 Task: Look for Airbnb options in Torres Vedras, Portugal from 21st November, 2023 to 29th November, 2023 for 4 adults.2 bedrooms having 2 beds and 2 bathrooms. Property type can be flat. Booking option can be shelf check-in. Look for 5 properties as per requirement.
Action: Mouse moved to (434, 93)
Screenshot: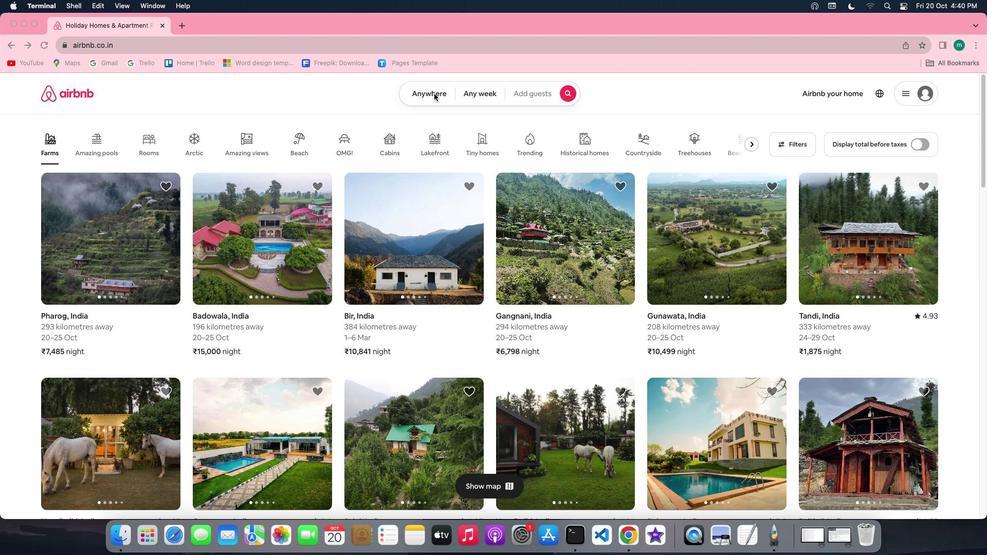 
Action: Mouse pressed left at (434, 93)
Screenshot: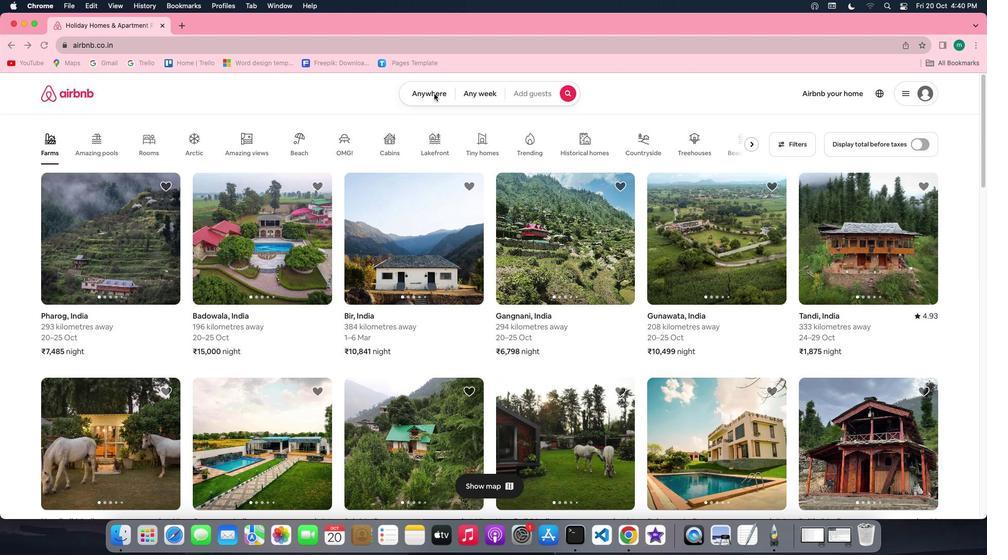 
Action: Mouse pressed left at (434, 93)
Screenshot: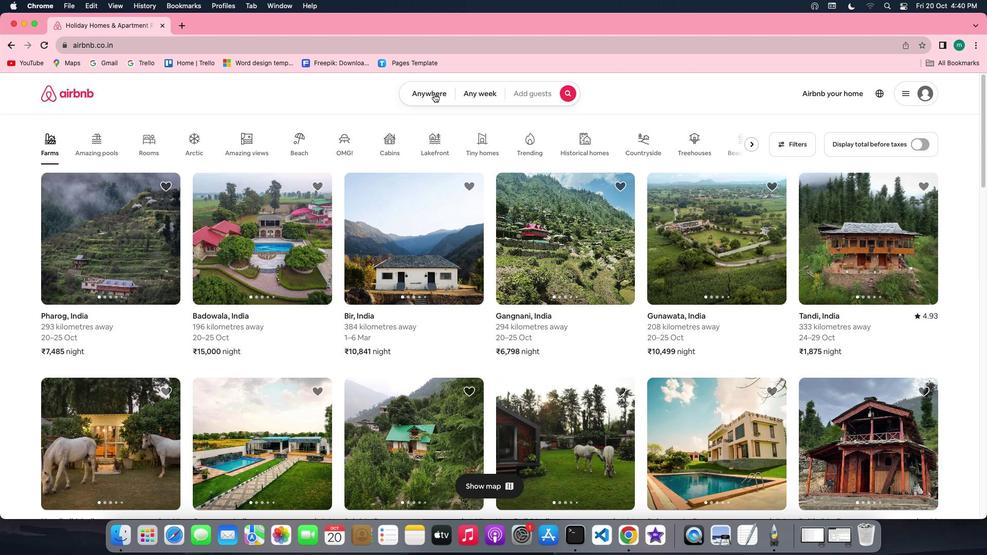
Action: Mouse moved to (353, 138)
Screenshot: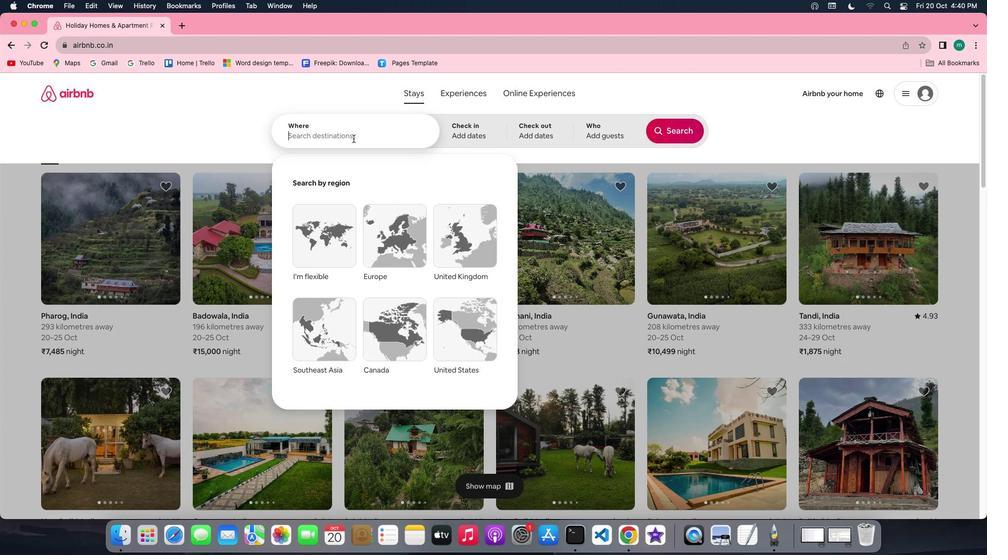 
Action: Mouse pressed left at (353, 138)
Screenshot: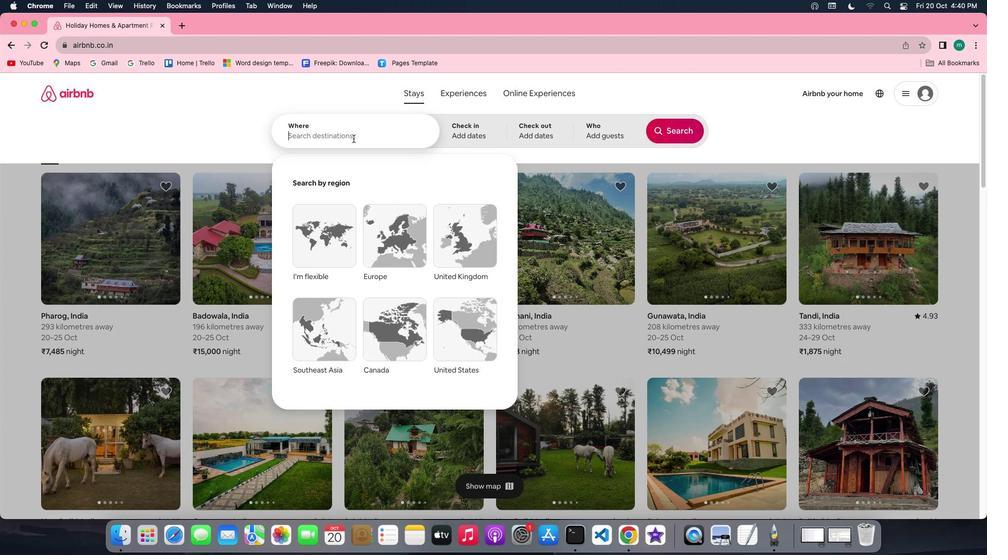 
Action: Key pressed Key.shift'T''o''r''e'Key.backspace'r''e''s'Key.spaceKey.shift'V''e''d''r''a''s'','Key.spaceKey.shift'P''o''r''t''u''g''a''l'
Screenshot: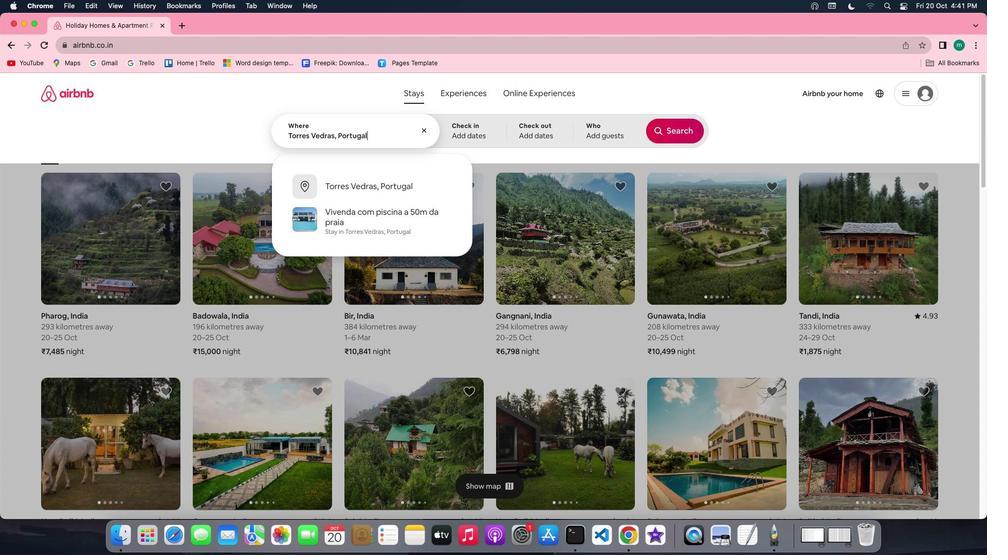 
Action: Mouse moved to (356, 191)
Screenshot: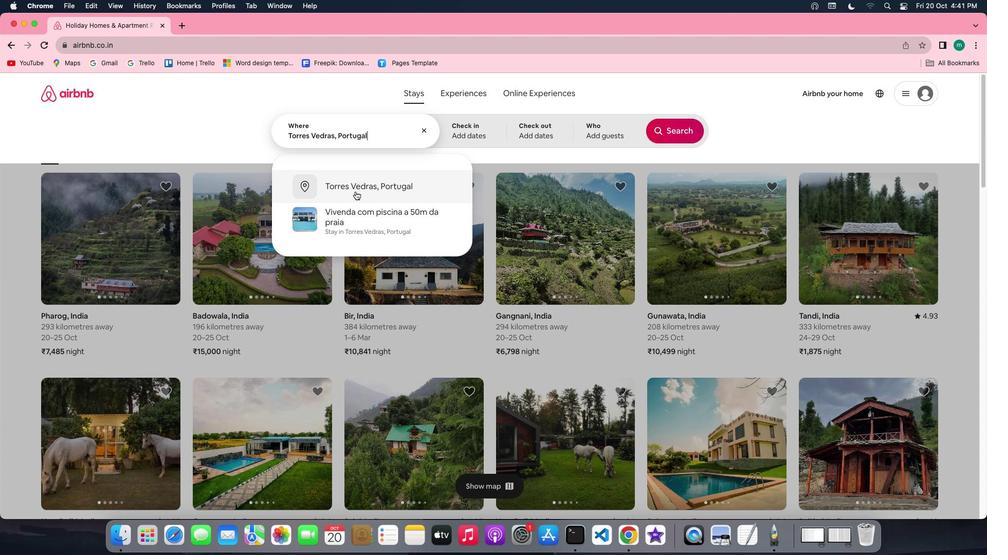 
Action: Mouse pressed left at (356, 191)
Screenshot: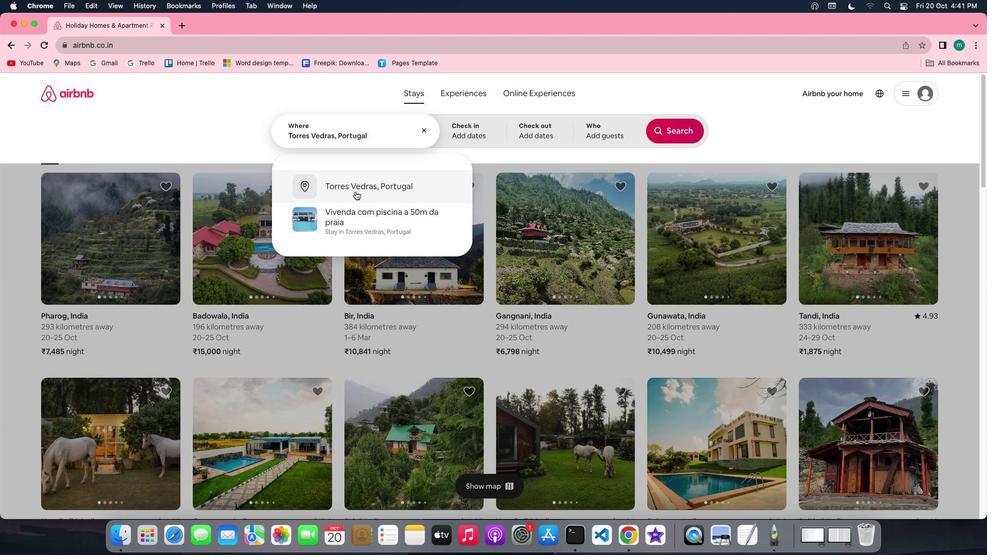 
Action: Mouse moved to (566, 333)
Screenshot: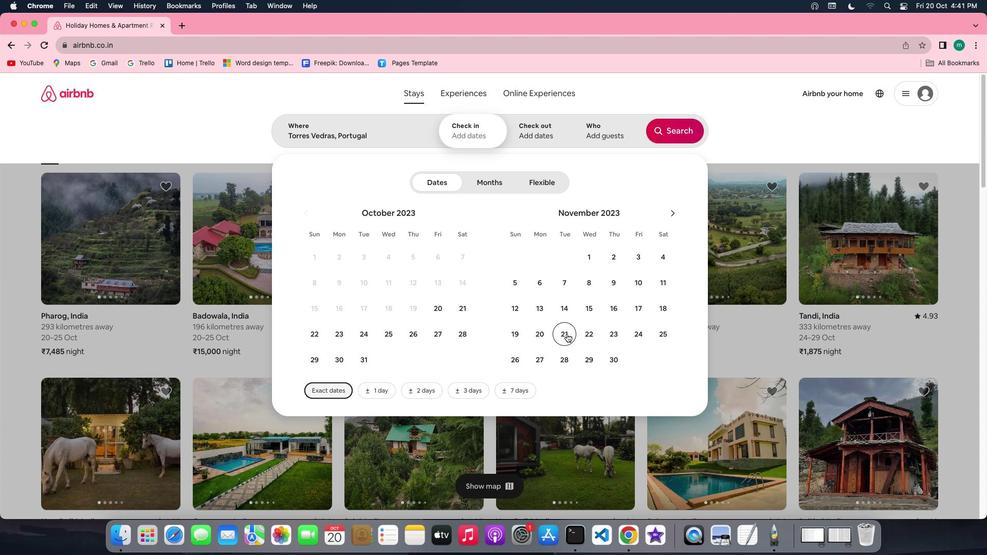 
Action: Mouse pressed left at (566, 333)
Screenshot: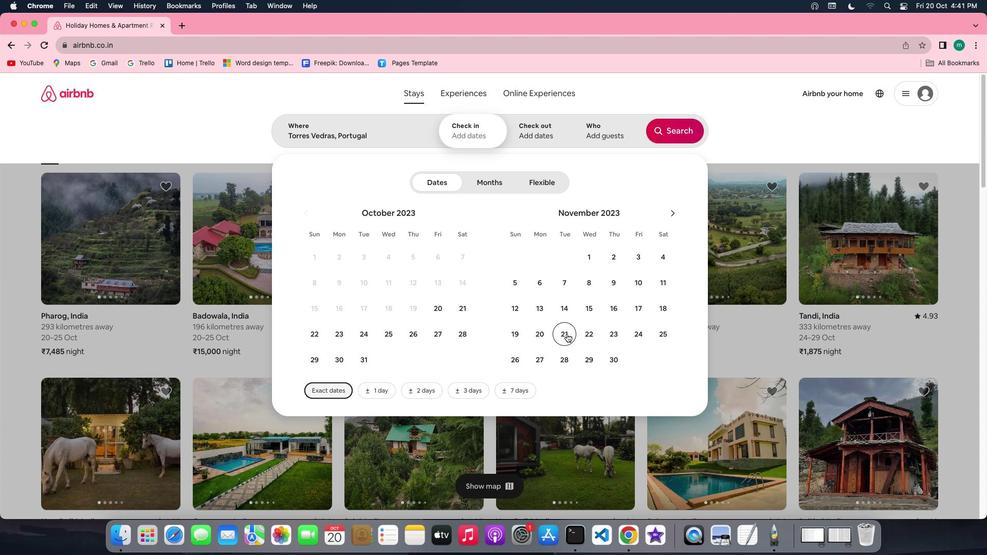 
Action: Mouse moved to (589, 361)
Screenshot: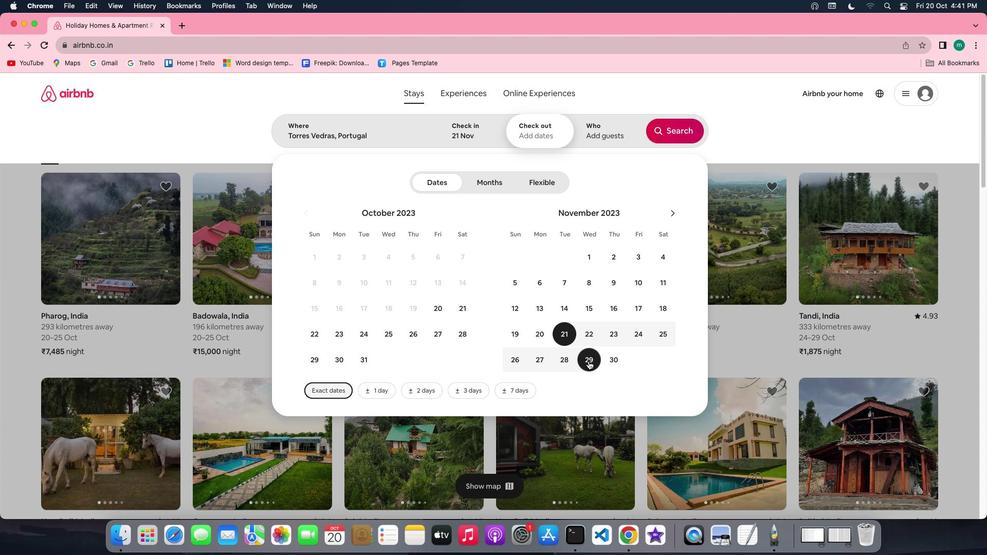 
Action: Mouse pressed left at (589, 361)
Screenshot: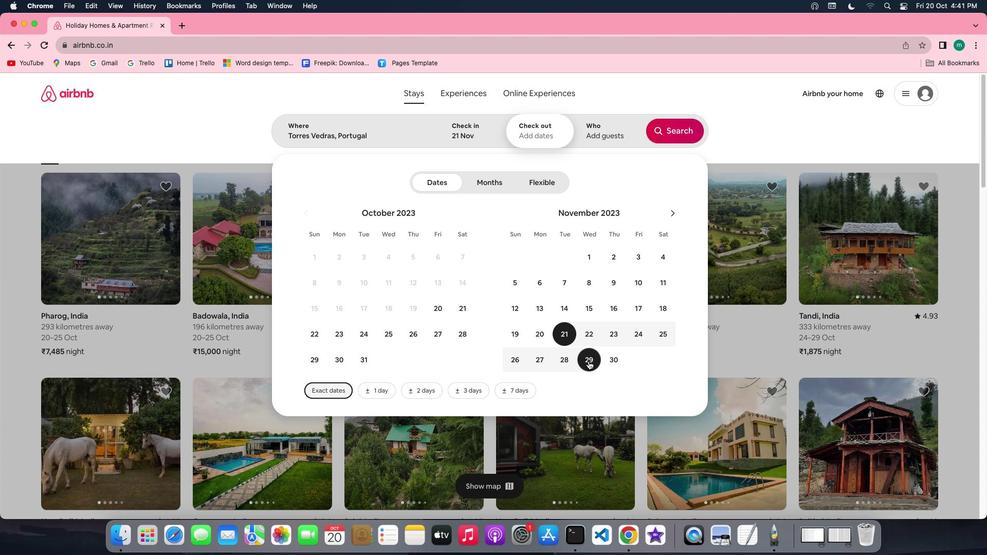 
Action: Mouse moved to (621, 137)
Screenshot: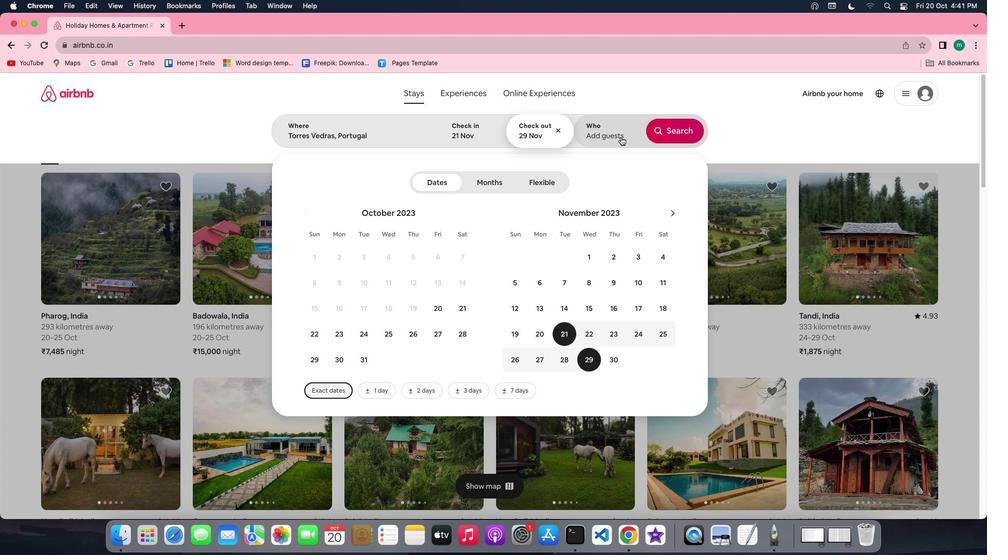 
Action: Mouse pressed left at (621, 137)
Screenshot: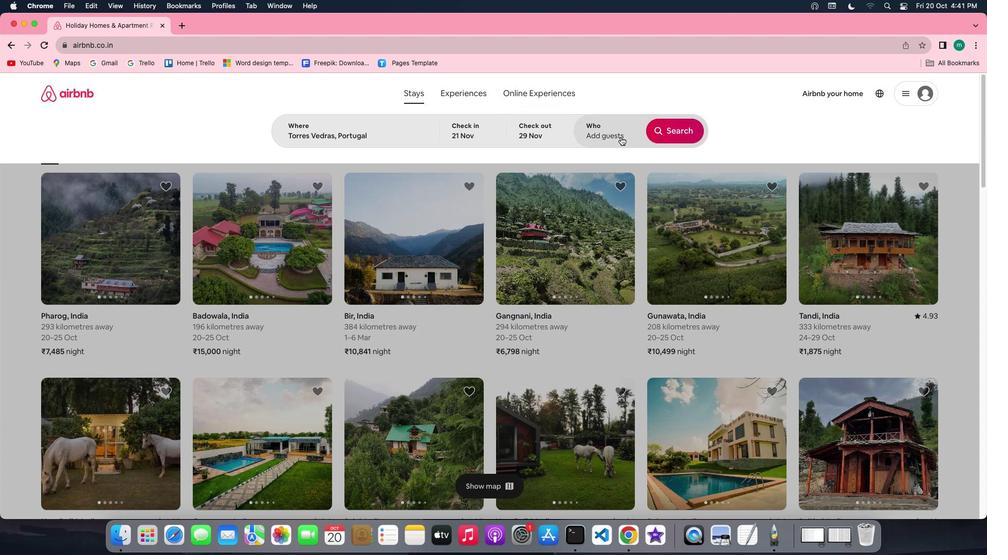 
Action: Mouse moved to (677, 180)
Screenshot: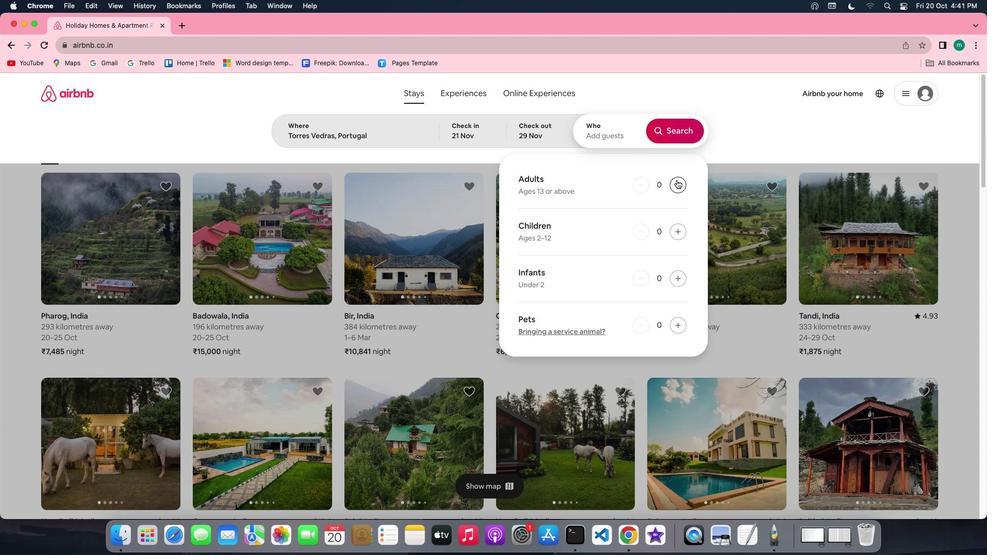 
Action: Mouse pressed left at (677, 180)
Screenshot: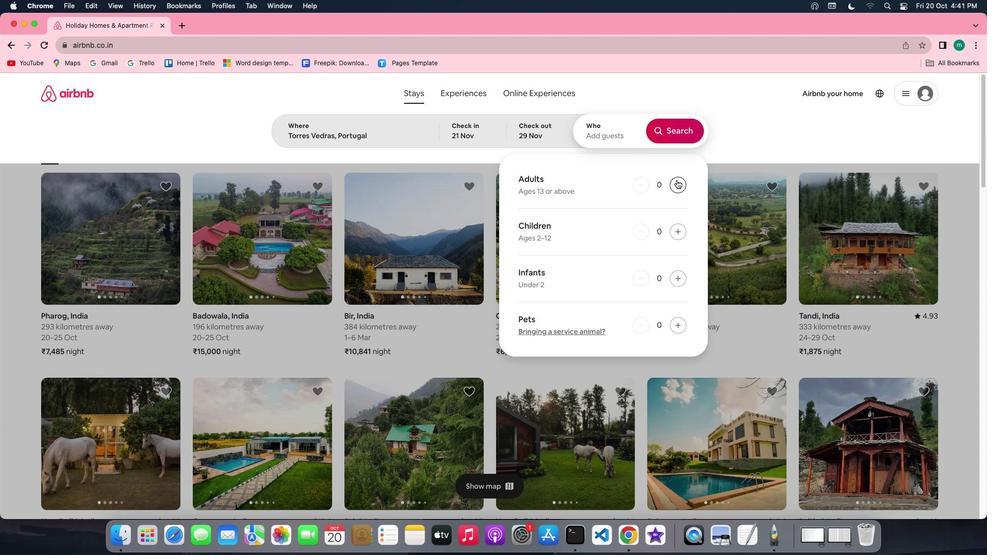 
Action: Mouse pressed left at (677, 180)
Screenshot: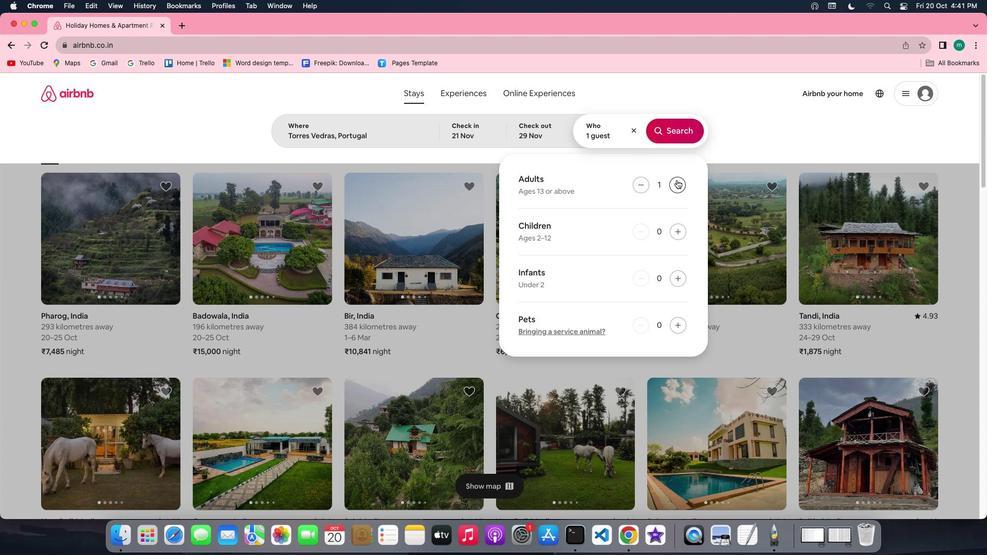 
Action: Mouse pressed left at (677, 180)
Screenshot: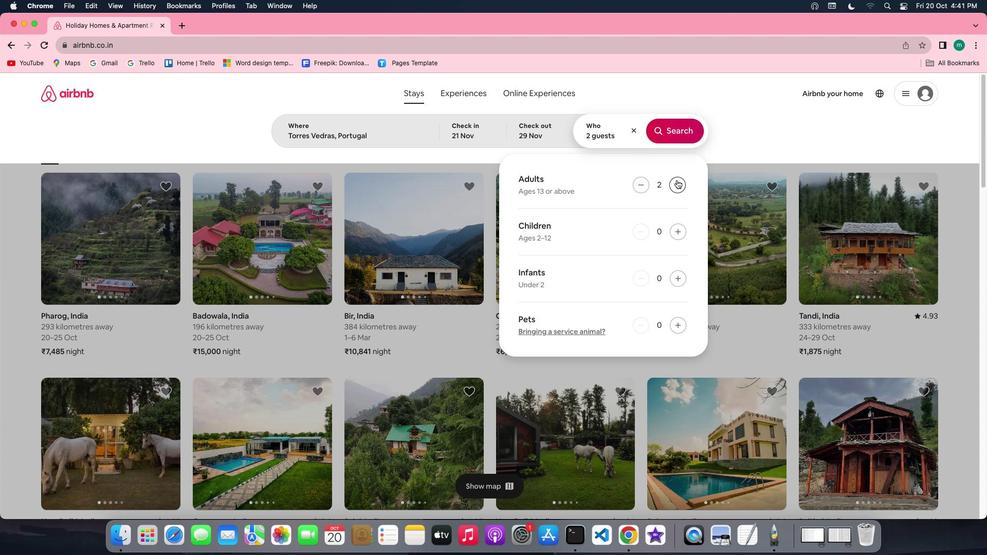 
Action: Mouse pressed left at (677, 180)
Screenshot: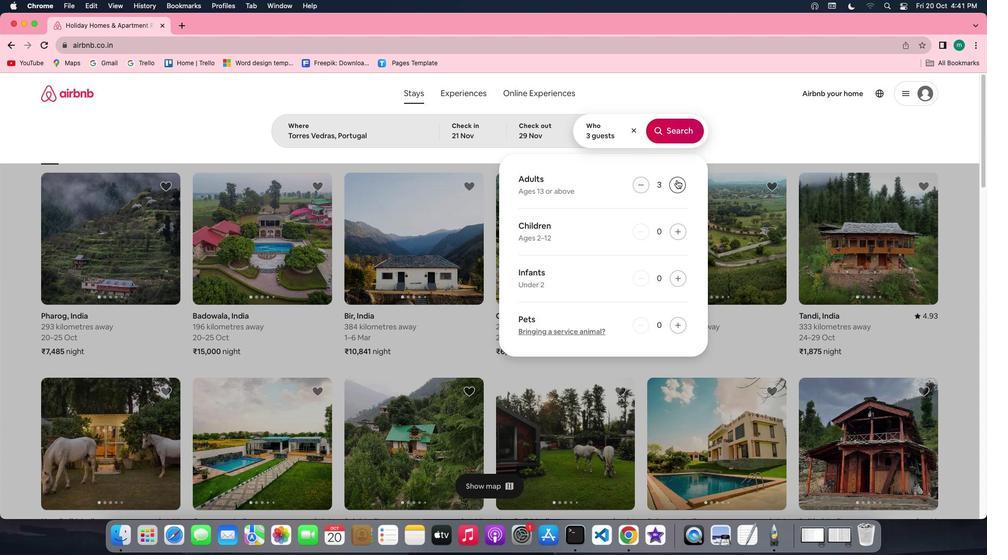 
Action: Mouse moved to (677, 133)
Screenshot: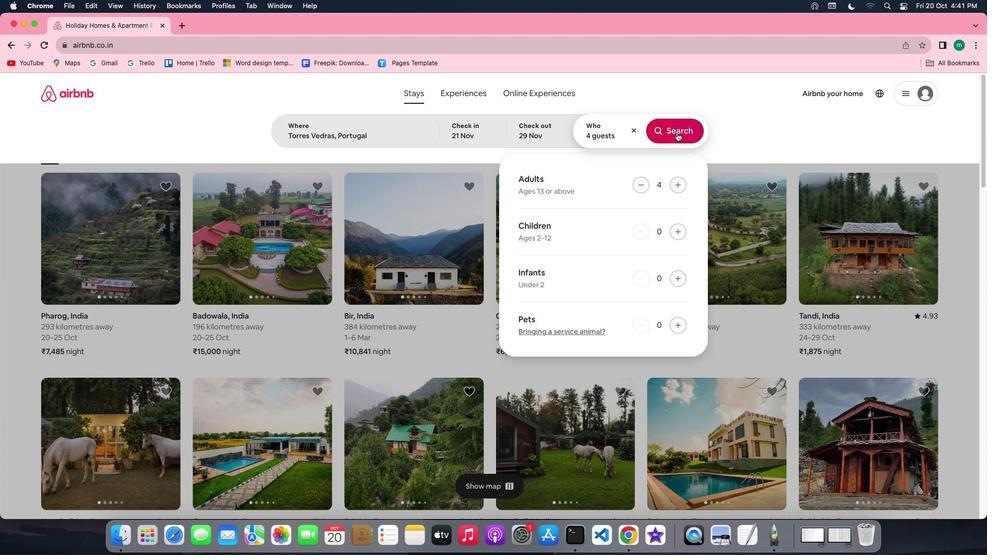 
Action: Mouse pressed left at (677, 133)
Screenshot: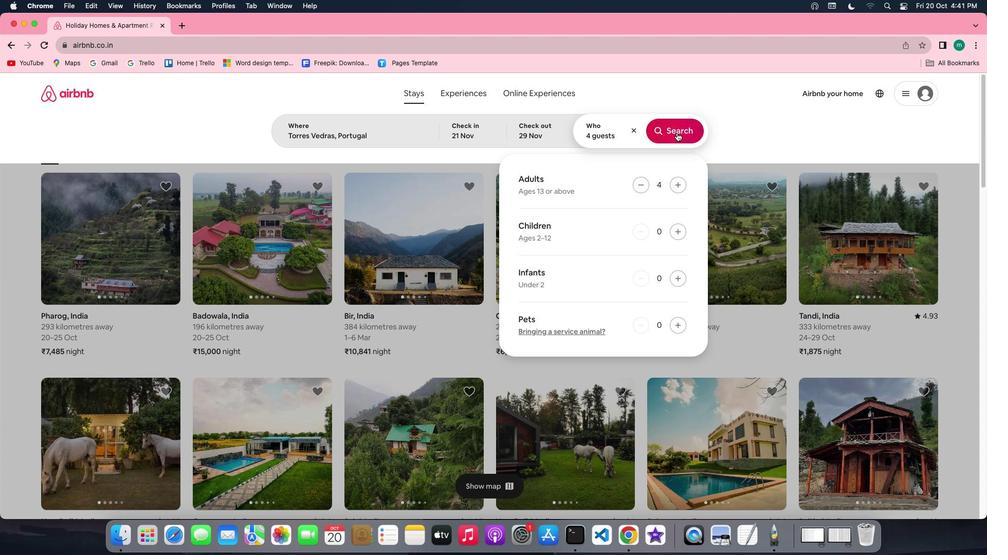 
Action: Mouse moved to (807, 136)
Screenshot: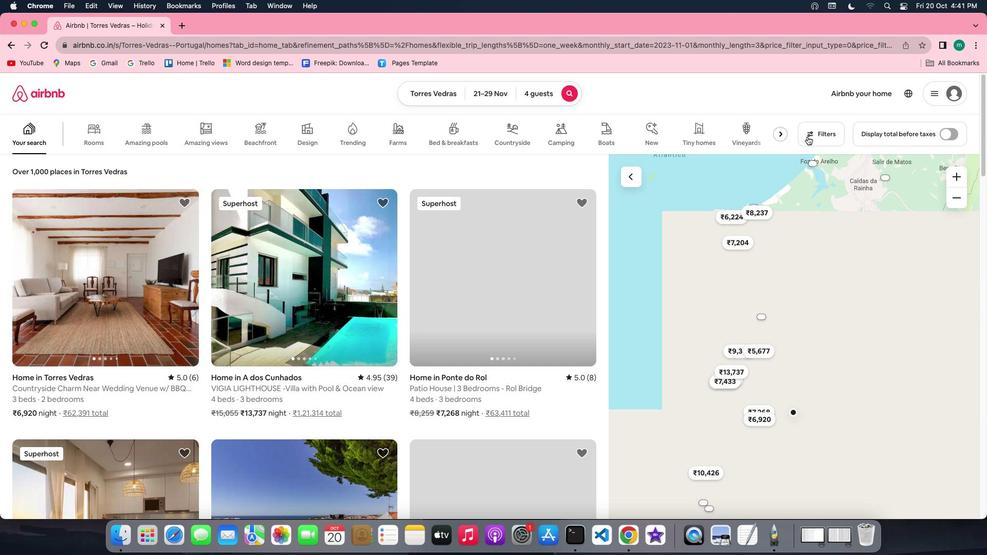 
Action: Mouse pressed left at (807, 136)
Screenshot: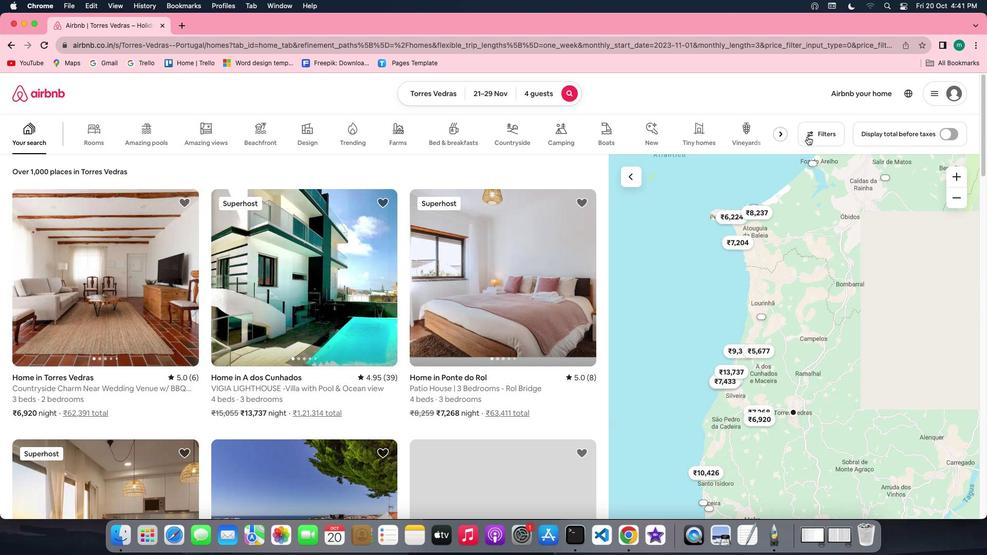 
Action: Mouse moved to (428, 343)
Screenshot: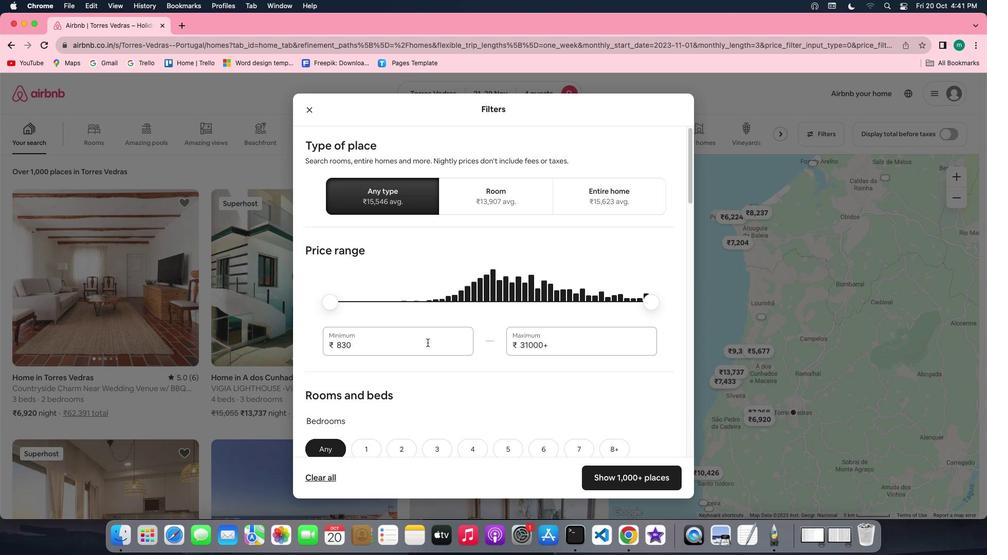 
Action: Mouse scrolled (428, 343) with delta (0, 0)
Screenshot: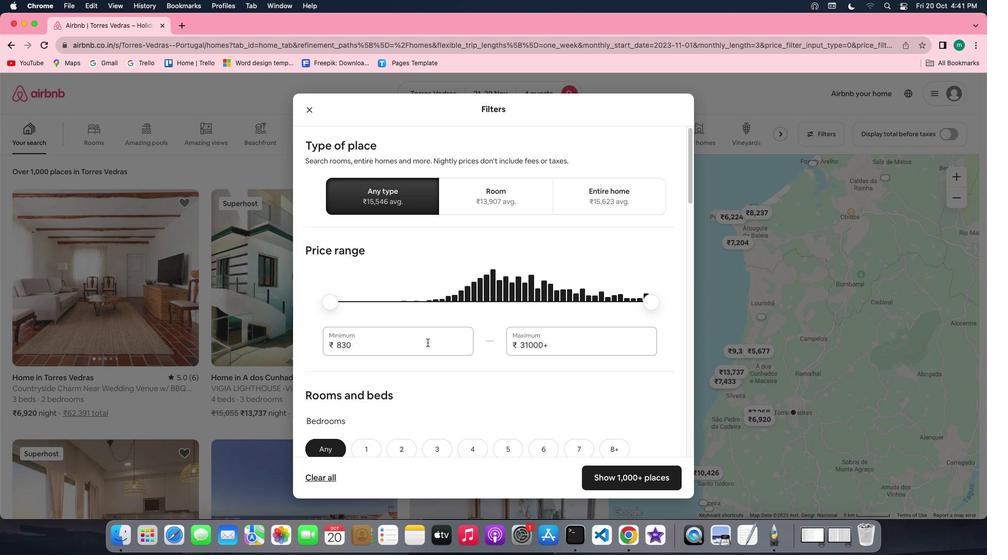 
Action: Mouse scrolled (428, 343) with delta (0, 0)
Screenshot: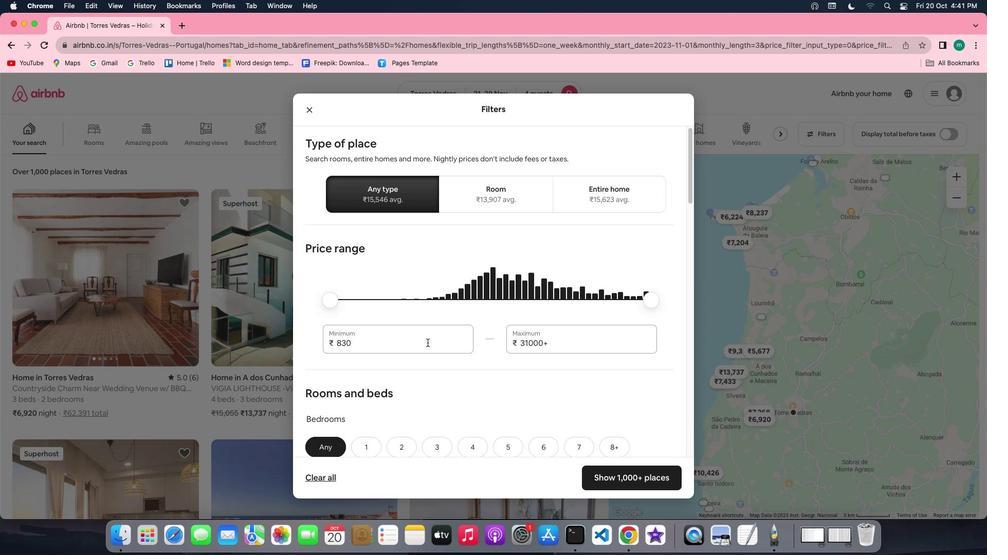 
Action: Mouse scrolled (428, 343) with delta (0, 0)
Screenshot: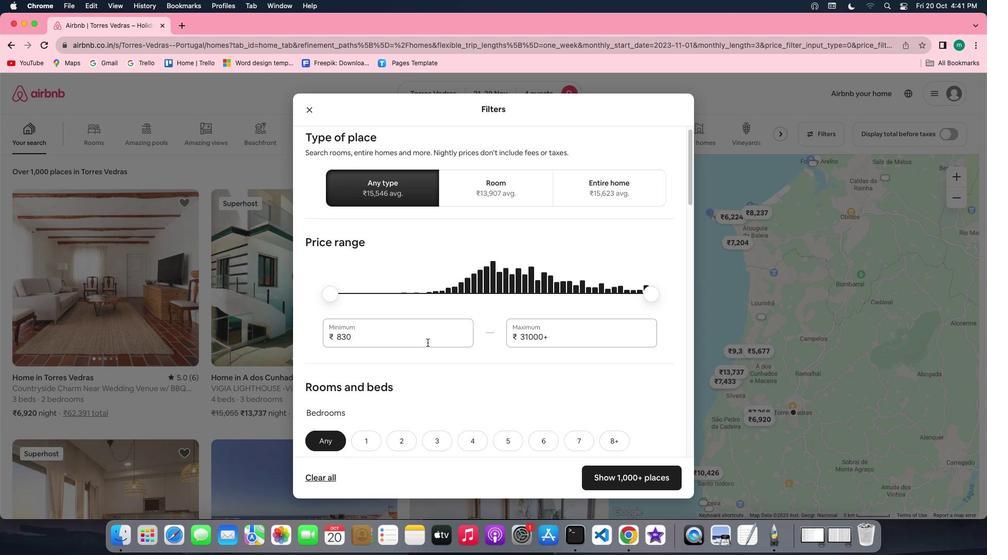 
Action: Mouse scrolled (428, 343) with delta (0, -1)
Screenshot: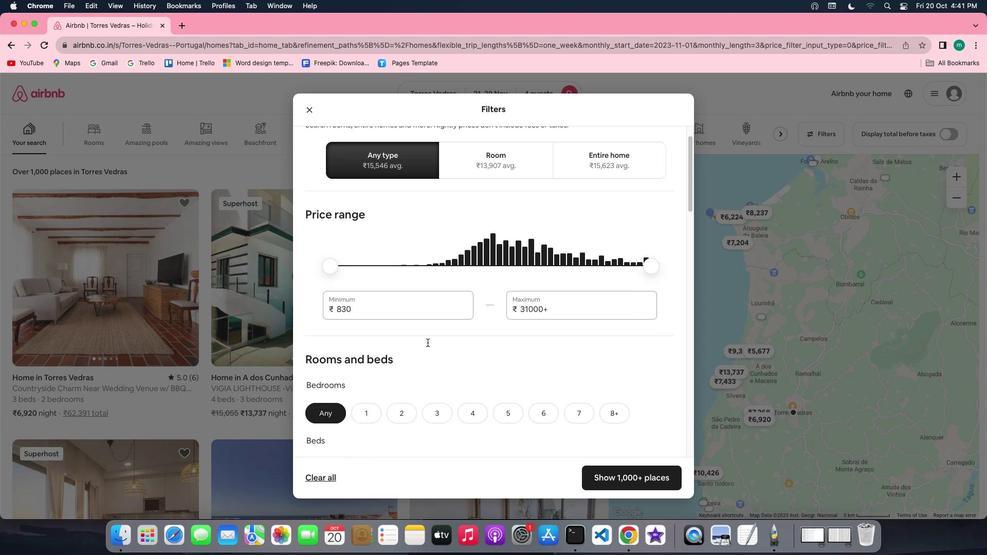 
Action: Mouse scrolled (428, 343) with delta (0, 0)
Screenshot: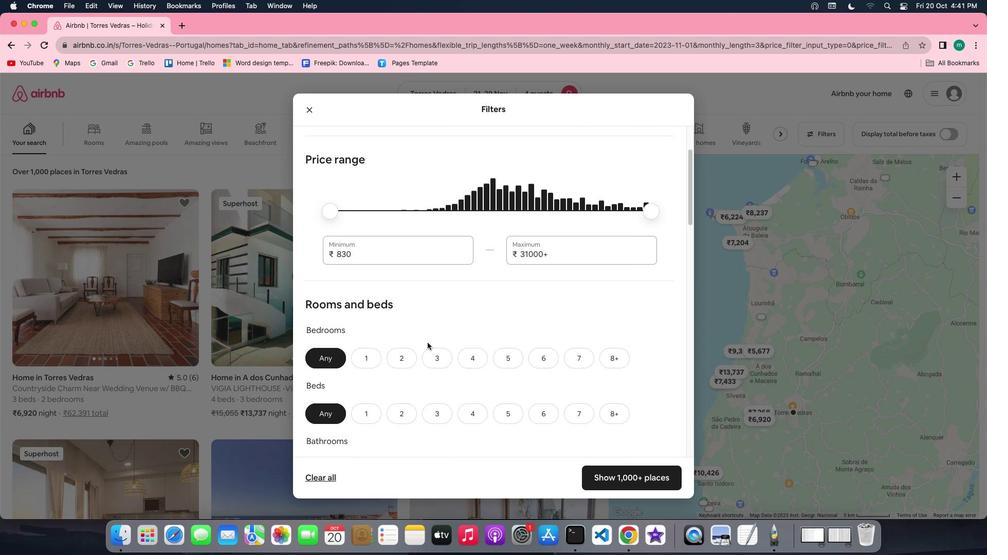 
Action: Mouse scrolled (428, 343) with delta (0, 0)
Screenshot: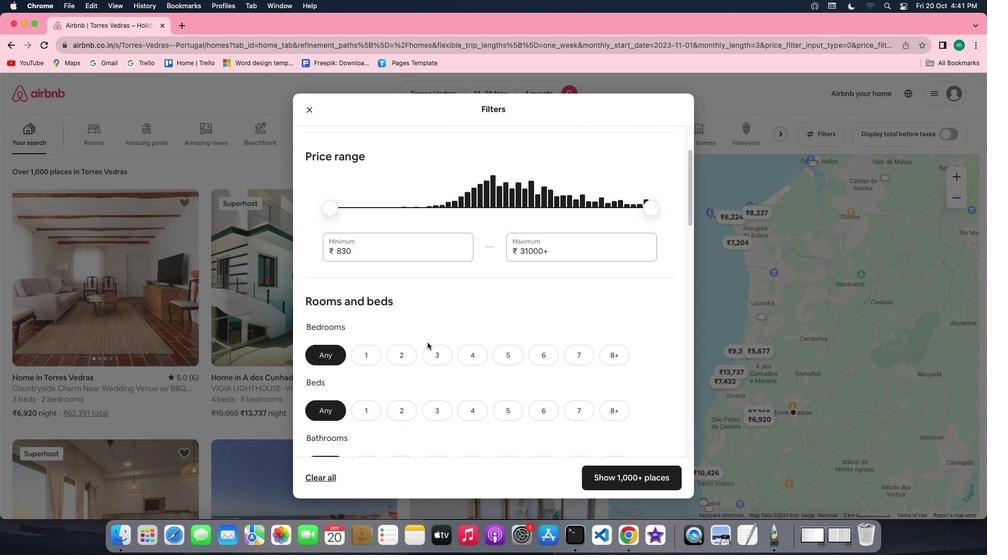 
Action: Mouse scrolled (428, 343) with delta (0, 0)
Screenshot: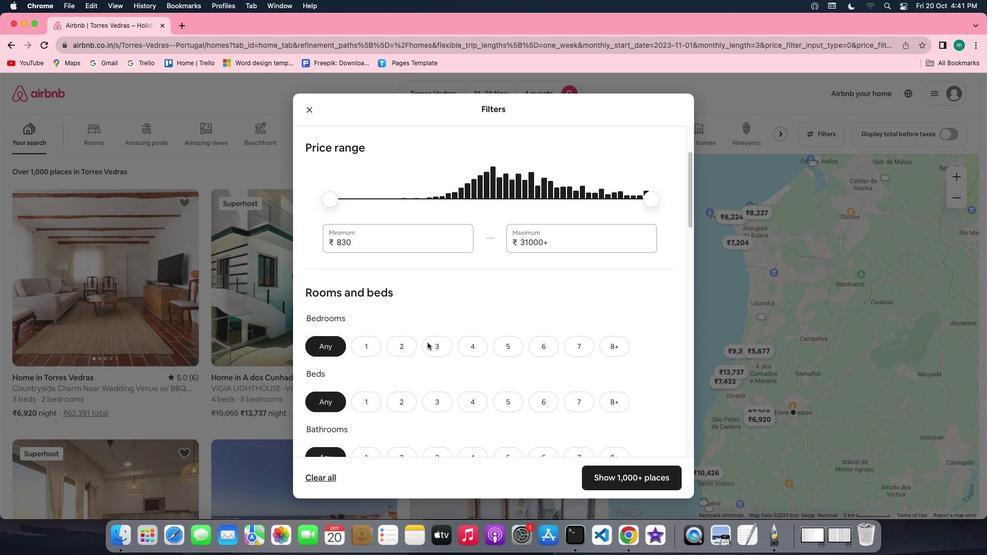 
Action: Mouse scrolled (428, 343) with delta (0, 0)
Screenshot: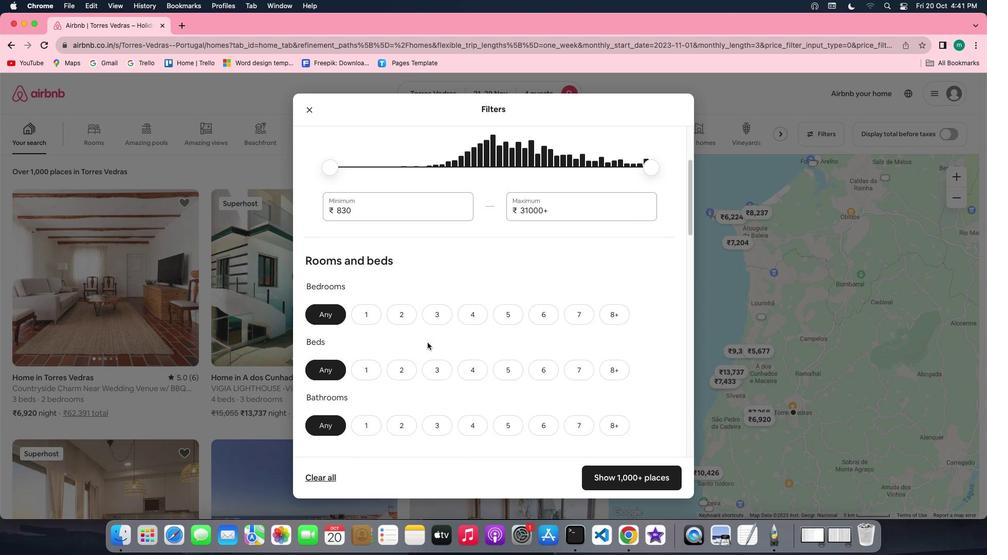 
Action: Mouse scrolled (428, 343) with delta (0, 0)
Screenshot: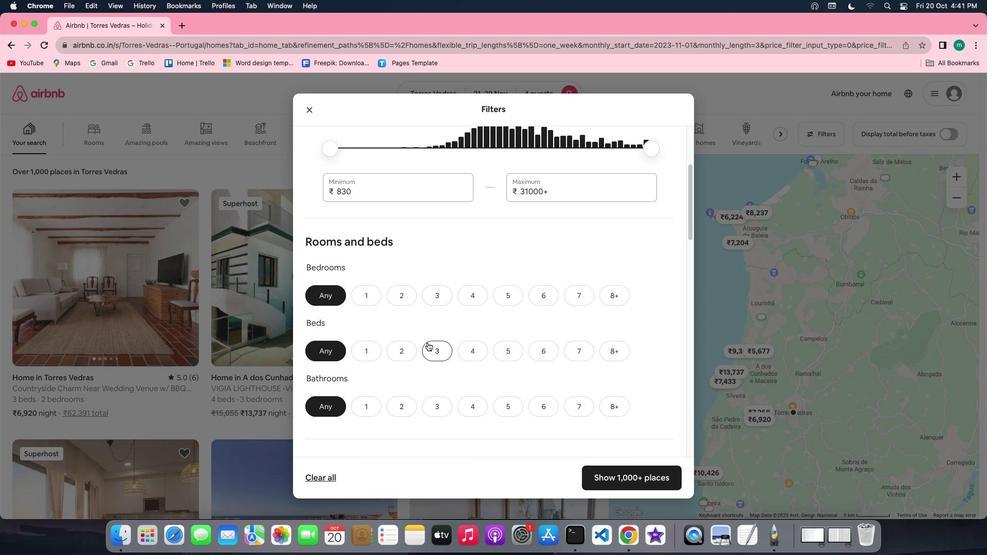 
Action: Mouse scrolled (428, 343) with delta (0, 0)
Screenshot: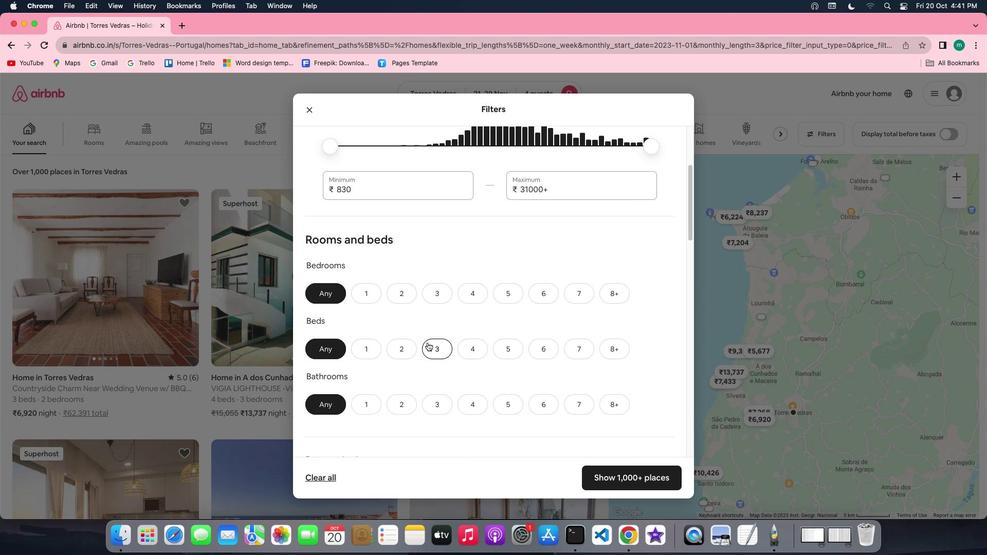 
Action: Mouse scrolled (428, 343) with delta (0, -1)
Screenshot: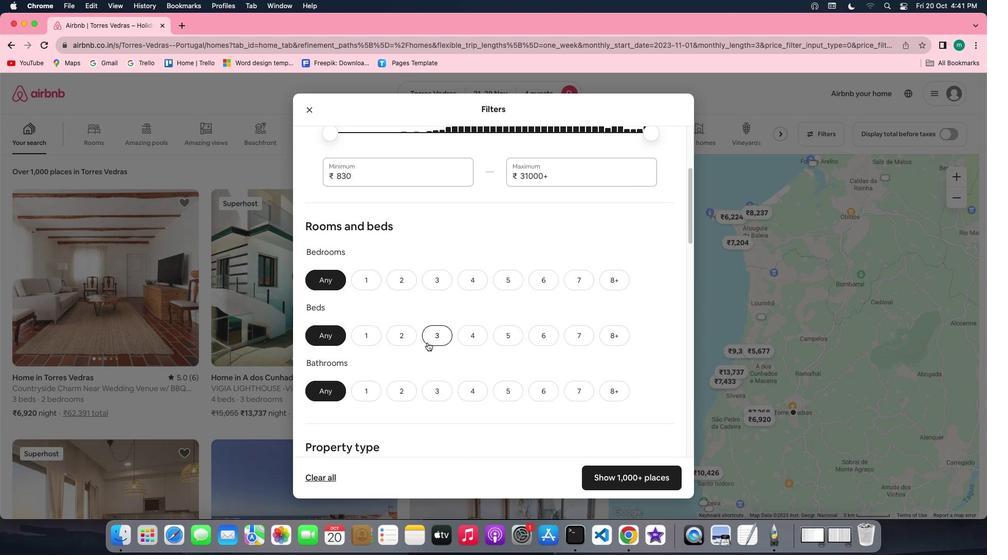
Action: Mouse scrolled (428, 343) with delta (0, -1)
Screenshot: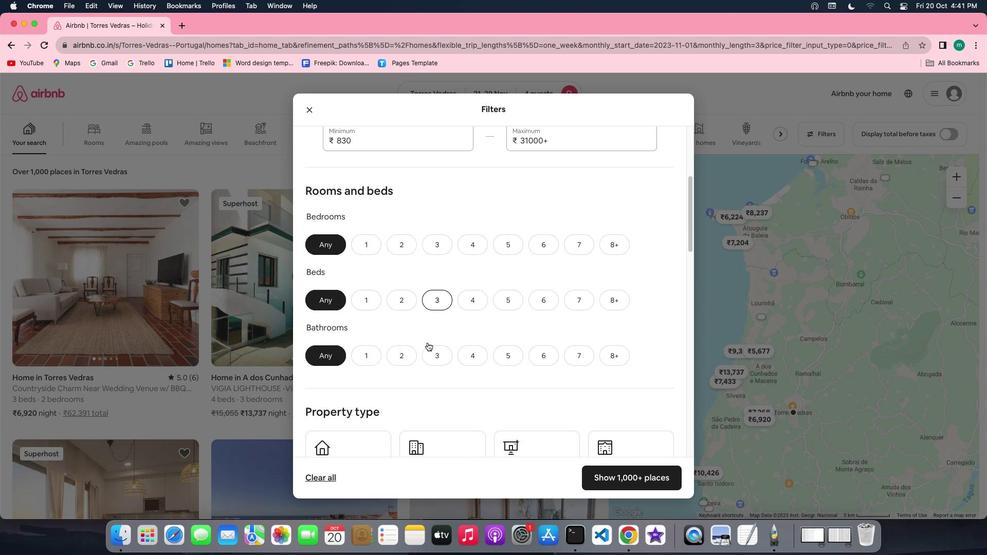 
Action: Mouse moved to (398, 186)
Screenshot: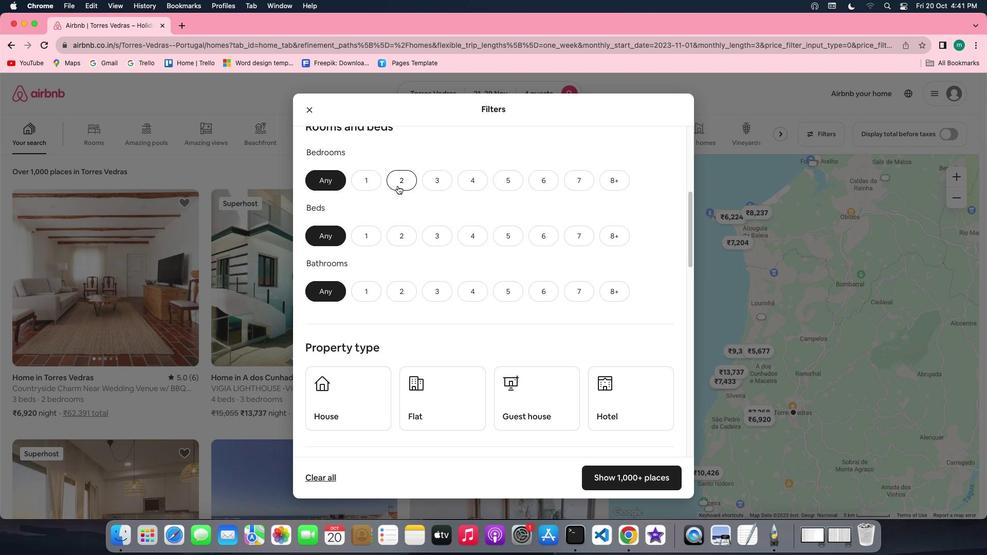 
Action: Mouse pressed left at (398, 186)
Screenshot: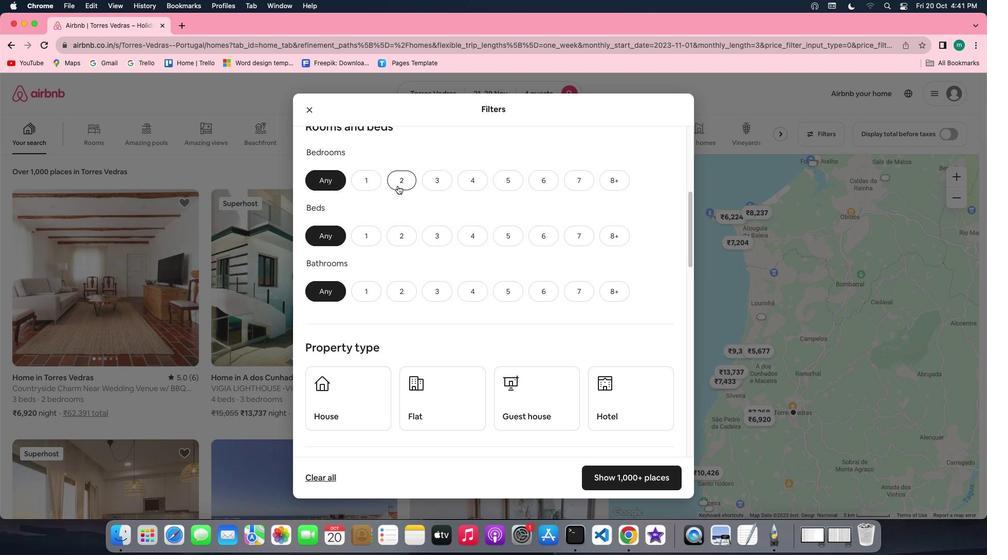 
Action: Mouse moved to (405, 235)
Screenshot: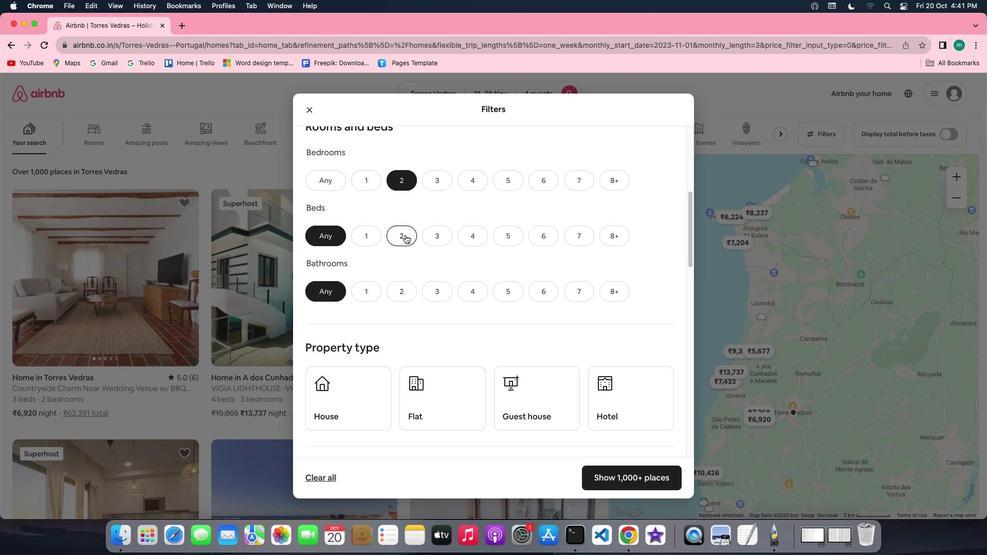 
Action: Mouse pressed left at (405, 235)
Screenshot: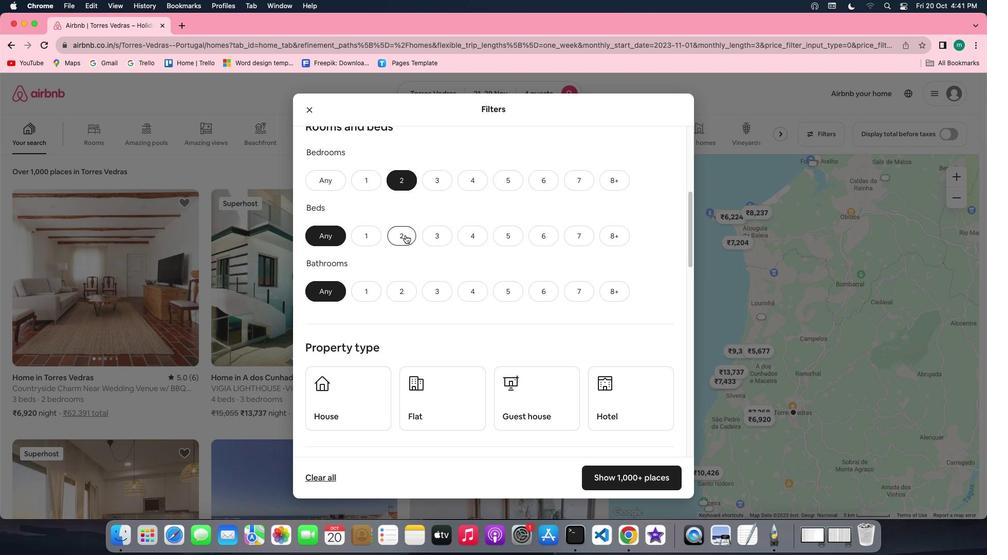 
Action: Mouse moved to (409, 298)
Screenshot: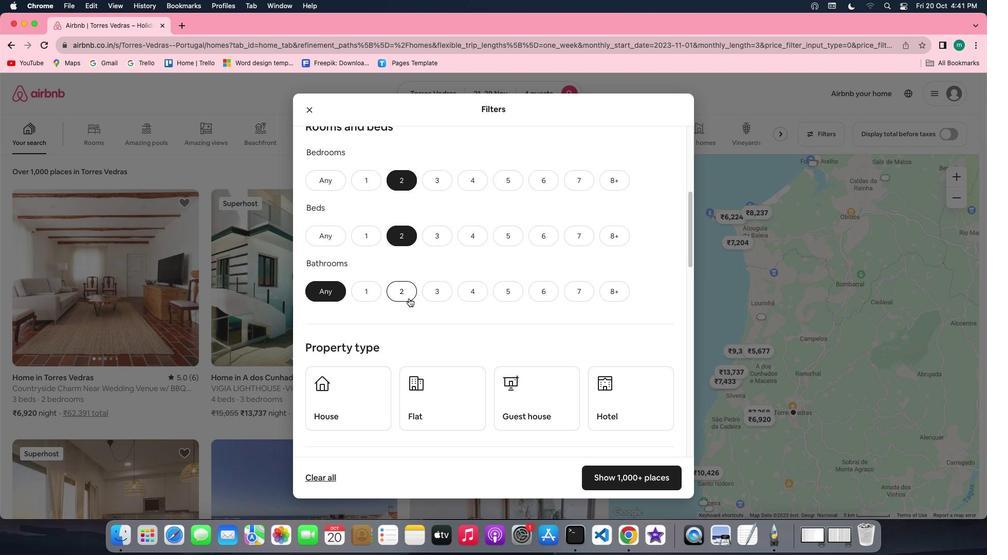 
Action: Mouse pressed left at (409, 298)
Screenshot: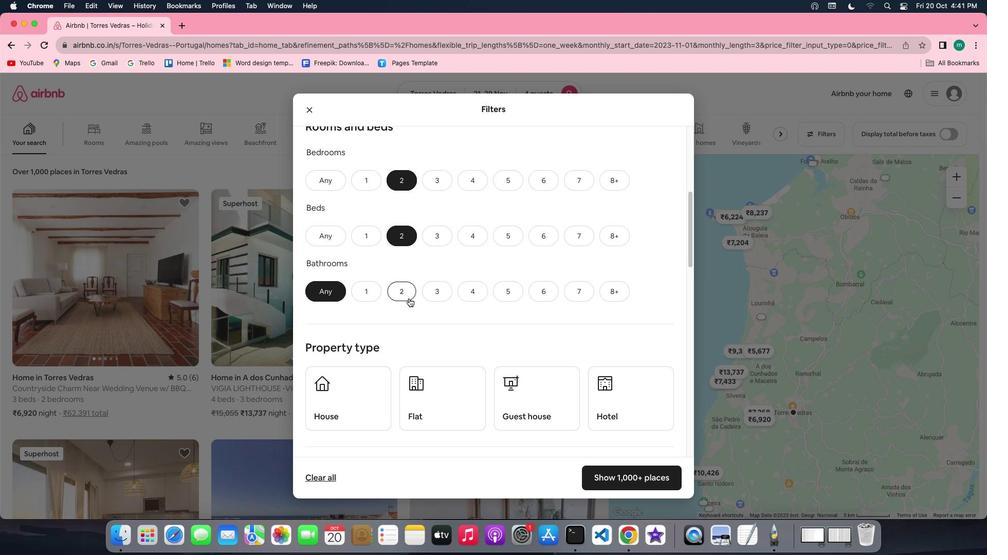 
Action: Mouse moved to (566, 351)
Screenshot: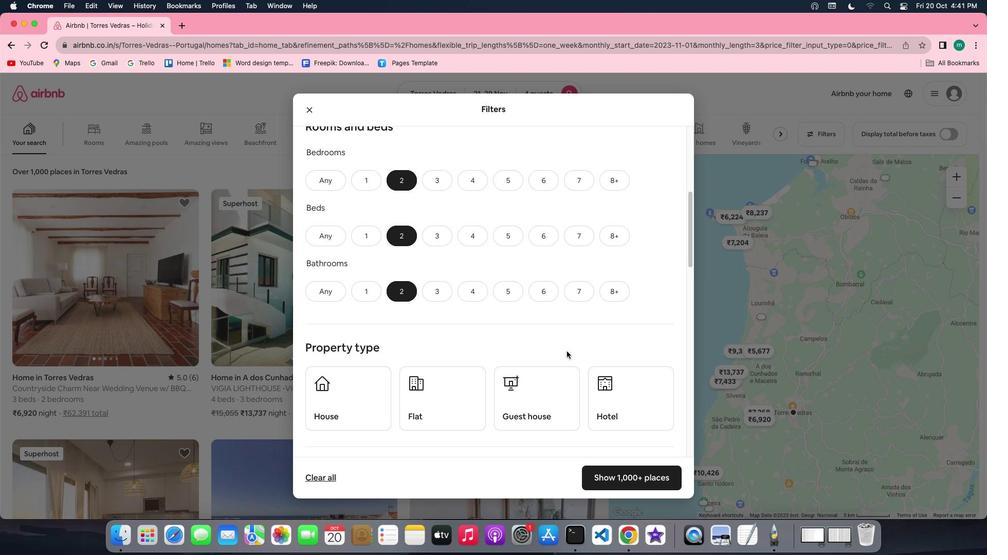 
Action: Mouse scrolled (566, 351) with delta (0, 0)
Screenshot: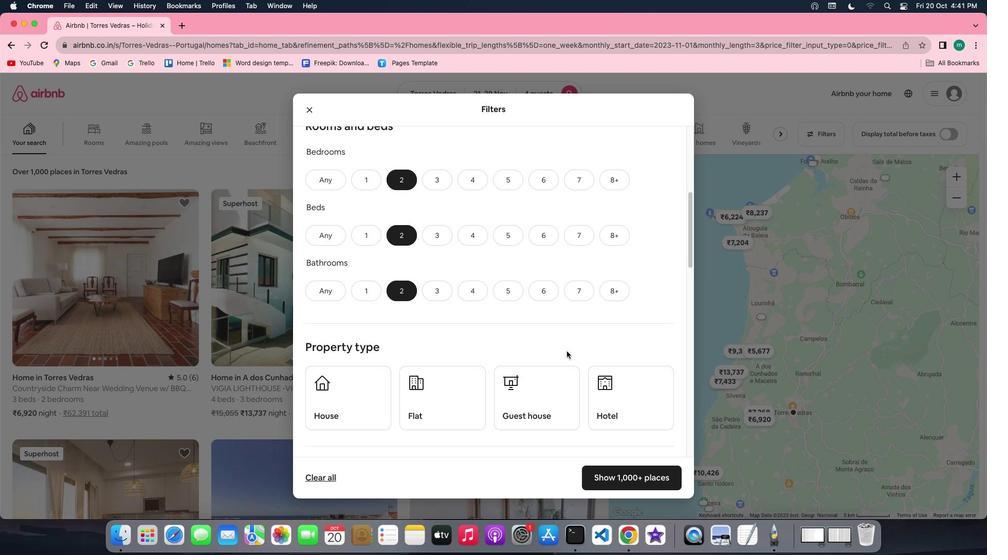 
Action: Mouse scrolled (566, 351) with delta (0, 0)
Screenshot: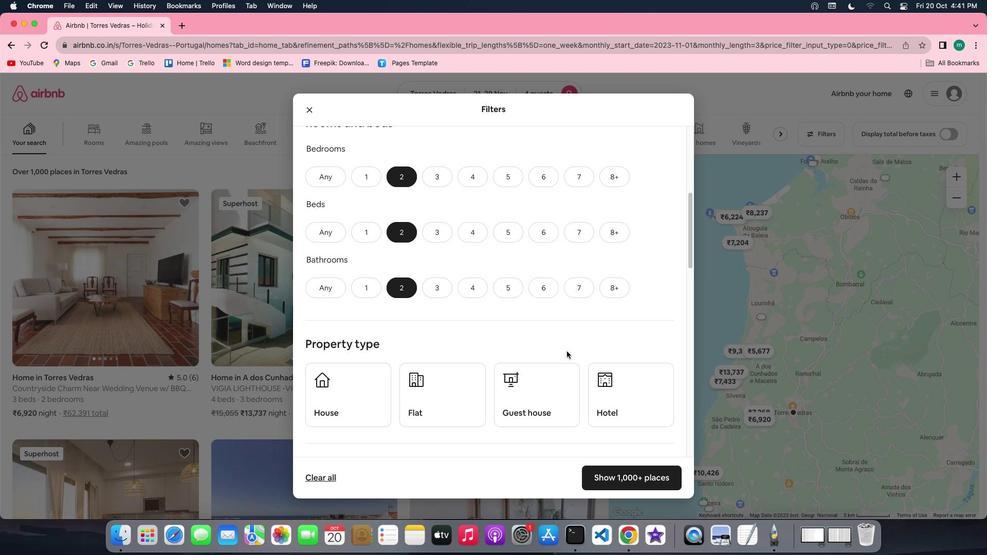 
Action: Mouse scrolled (566, 351) with delta (0, 0)
Screenshot: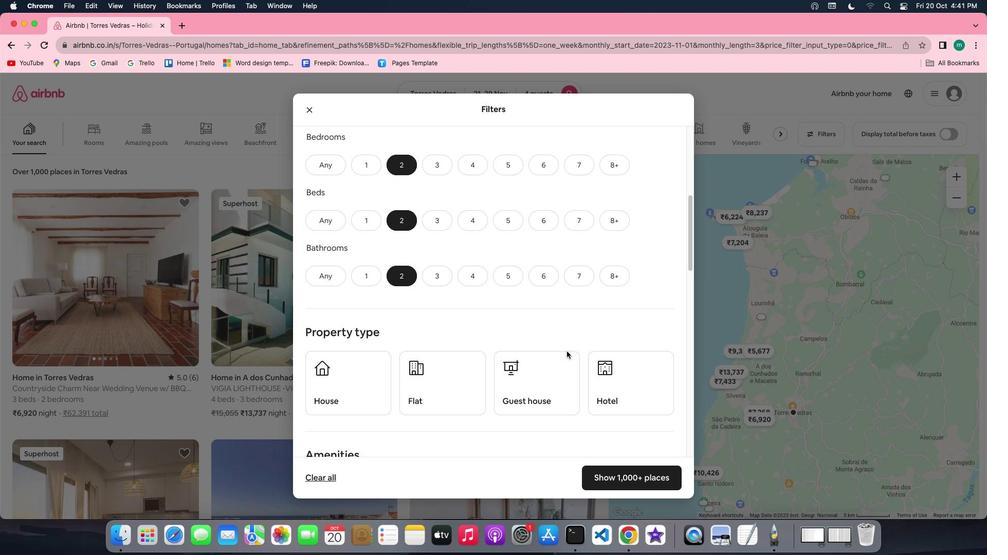 
Action: Mouse scrolled (566, 351) with delta (0, 0)
Screenshot: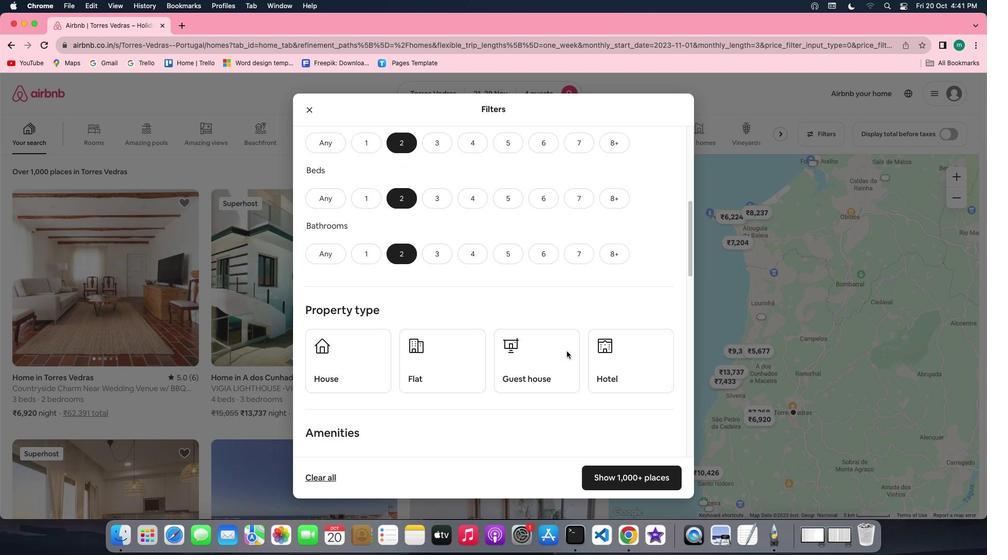 
Action: Mouse scrolled (566, 351) with delta (0, 0)
Screenshot: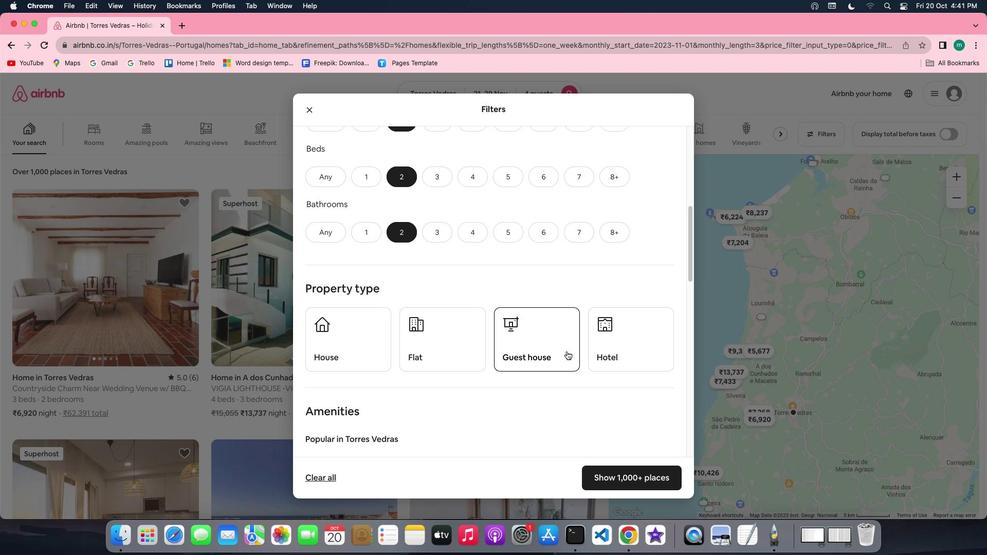 
Action: Mouse scrolled (566, 351) with delta (0, 0)
Screenshot: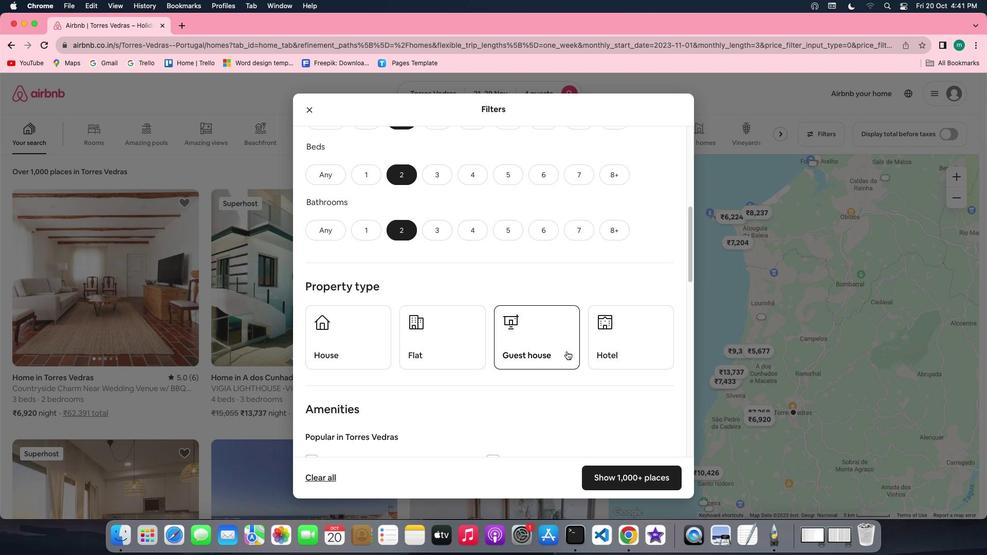 
Action: Mouse scrolled (566, 351) with delta (0, 0)
Screenshot: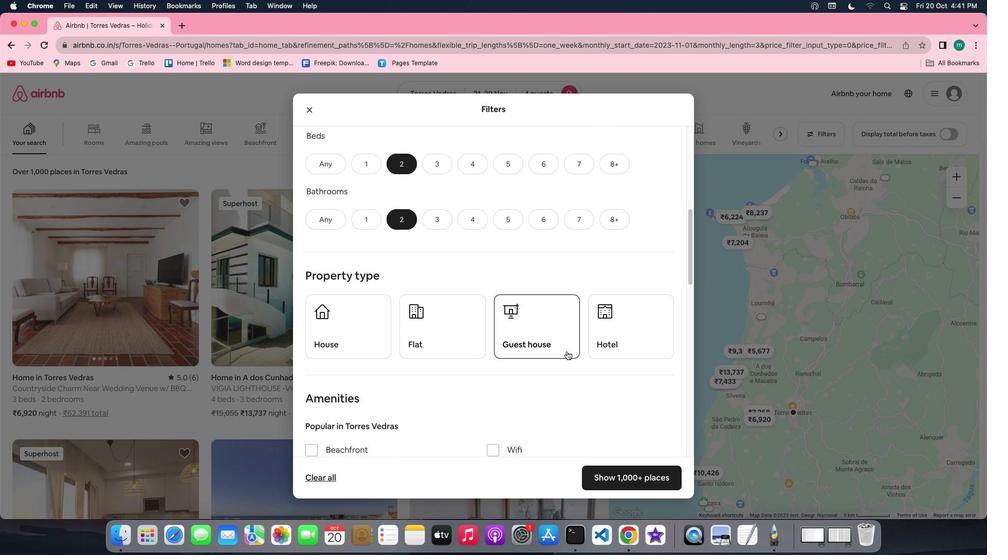 
Action: Mouse scrolled (566, 351) with delta (0, 0)
Screenshot: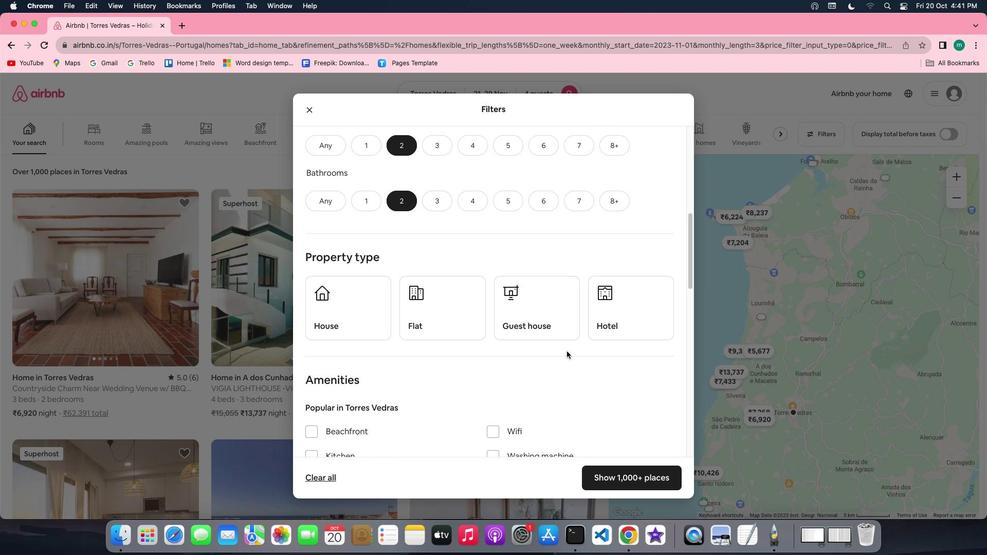
Action: Mouse scrolled (566, 351) with delta (0, 0)
Screenshot: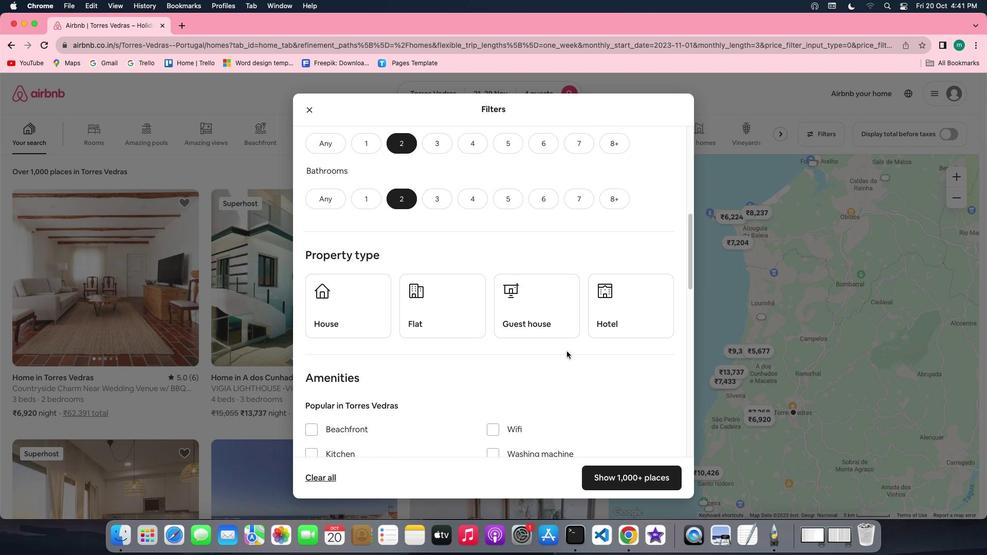 
Action: Mouse scrolled (566, 351) with delta (0, 0)
Screenshot: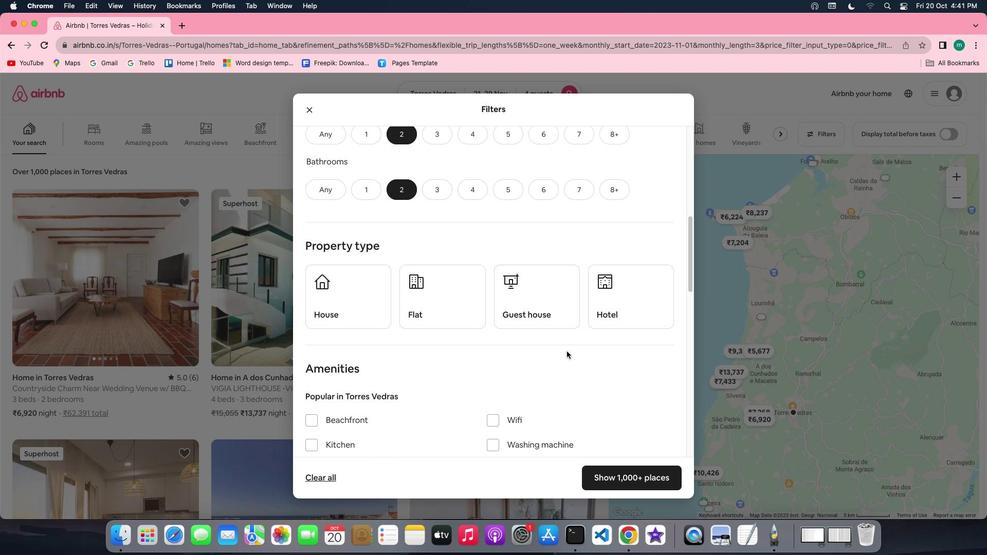 
Action: Mouse moved to (480, 291)
Screenshot: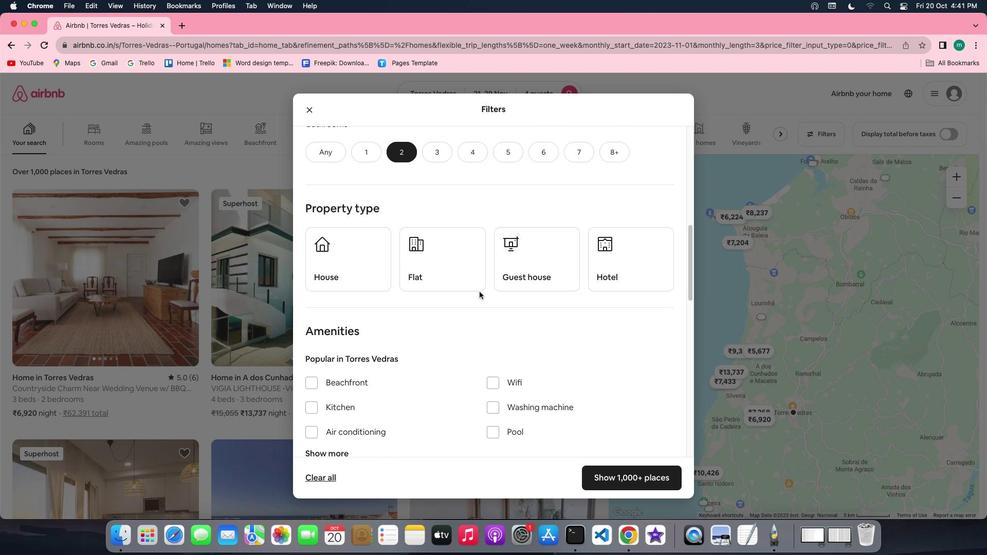 
Action: Mouse pressed left at (480, 291)
Screenshot: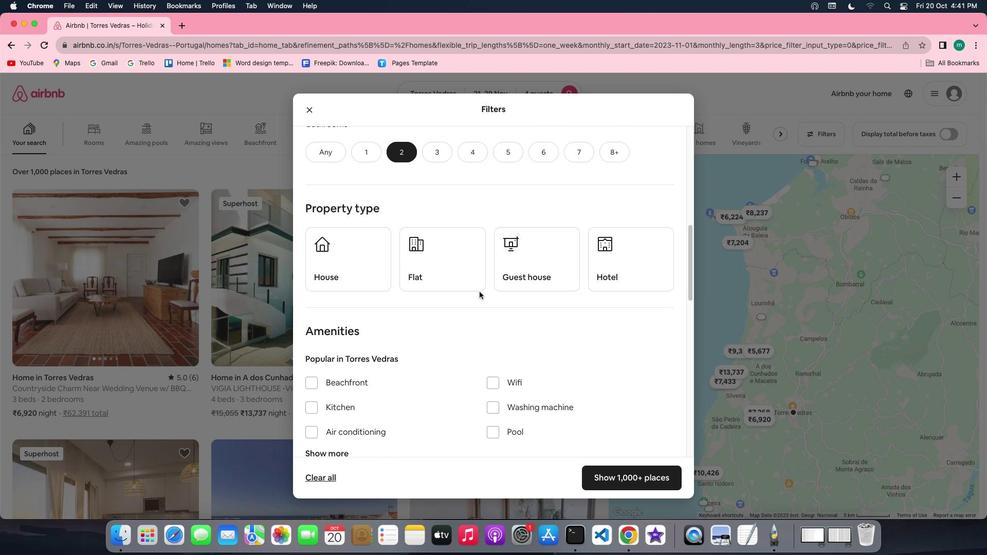 
Action: Mouse moved to (455, 277)
Screenshot: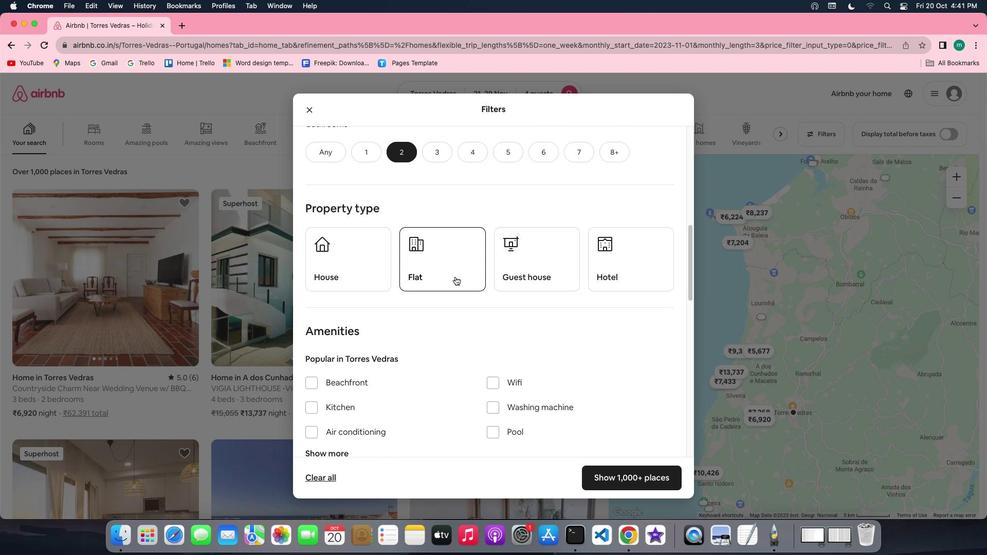 
Action: Mouse pressed left at (455, 277)
Screenshot: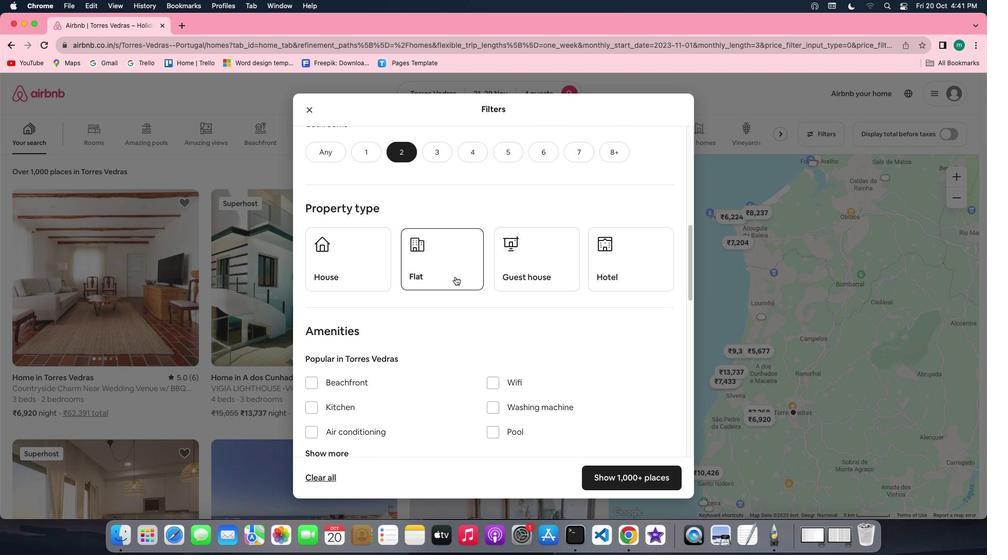 
Action: Mouse moved to (556, 323)
Screenshot: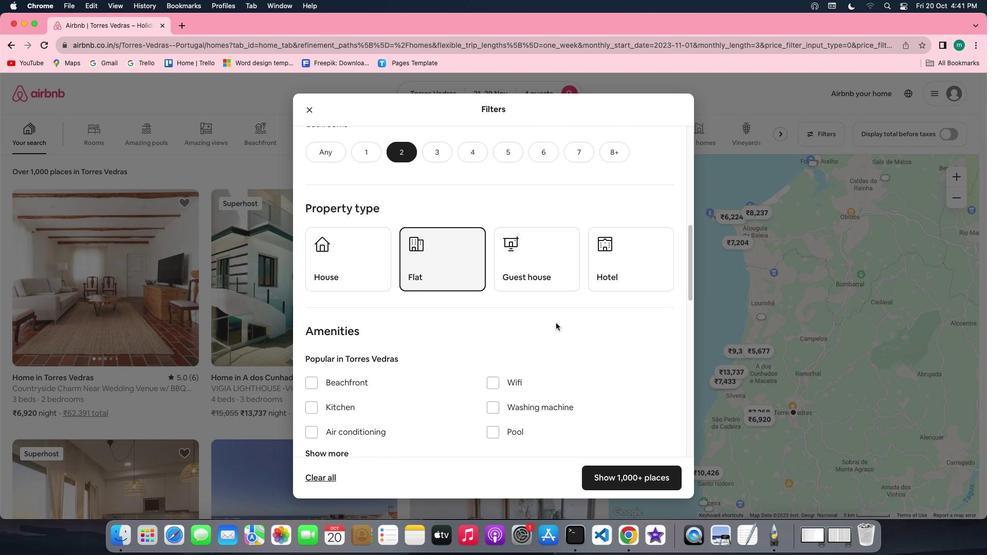 
Action: Mouse scrolled (556, 323) with delta (0, 0)
Screenshot: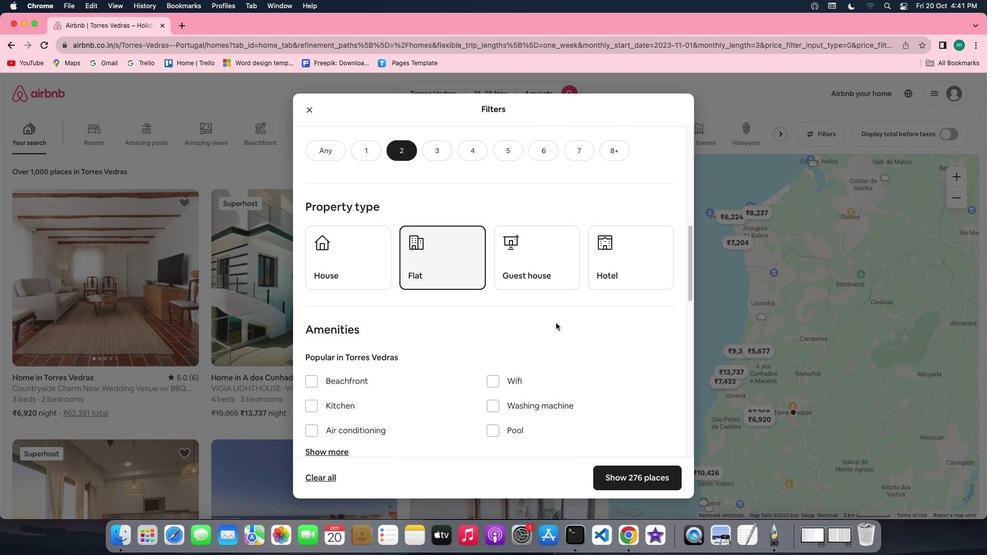 
Action: Mouse scrolled (556, 323) with delta (0, 0)
Screenshot: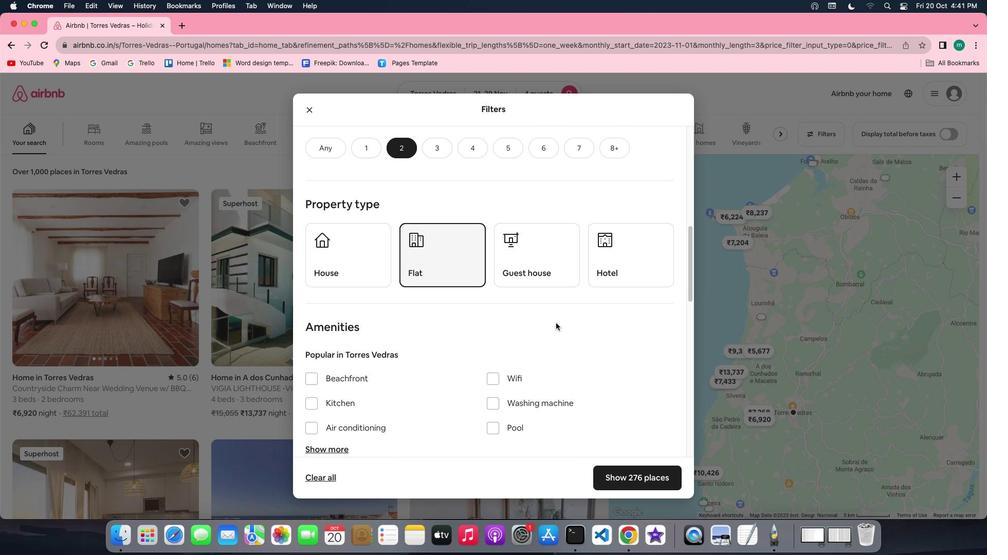 
Action: Mouse scrolled (556, 323) with delta (0, -1)
Screenshot: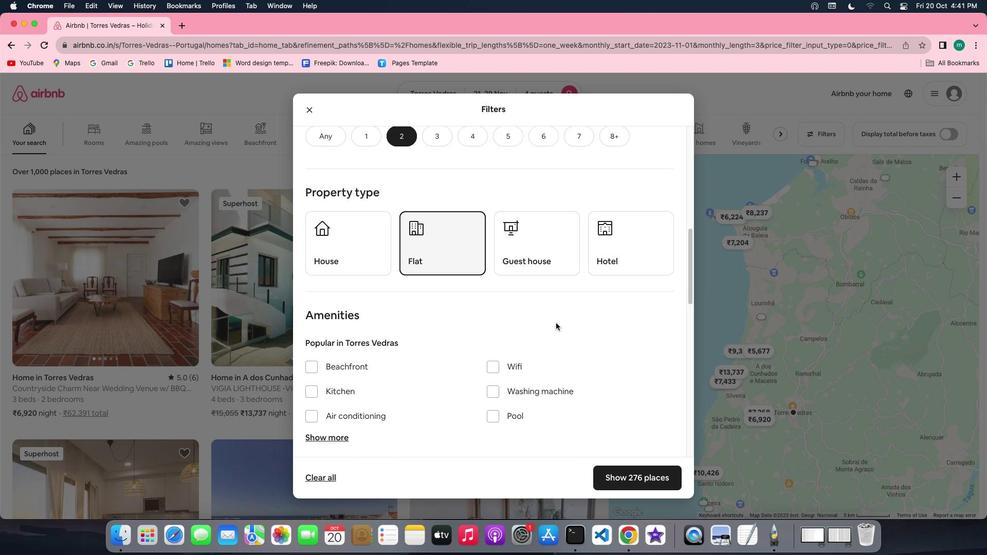 
Action: Mouse scrolled (556, 323) with delta (0, 0)
Screenshot: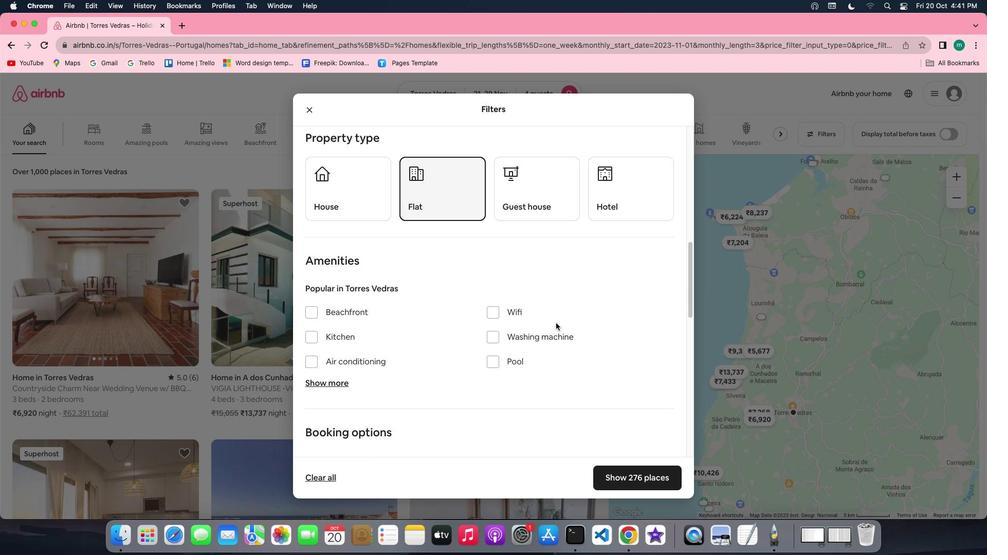 
Action: Mouse scrolled (556, 323) with delta (0, 0)
Screenshot: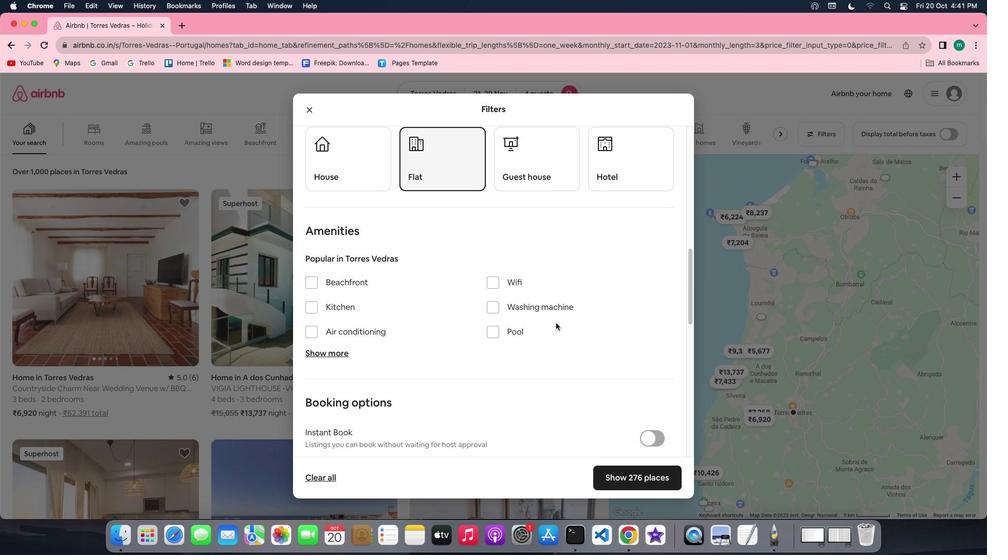 
Action: Mouse scrolled (556, 323) with delta (0, 0)
Screenshot: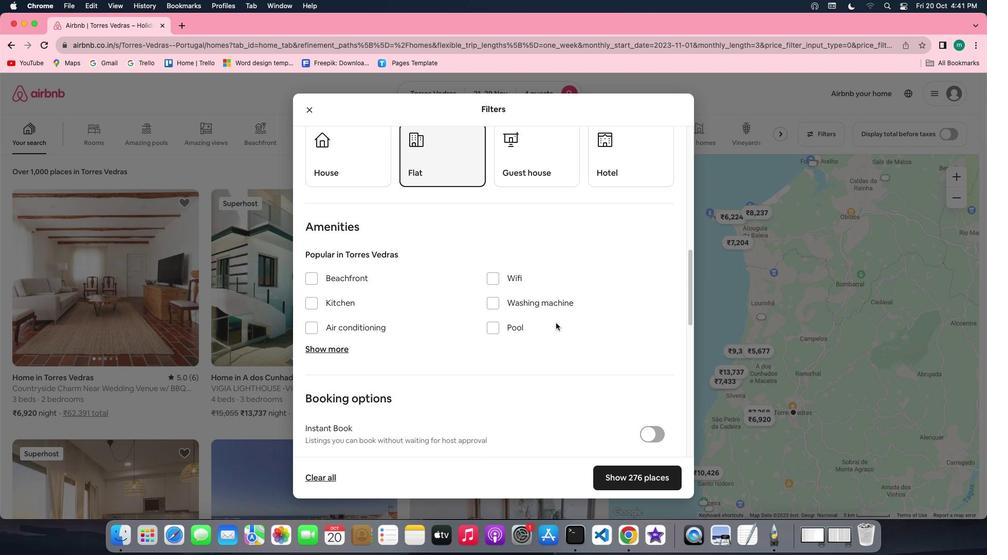 
Action: Mouse scrolled (556, 323) with delta (0, 0)
Screenshot: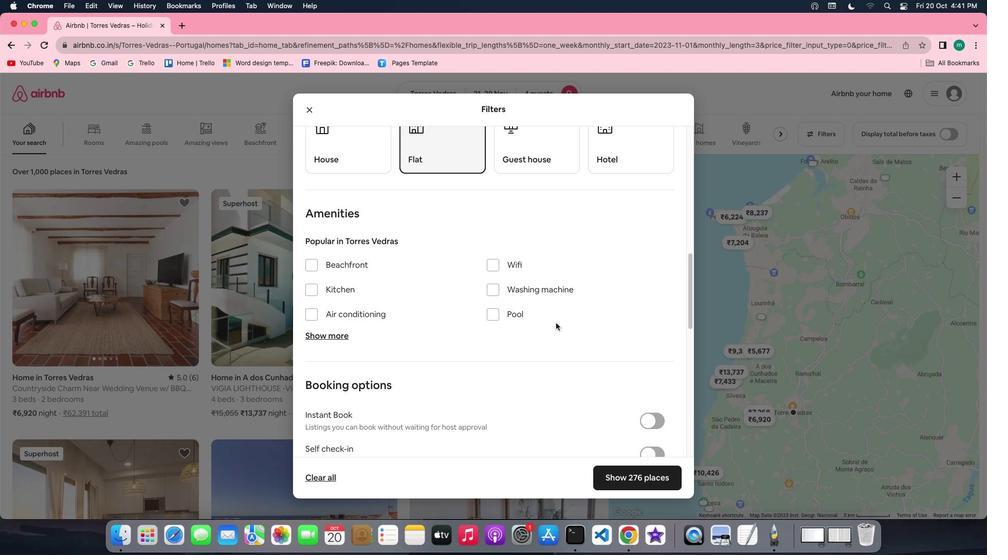 
Action: Mouse scrolled (556, 323) with delta (0, 0)
Screenshot: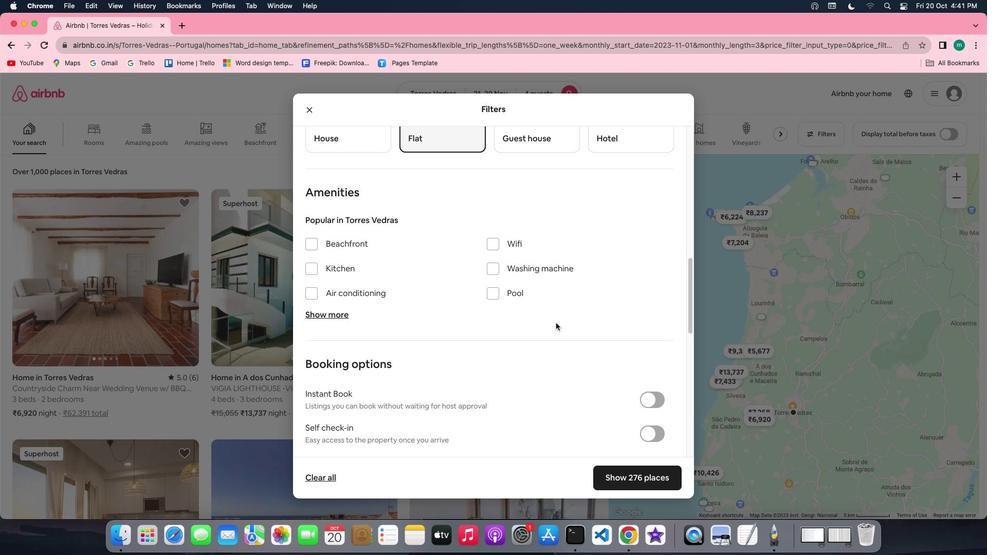 
Action: Mouse scrolled (556, 323) with delta (0, 0)
Screenshot: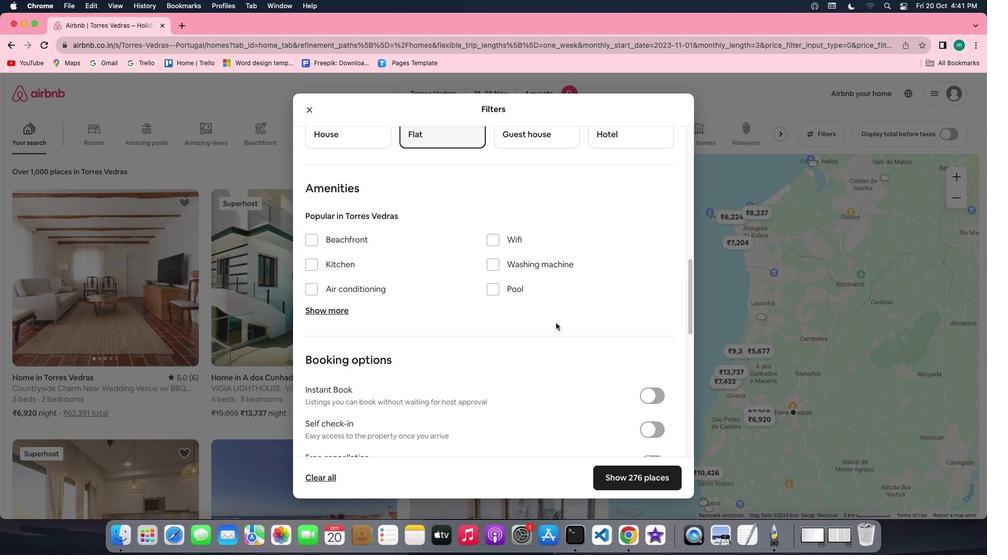 
Action: Mouse scrolled (556, 323) with delta (0, 0)
Screenshot: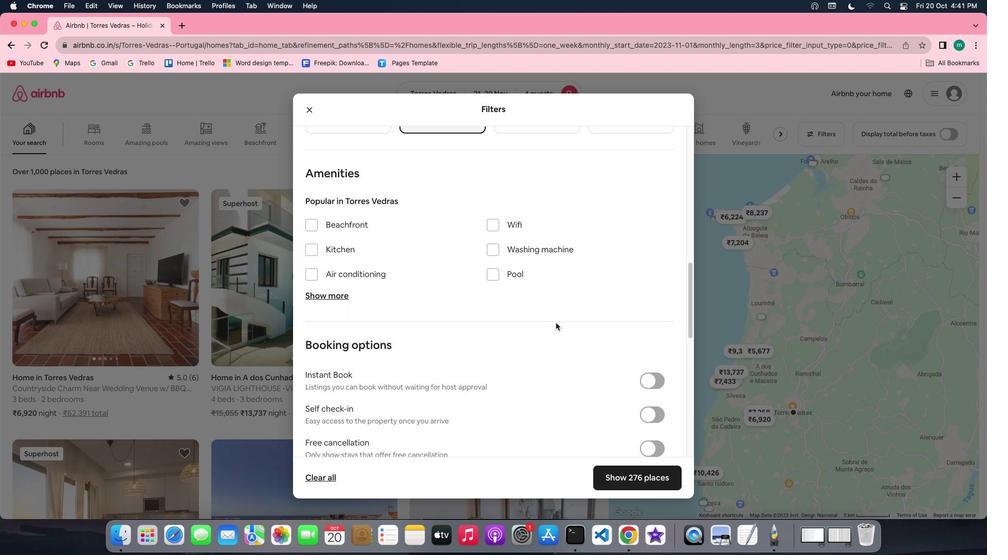 
Action: Mouse scrolled (556, 323) with delta (0, 0)
Screenshot: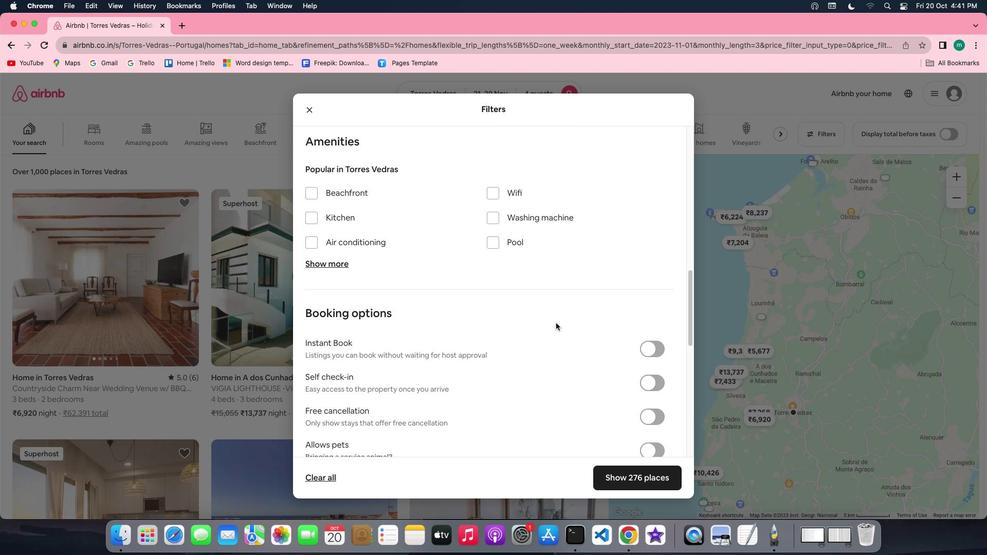 
Action: Mouse scrolled (556, 323) with delta (0, 0)
Screenshot: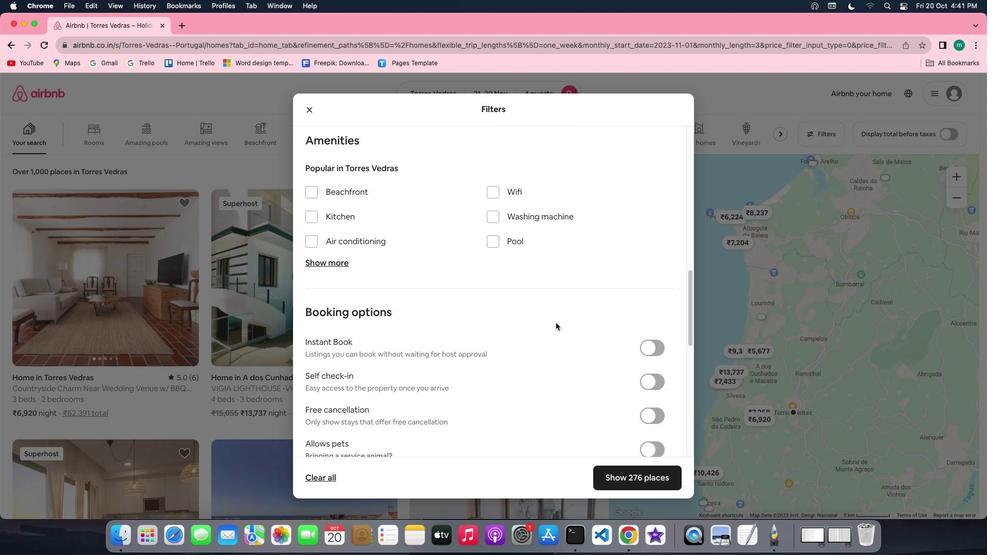 
Action: Mouse scrolled (556, 323) with delta (0, 0)
Screenshot: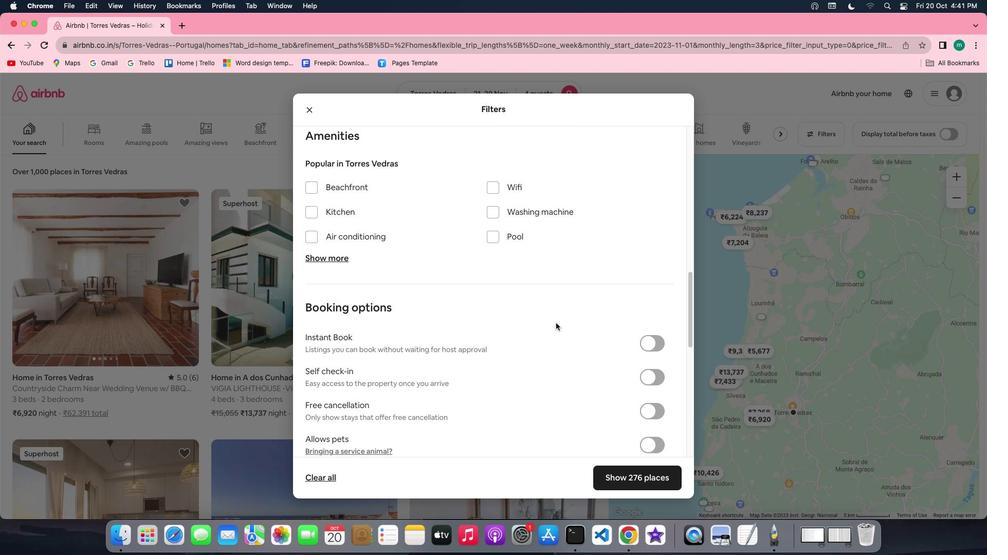 
Action: Mouse scrolled (556, 323) with delta (0, 0)
Screenshot: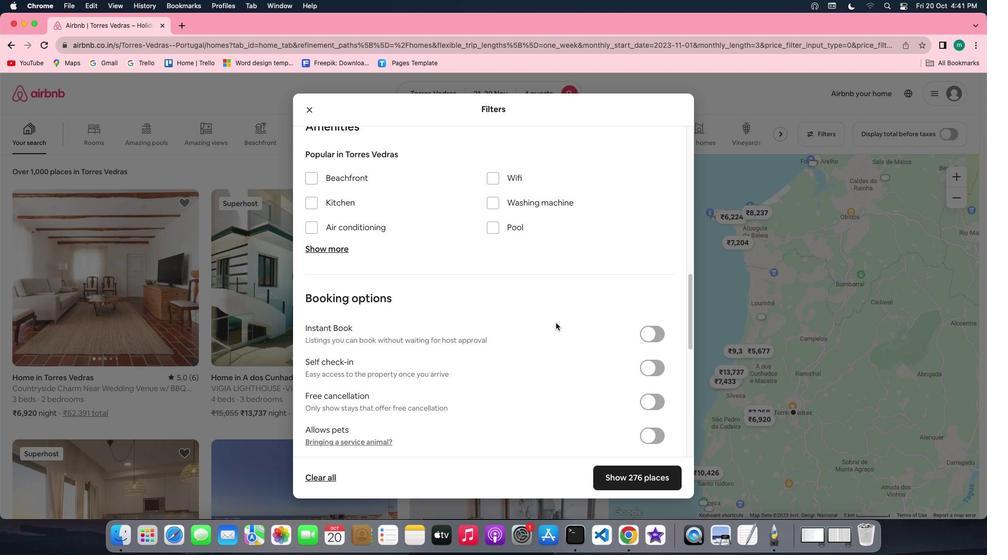
Action: Mouse moved to (652, 342)
Screenshot: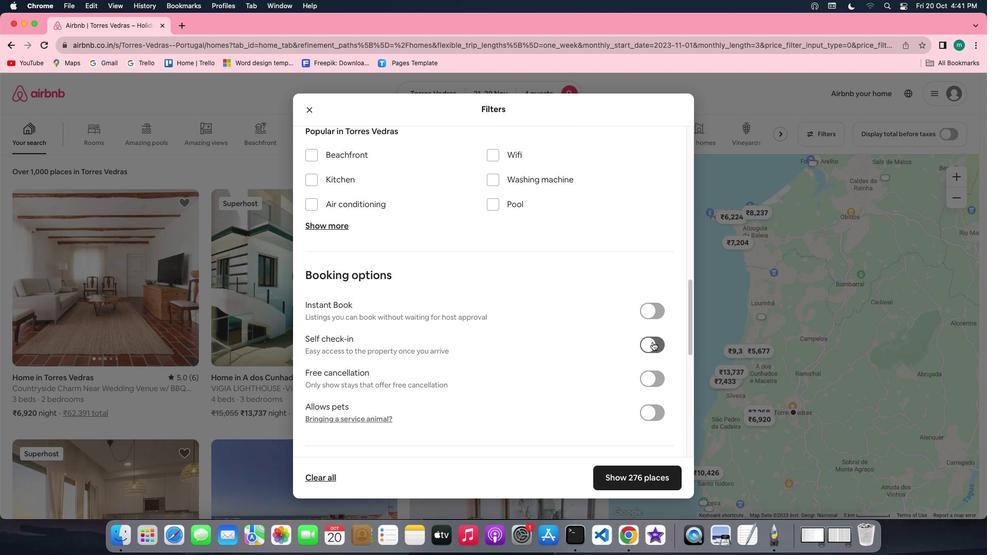 
Action: Mouse pressed left at (652, 342)
Screenshot: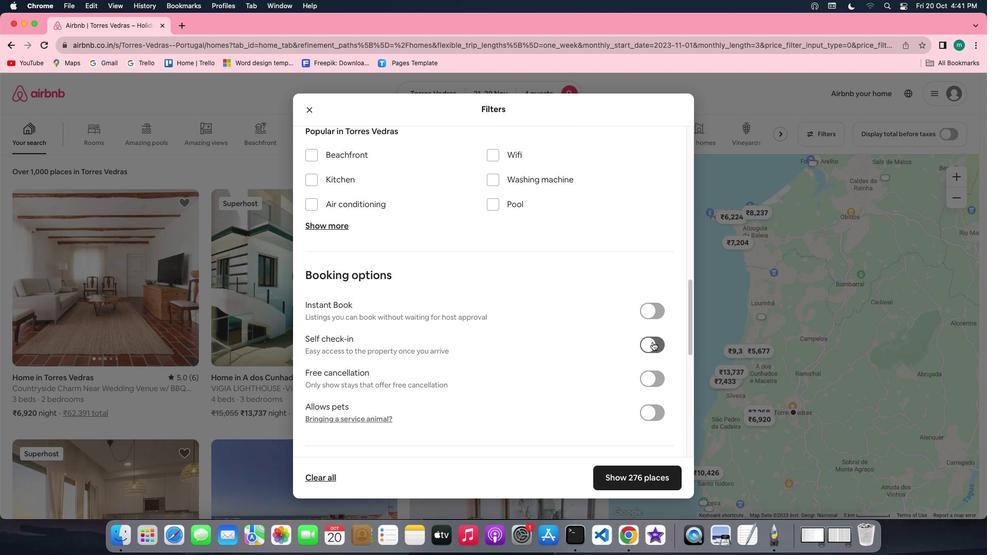 
Action: Mouse moved to (529, 341)
Screenshot: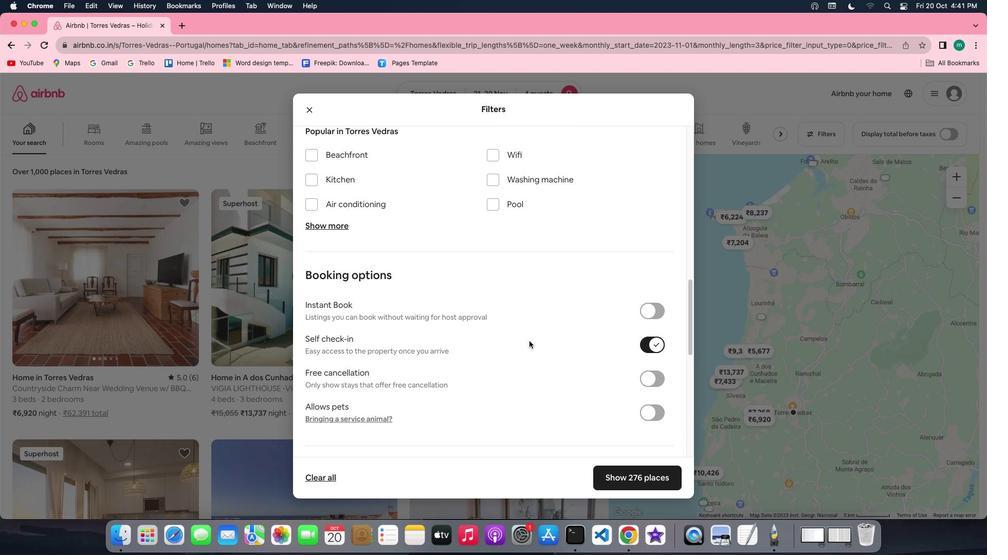 
Action: Mouse scrolled (529, 341) with delta (0, 0)
Screenshot: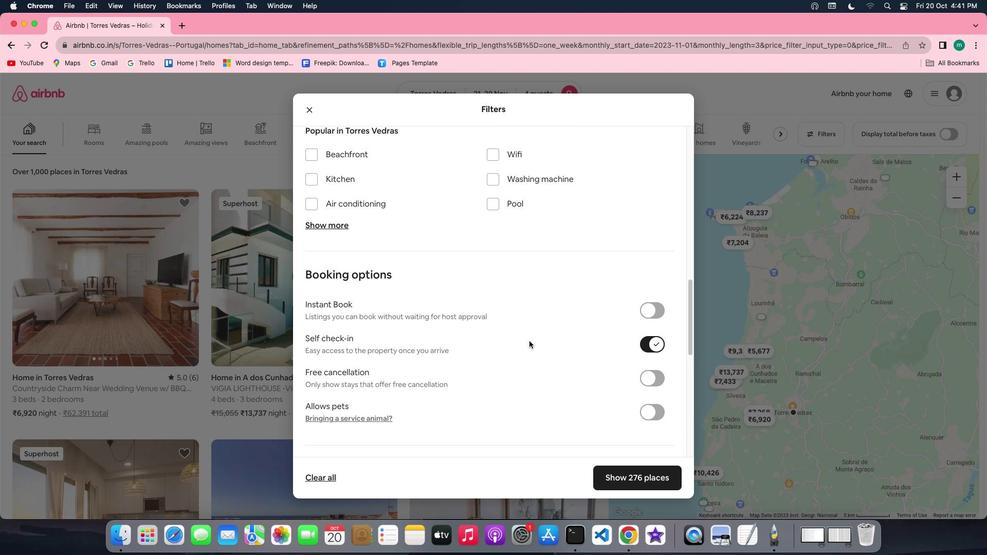 
Action: Mouse scrolled (529, 341) with delta (0, 0)
Screenshot: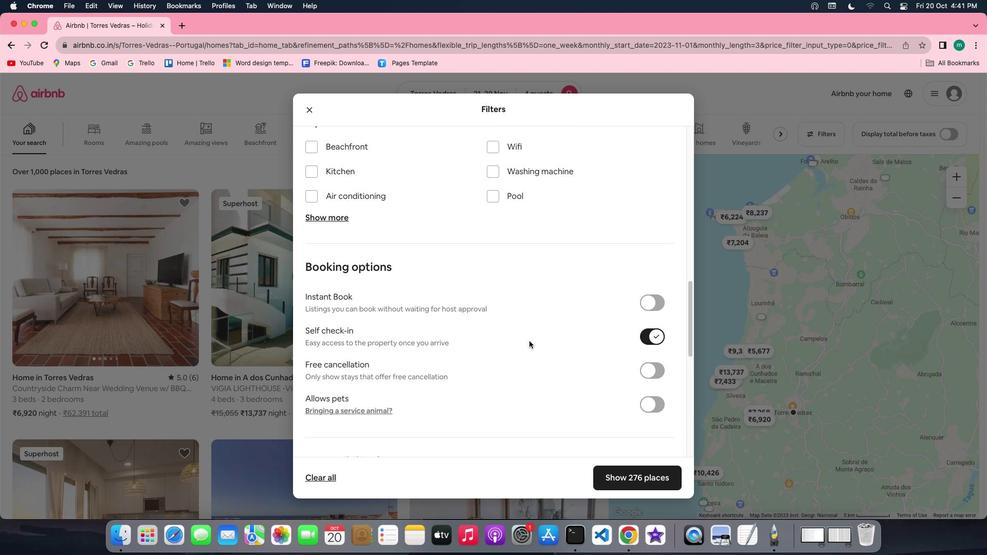 
Action: Mouse scrolled (529, 341) with delta (0, -1)
Screenshot: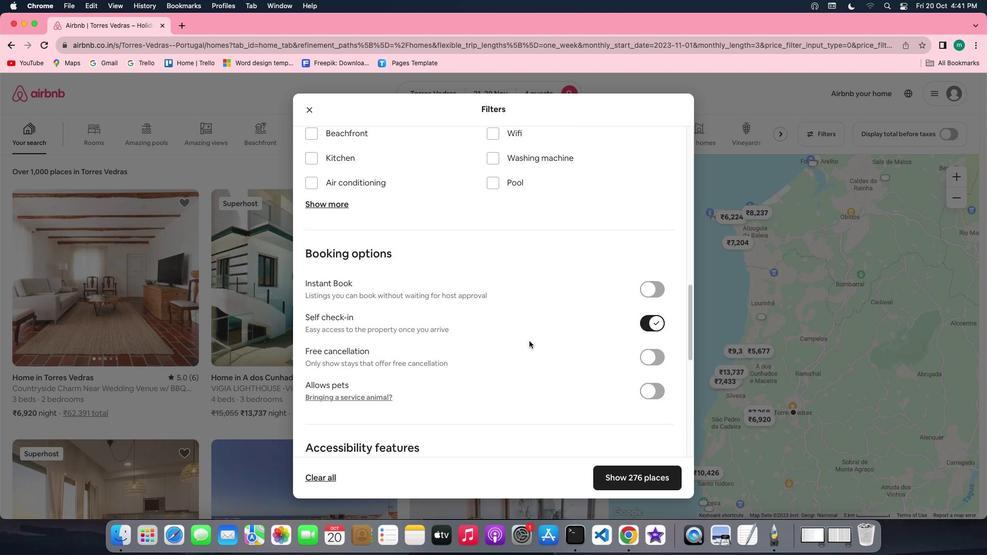 
Action: Mouse scrolled (529, 341) with delta (0, -1)
Screenshot: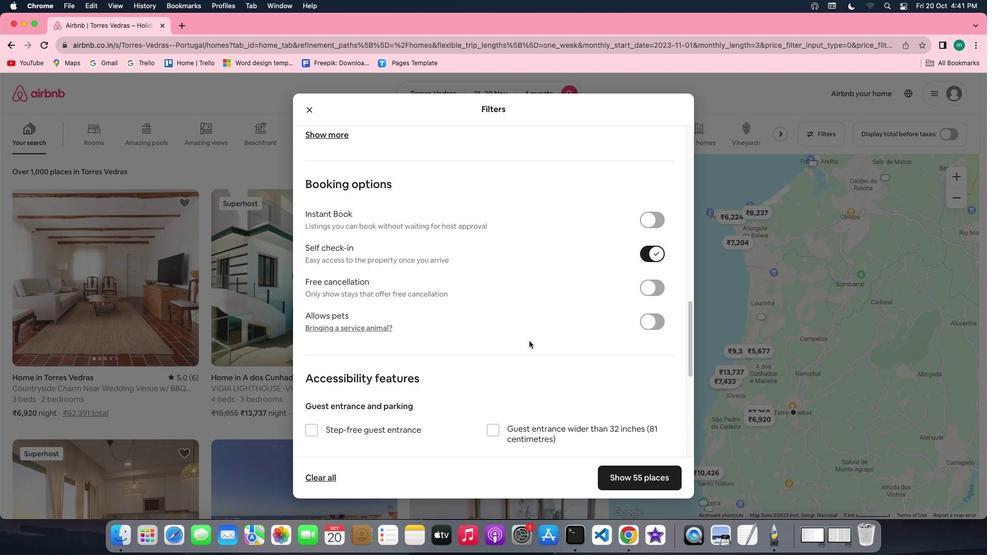 
Action: Mouse scrolled (529, 341) with delta (0, -2)
Screenshot: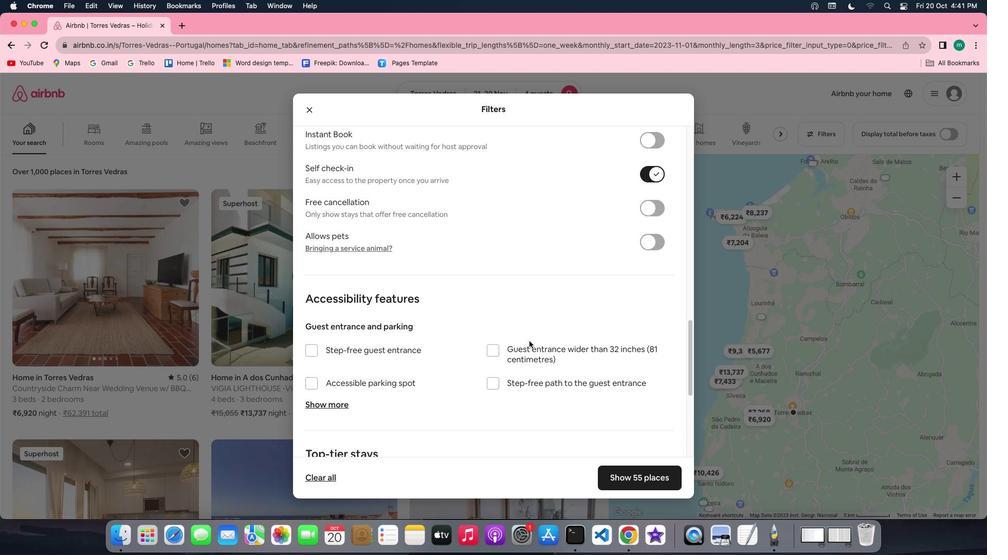
Action: Mouse scrolled (529, 341) with delta (0, 0)
Screenshot: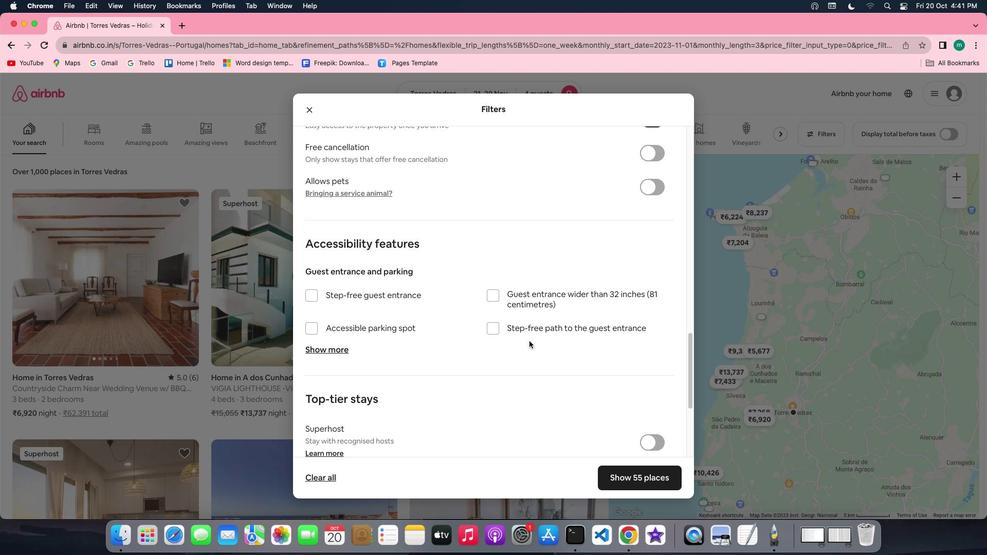 
Action: Mouse scrolled (529, 341) with delta (0, 0)
Screenshot: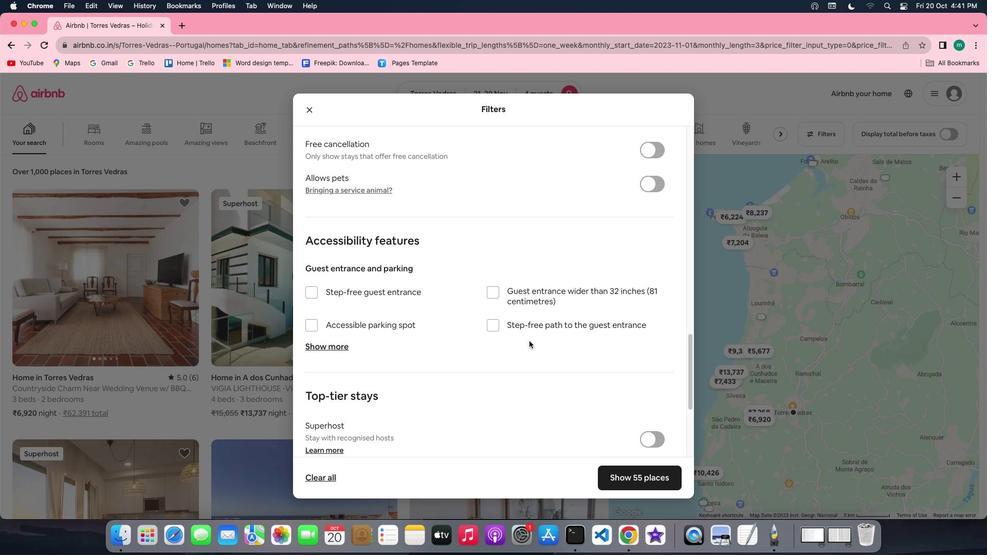 
Action: Mouse scrolled (529, 341) with delta (0, -1)
Screenshot: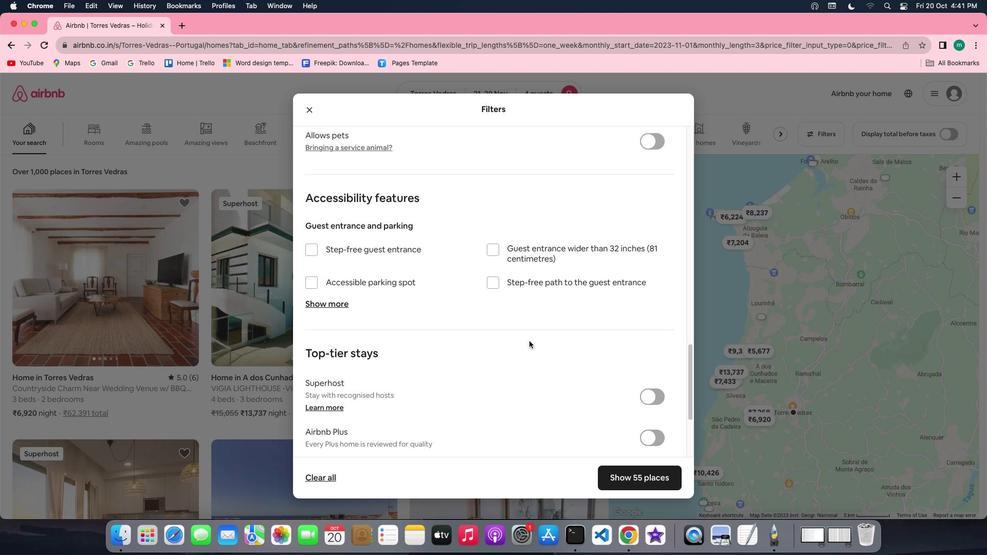 
Action: Mouse scrolled (529, 341) with delta (0, -2)
Screenshot: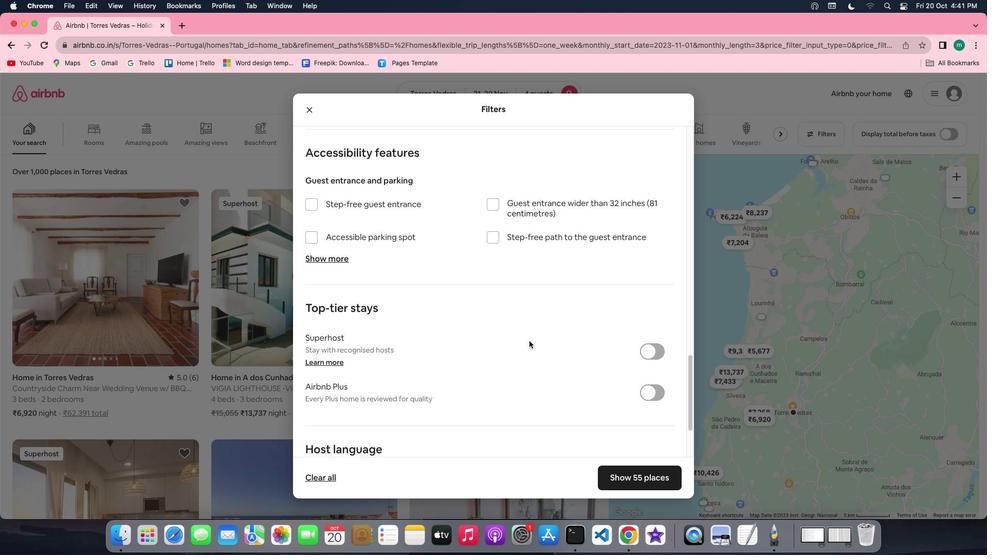 
Action: Mouse scrolled (529, 341) with delta (0, -2)
Screenshot: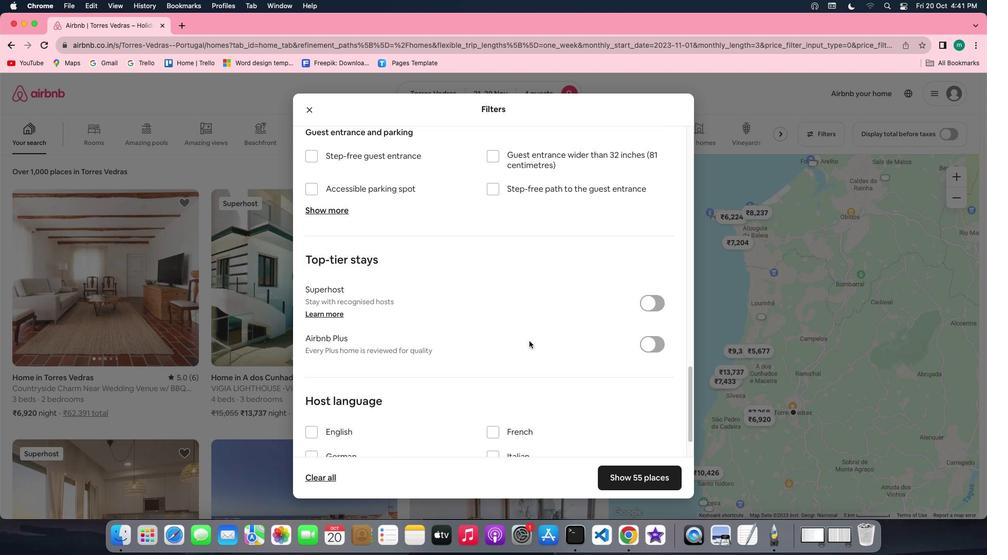 
Action: Mouse scrolled (529, 341) with delta (0, 0)
Screenshot: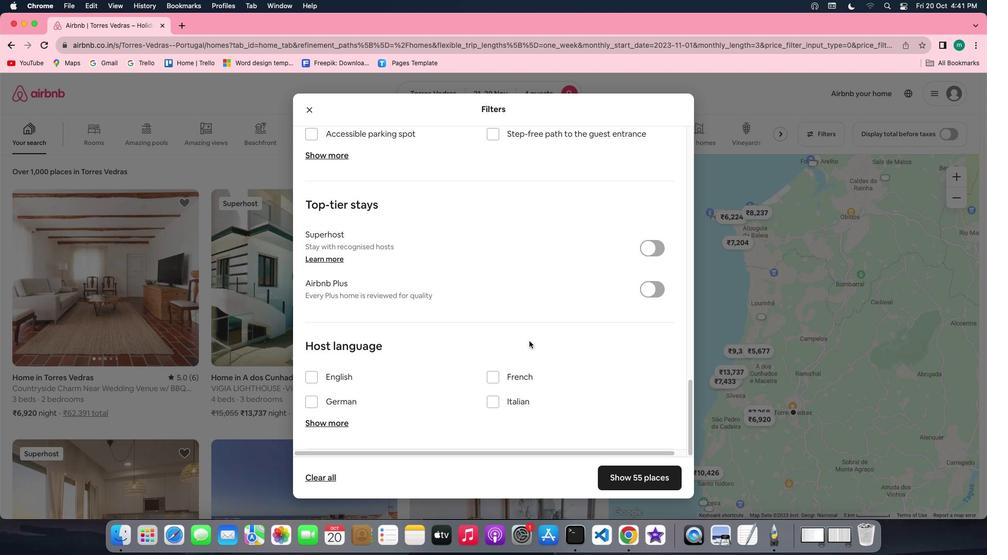 
Action: Mouse scrolled (529, 341) with delta (0, 0)
Screenshot: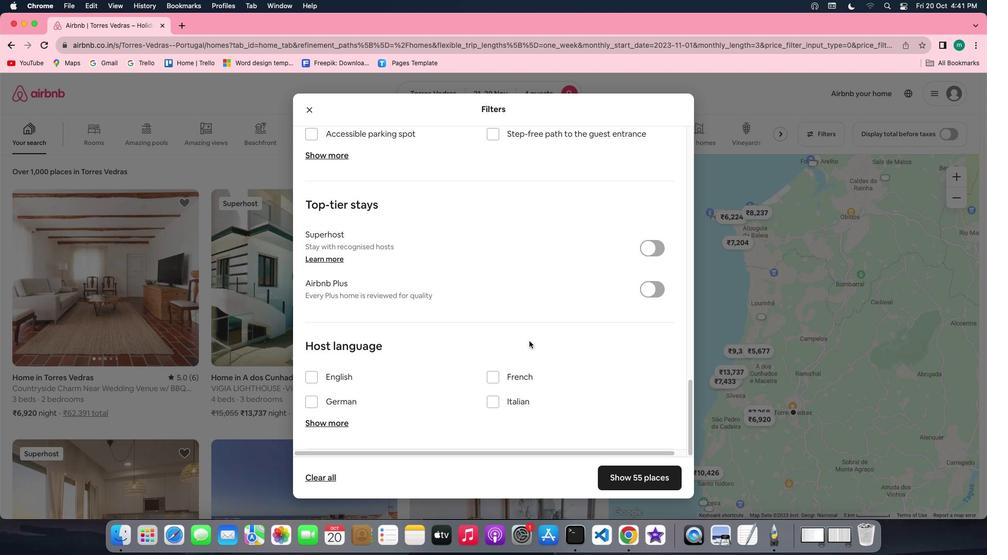 
Action: Mouse scrolled (529, 341) with delta (0, -1)
Screenshot: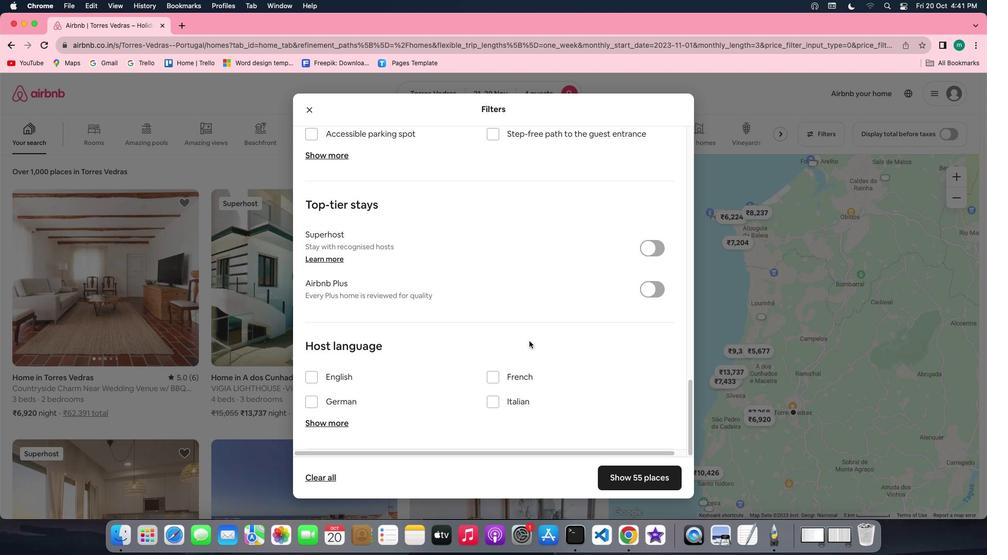 
Action: Mouse scrolled (529, 341) with delta (0, -2)
Screenshot: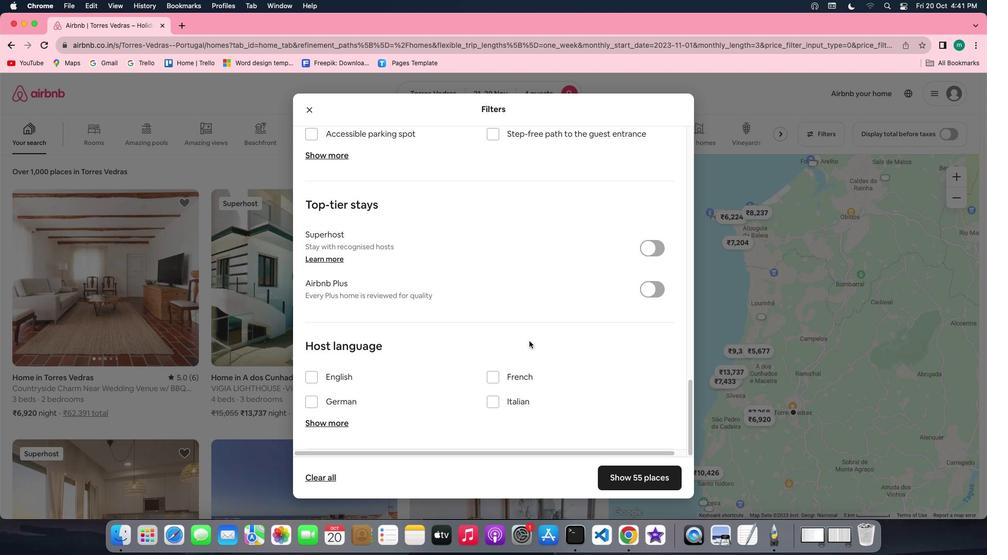 
Action: Mouse scrolled (529, 341) with delta (0, -2)
Screenshot: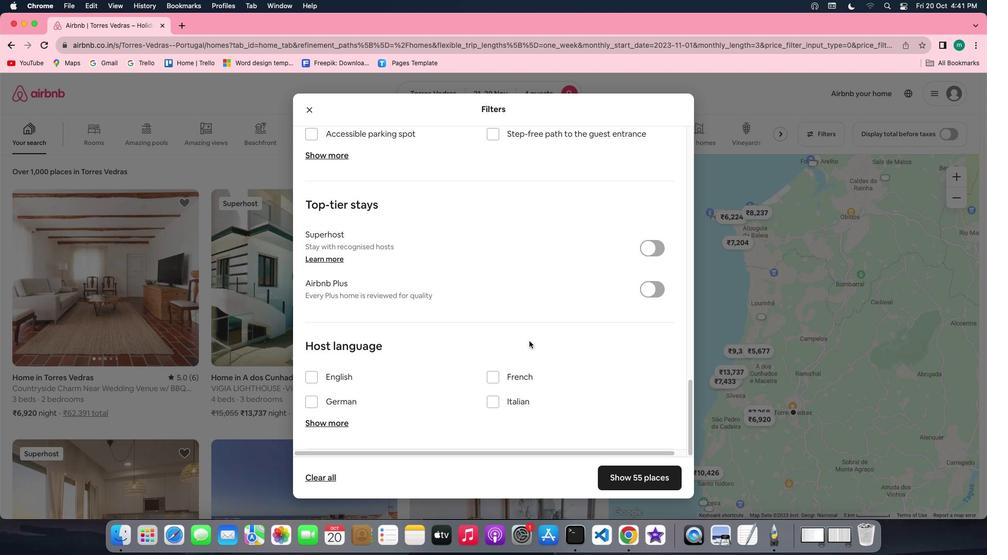 
Action: Mouse scrolled (529, 341) with delta (0, -2)
Screenshot: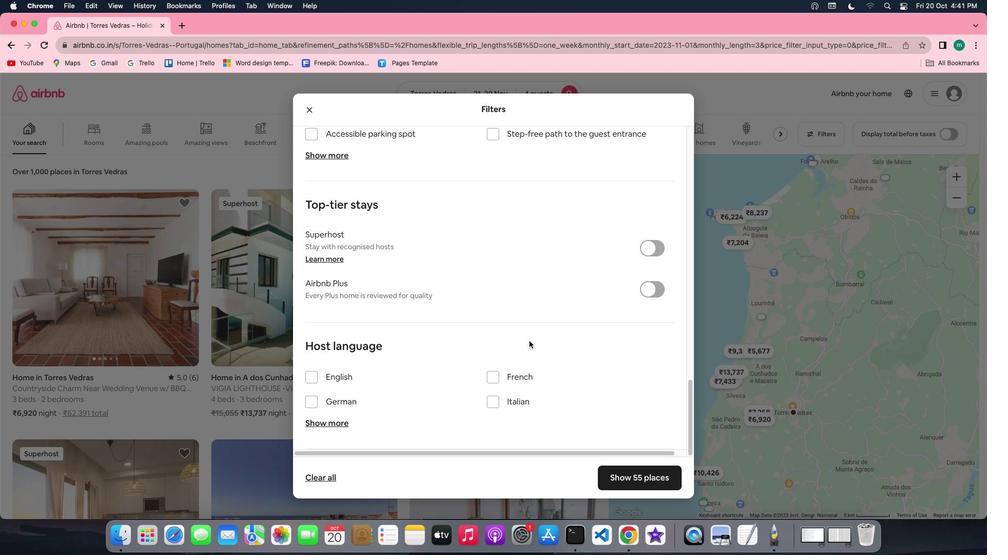 
Action: Mouse moved to (635, 471)
Screenshot: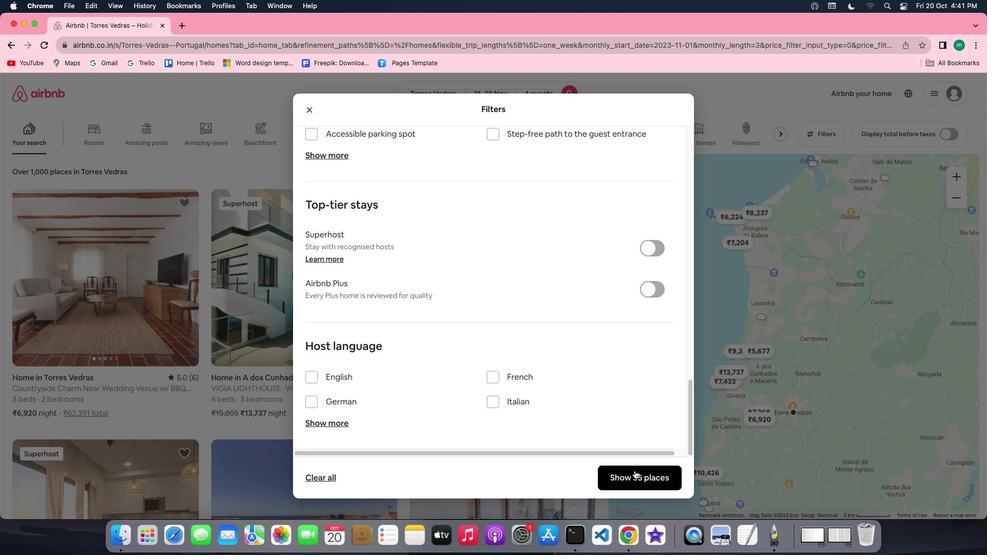 
Action: Mouse pressed left at (635, 471)
Screenshot: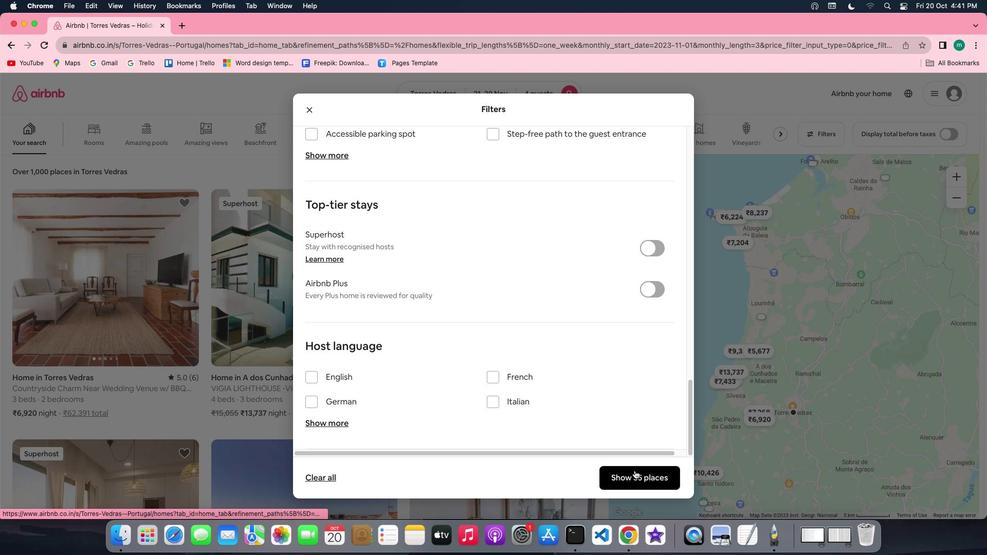 
Action: Mouse moved to (87, 242)
Screenshot: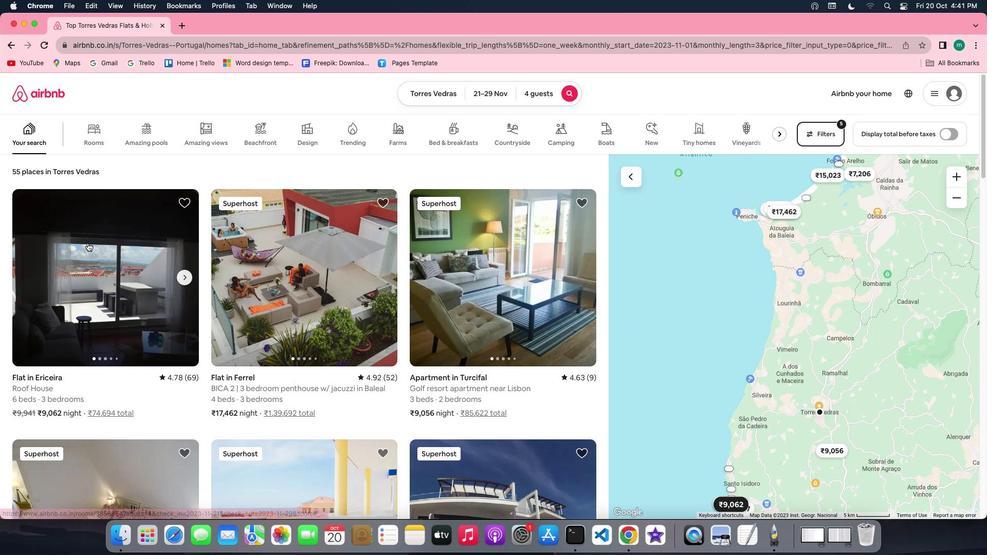 
Action: Mouse pressed left at (87, 242)
Screenshot: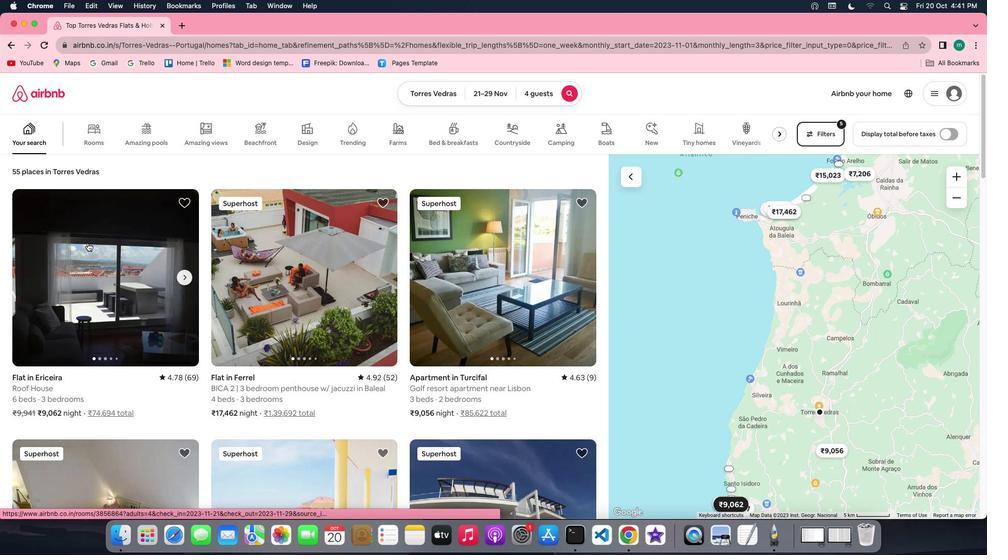 
Action: Mouse moved to (734, 383)
Screenshot: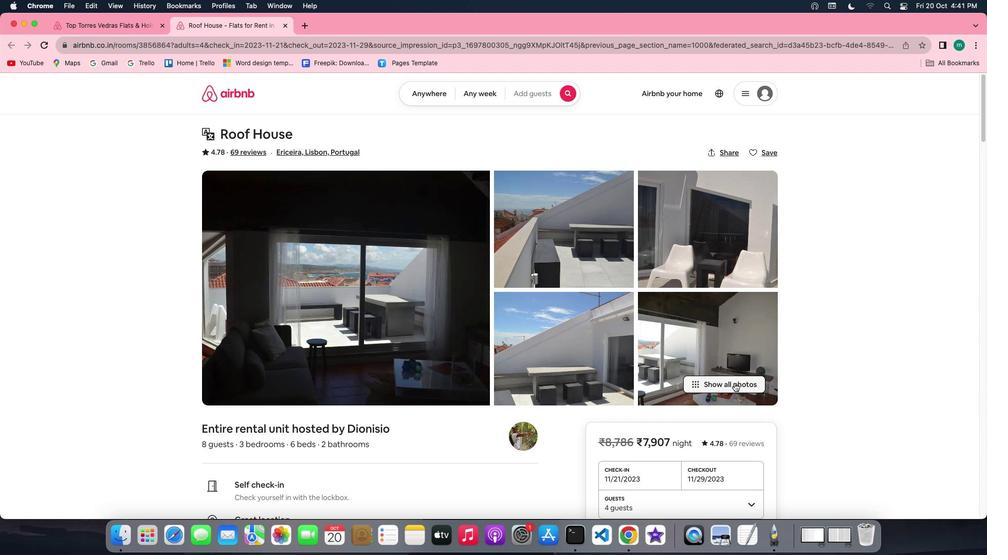 
Action: Mouse pressed left at (734, 383)
Screenshot: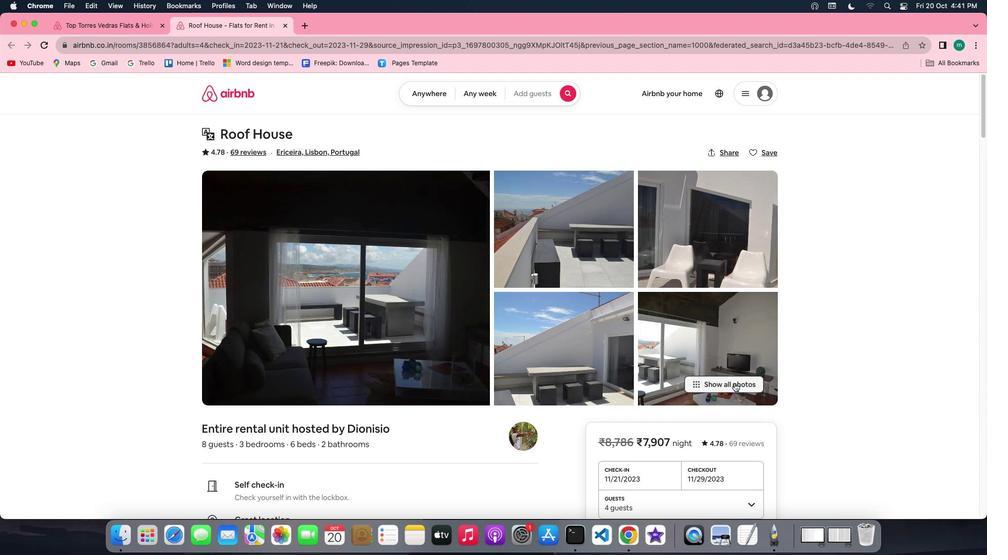 
Action: Mouse moved to (506, 344)
Screenshot: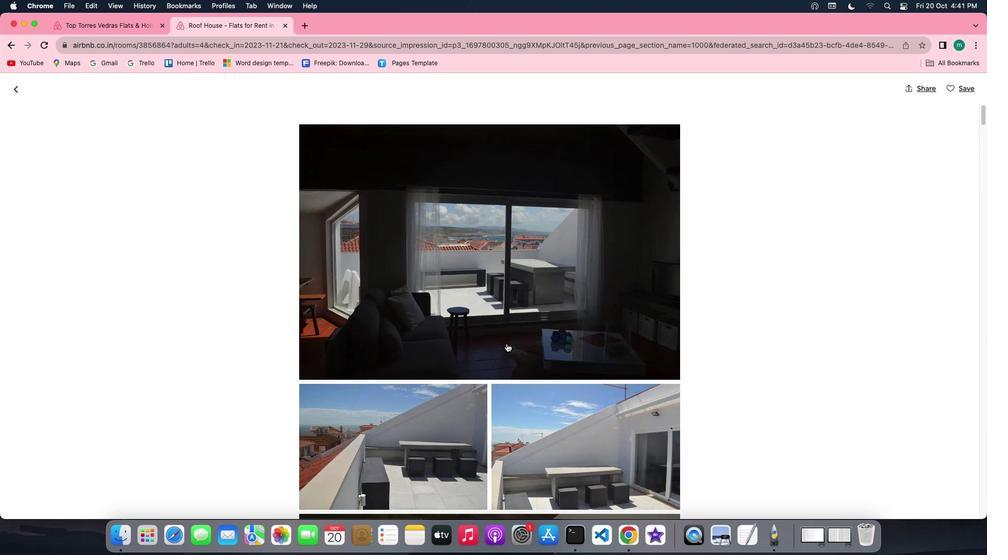 
Action: Mouse scrolled (506, 344) with delta (0, 0)
Screenshot: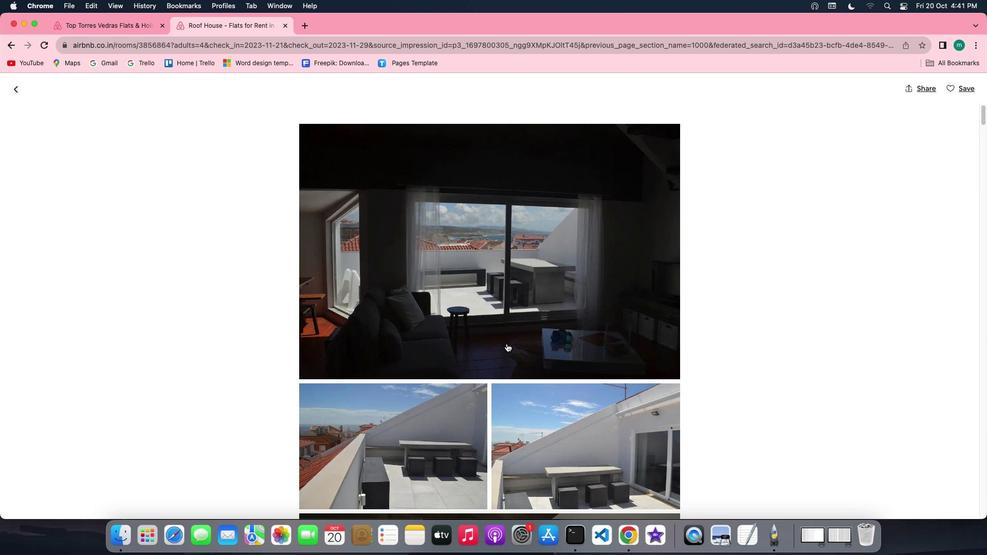 
Action: Mouse scrolled (506, 344) with delta (0, 0)
Screenshot: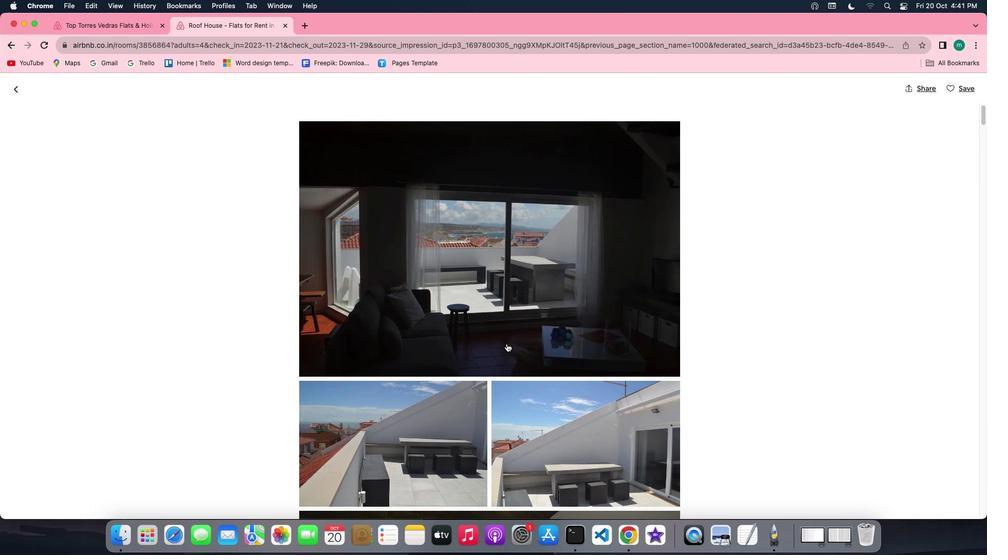 
Action: Mouse scrolled (506, 344) with delta (0, -1)
Screenshot: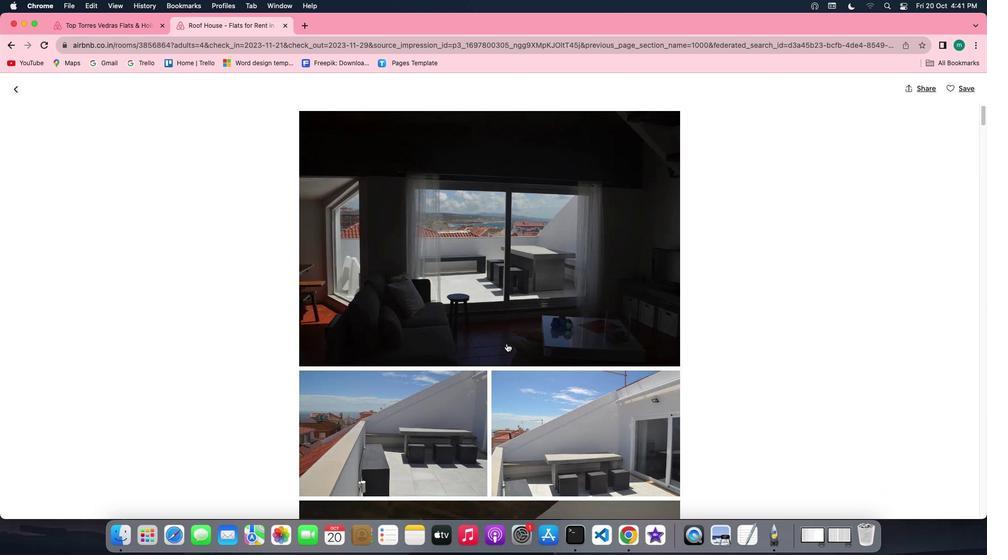 
Action: Mouse scrolled (506, 344) with delta (0, -2)
Screenshot: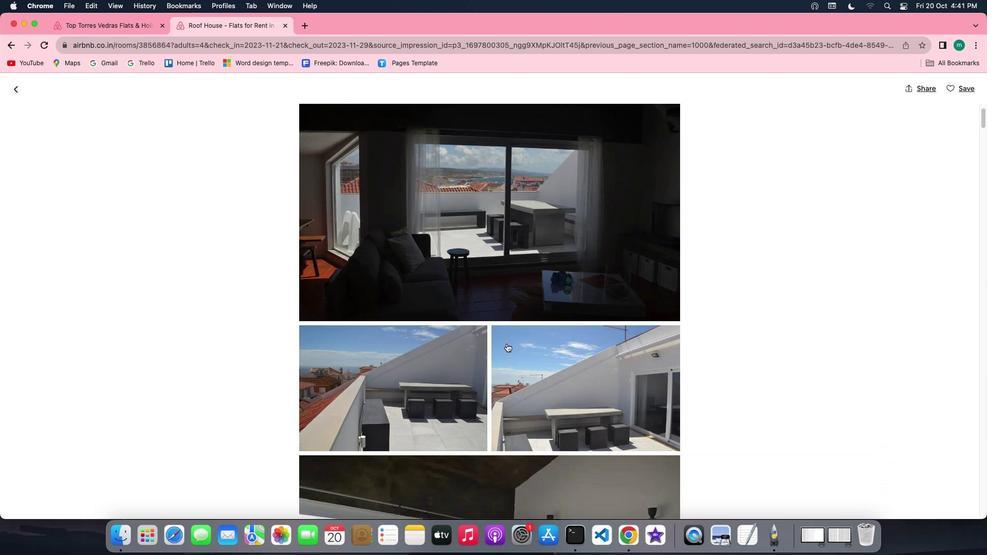 
Action: Mouse scrolled (506, 344) with delta (0, -2)
Screenshot: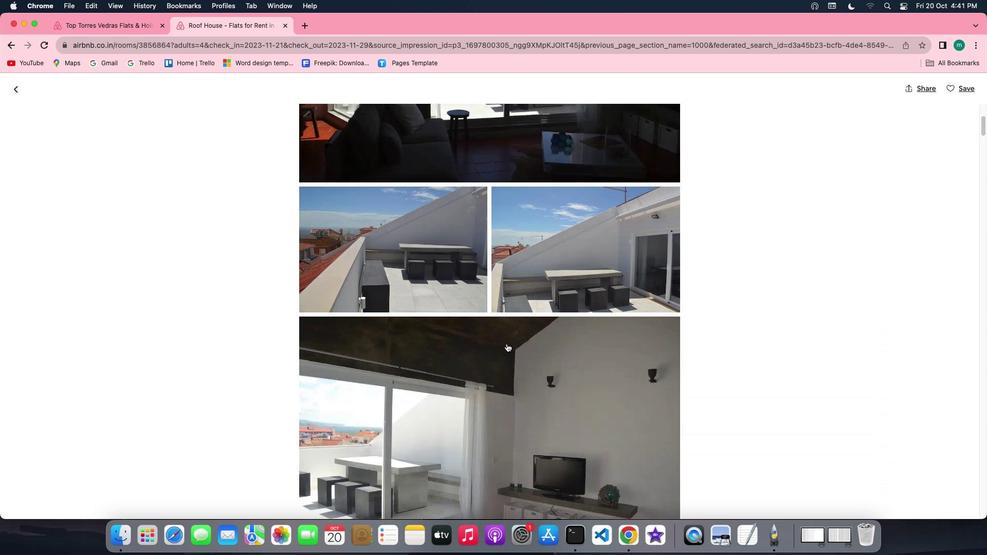 
Action: Mouse scrolled (506, 344) with delta (0, 0)
Screenshot: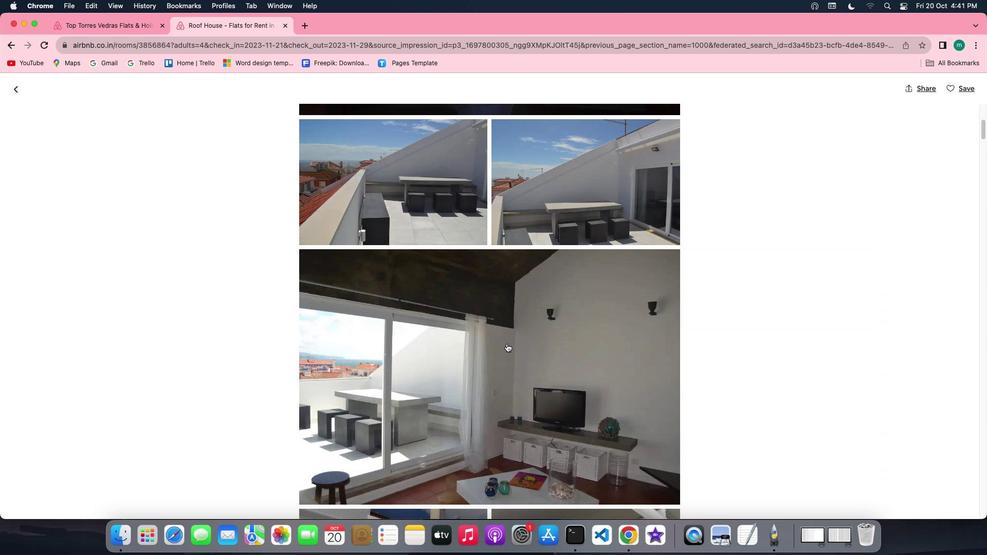
Action: Mouse scrolled (506, 344) with delta (0, 0)
Screenshot: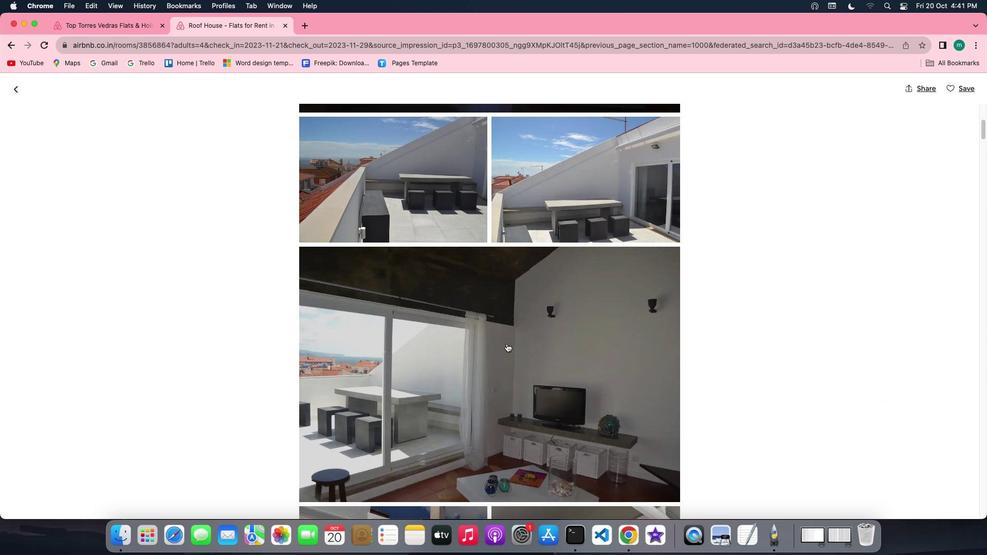 
Action: Mouse scrolled (506, 344) with delta (0, 0)
Screenshot: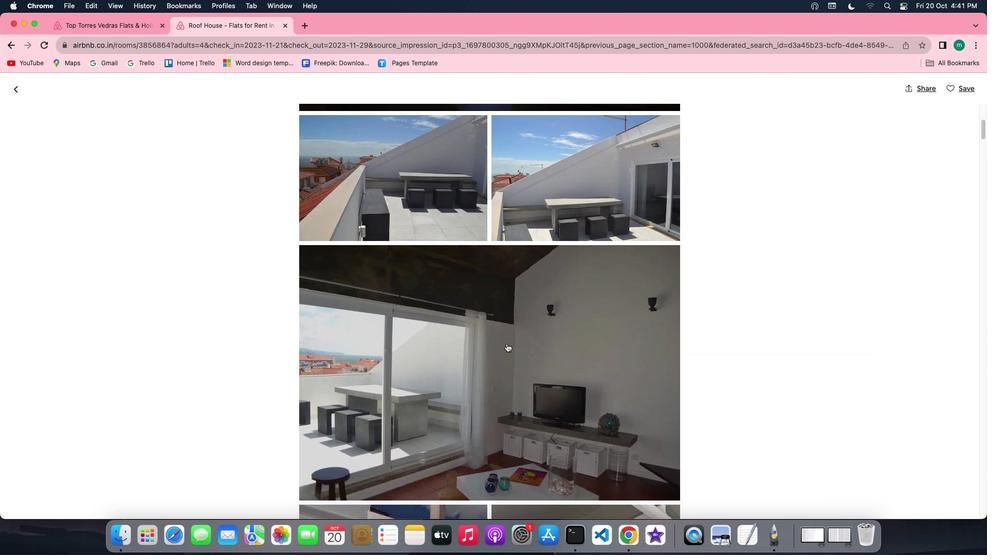 
Action: Mouse scrolled (506, 344) with delta (0, 0)
Screenshot: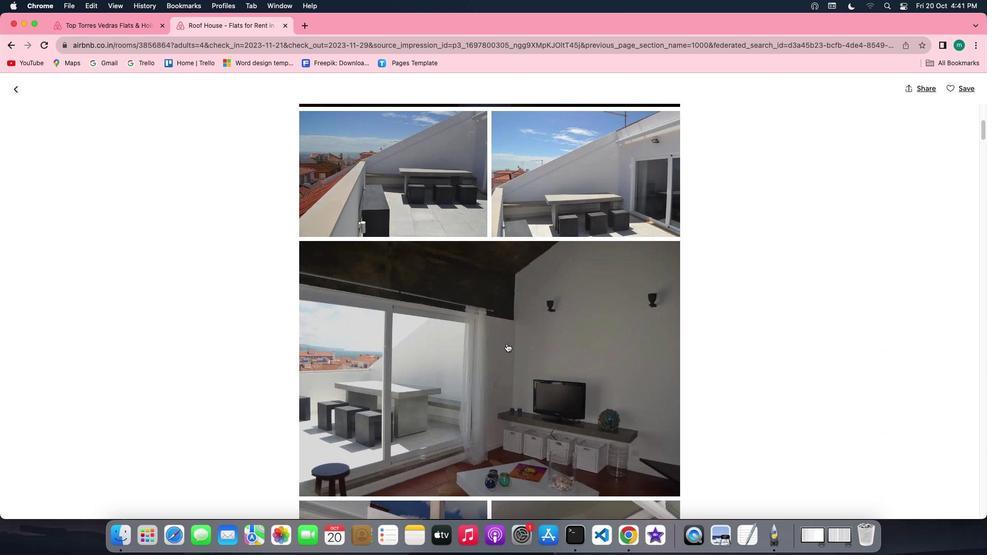
Action: Mouse scrolled (506, 344) with delta (0, 0)
Screenshot: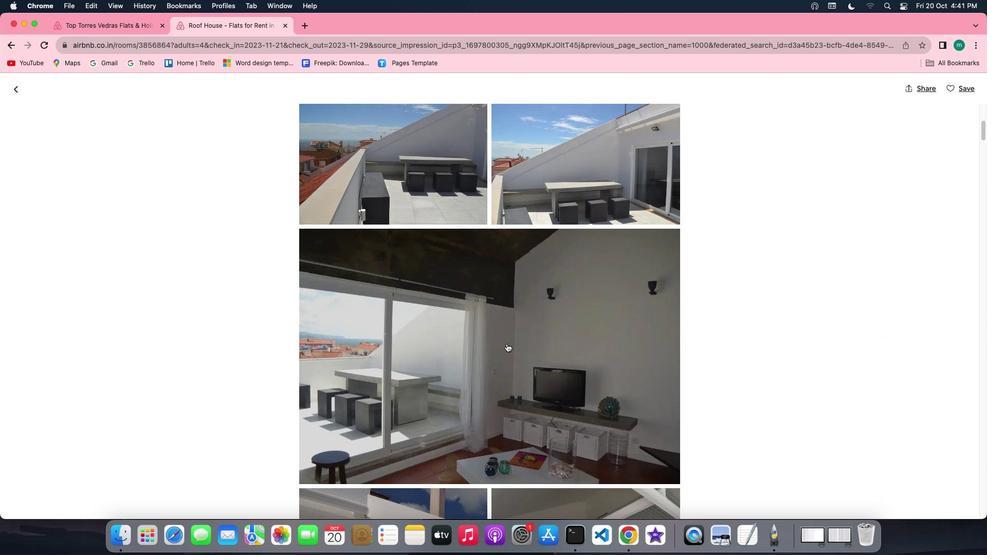 
Action: Mouse scrolled (506, 344) with delta (0, -1)
Screenshot: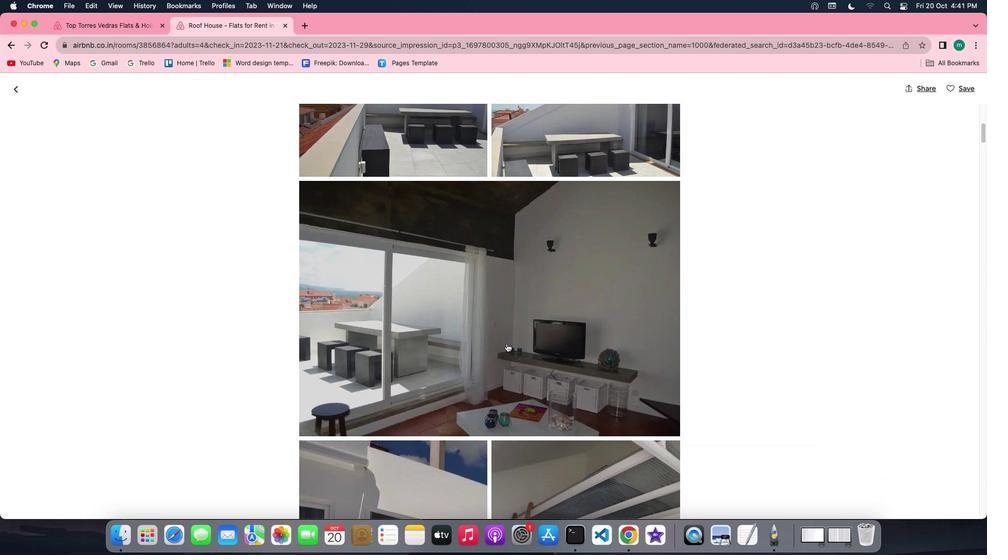 
Action: Mouse scrolled (506, 344) with delta (0, -1)
Screenshot: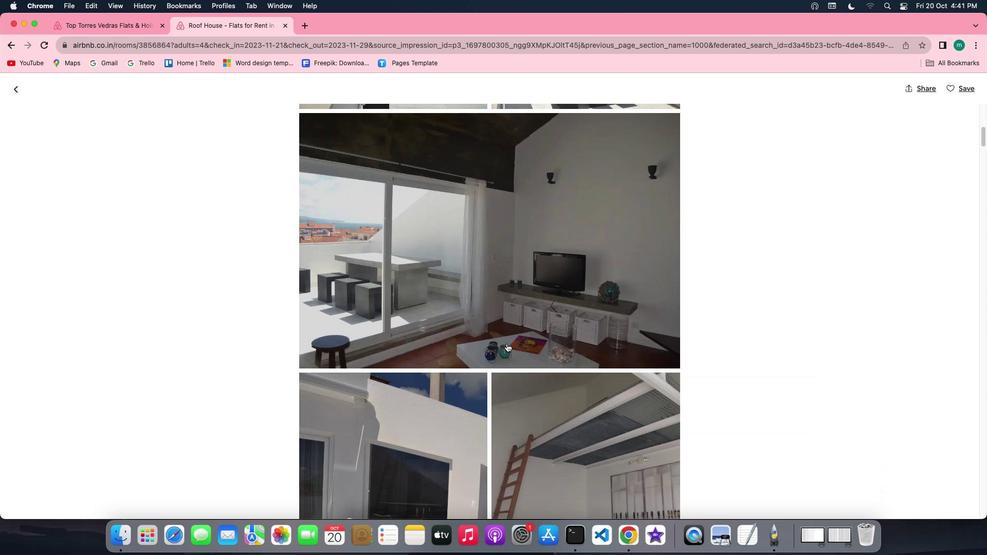 
Action: Mouse scrolled (506, 344) with delta (0, 0)
Screenshot: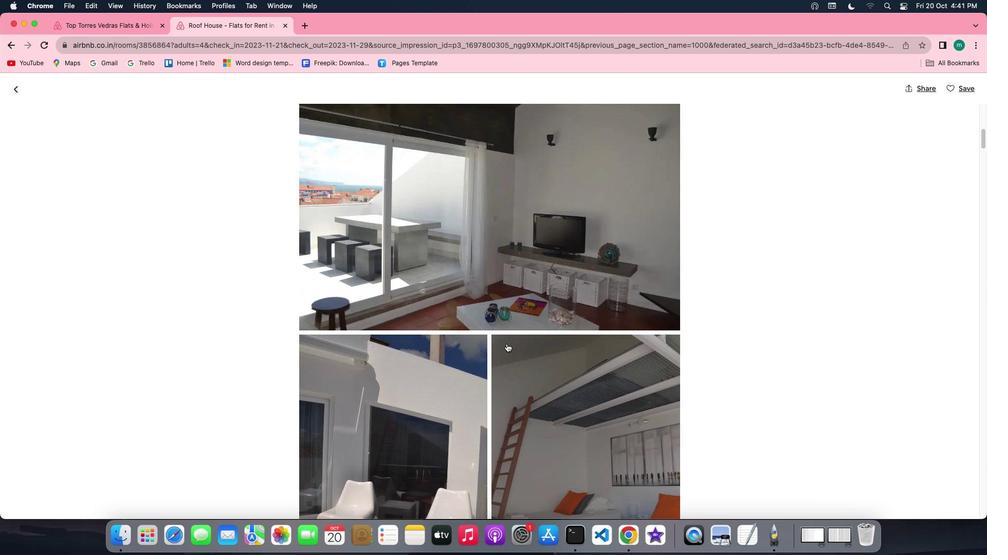 
Action: Mouse scrolled (506, 344) with delta (0, 0)
Screenshot: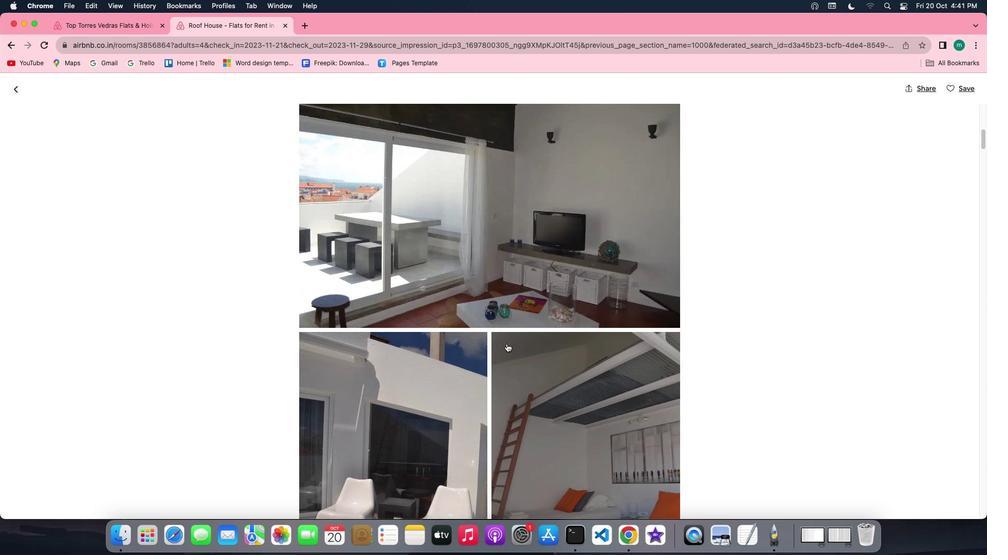 
Action: Mouse scrolled (506, 344) with delta (0, 0)
Screenshot: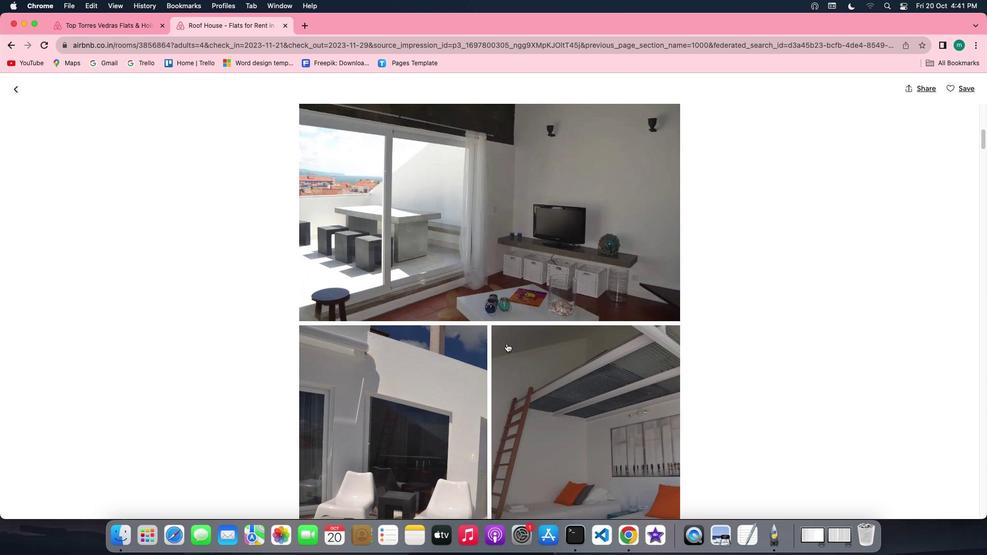 
Action: Mouse scrolled (506, 344) with delta (0, 0)
Screenshot: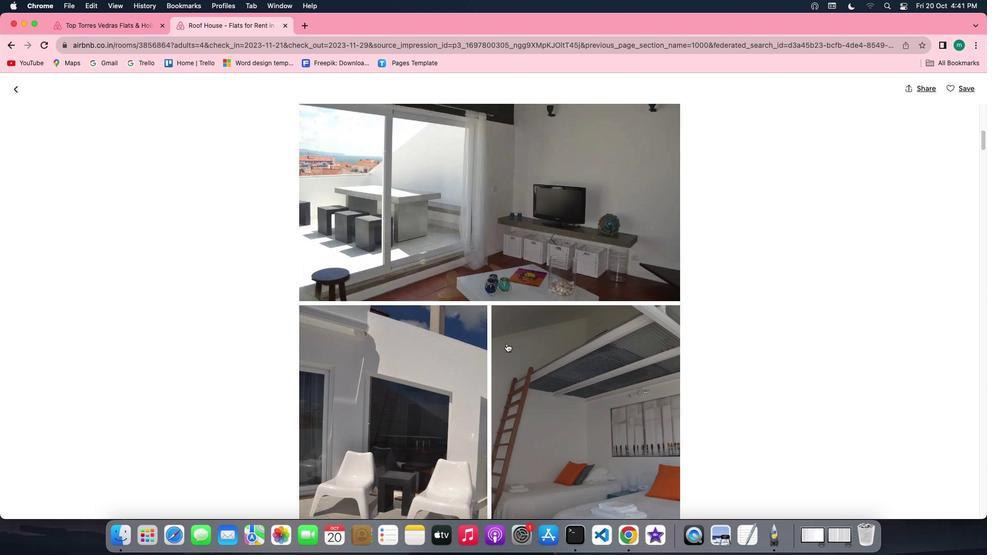 
Action: Mouse scrolled (506, 344) with delta (0, 0)
Screenshot: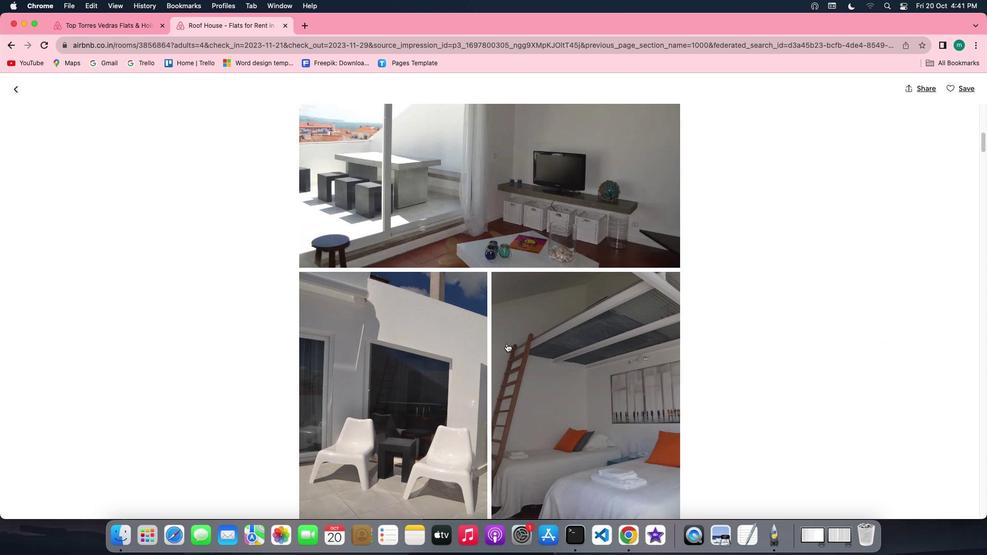 
Action: Mouse scrolled (506, 344) with delta (0, 0)
Screenshot: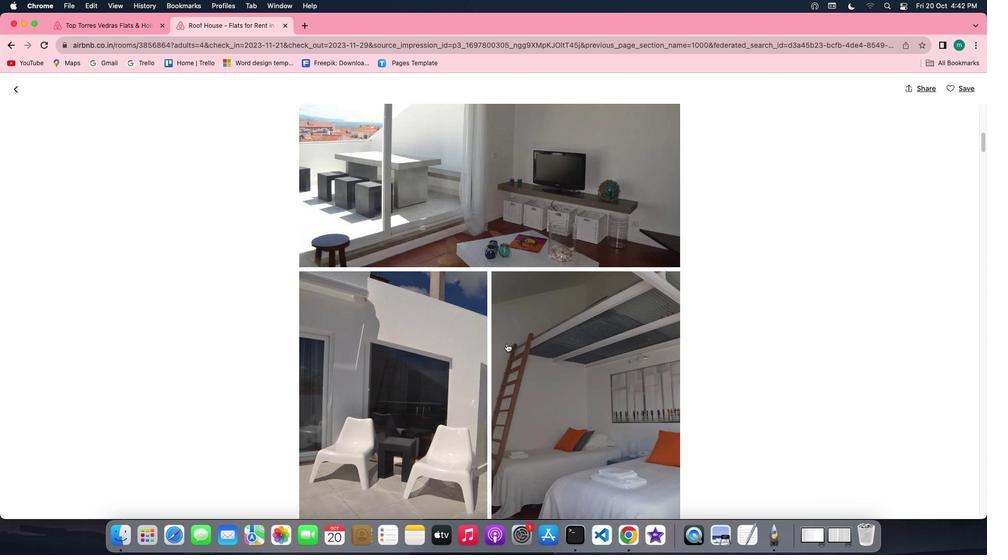 
Action: Mouse scrolled (506, 344) with delta (0, 0)
Screenshot: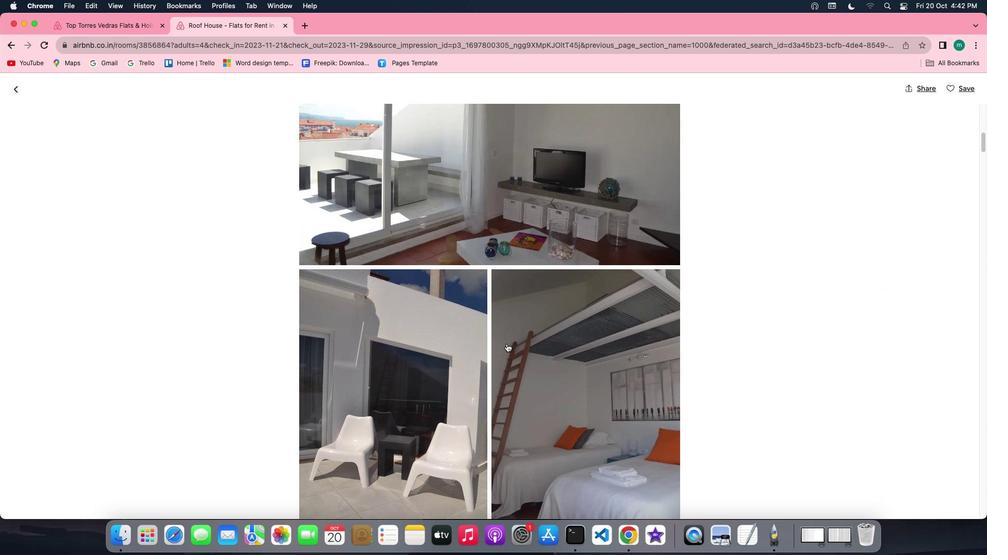 
Action: Mouse scrolled (506, 344) with delta (0, 0)
Screenshot: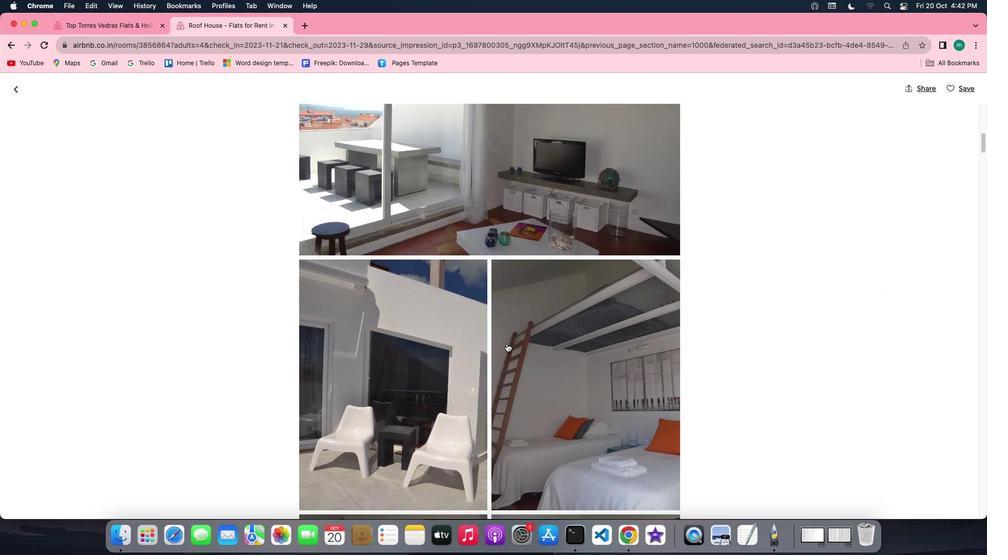 
Action: Mouse scrolled (506, 344) with delta (0, -1)
Screenshot: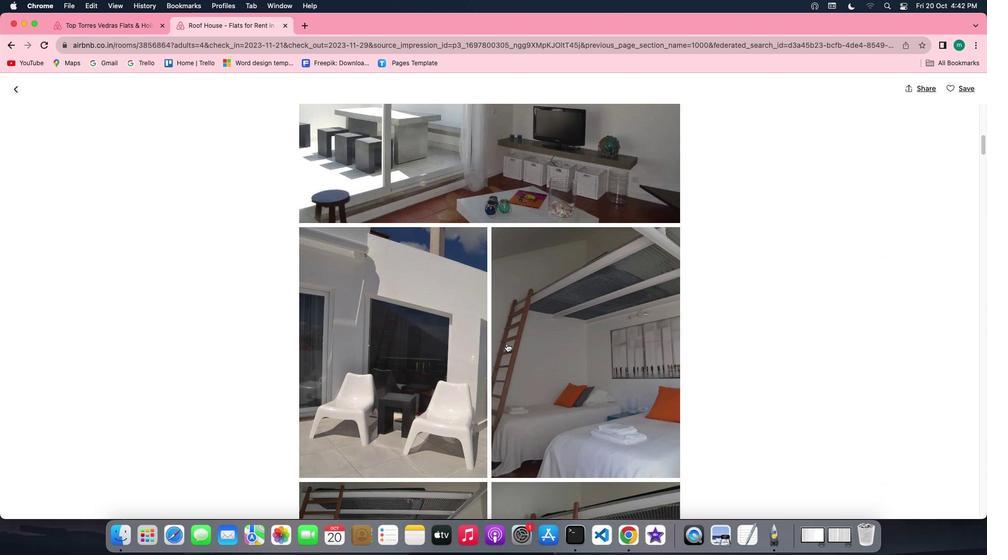 
Action: Mouse scrolled (506, 344) with delta (0, -1)
Screenshot: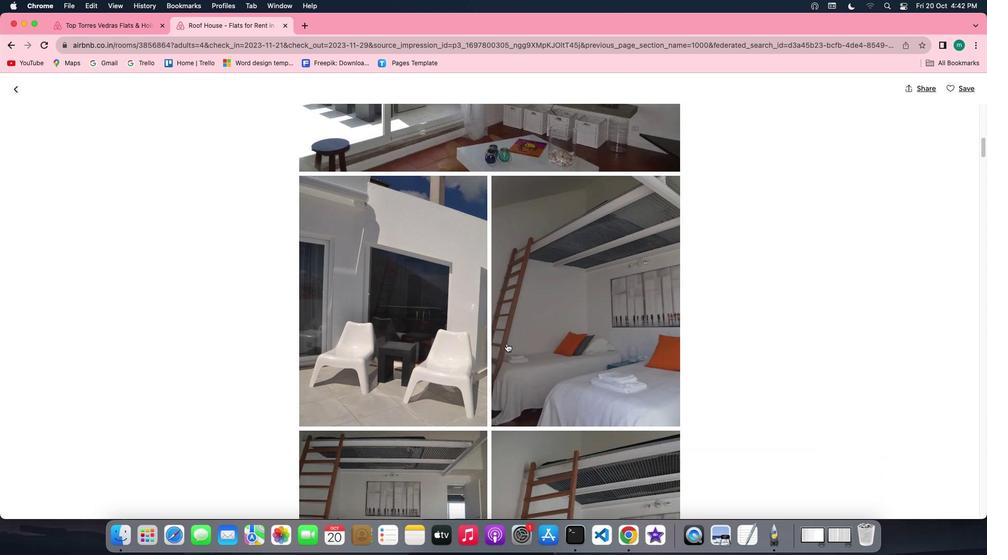 
Action: Mouse scrolled (506, 344) with delta (0, 0)
Screenshot: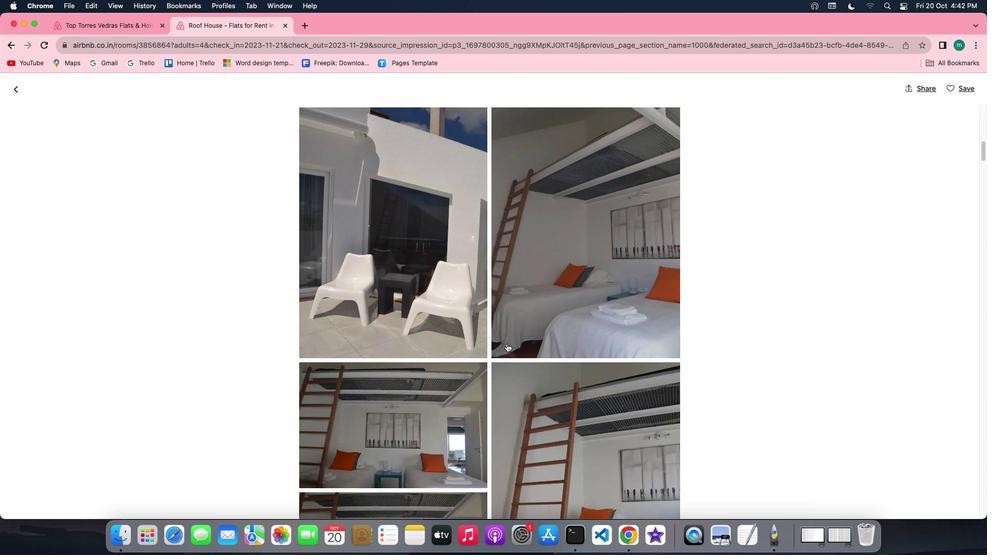 
Action: Mouse scrolled (506, 344) with delta (0, 0)
Screenshot: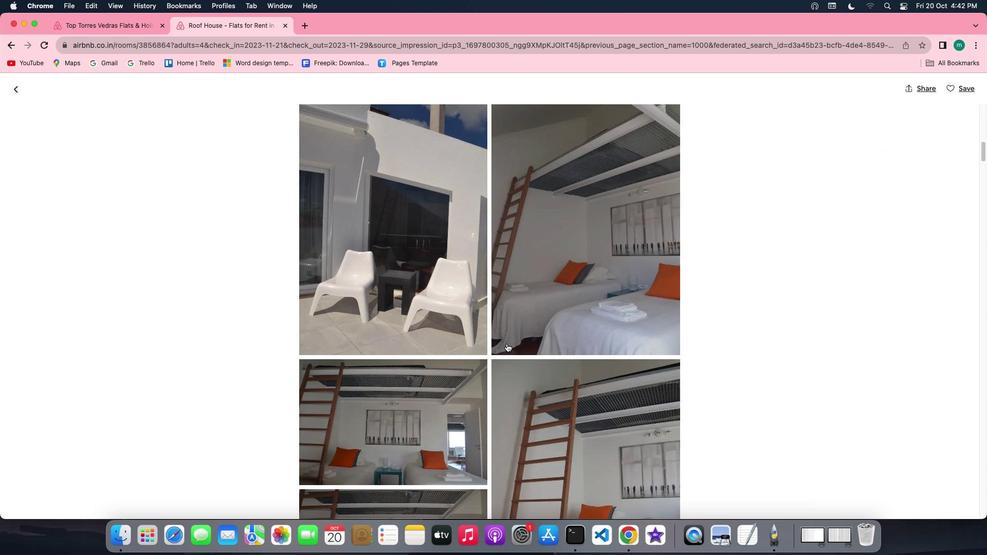 
Action: Mouse scrolled (506, 344) with delta (0, -1)
Screenshot: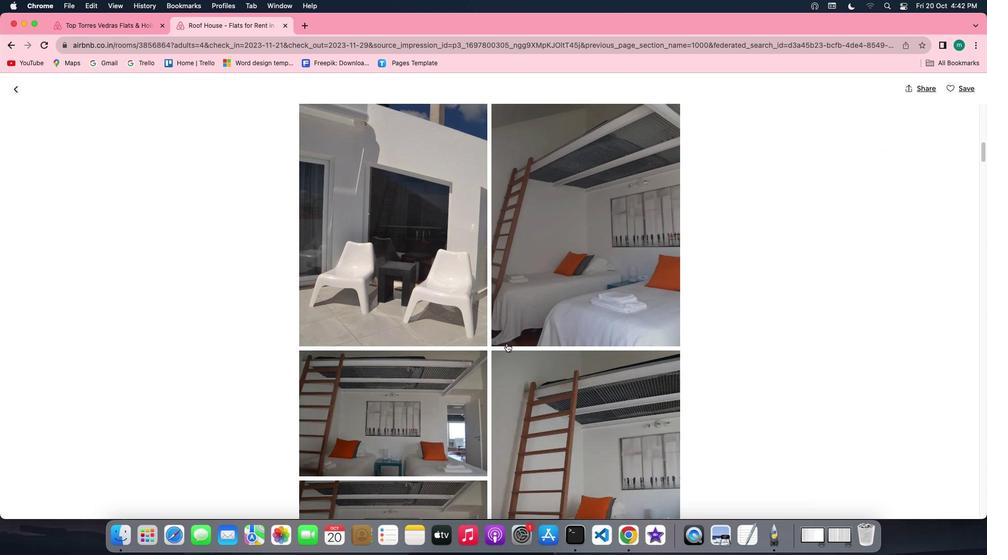 
Action: Mouse scrolled (506, 344) with delta (0, -1)
Screenshot: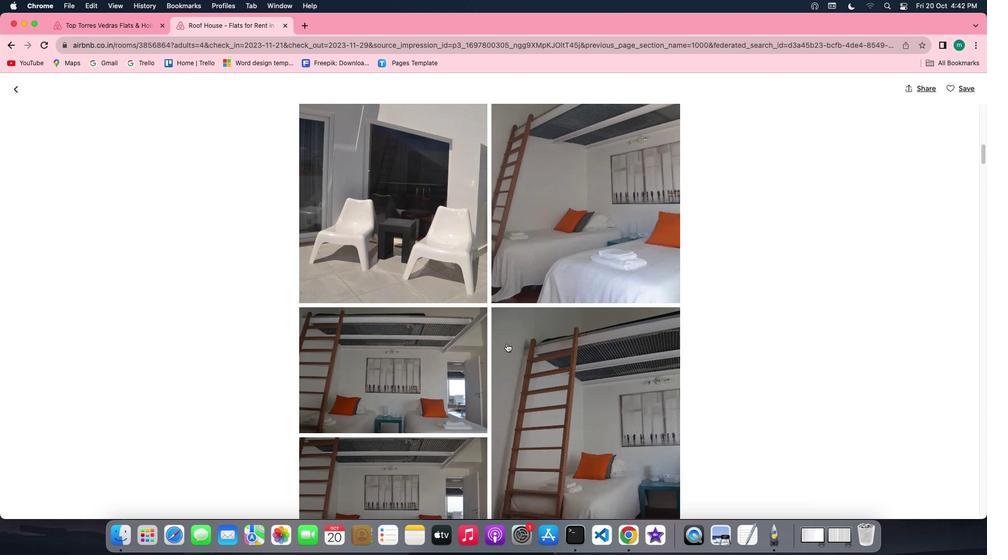 
Action: Mouse scrolled (506, 344) with delta (0, -1)
Screenshot: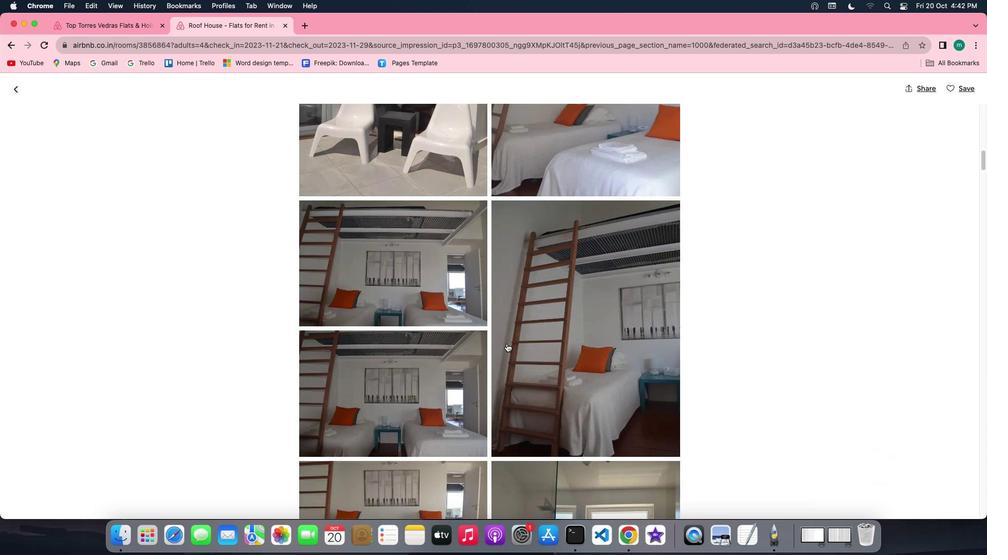 
Action: Mouse scrolled (506, 344) with delta (0, 0)
Screenshot: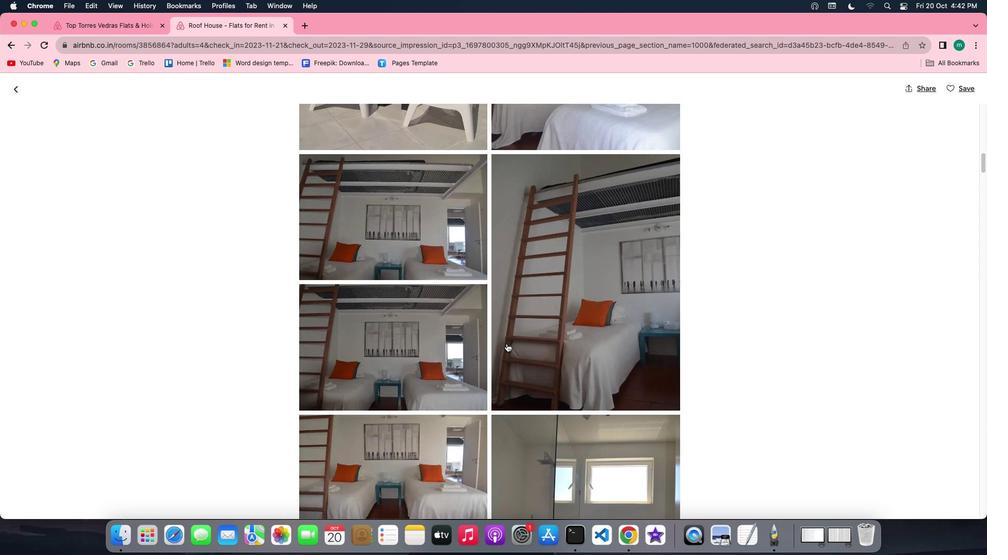 
Action: Mouse scrolled (506, 344) with delta (0, 0)
Screenshot: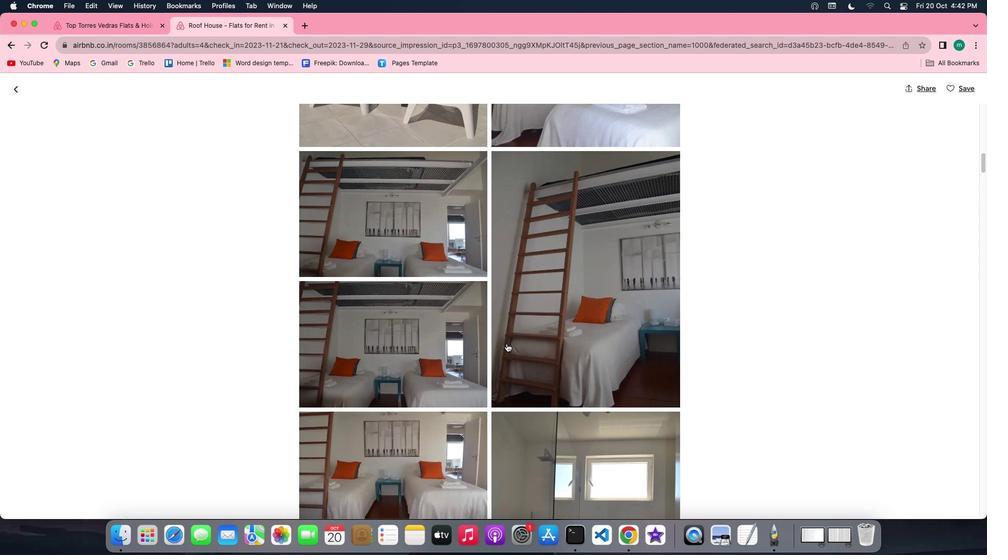 
Action: Mouse scrolled (506, 344) with delta (0, 0)
Screenshot: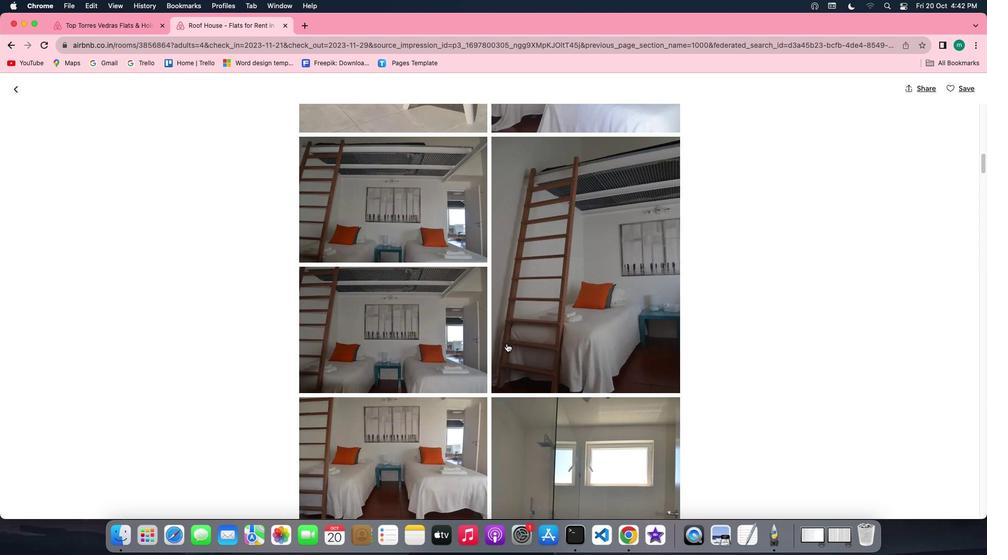 
Action: Mouse scrolled (506, 344) with delta (0, -1)
Screenshot: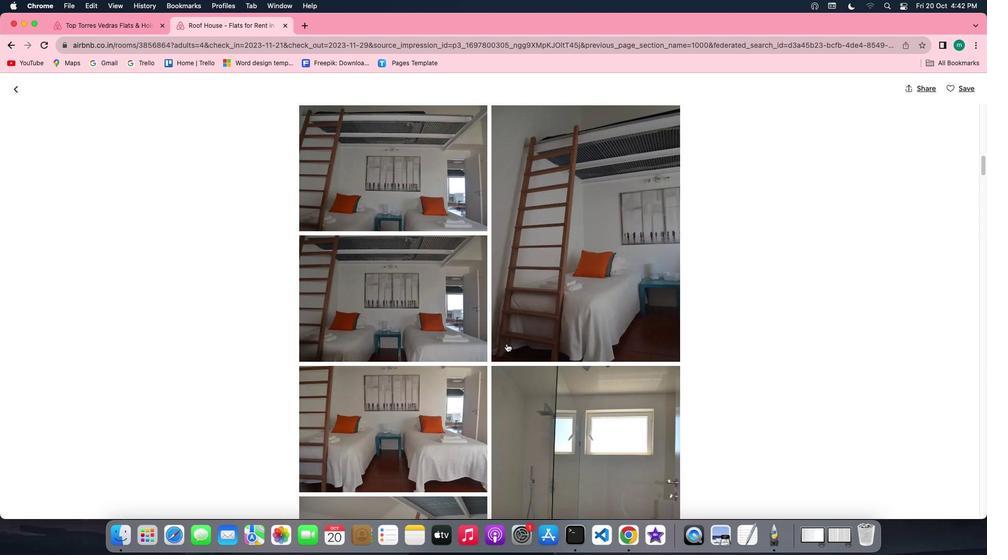 
Action: Mouse scrolled (506, 344) with delta (0, 0)
Screenshot: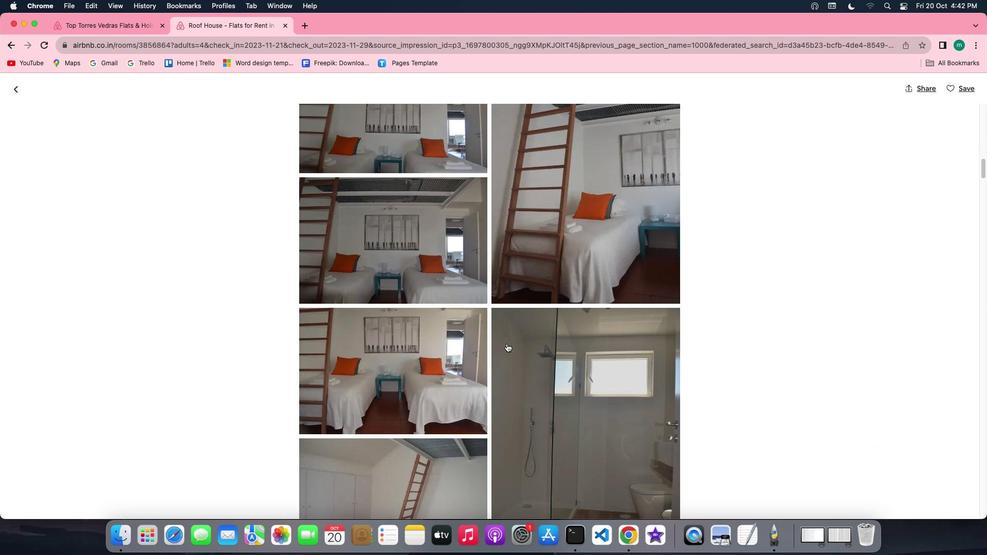 
Action: Mouse scrolled (506, 344) with delta (0, 0)
Screenshot: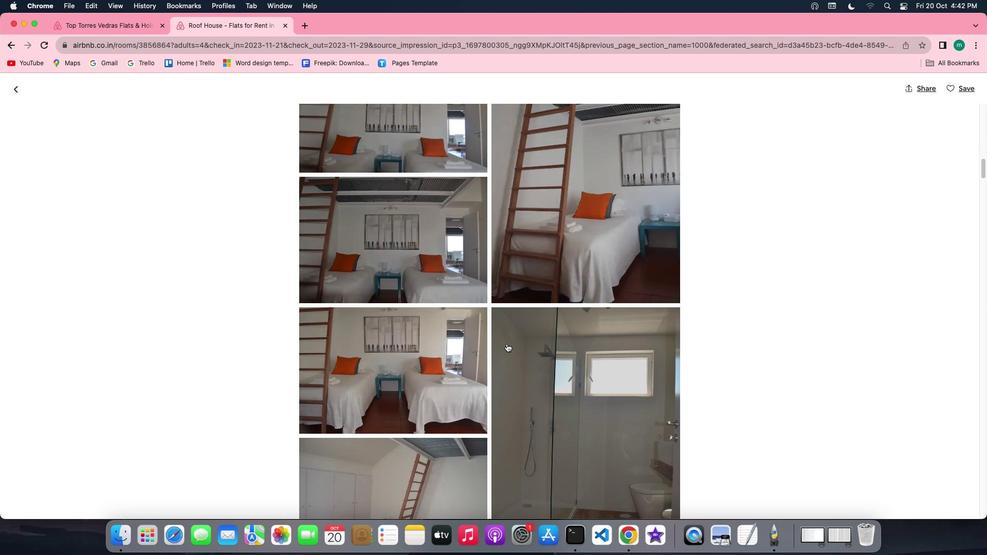 
Action: Mouse scrolled (506, 344) with delta (0, 0)
Screenshot: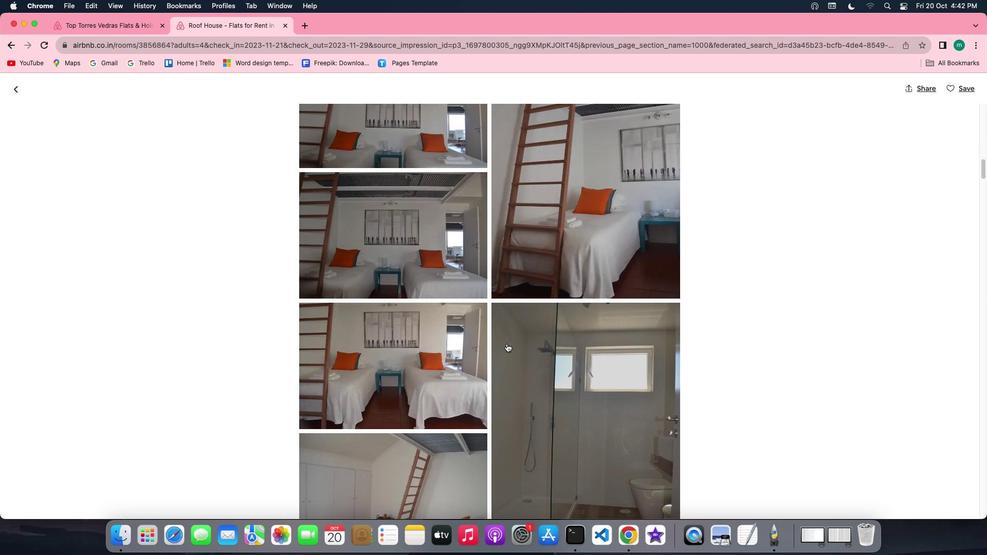 
Action: Mouse scrolled (506, 344) with delta (0, 0)
Screenshot: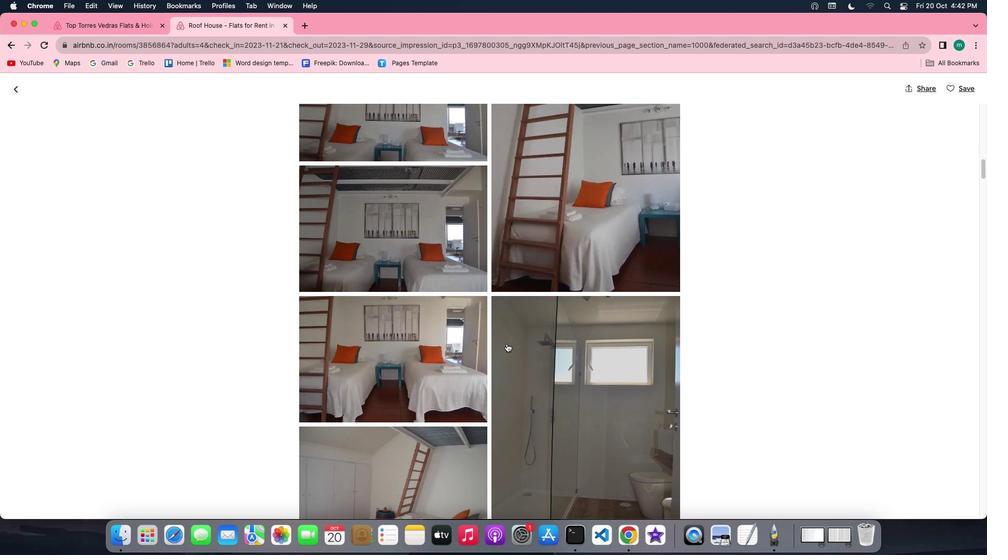 
Action: Mouse scrolled (506, 344) with delta (0, -1)
Screenshot: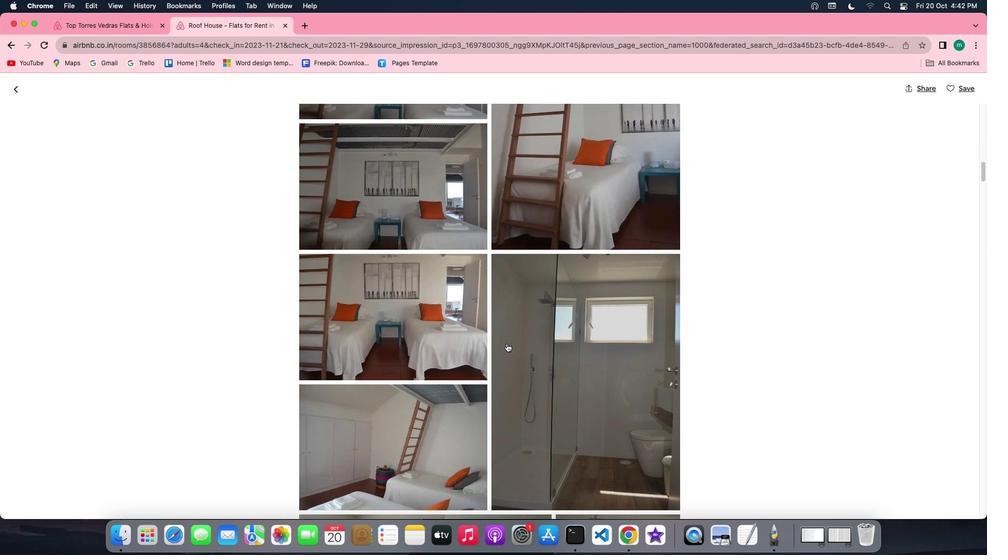 
Action: Mouse scrolled (506, 344) with delta (0, -1)
Screenshot: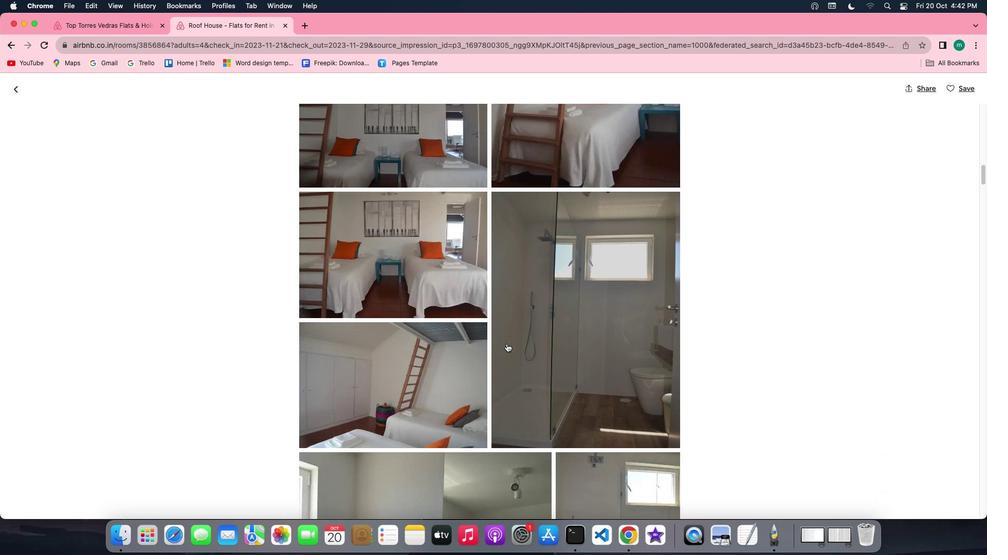 
Action: Mouse scrolled (506, 344) with delta (0, 0)
Screenshot: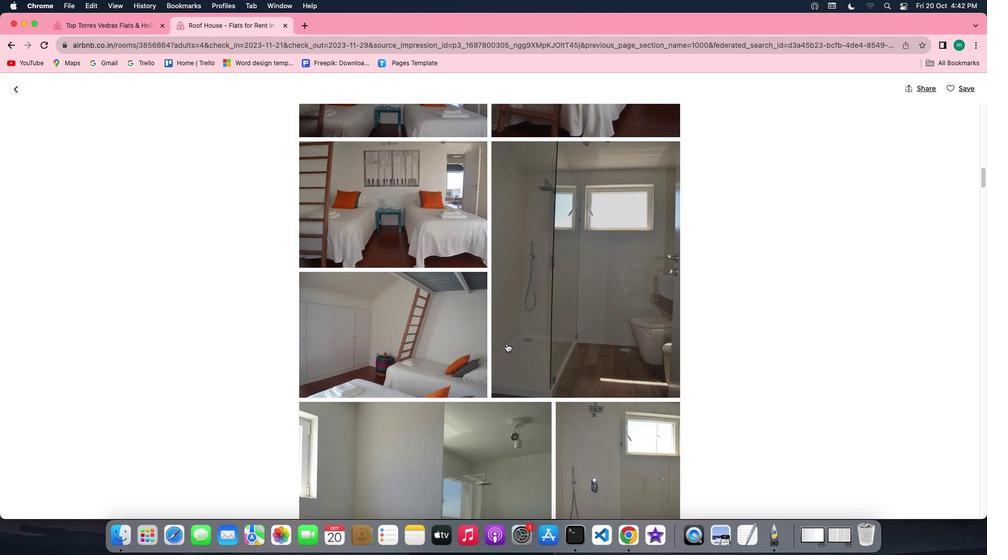 
Action: Mouse scrolled (506, 344) with delta (0, 0)
Screenshot: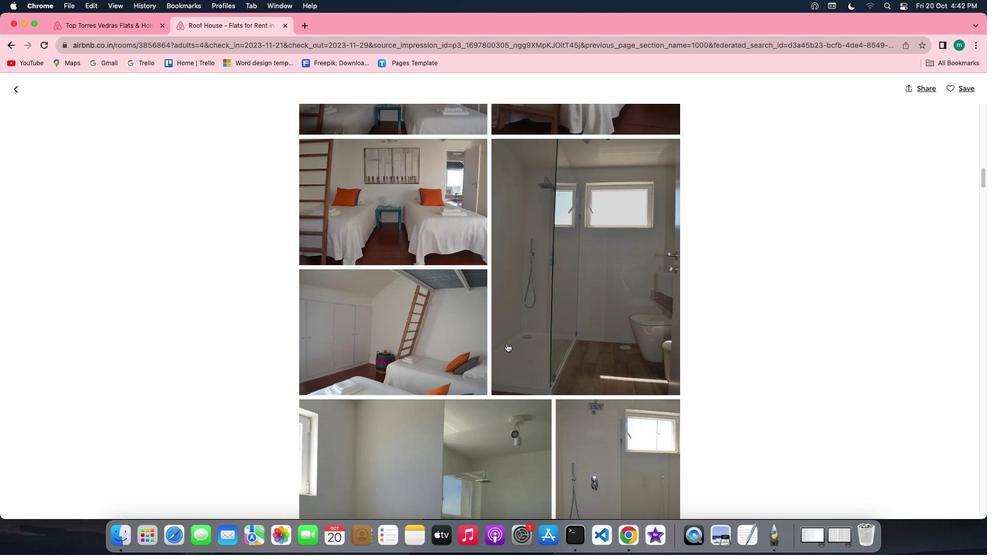 
Action: Mouse scrolled (506, 344) with delta (0, -1)
Screenshot: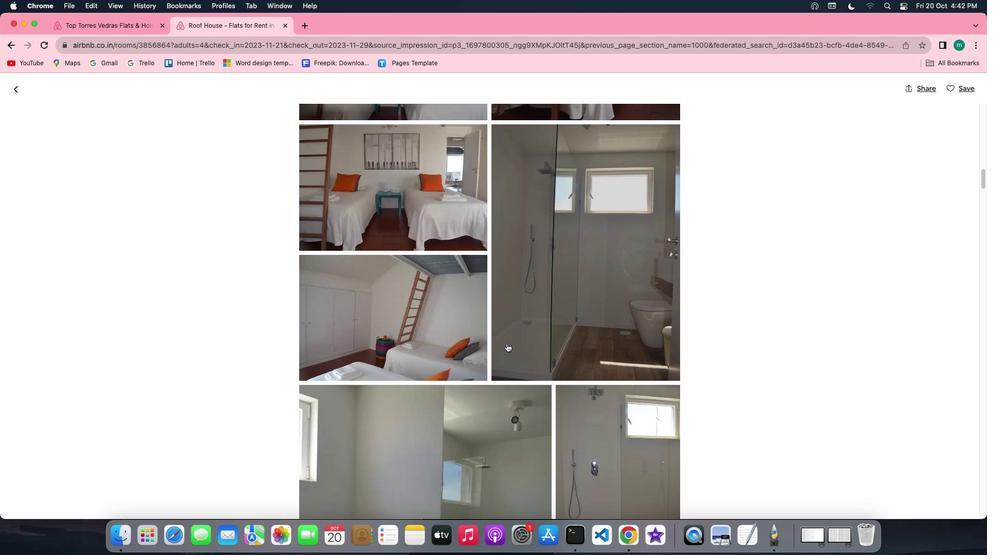 
Action: Mouse scrolled (506, 344) with delta (0, -1)
Screenshot: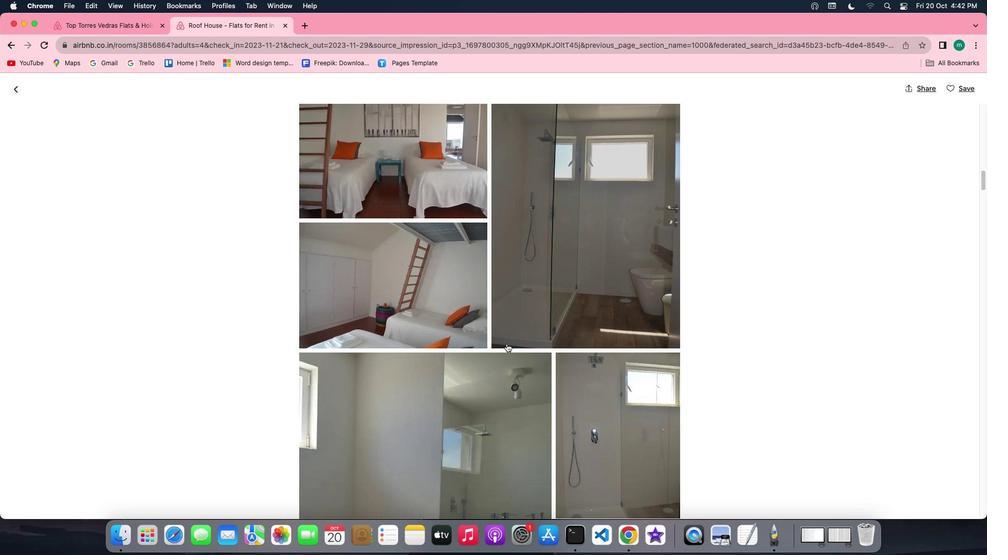 
Action: Mouse scrolled (506, 344) with delta (0, 0)
Screenshot: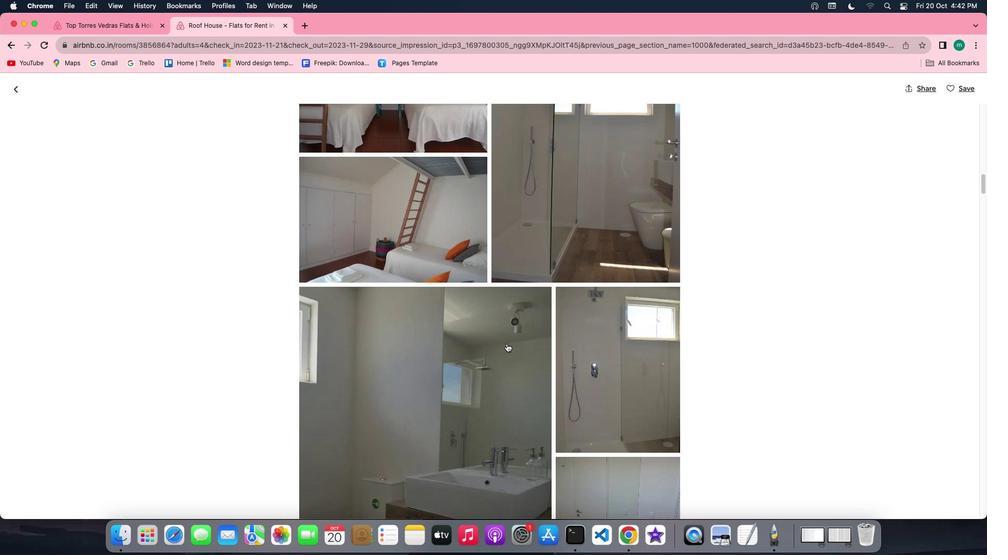 
Action: Mouse scrolled (506, 344) with delta (0, 0)
Screenshot: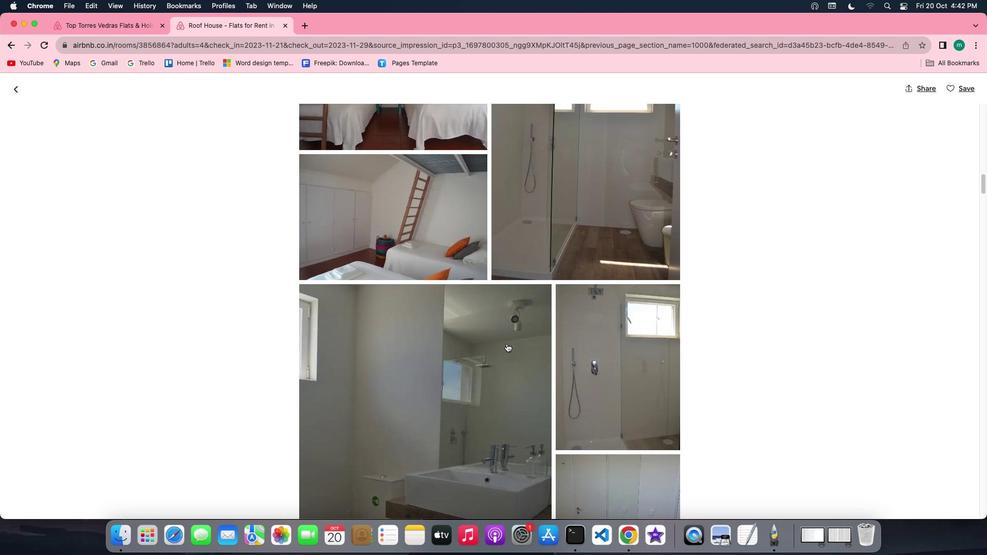 
Action: Mouse scrolled (506, 344) with delta (0, 0)
Screenshot: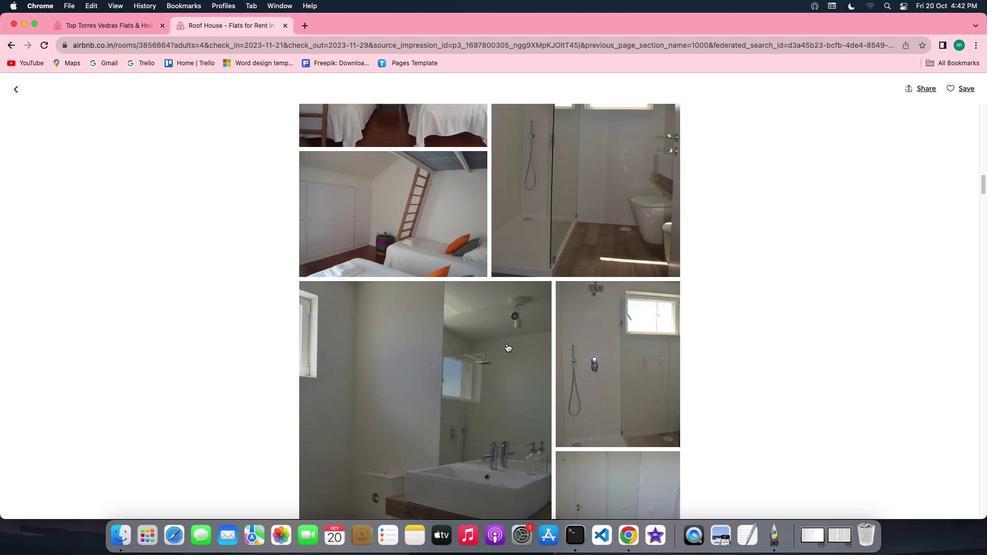 
Action: Mouse scrolled (506, 344) with delta (0, -1)
Screenshot: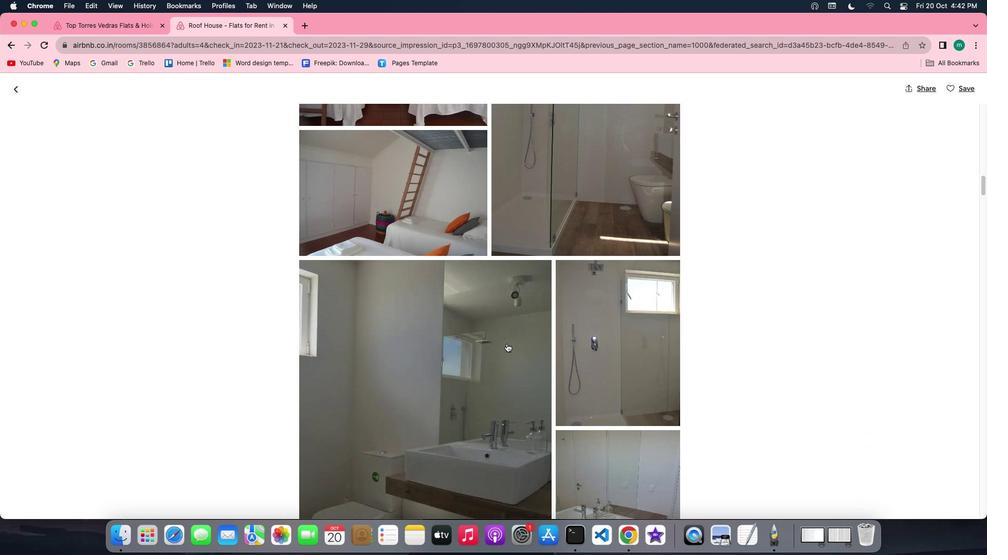 
Action: Mouse scrolled (506, 344) with delta (0, -1)
Screenshot: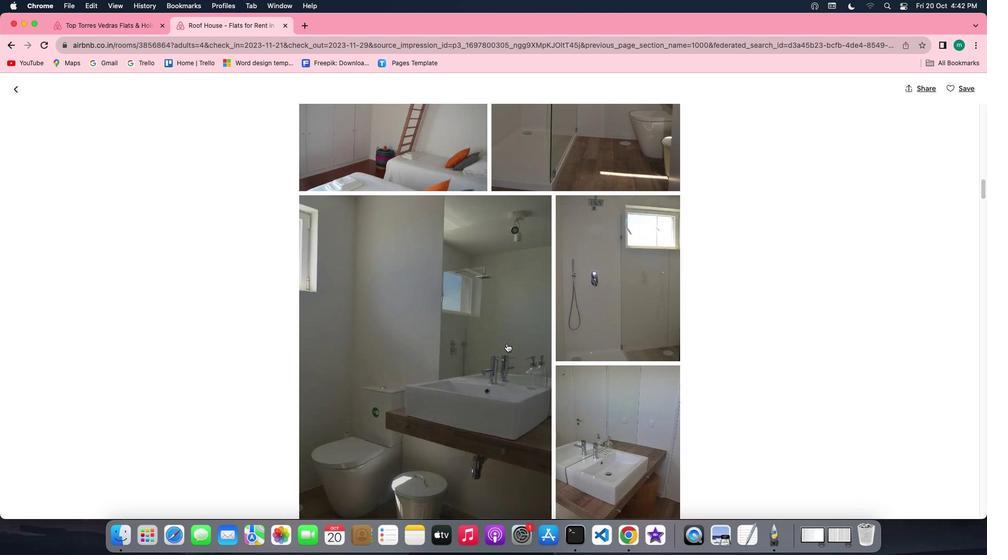 
Action: Mouse scrolled (506, 344) with delta (0, 0)
Screenshot: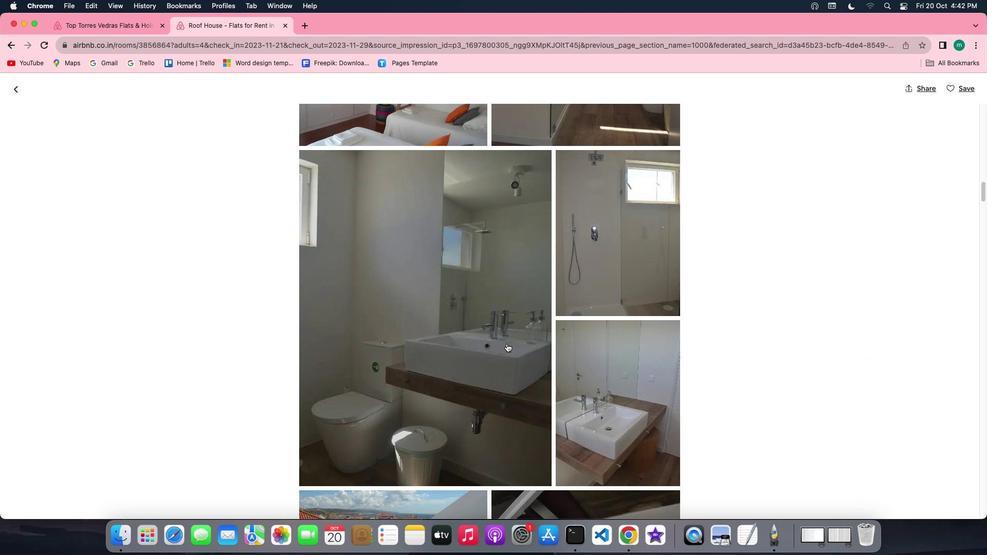 
Action: Mouse scrolled (506, 344) with delta (0, 0)
Screenshot: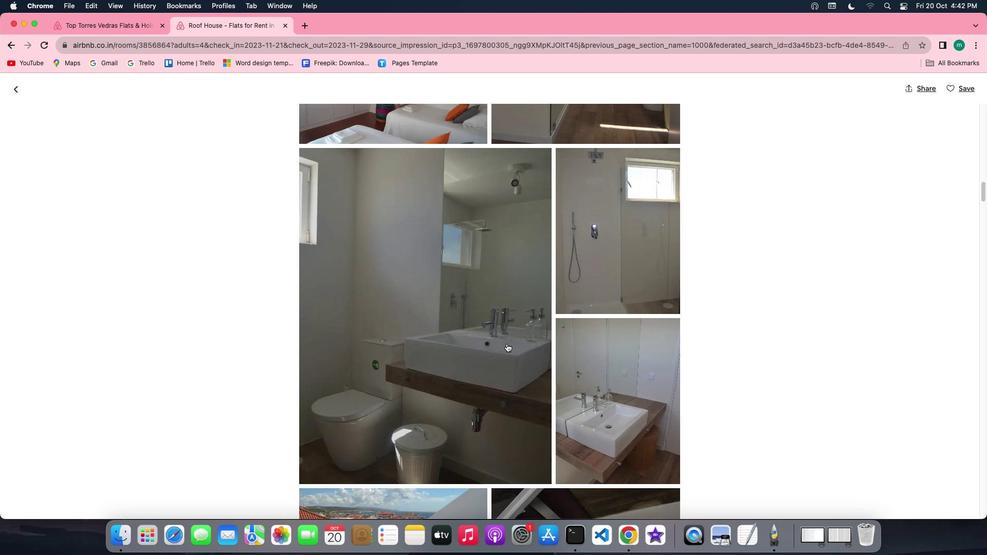 
Action: Mouse scrolled (506, 344) with delta (0, 0)
Screenshot: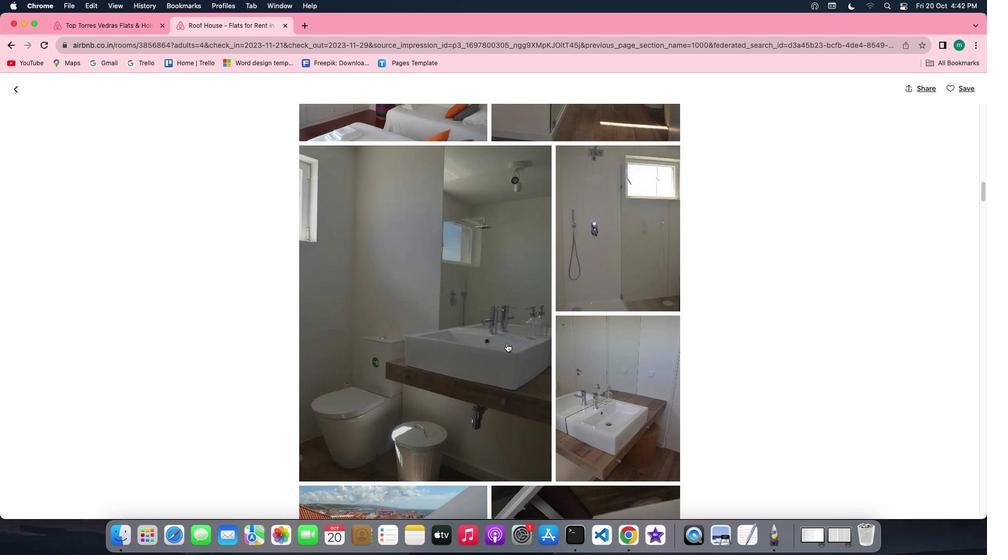 
Action: Mouse scrolled (506, 344) with delta (0, -1)
Screenshot: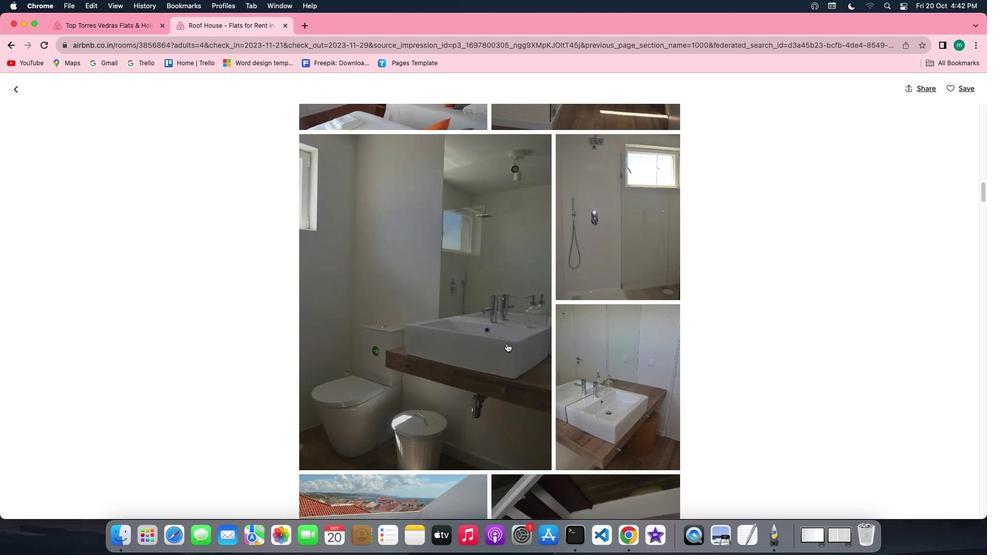 
Action: Mouse scrolled (506, 344) with delta (0, -1)
Screenshot: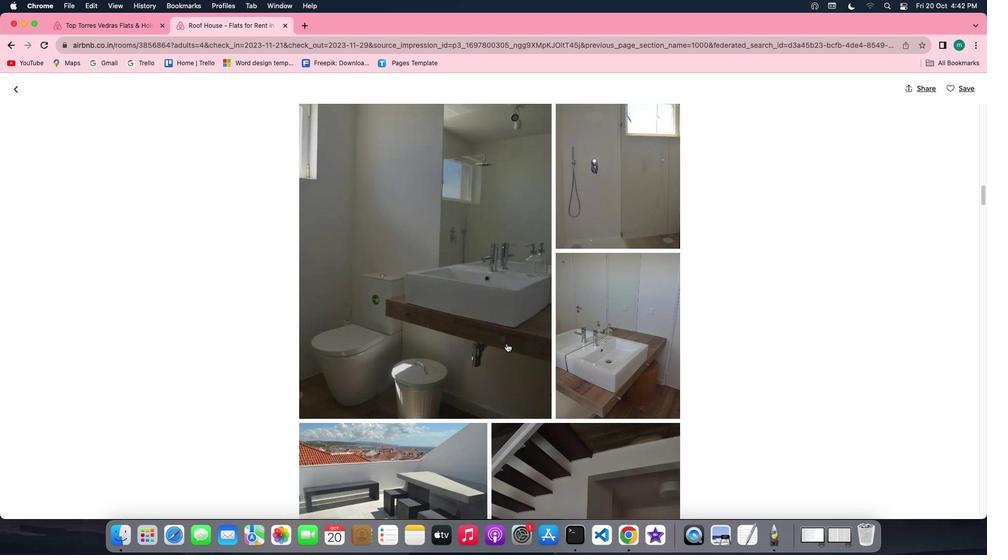 
Action: Mouse scrolled (506, 344) with delta (0, -1)
Screenshot: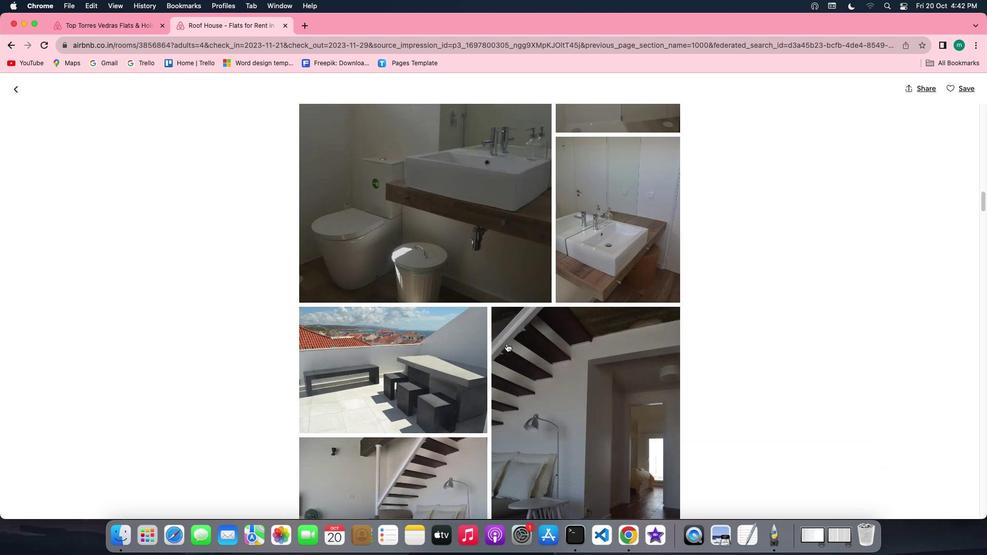 
Action: Mouse scrolled (506, 344) with delta (0, 0)
Screenshot: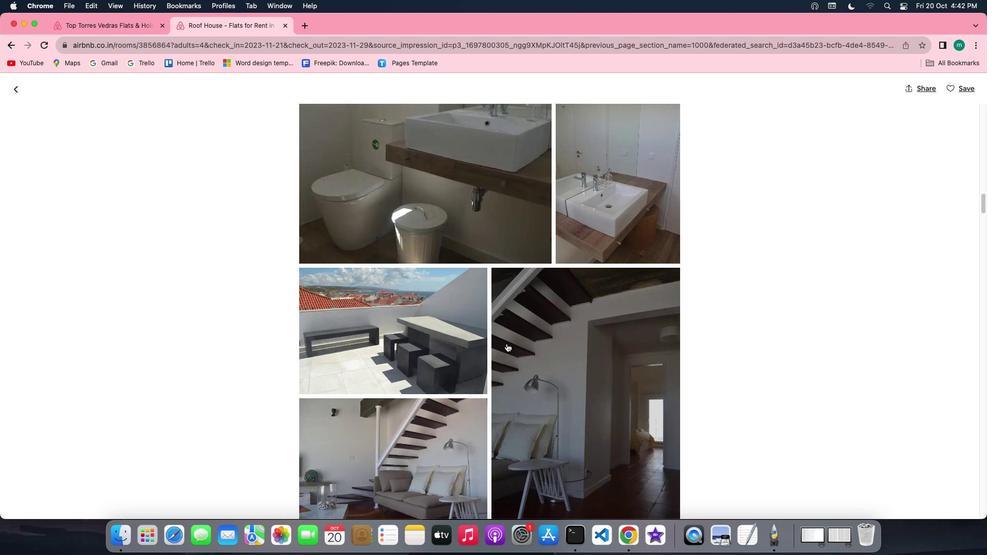 
Action: Mouse scrolled (506, 344) with delta (0, 0)
Screenshot: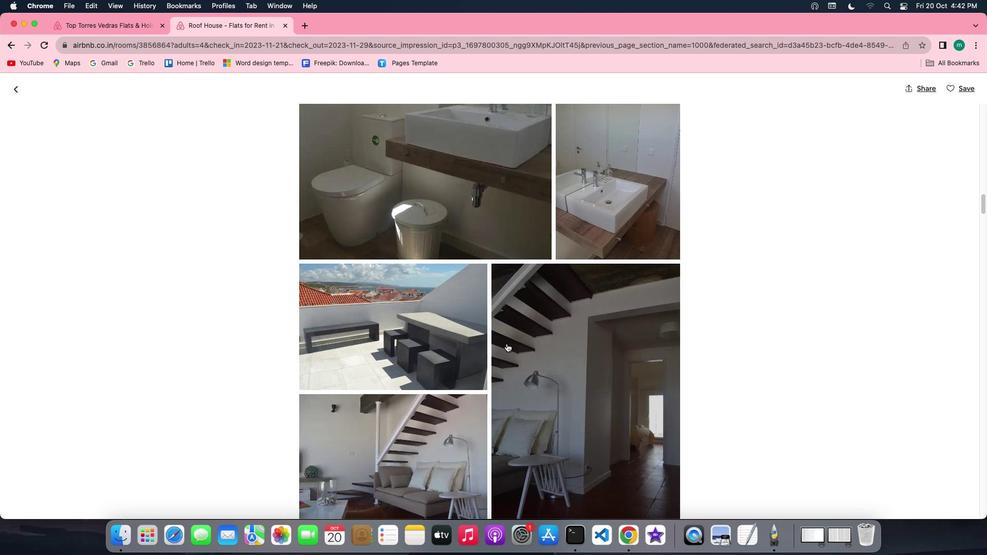 
Action: Mouse scrolled (506, 344) with delta (0, 0)
Screenshot: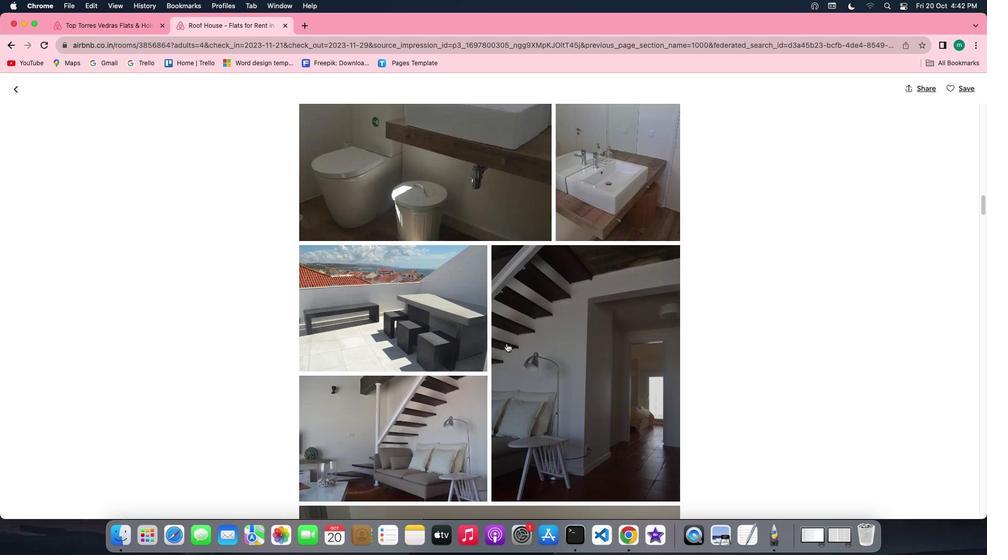 
Action: Mouse scrolled (506, 344) with delta (0, -1)
Screenshot: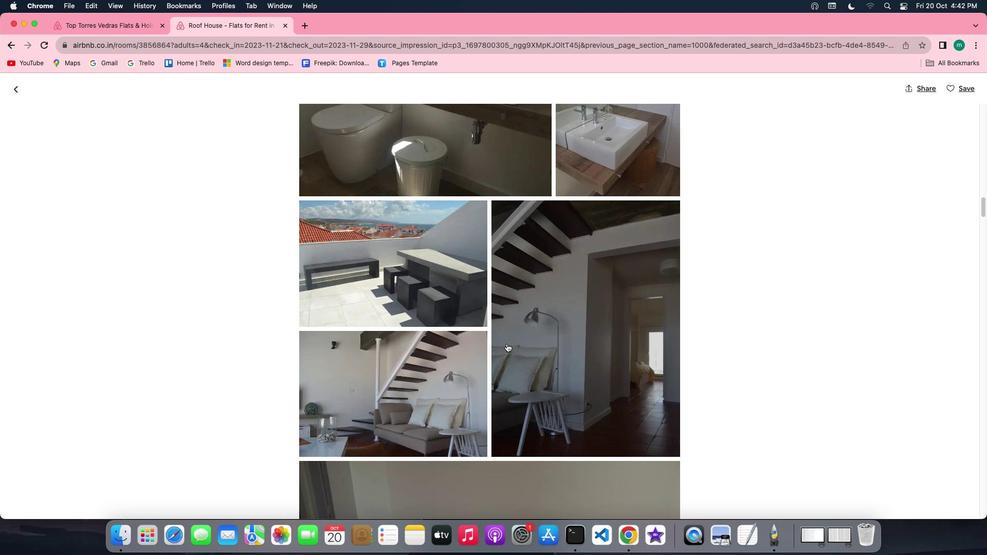 
Action: Mouse scrolled (506, 344) with delta (0, 0)
Screenshot: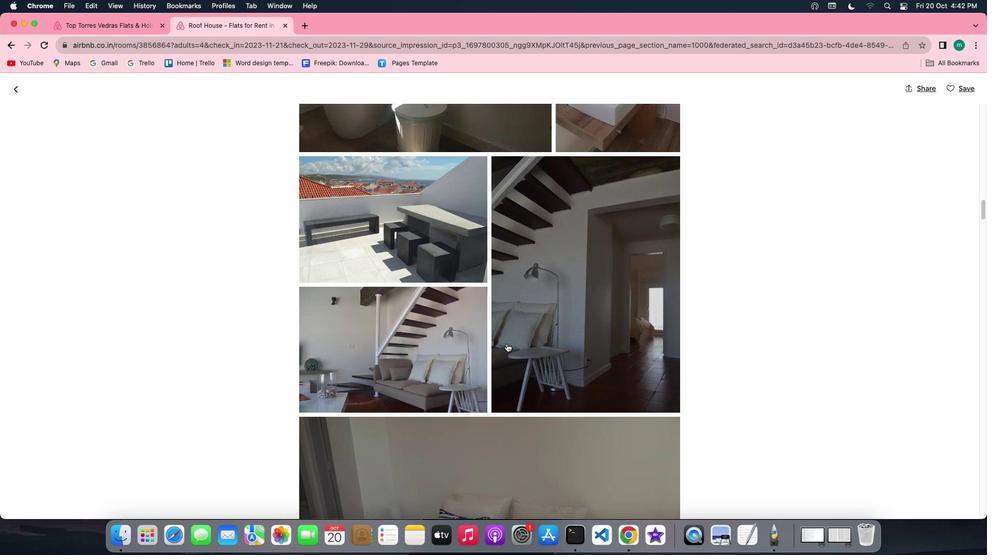 
Action: Mouse scrolled (506, 344) with delta (0, 0)
Screenshot: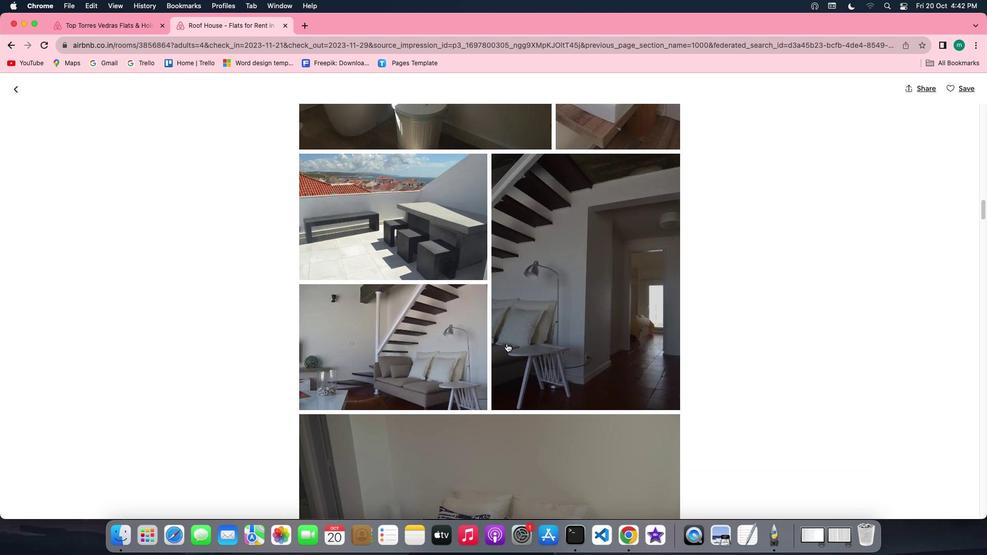 
Action: Mouse scrolled (506, 344) with delta (0, 0)
Screenshot: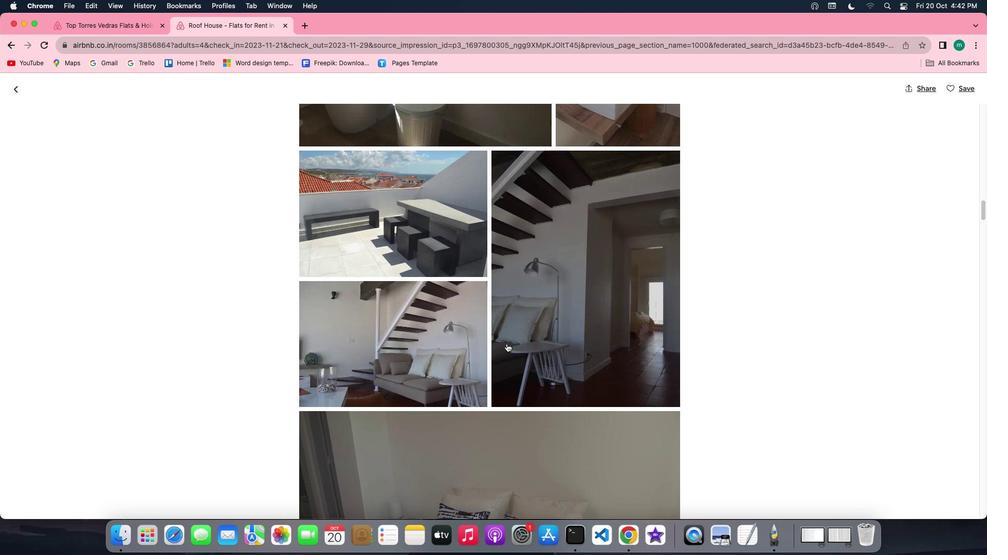 
Action: Mouse scrolled (506, 344) with delta (0, 0)
Screenshot: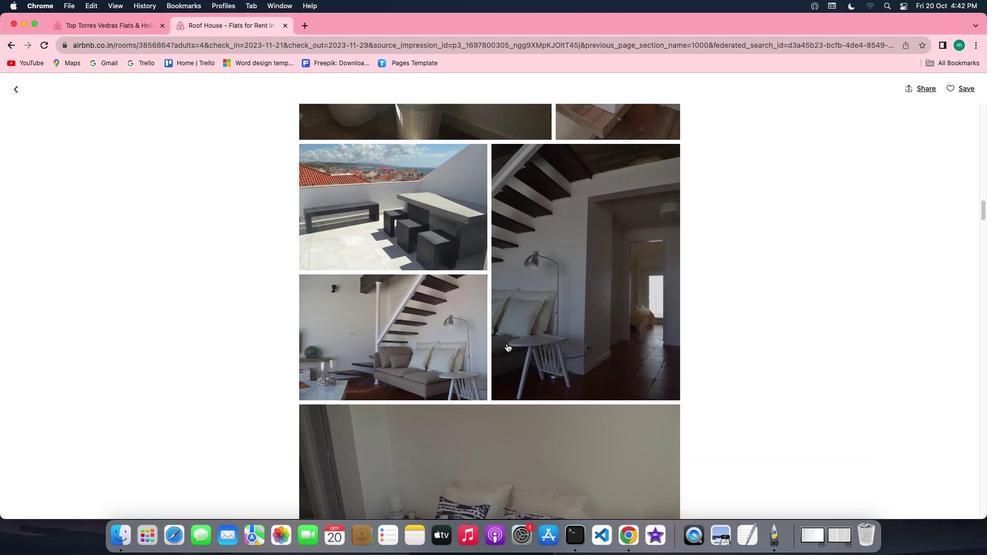 
Action: Mouse scrolled (506, 344) with delta (0, -1)
Screenshot: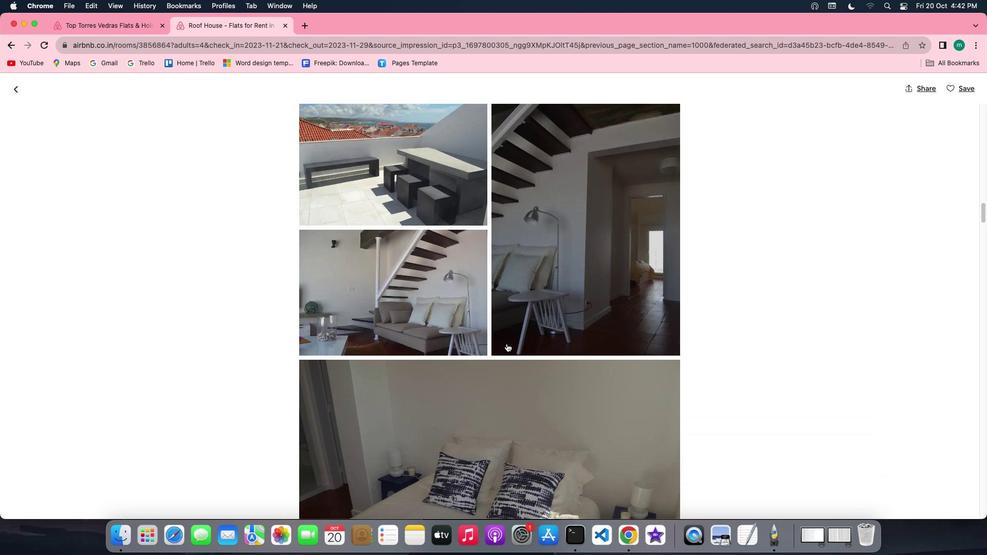 
Action: Mouse scrolled (506, 344) with delta (0, 0)
Screenshot: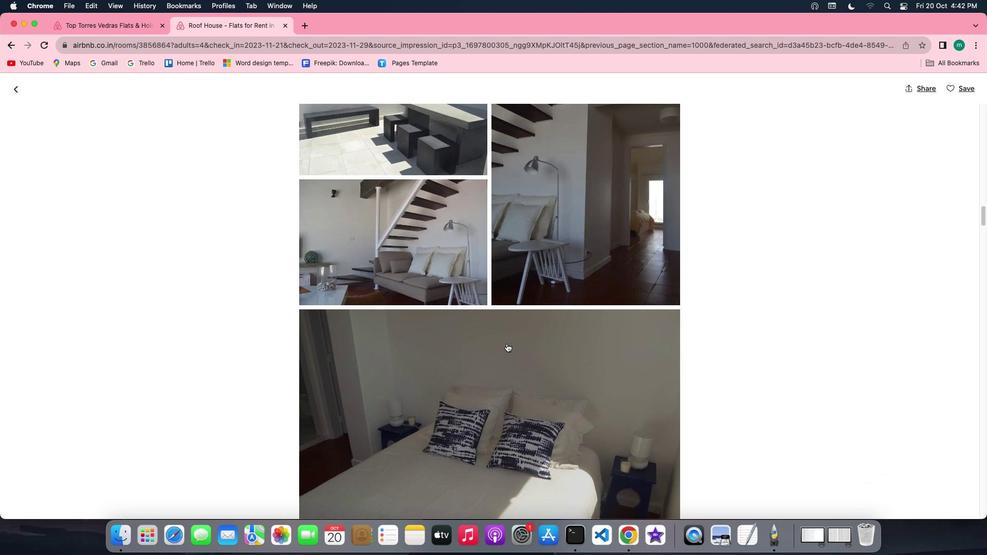 
Action: Mouse scrolled (506, 344) with delta (0, 0)
Screenshot: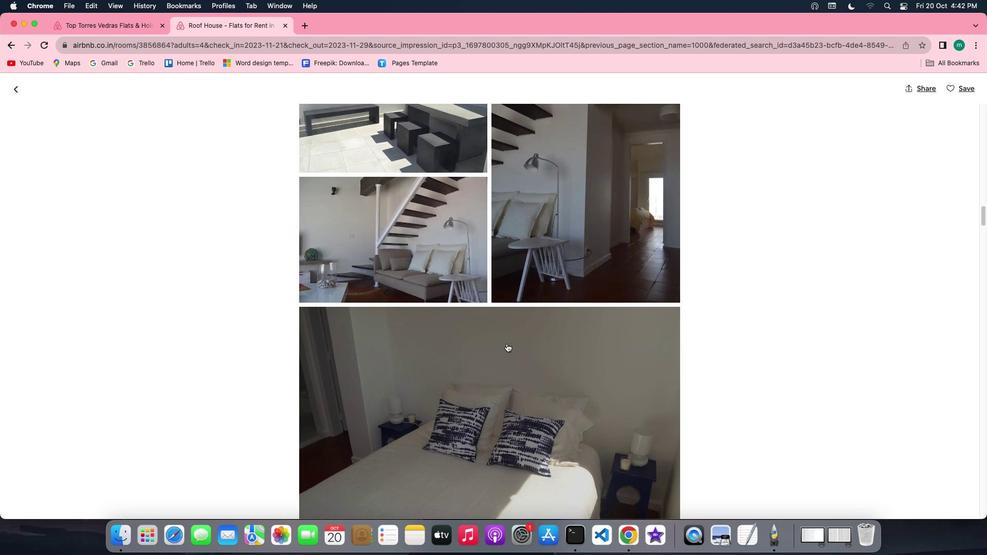 
Action: Mouse scrolled (506, 344) with delta (0, 0)
Screenshot: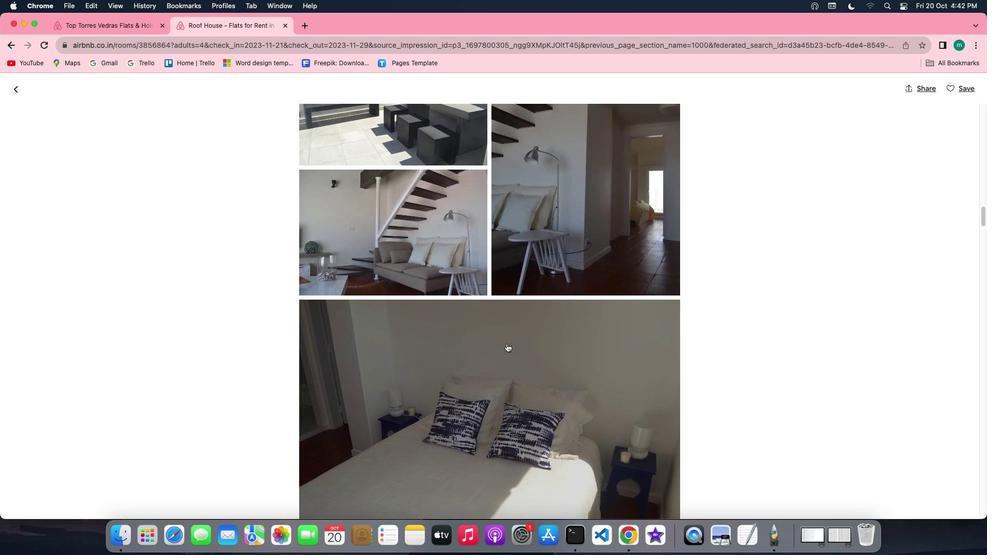 
Action: Mouse scrolled (506, 344) with delta (0, 0)
Screenshot: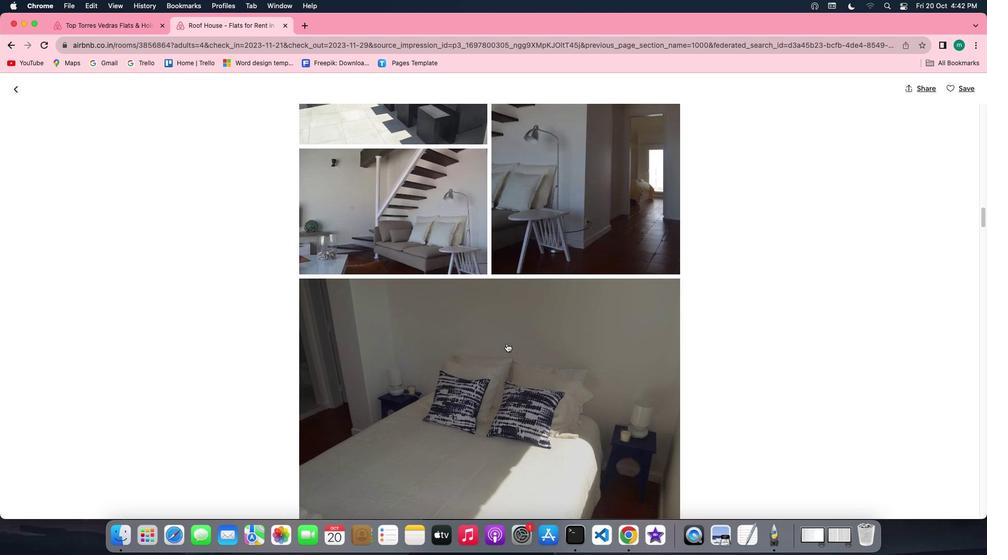 
Action: Mouse scrolled (506, 344) with delta (0, 0)
Screenshot: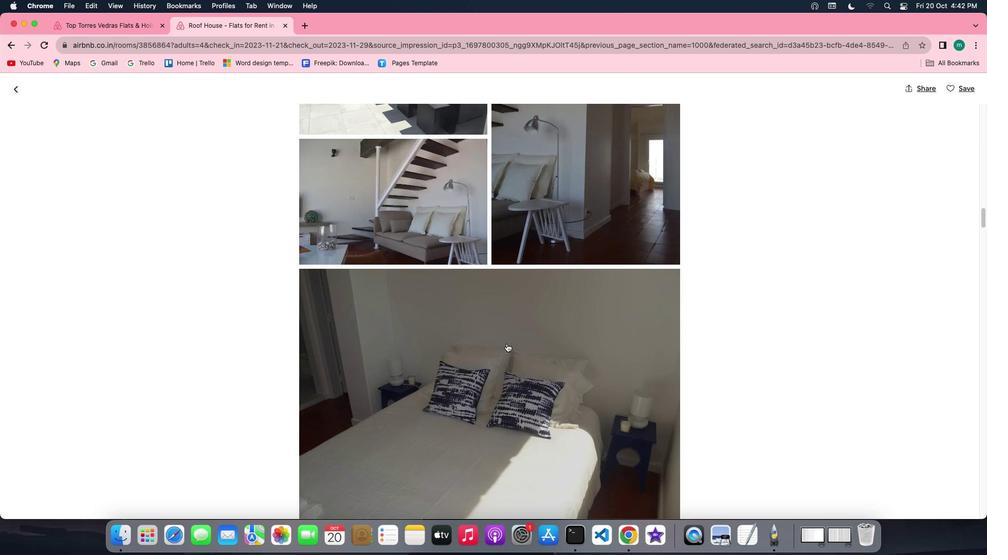 
Action: Mouse scrolled (506, 344) with delta (0, 0)
Screenshot: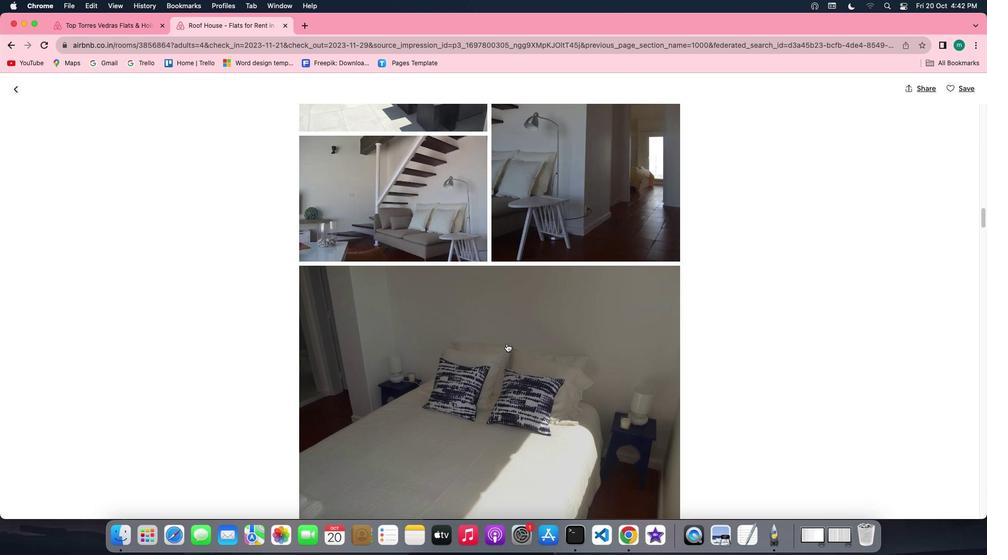 
Action: Mouse scrolled (506, 344) with delta (0, 0)
Screenshot: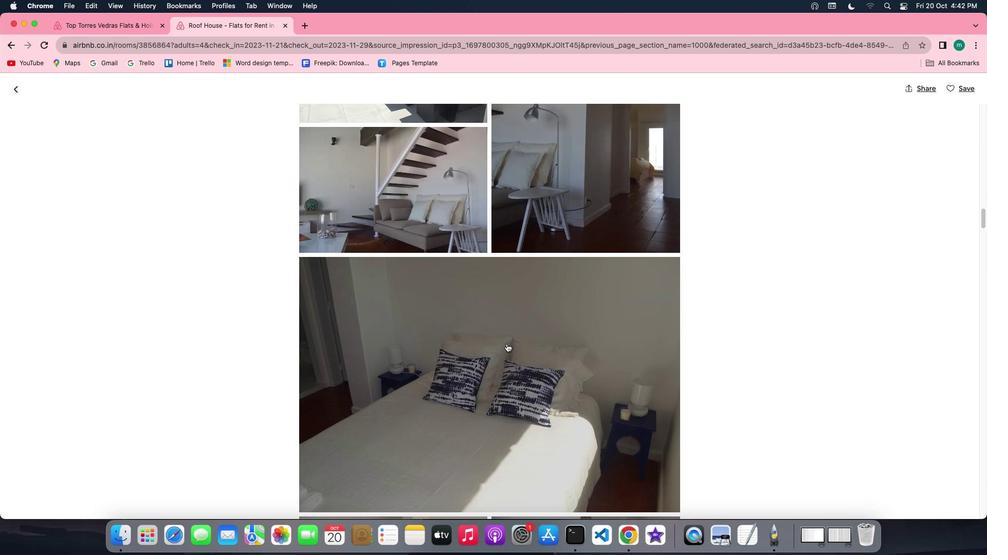 
Action: Mouse scrolled (506, 344) with delta (0, 0)
Screenshot: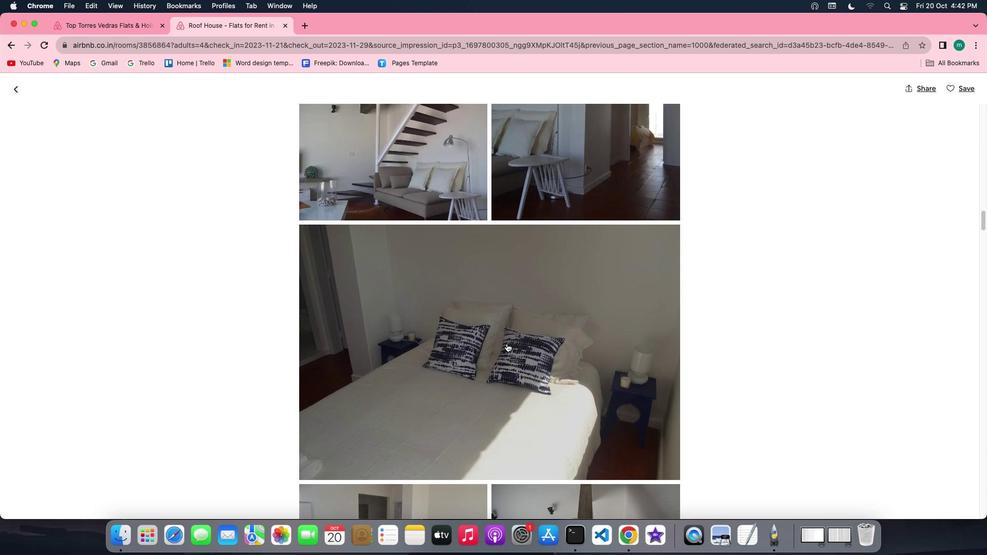 
Action: Mouse scrolled (506, 344) with delta (0, 0)
Screenshot: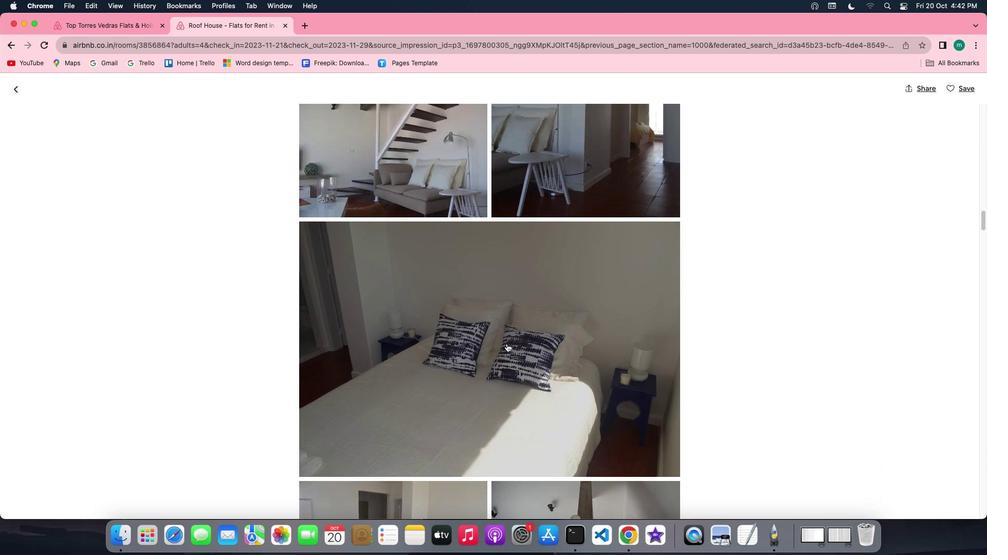 
Action: Mouse scrolled (506, 344) with delta (0, 0)
Screenshot: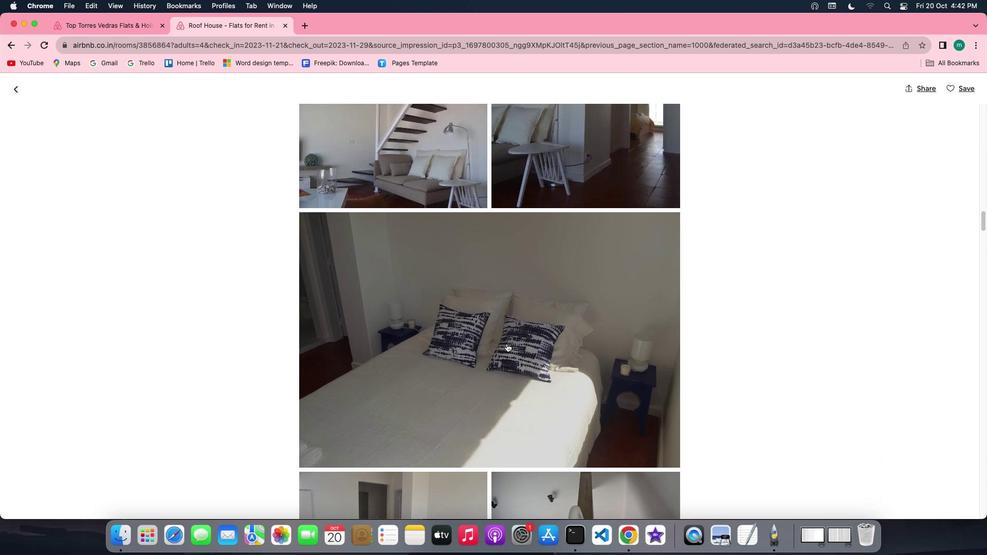 
Action: Mouse scrolled (506, 344) with delta (0, 0)
Screenshot: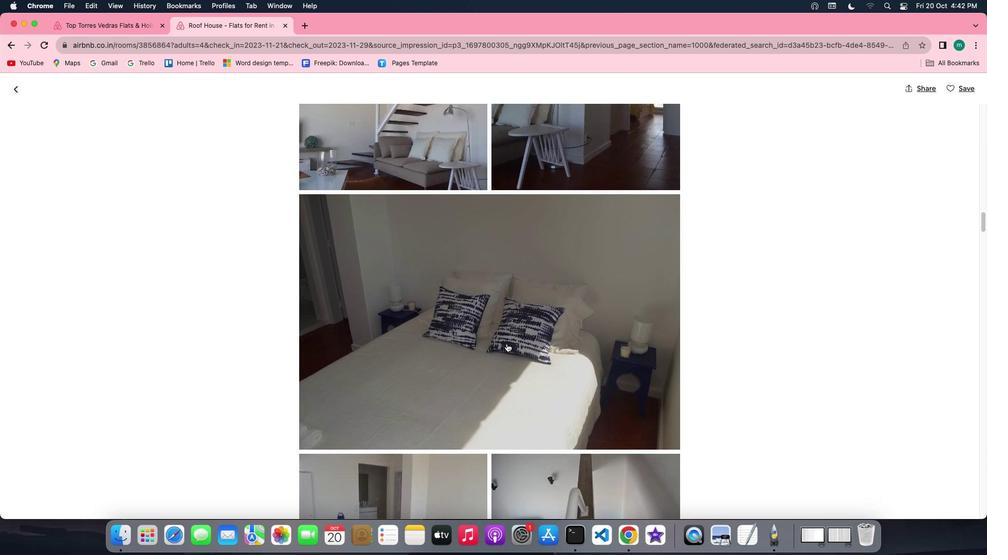 
Action: Mouse scrolled (506, 344) with delta (0, 0)
Screenshot: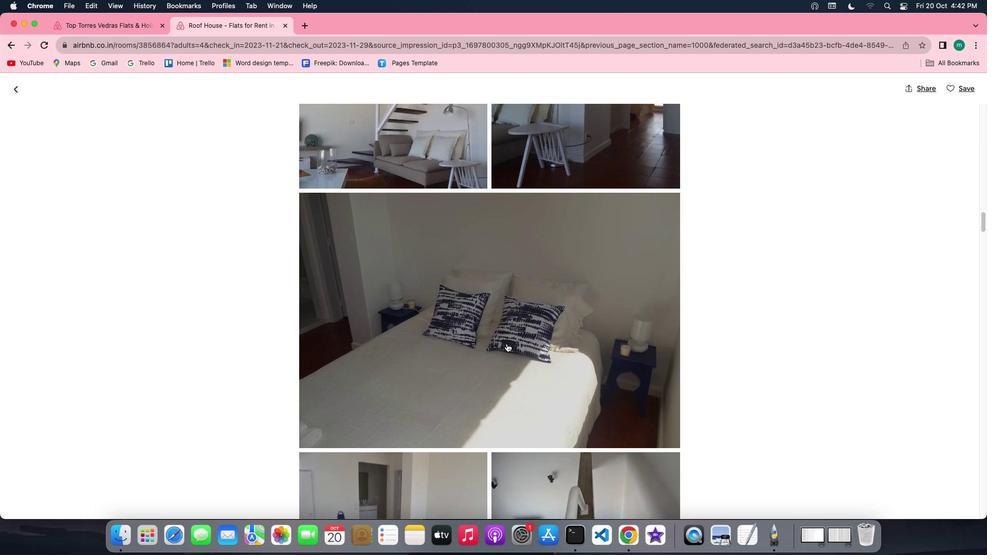 
Action: Mouse scrolled (506, 344) with delta (0, 0)
Screenshot: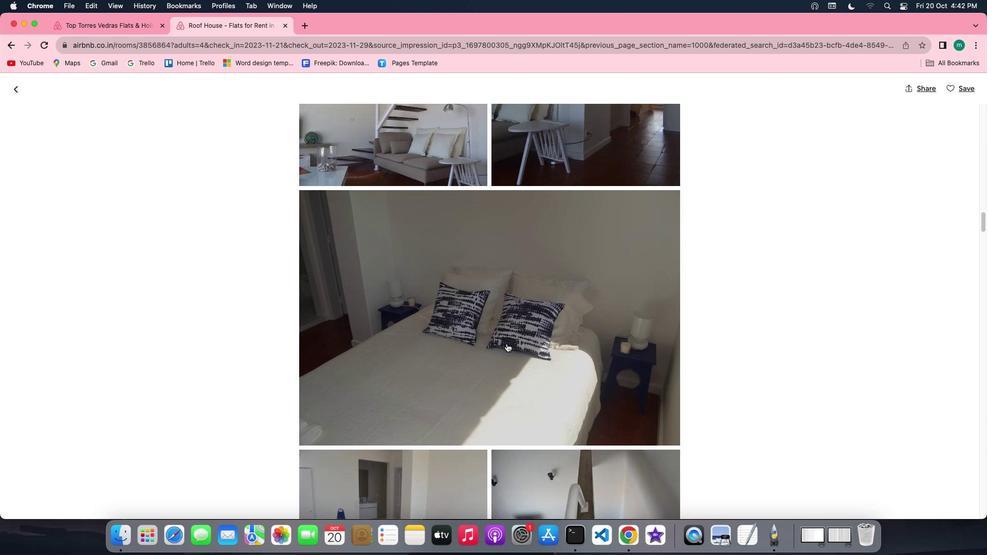 
Action: Mouse scrolled (506, 344) with delta (0, 0)
Screenshot: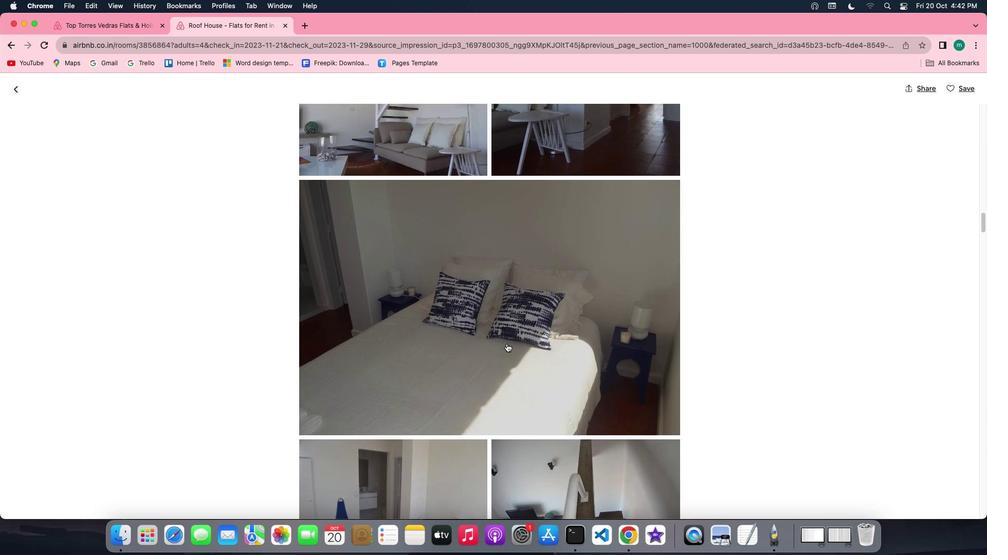 
Action: Mouse scrolled (506, 344) with delta (0, 0)
Screenshot: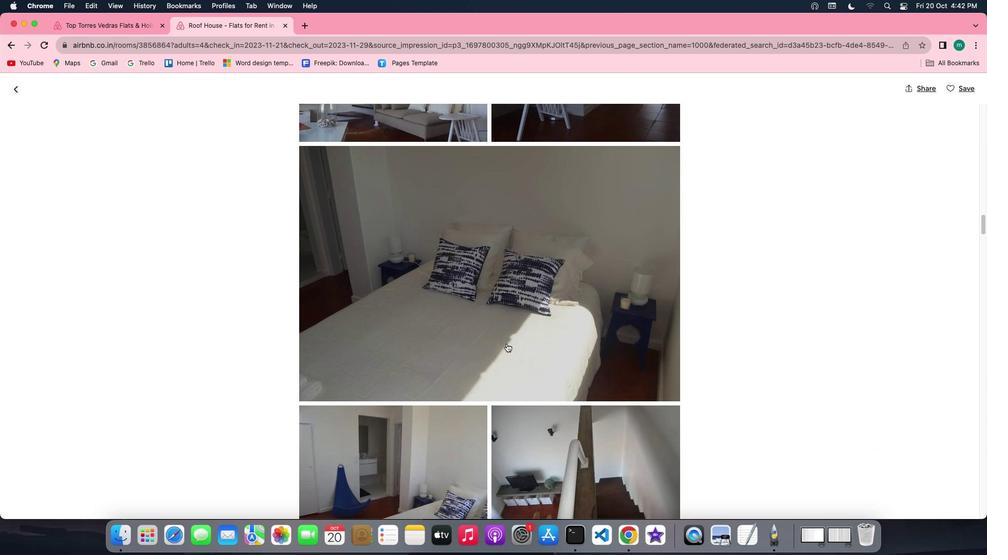 
Action: Mouse scrolled (506, 344) with delta (0, 0)
Screenshot: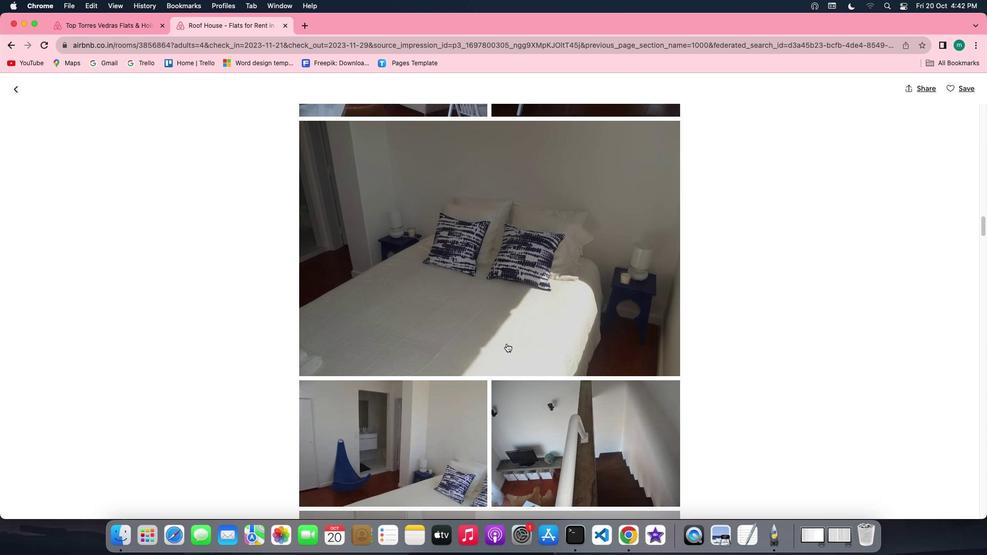 
Action: Mouse scrolled (506, 344) with delta (0, 0)
Screenshot: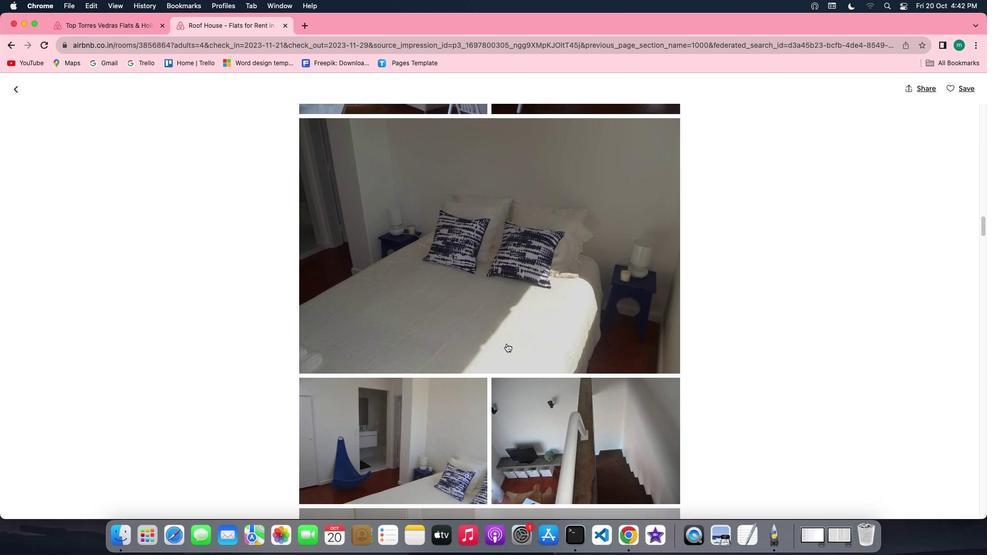 
Action: Mouse scrolled (506, 344) with delta (0, 0)
Screenshot: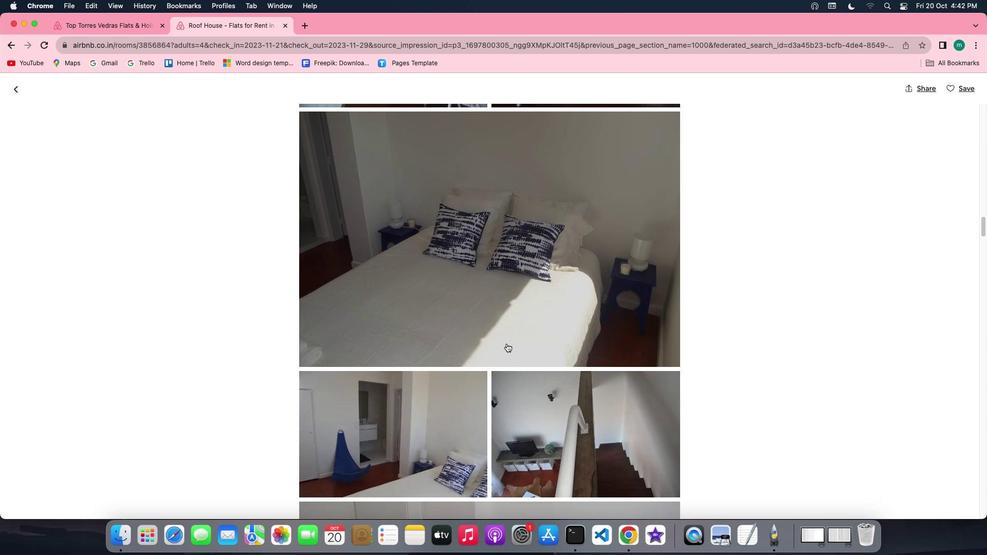 
Action: Mouse scrolled (506, 344) with delta (0, 0)
Screenshot: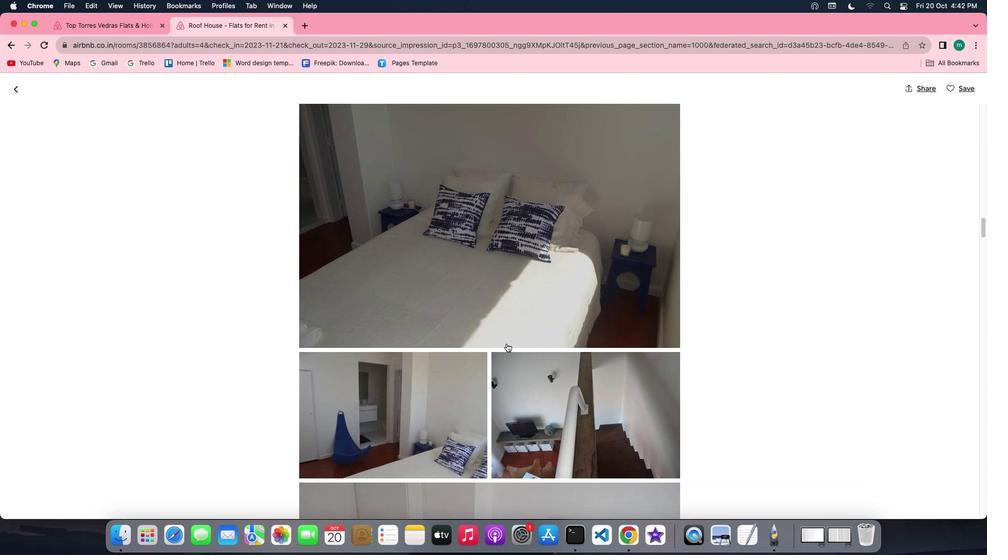 
Action: Mouse scrolled (506, 344) with delta (0, 0)
Screenshot: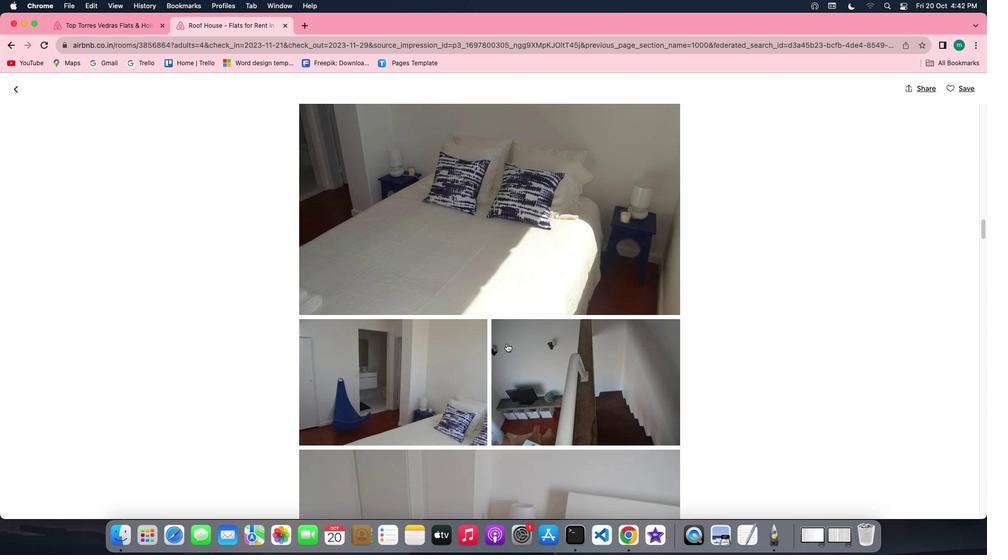 
Action: Mouse scrolled (506, 344) with delta (0, 0)
Screenshot: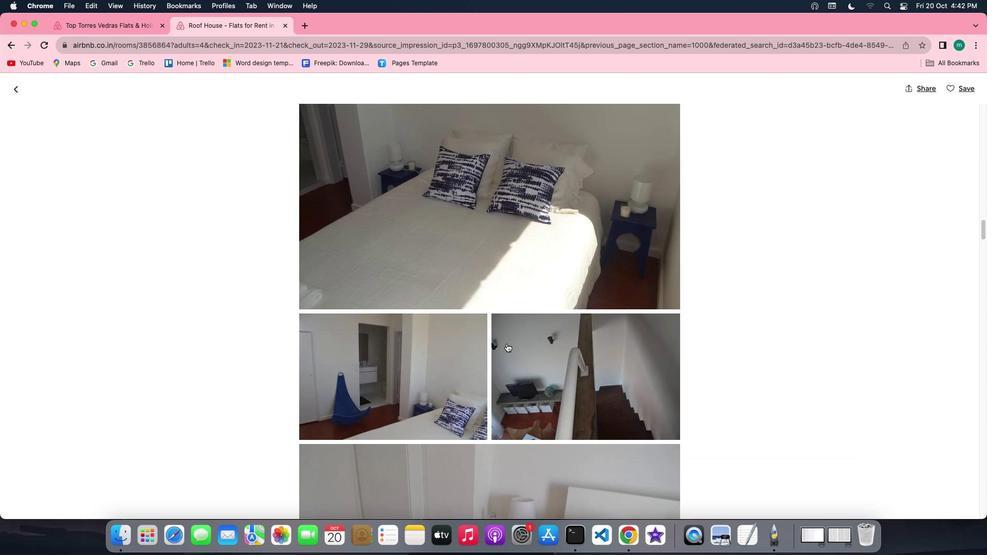 
Action: Mouse scrolled (506, 344) with delta (0, 0)
Screenshot: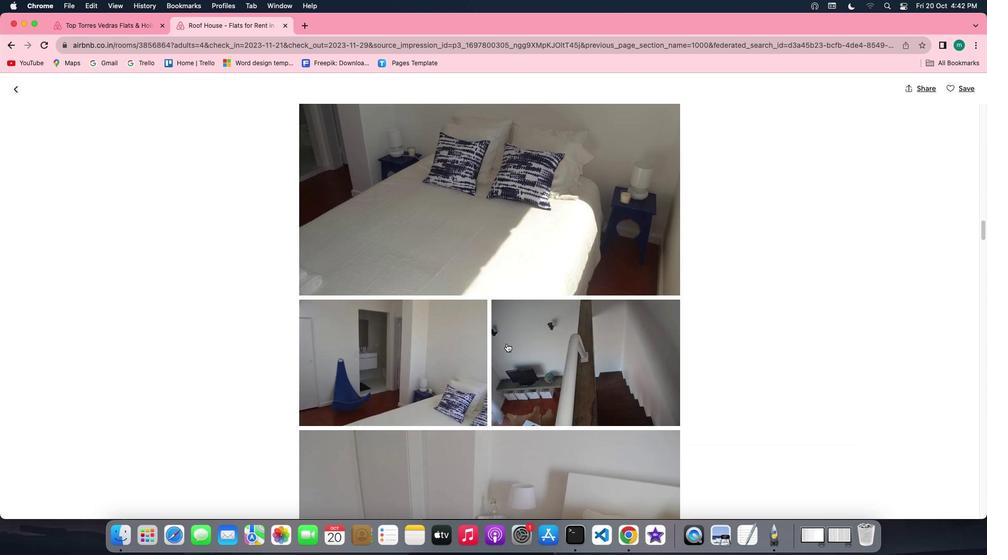 
Action: Mouse scrolled (506, 344) with delta (0, 0)
Screenshot: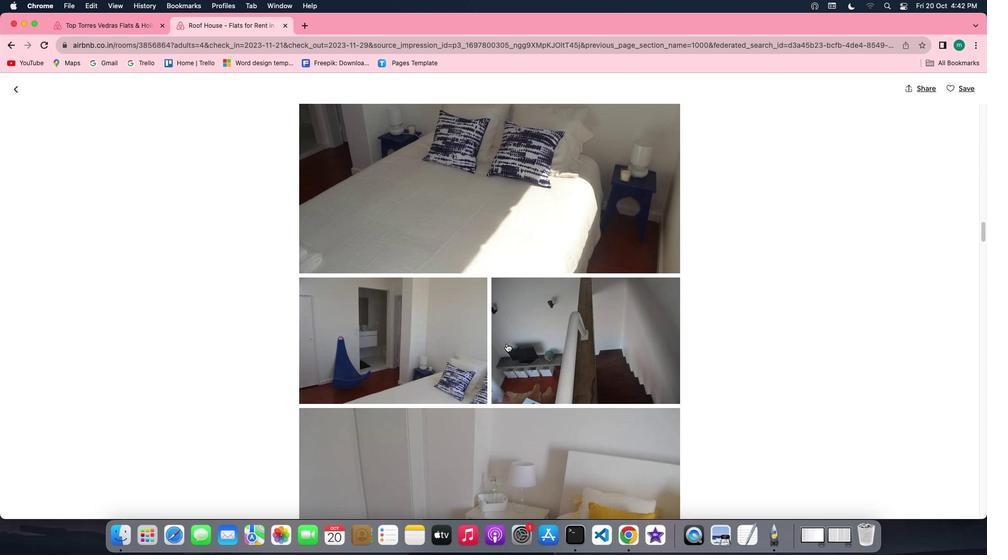 
Action: Mouse scrolled (506, 344) with delta (0, 0)
Screenshot: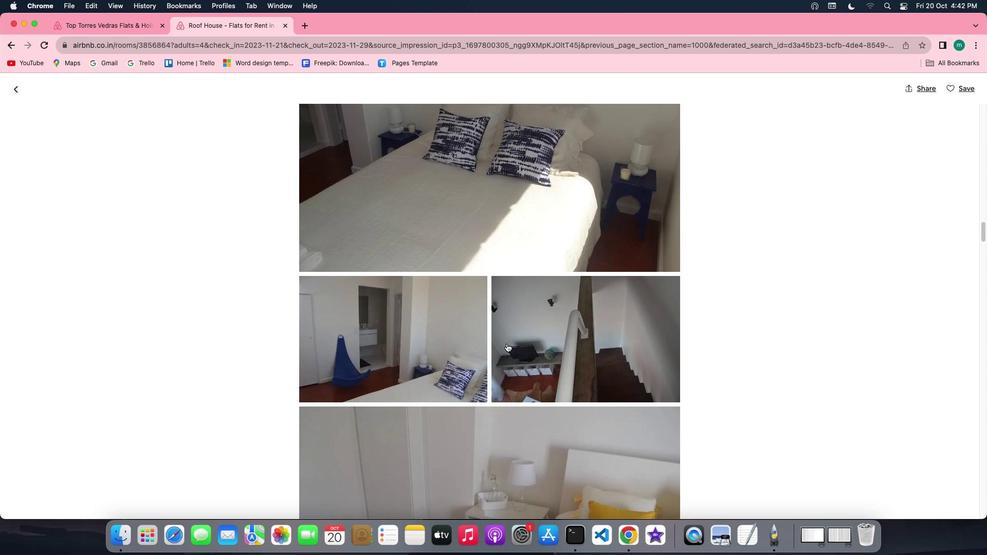 
Action: Mouse scrolled (506, 344) with delta (0, 0)
Screenshot: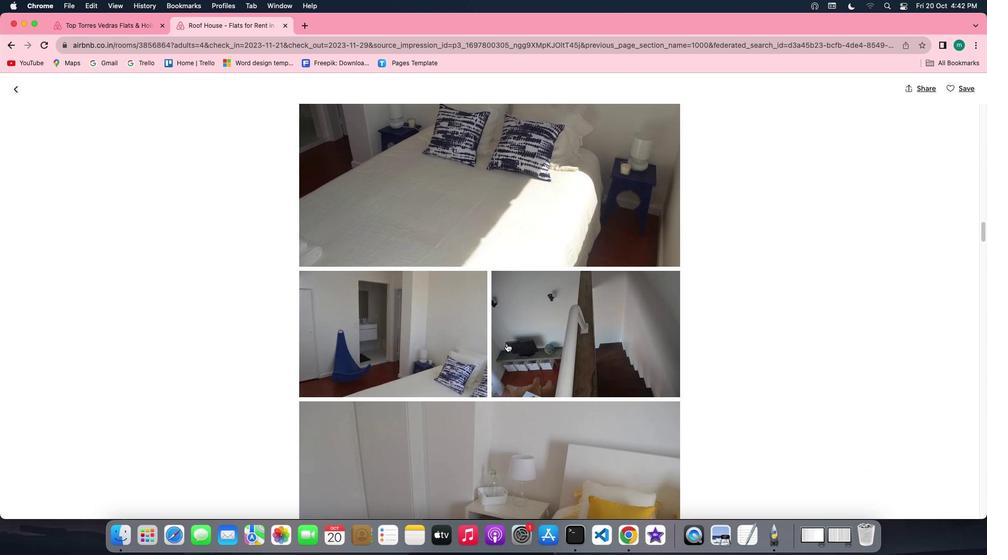 
Action: Mouse scrolled (506, 344) with delta (0, 0)
Screenshot: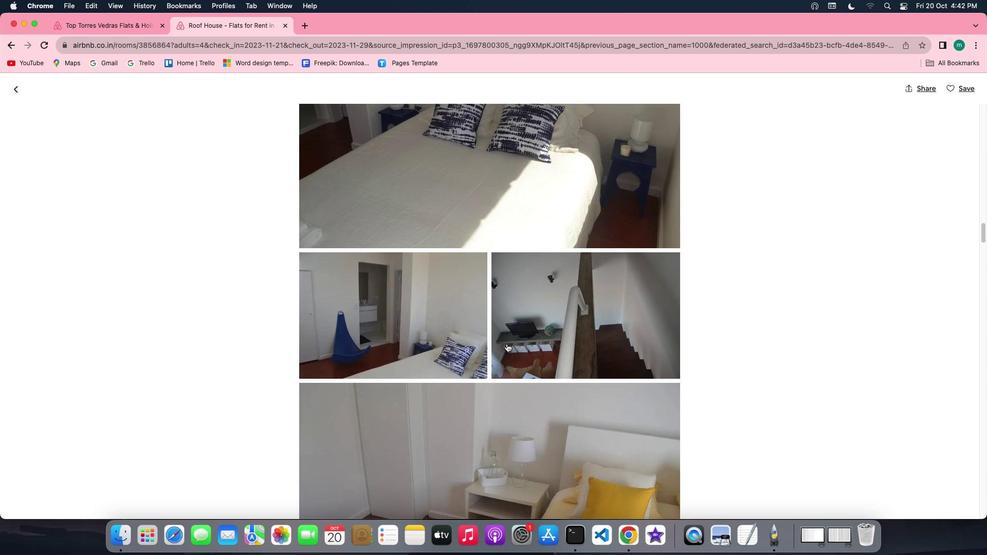
Action: Mouse scrolled (506, 344) with delta (0, -1)
Screenshot: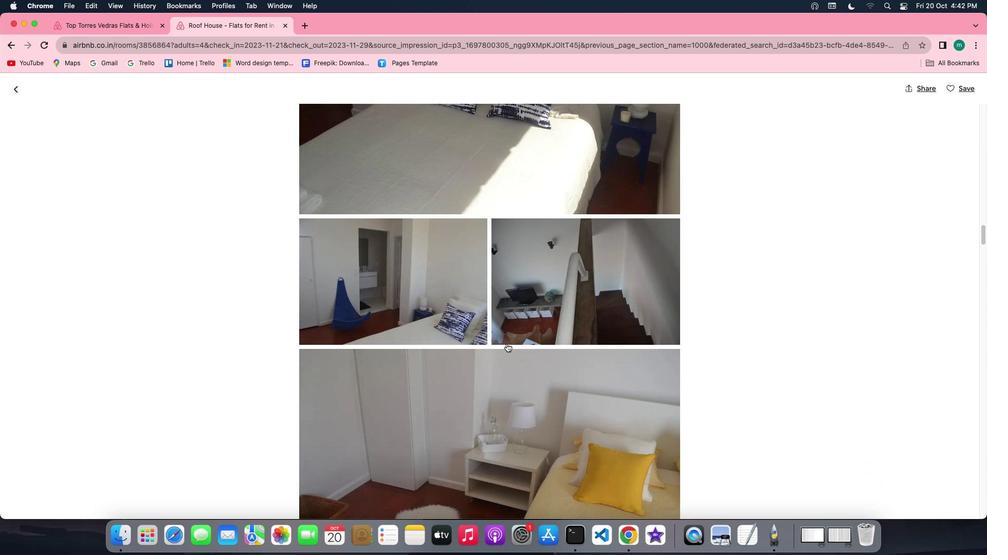
Action: Mouse scrolled (506, 344) with delta (0, 0)
Screenshot: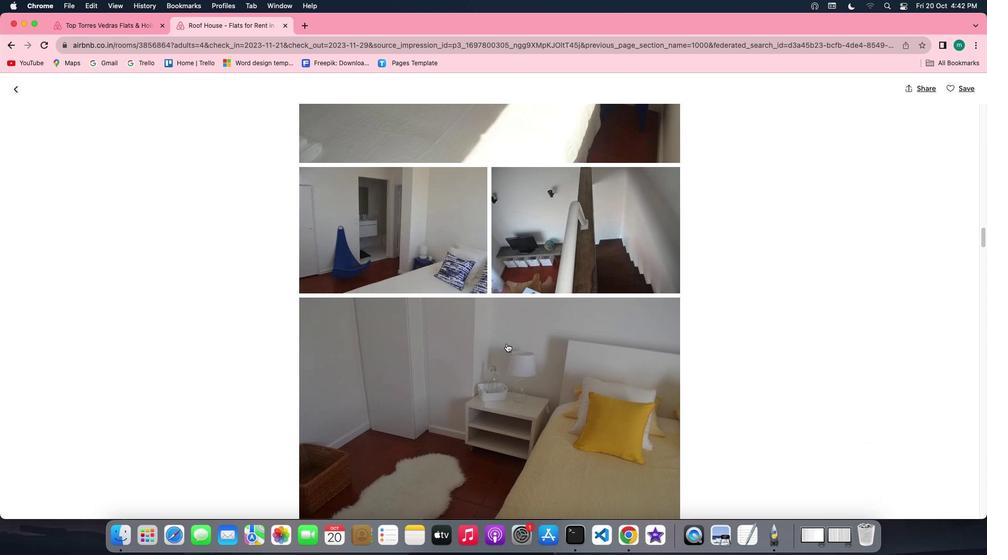 
Action: Mouse scrolled (506, 344) with delta (0, 0)
Screenshot: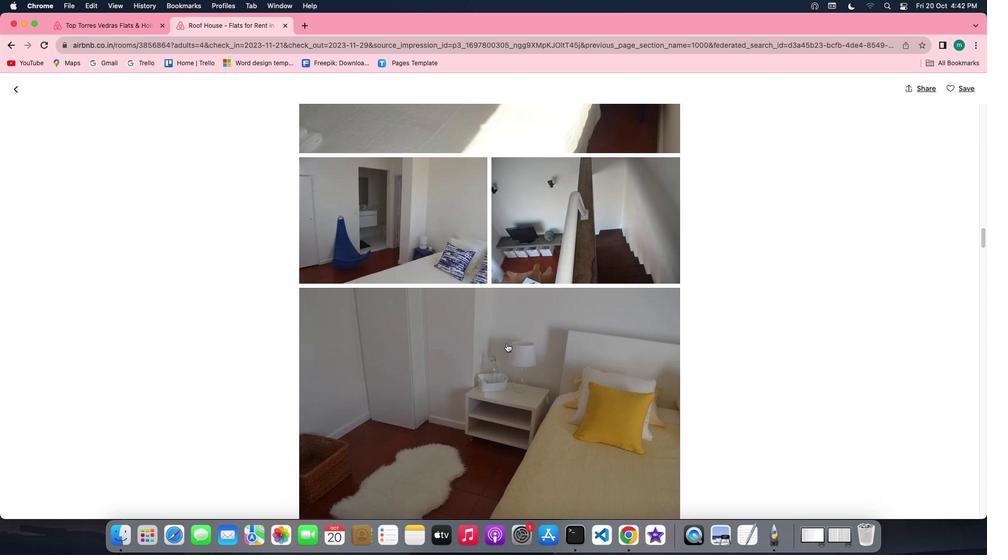 
Action: Mouse scrolled (506, 344) with delta (0, -1)
Screenshot: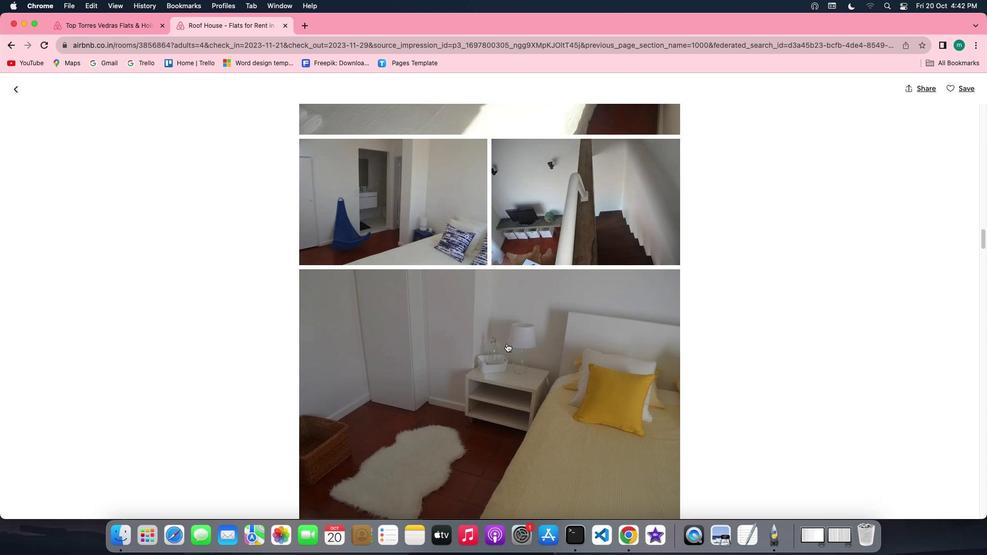 
Action: Mouse scrolled (506, 344) with delta (0, -1)
Screenshot: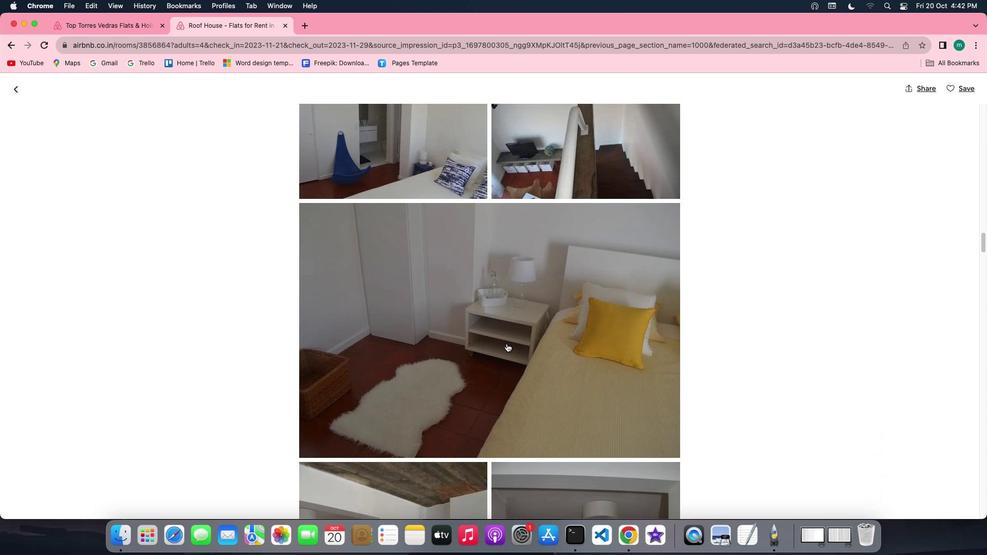 
Action: Mouse scrolled (506, 344) with delta (0, 0)
Screenshot: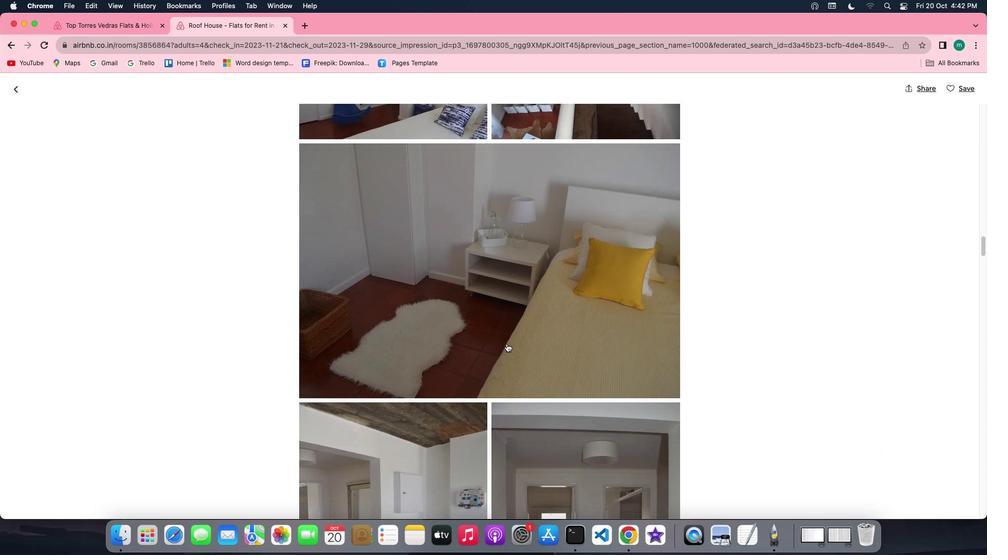 
Action: Mouse scrolled (506, 344) with delta (0, 0)
Screenshot: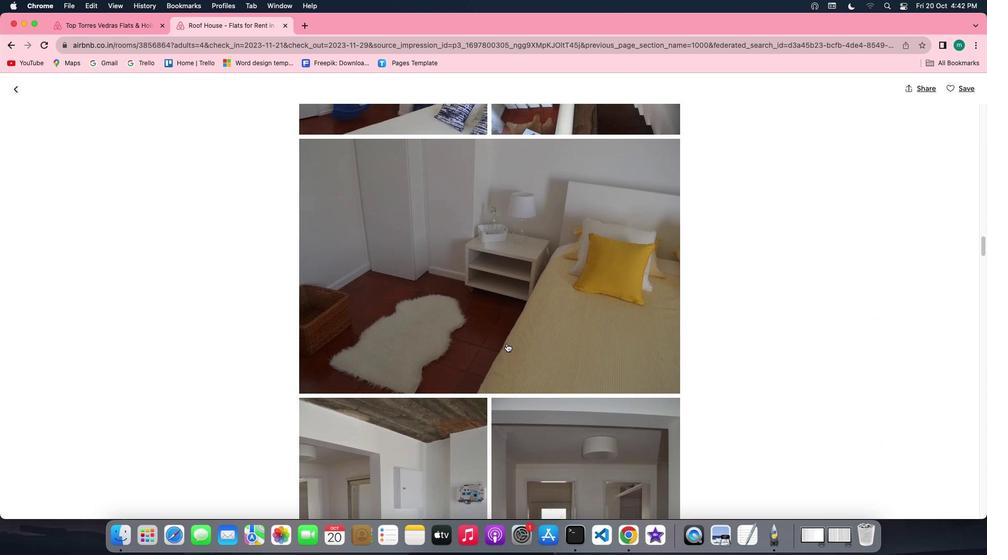 
Action: Mouse scrolled (506, 344) with delta (0, 0)
Screenshot: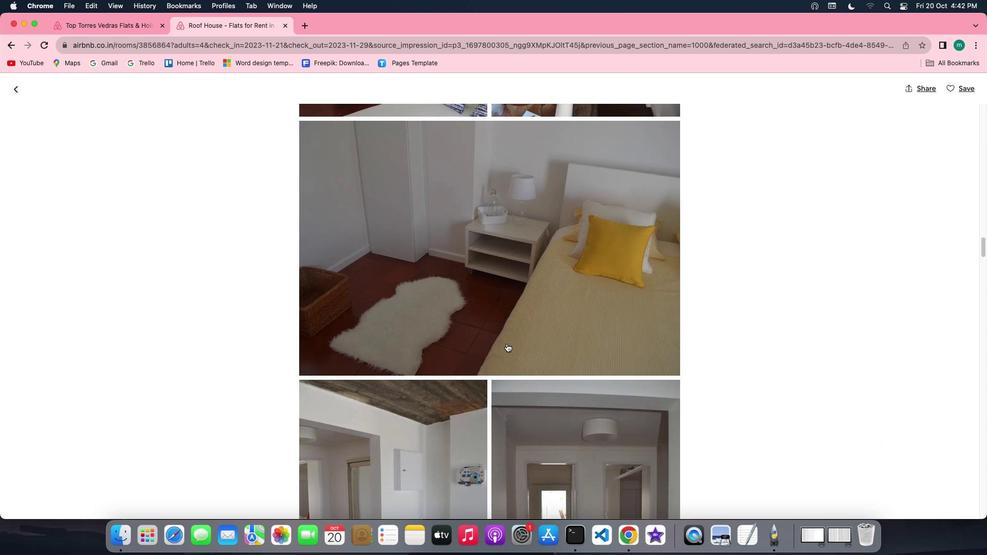 
Action: Mouse scrolled (506, 344) with delta (0, 0)
Screenshot: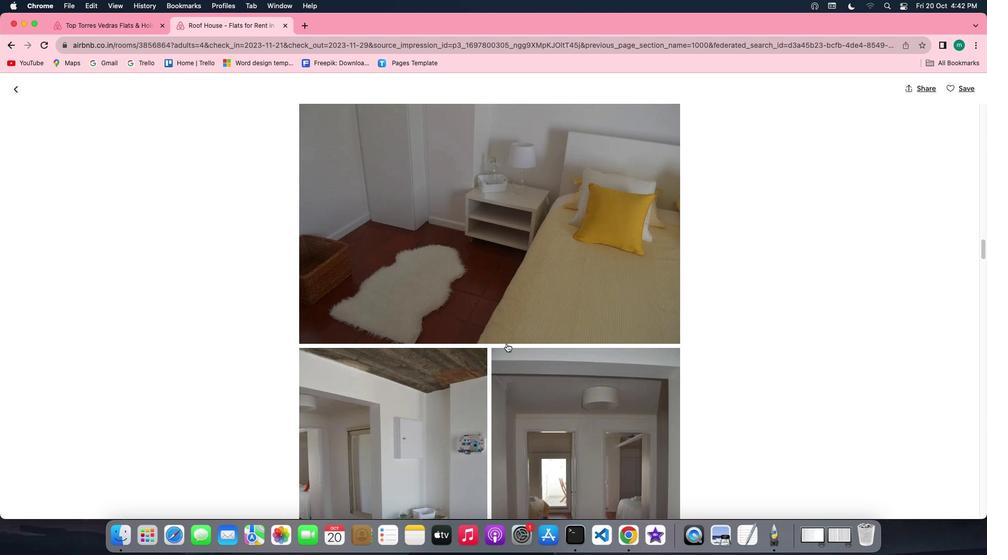 
Action: Mouse scrolled (506, 344) with delta (0, 0)
Screenshot: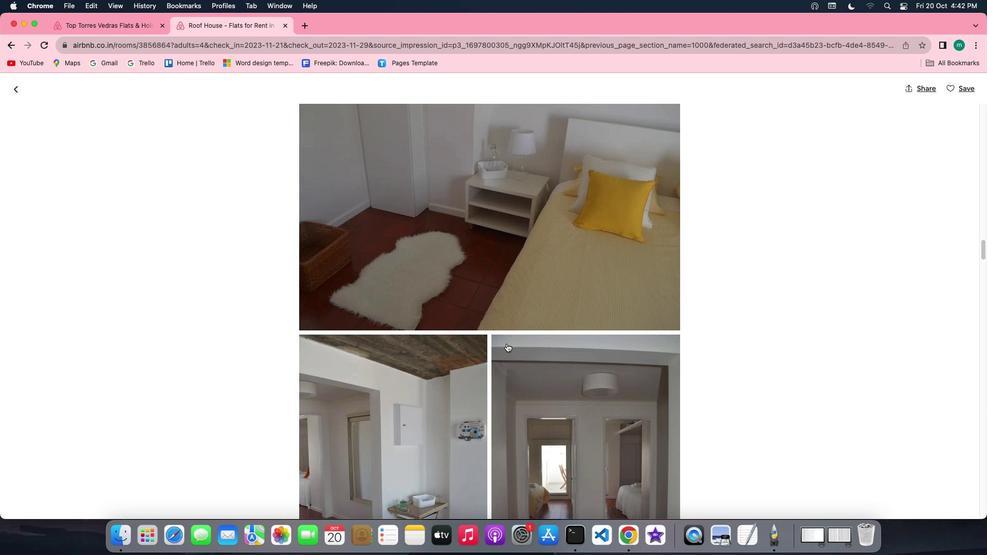 
Action: Mouse scrolled (506, 344) with delta (0, -1)
Screenshot: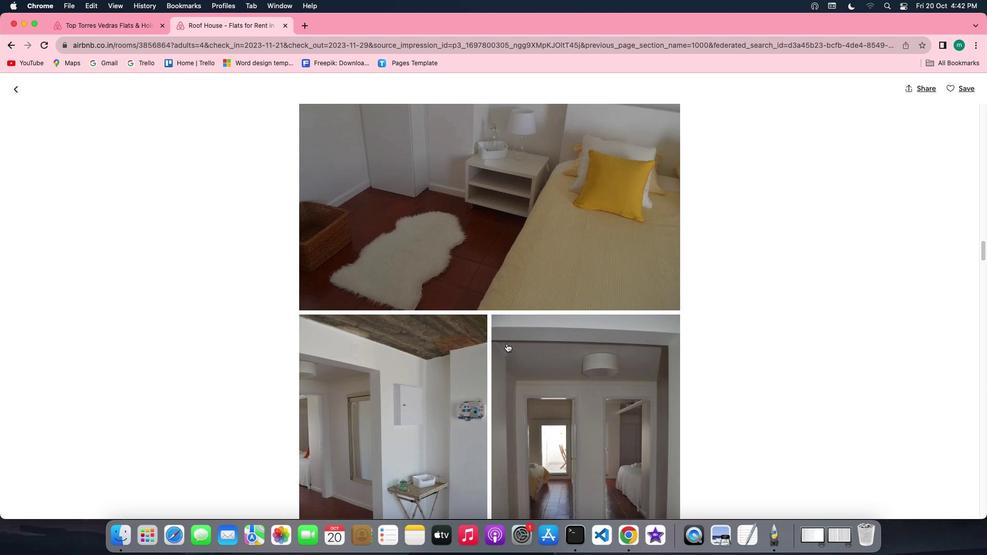 
Action: Mouse scrolled (506, 344) with delta (0, -1)
Screenshot: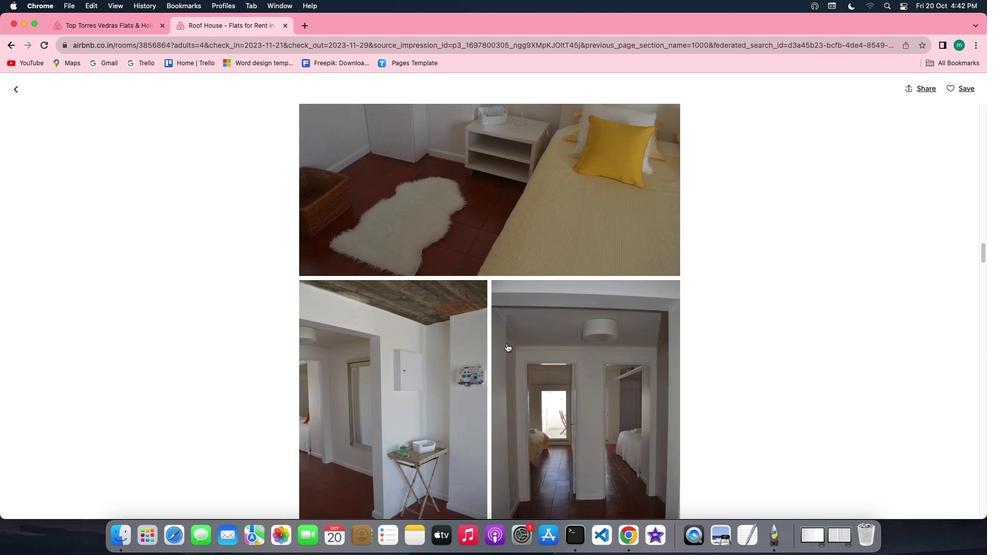 
Action: Mouse scrolled (506, 344) with delta (0, 0)
Screenshot: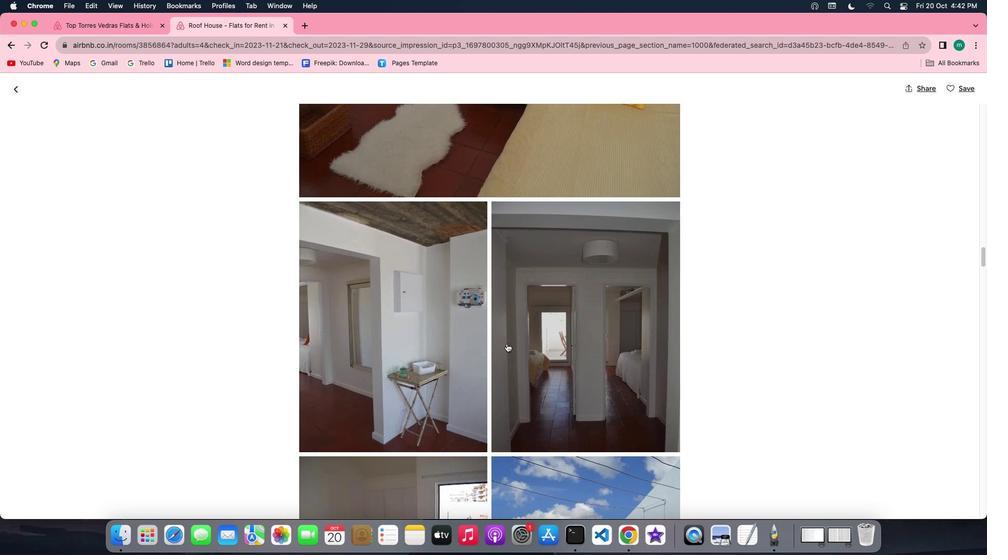 
Action: Mouse scrolled (506, 344) with delta (0, 0)
Screenshot: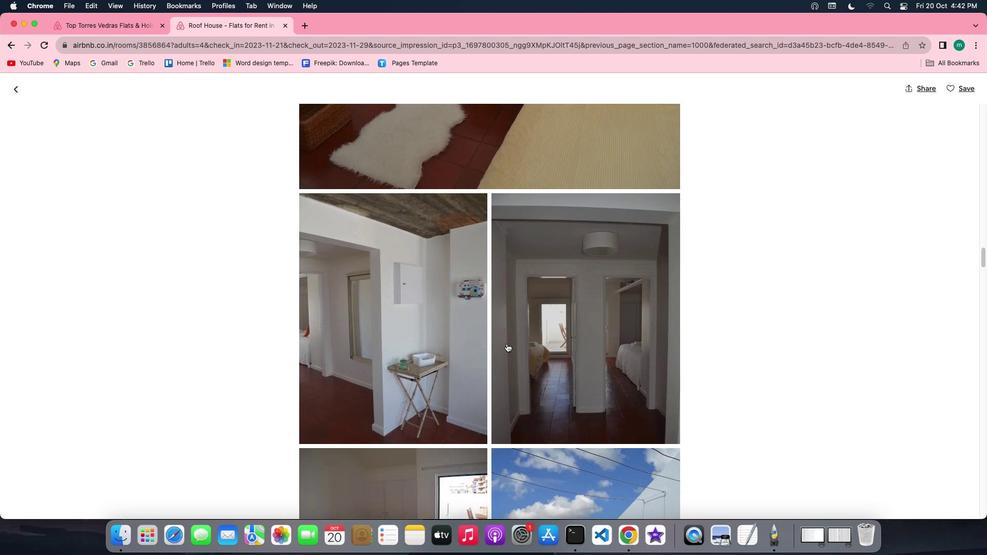 
Action: Mouse scrolled (506, 344) with delta (0, -1)
Screenshot: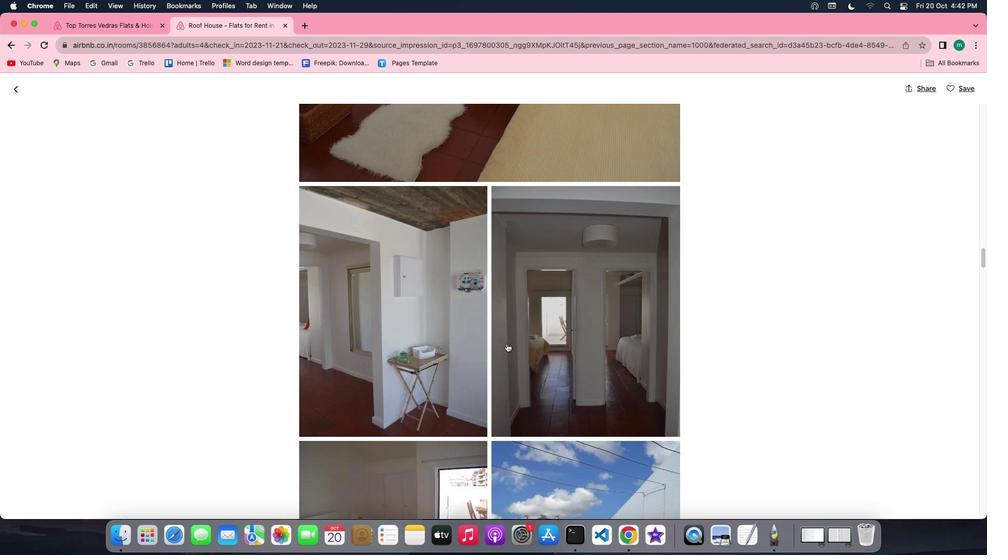
Action: Mouse scrolled (506, 344) with delta (0, -1)
Screenshot: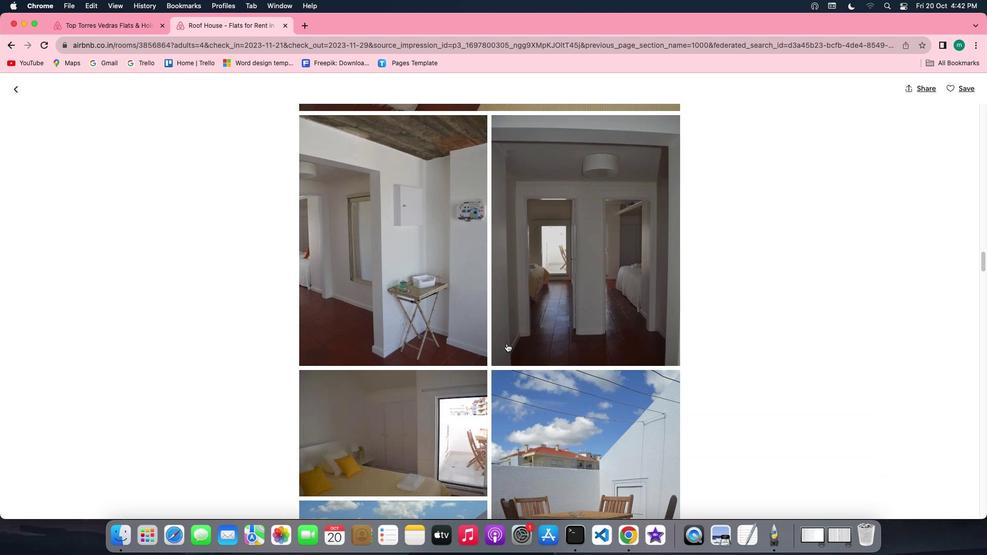 
Action: Mouse scrolled (506, 344) with delta (0, -2)
Screenshot: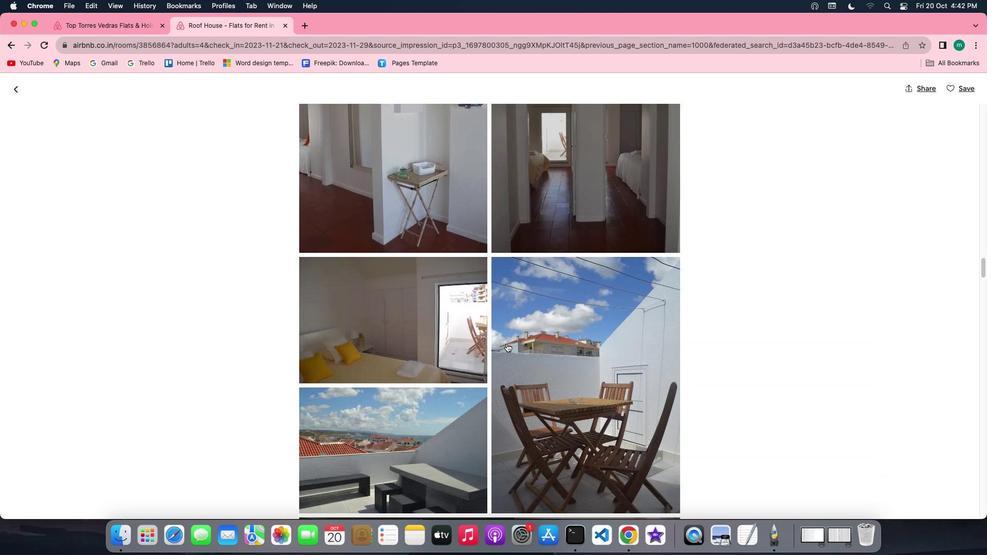 
Action: Mouse scrolled (506, 344) with delta (0, 0)
Screenshot: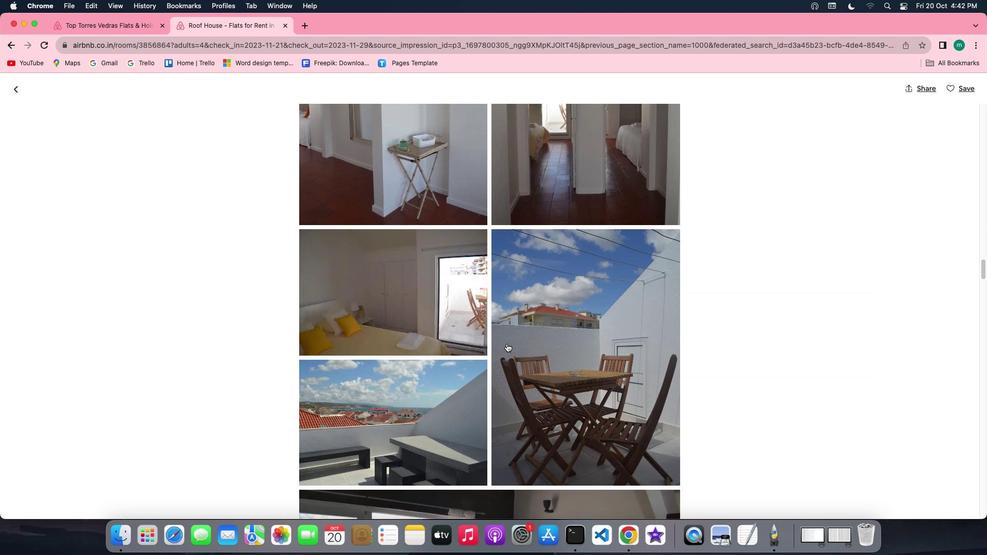 
Action: Mouse scrolled (506, 344) with delta (0, 0)
Screenshot: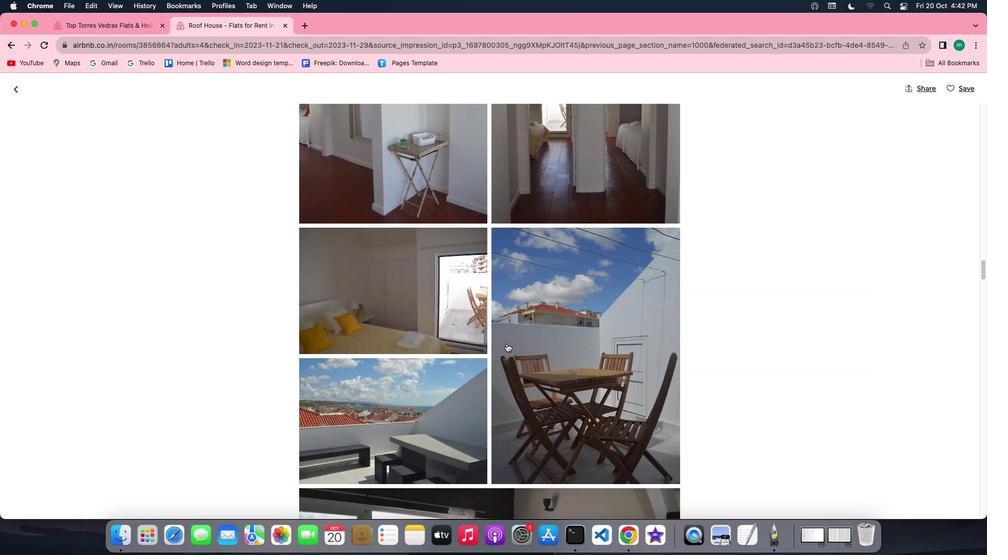 
Action: Mouse scrolled (506, 344) with delta (0, 0)
Screenshot: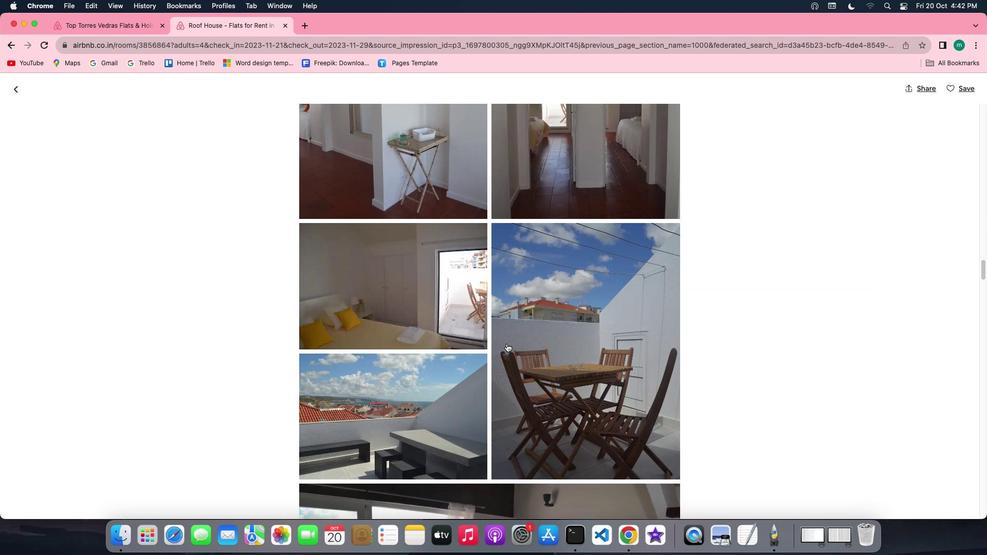 
Action: Mouse scrolled (506, 344) with delta (0, 0)
Screenshot: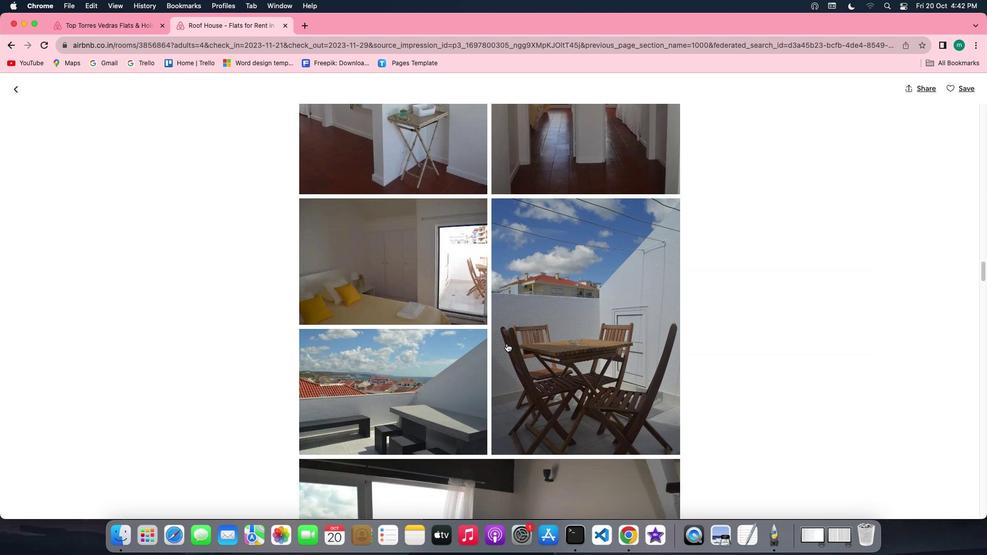 
Action: Mouse scrolled (506, 344) with delta (0, 0)
Screenshot: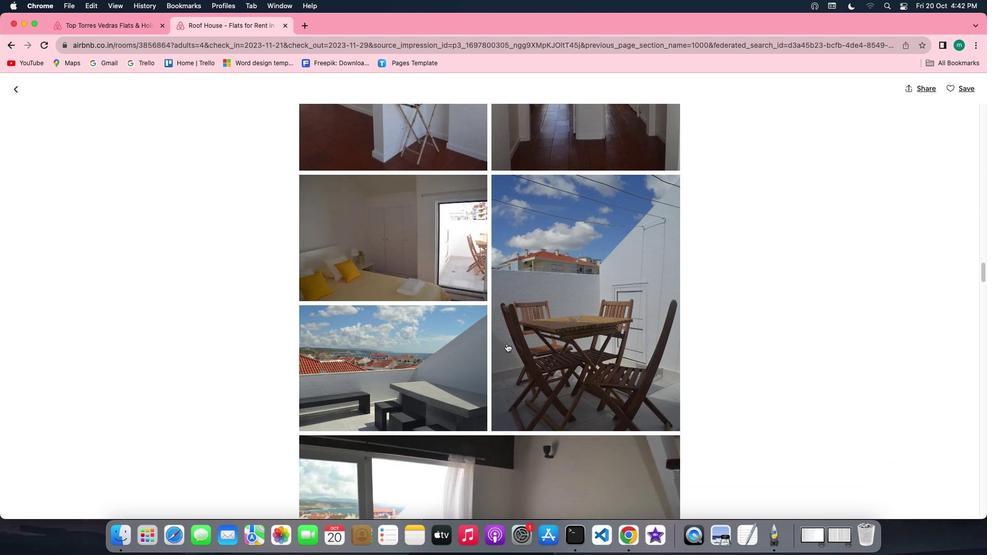 
Action: Mouse scrolled (506, 344) with delta (0, 0)
Screenshot: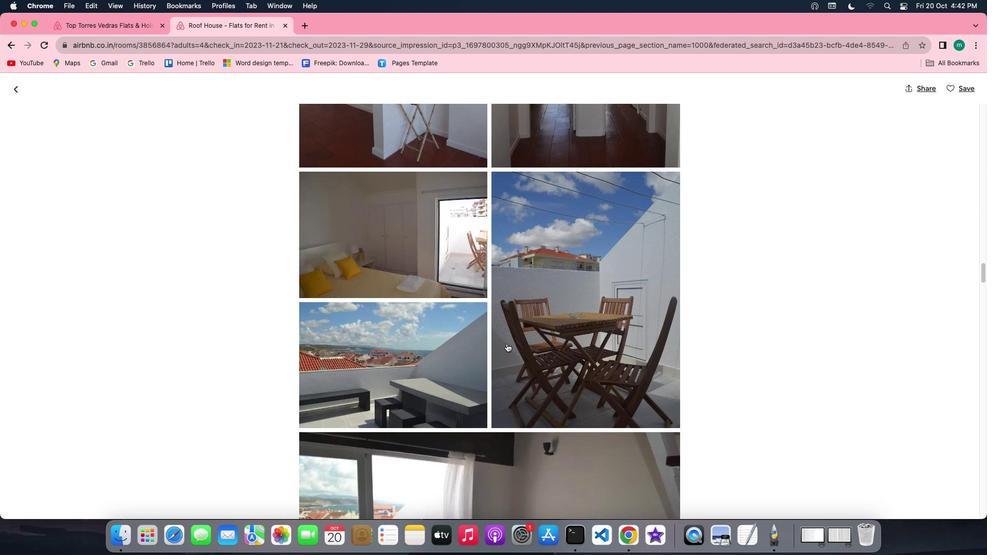 
Action: Mouse scrolled (506, 344) with delta (0, 0)
Screenshot: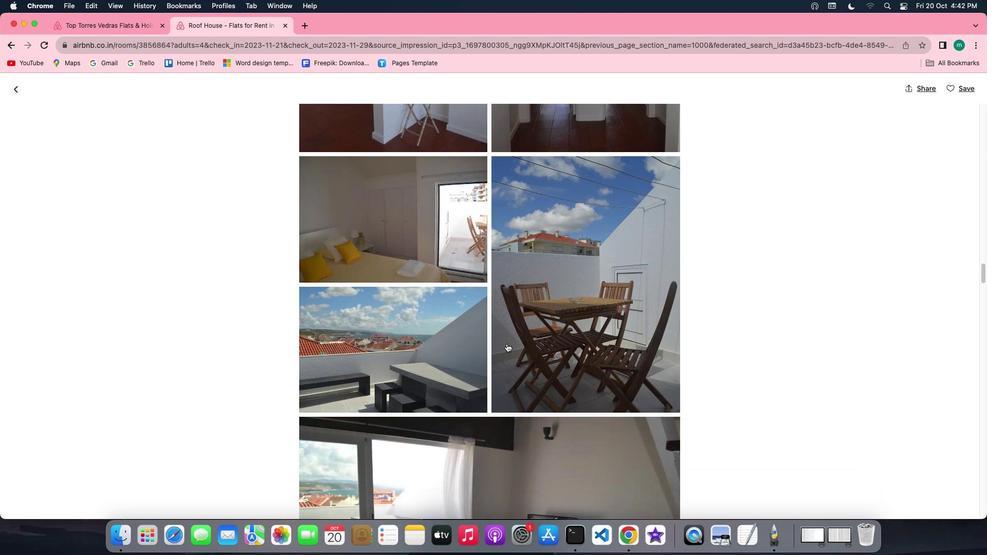
Action: Mouse scrolled (506, 344) with delta (0, -1)
Screenshot: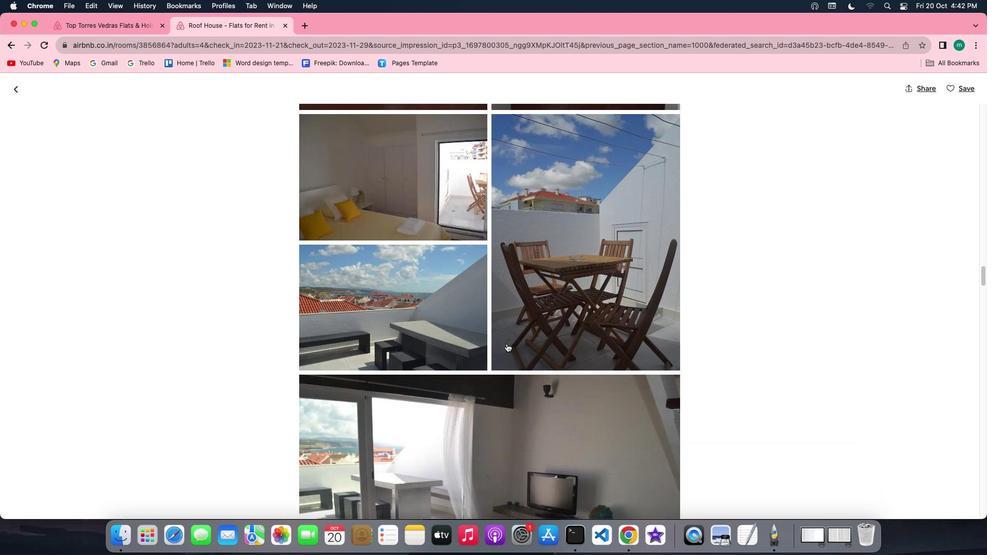 
Action: Mouse scrolled (506, 344) with delta (0, 0)
Screenshot: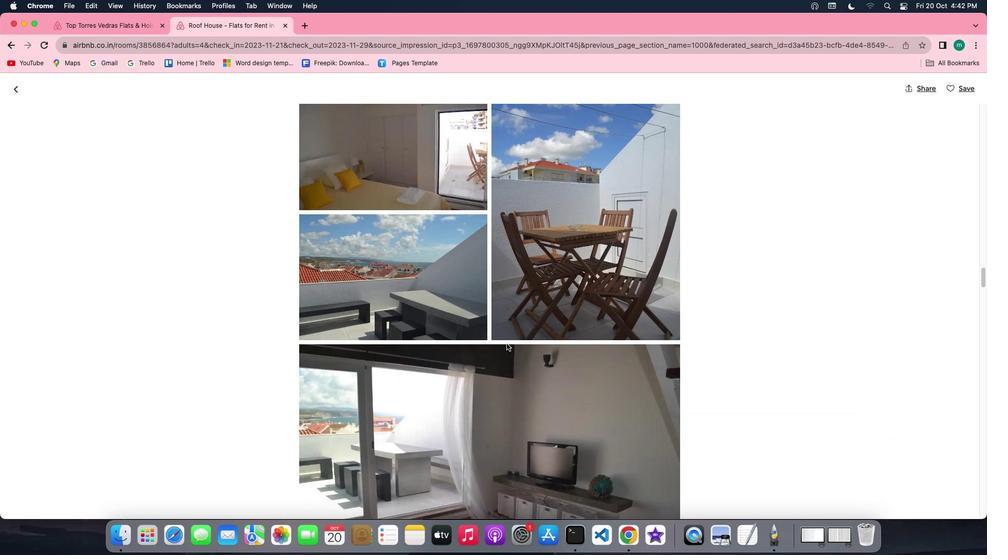 
Action: Mouse scrolled (506, 344) with delta (0, 0)
Screenshot: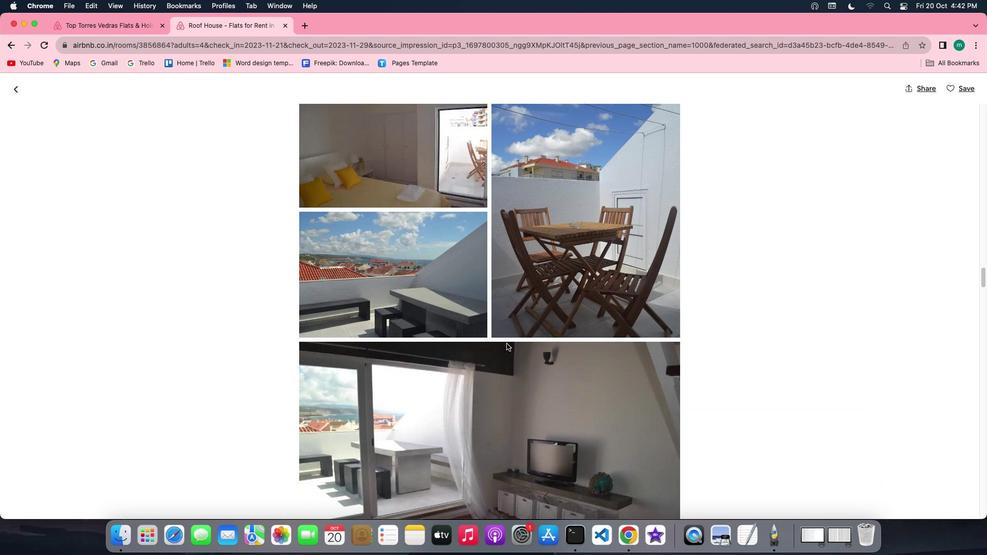 
Action: Mouse scrolled (506, 344) with delta (0, 0)
Screenshot: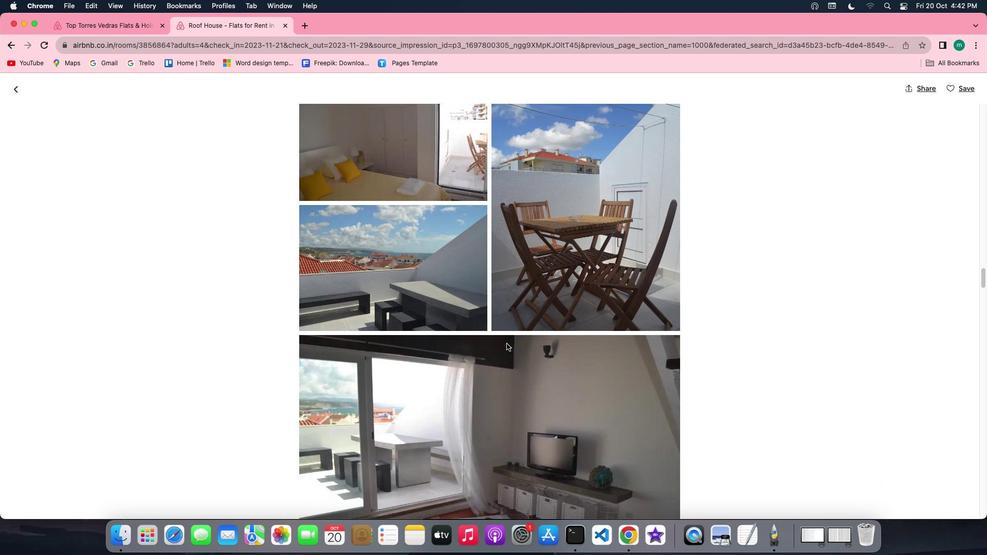 
Action: Mouse scrolled (506, 344) with delta (0, 0)
Screenshot: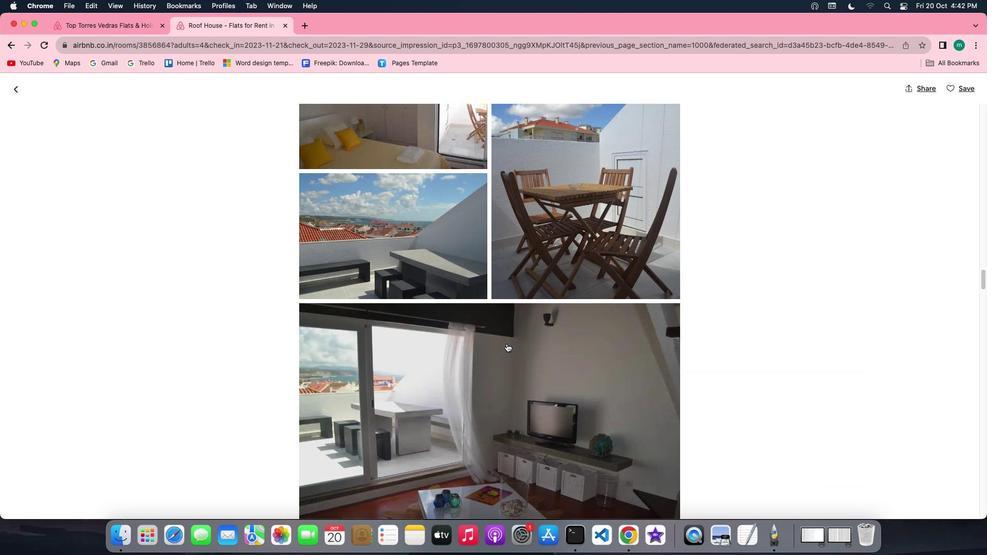 
Action: Mouse scrolled (506, 344) with delta (0, 0)
Screenshot: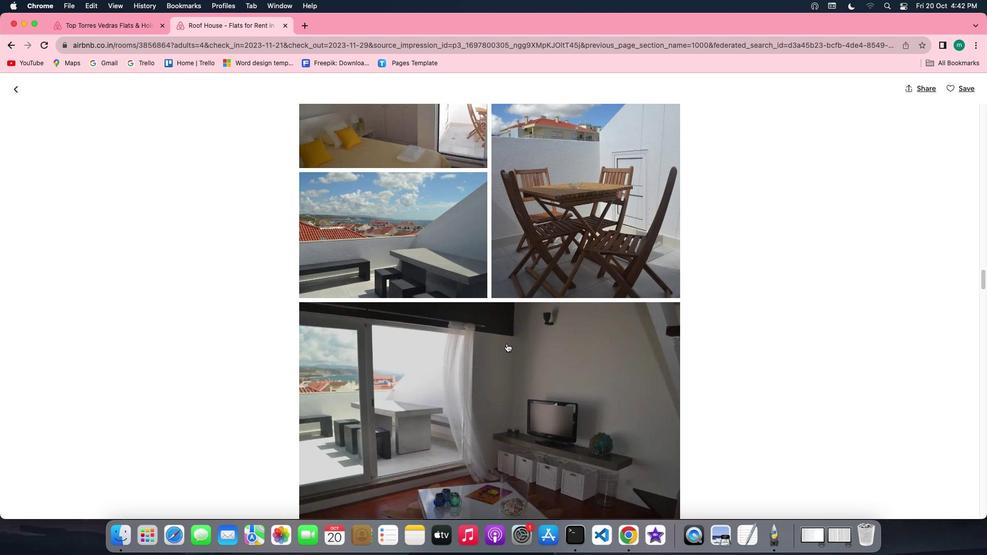 
Action: Mouse scrolled (506, 344) with delta (0, 0)
Screenshot: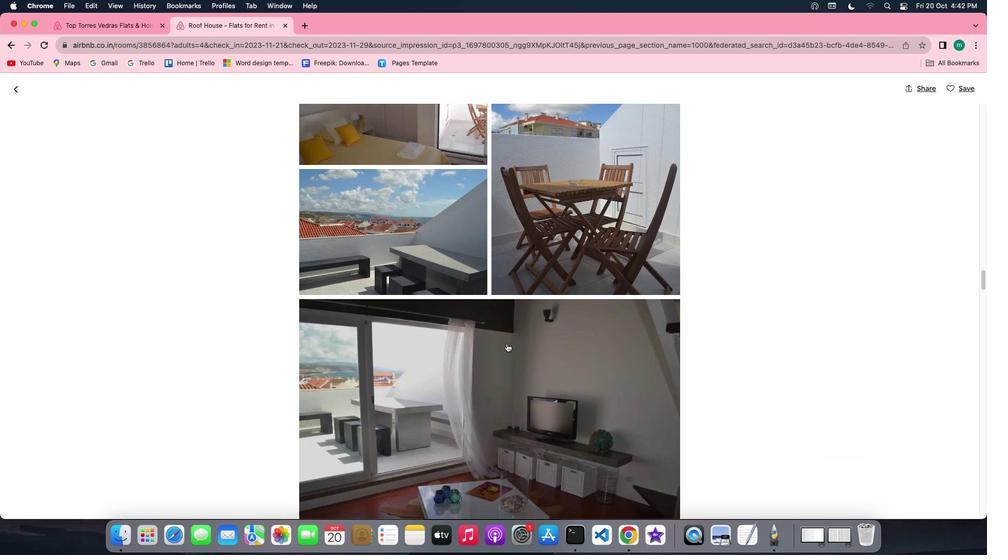 
Action: Mouse scrolled (506, 344) with delta (0, -1)
Screenshot: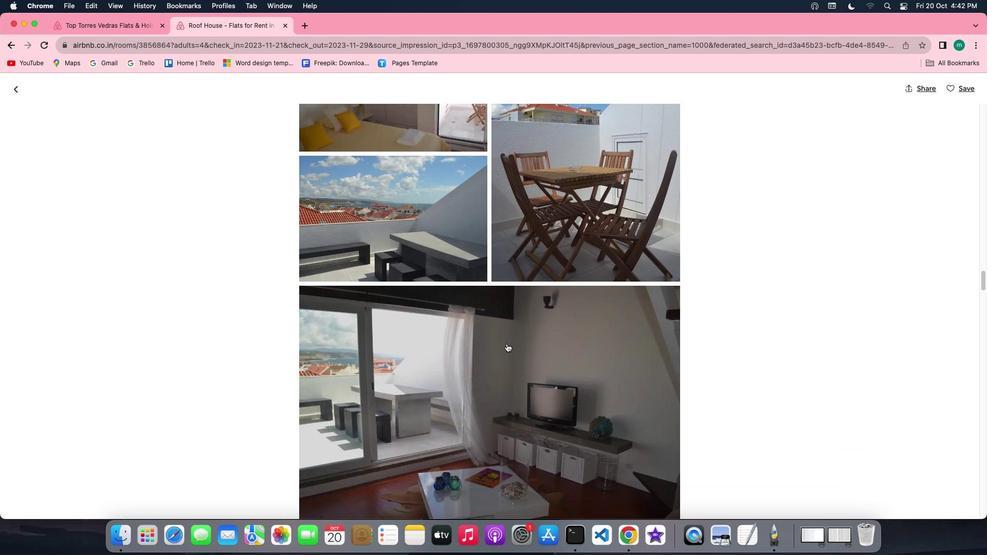 
Action: Mouse scrolled (506, 344) with delta (0, -1)
Screenshot: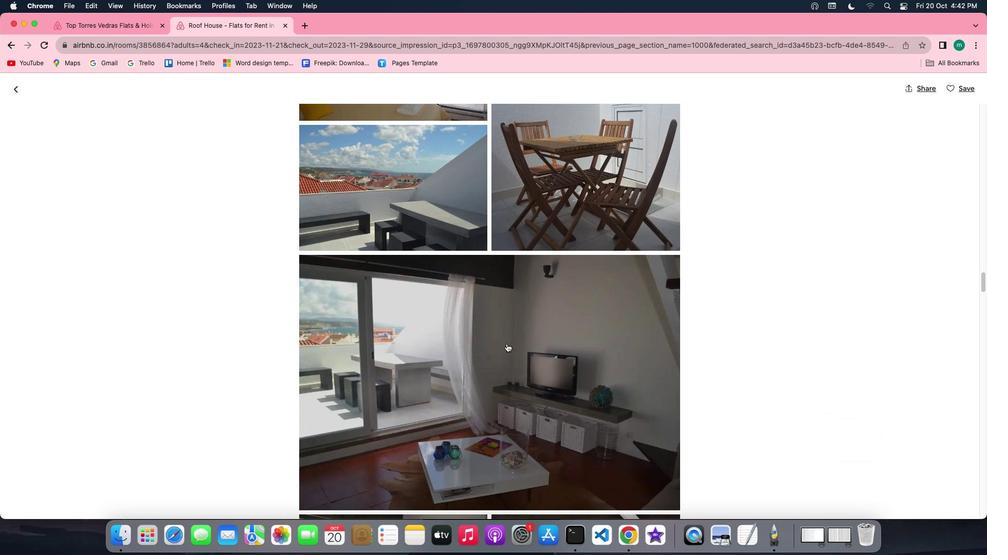 
Action: Mouse scrolled (506, 344) with delta (0, 0)
Screenshot: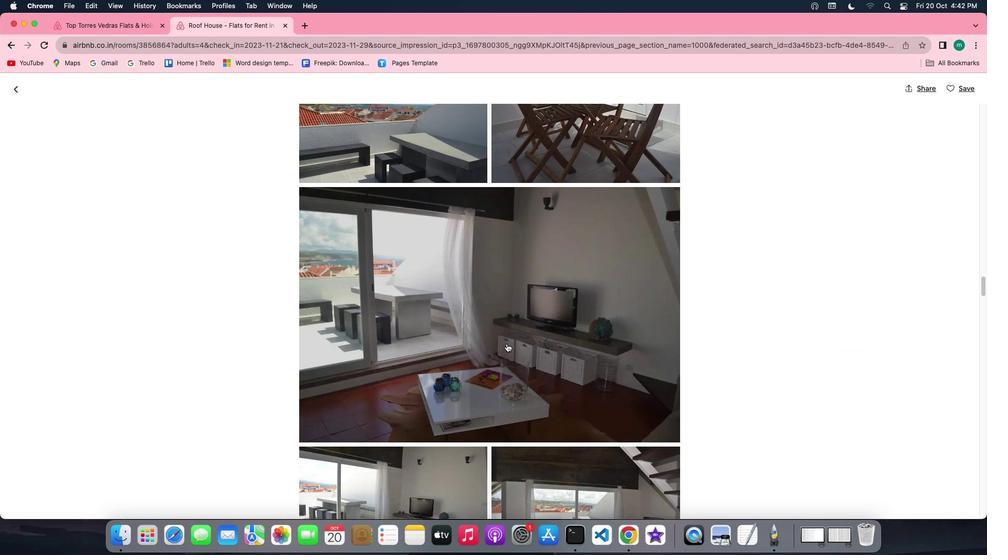 
Action: Mouse scrolled (506, 344) with delta (0, 0)
Screenshot: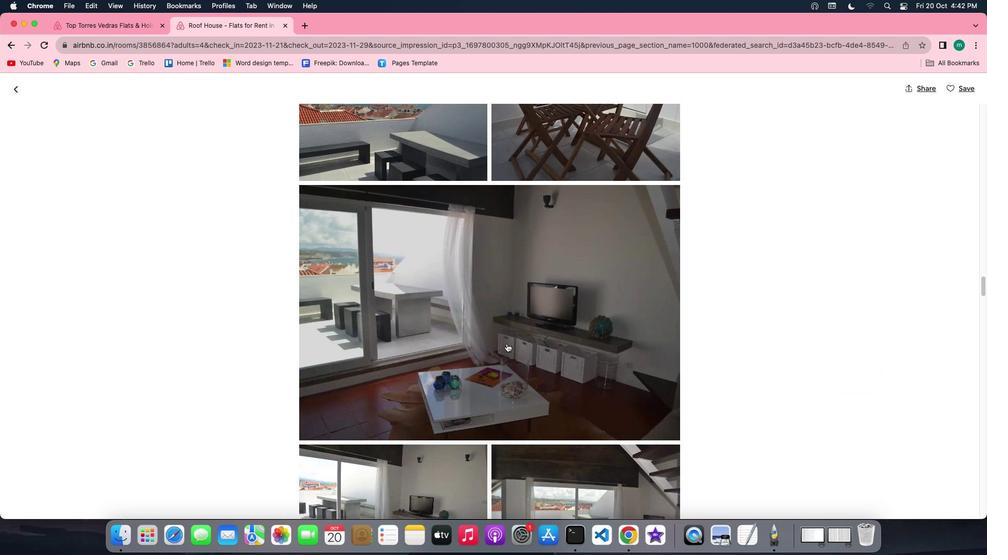 
Action: Mouse scrolled (506, 344) with delta (0, -1)
Screenshot: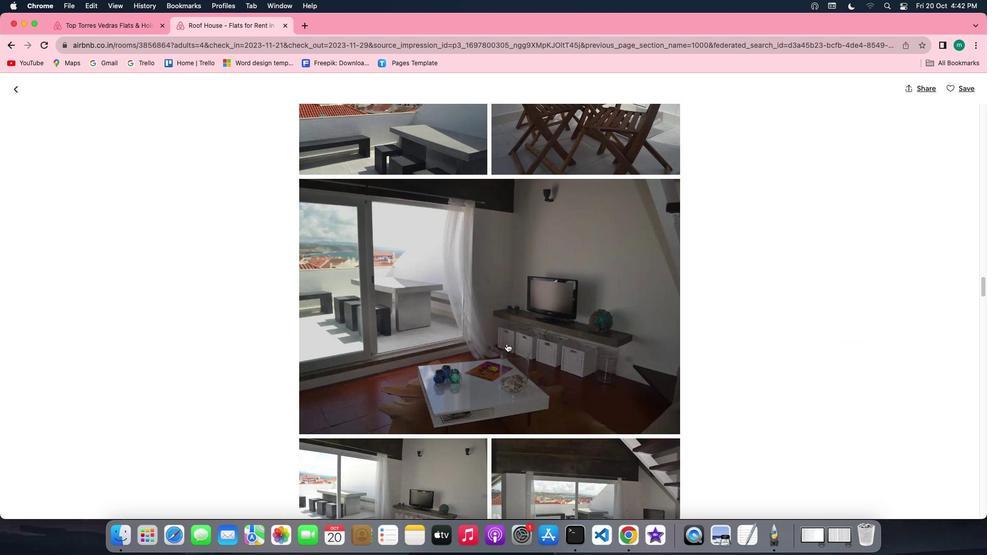 
Action: Mouse scrolled (506, 344) with delta (0, -1)
Screenshot: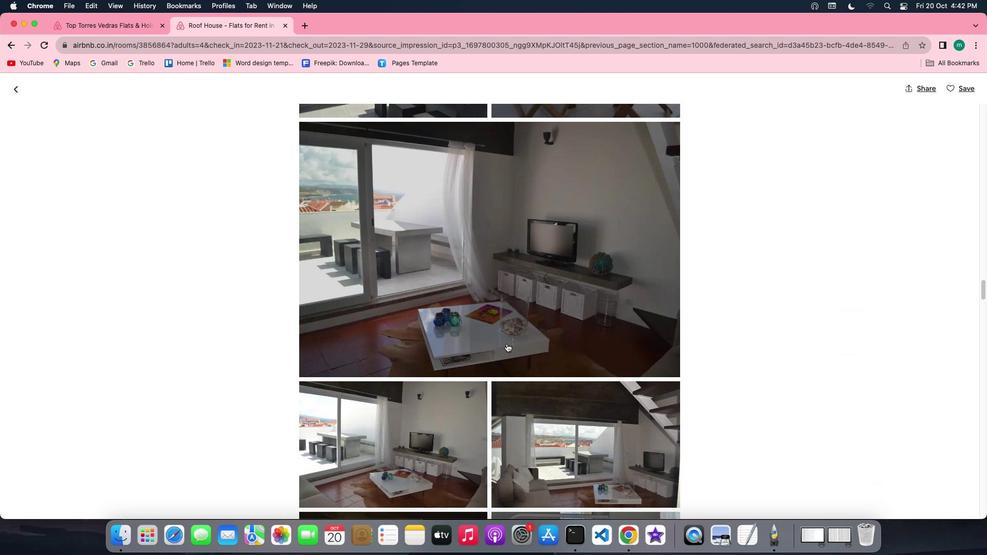 
Action: Mouse scrolled (506, 344) with delta (0, 0)
Screenshot: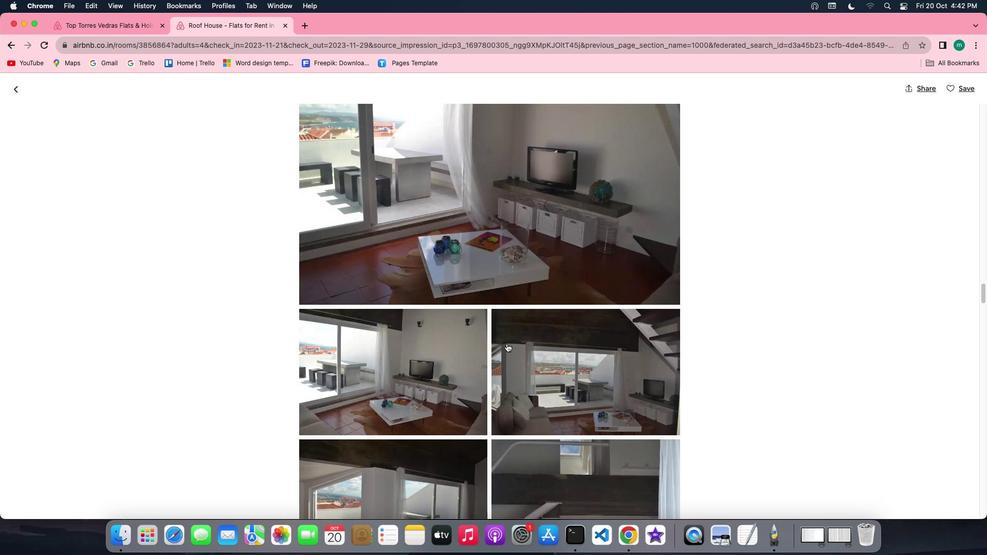 
Action: Mouse scrolled (506, 344) with delta (0, 0)
Screenshot: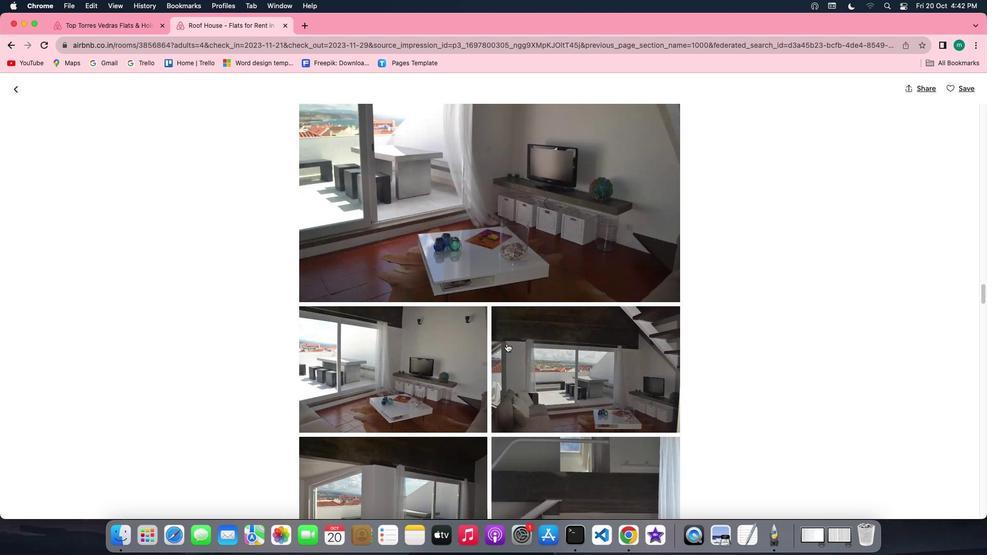 
Action: Mouse scrolled (506, 344) with delta (0, -1)
Screenshot: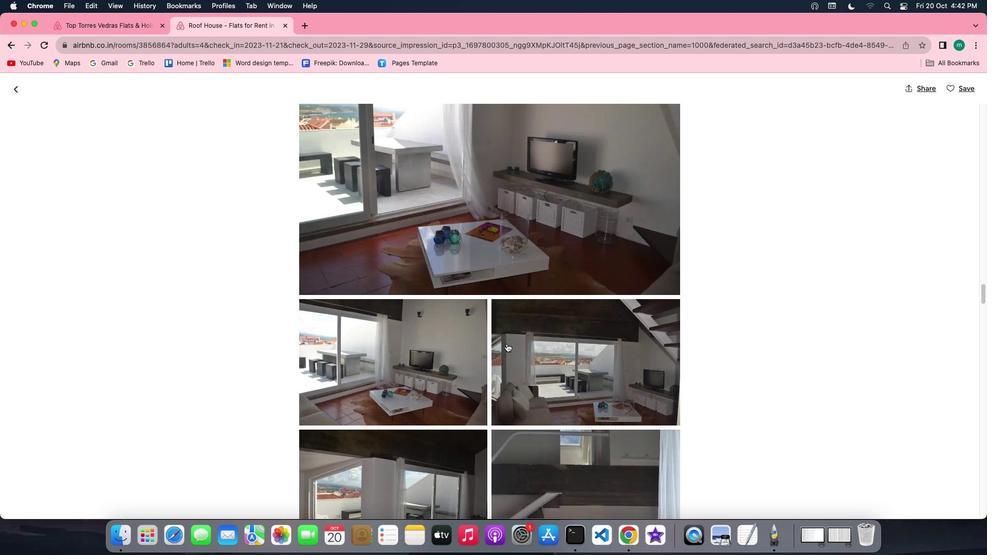 
Action: Mouse scrolled (506, 344) with delta (0, -1)
Screenshot: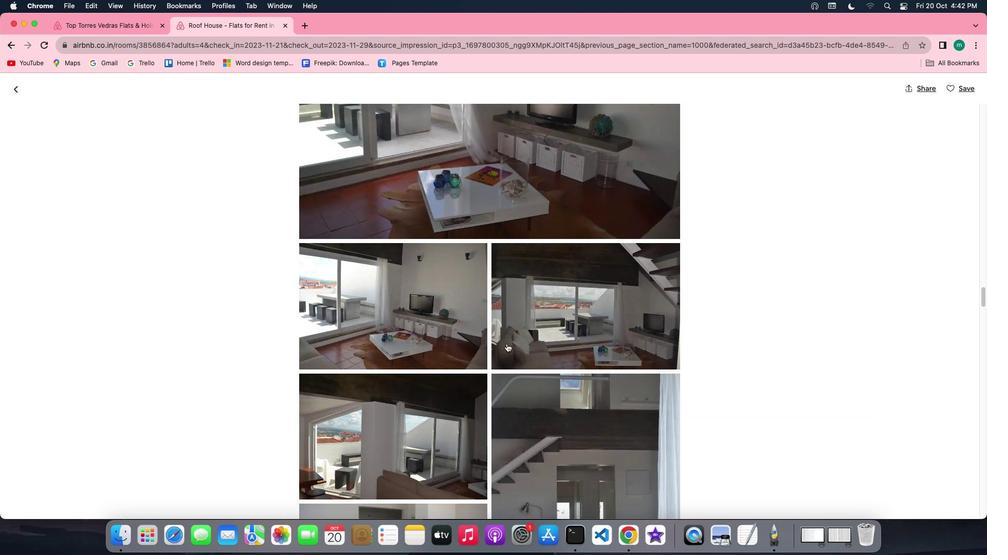 
Action: Mouse scrolled (506, 344) with delta (0, 0)
Screenshot: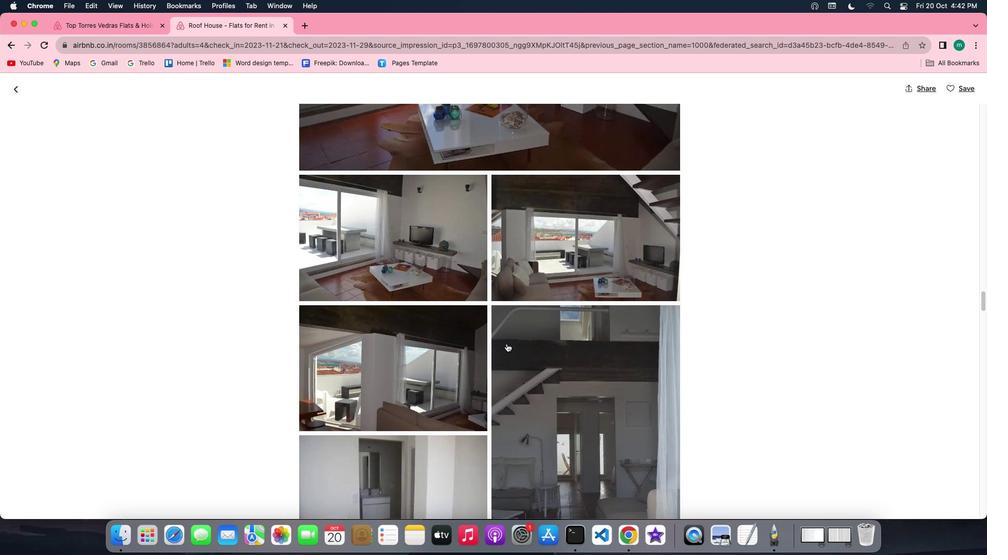 
Action: Mouse scrolled (506, 344) with delta (0, 0)
Screenshot: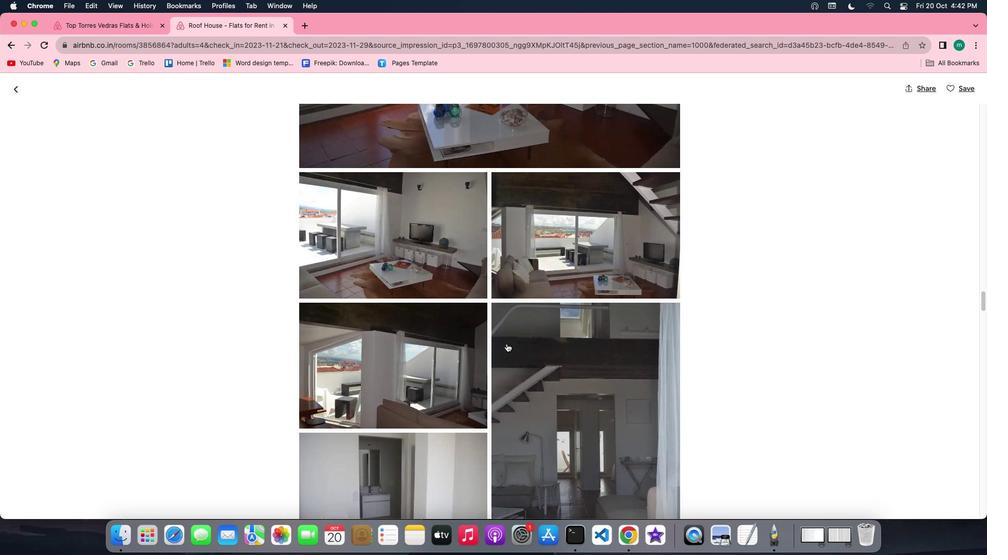 
Action: Mouse scrolled (506, 344) with delta (0, -1)
Screenshot: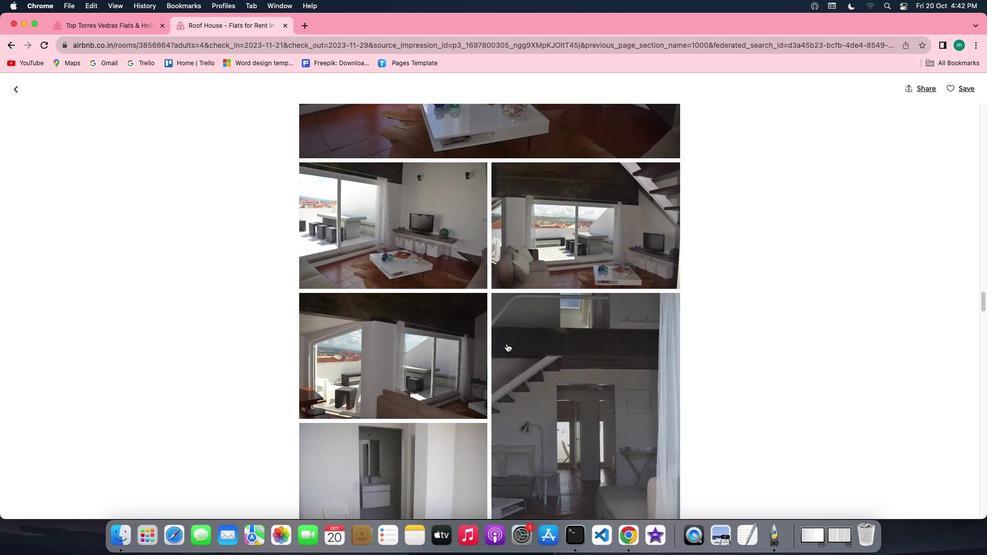 
Action: Mouse scrolled (506, 344) with delta (0, -1)
Screenshot: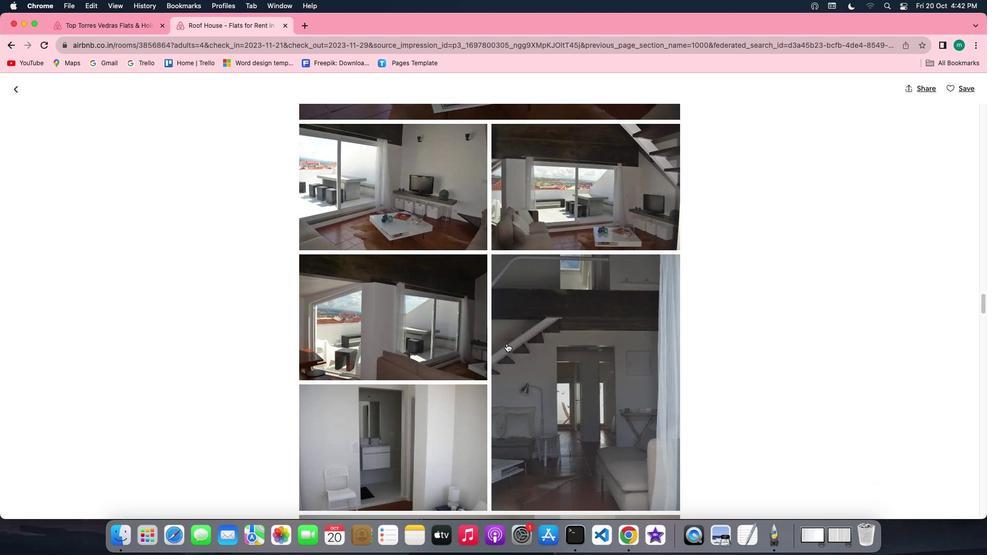 
Action: Mouse scrolled (506, 344) with delta (0, 0)
Screenshot: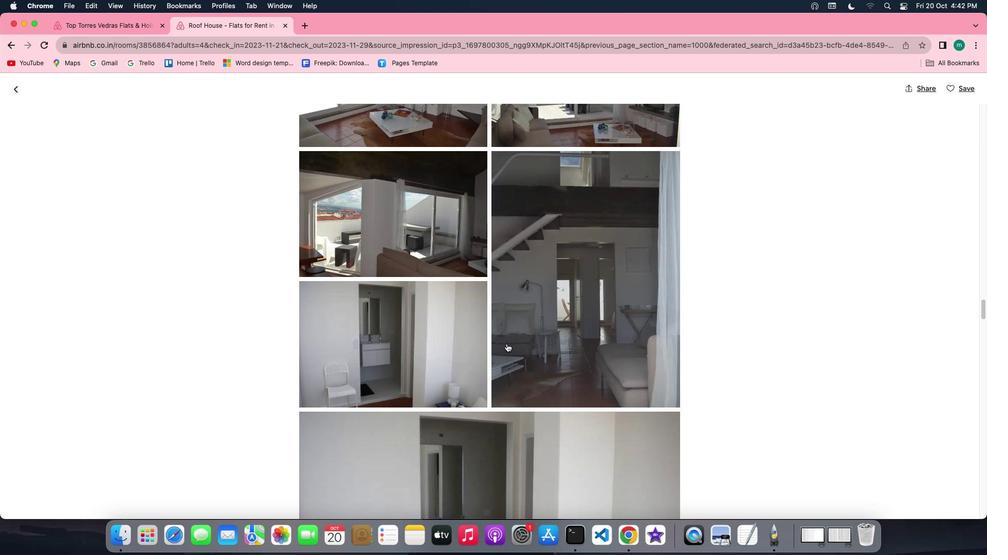 
Action: Mouse scrolled (506, 344) with delta (0, 0)
Screenshot: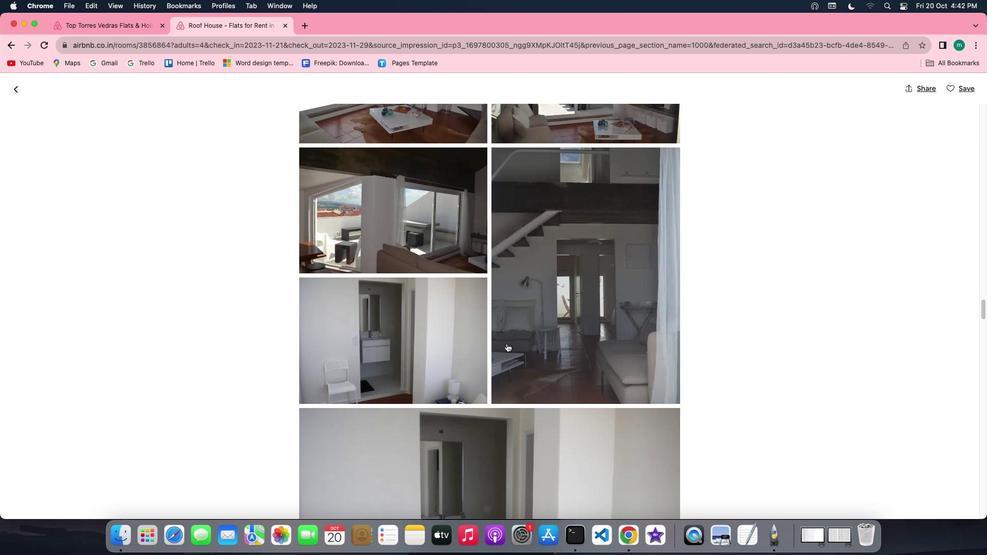 
Action: Mouse scrolled (506, 344) with delta (0, -1)
Screenshot: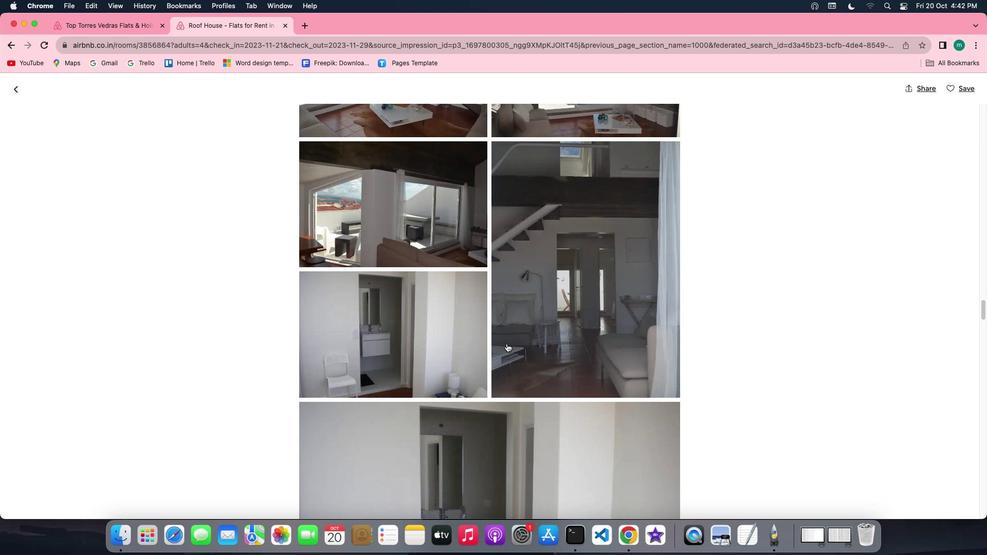 
Action: Mouse scrolled (506, 344) with delta (0, 0)
Screenshot: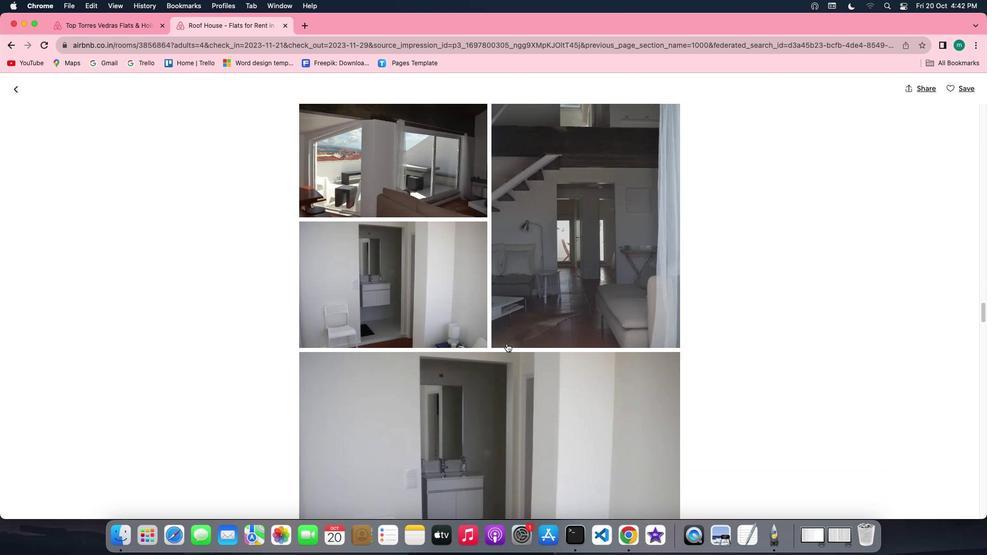 
Action: Mouse scrolled (506, 344) with delta (0, 0)
Screenshot: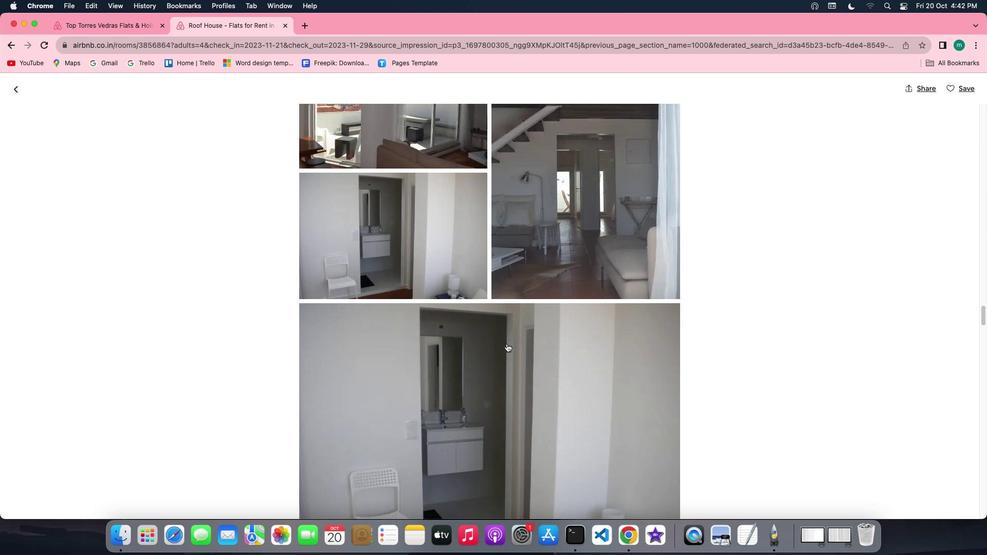 
Action: Mouse scrolled (506, 344) with delta (0, 0)
Screenshot: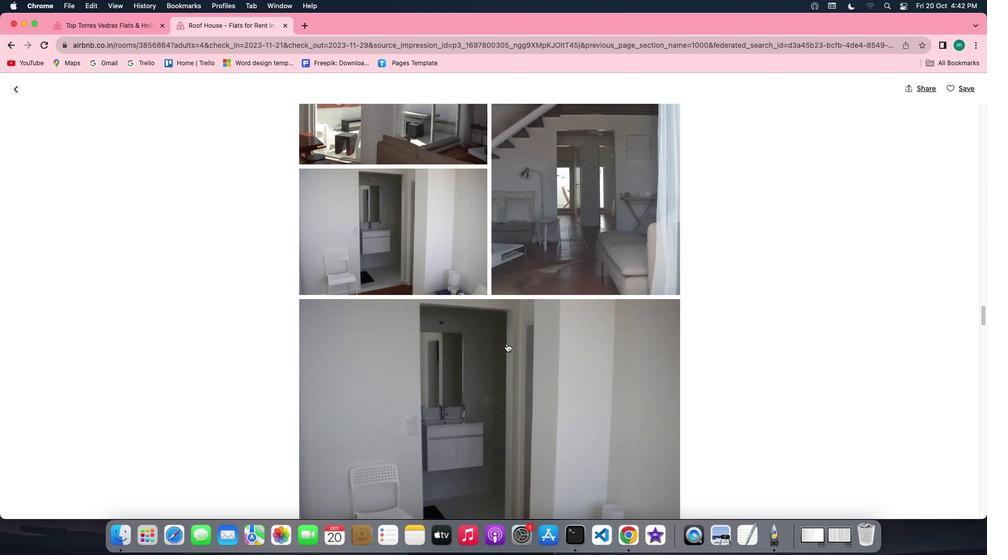 
Action: Mouse scrolled (506, 344) with delta (0, 0)
Screenshot: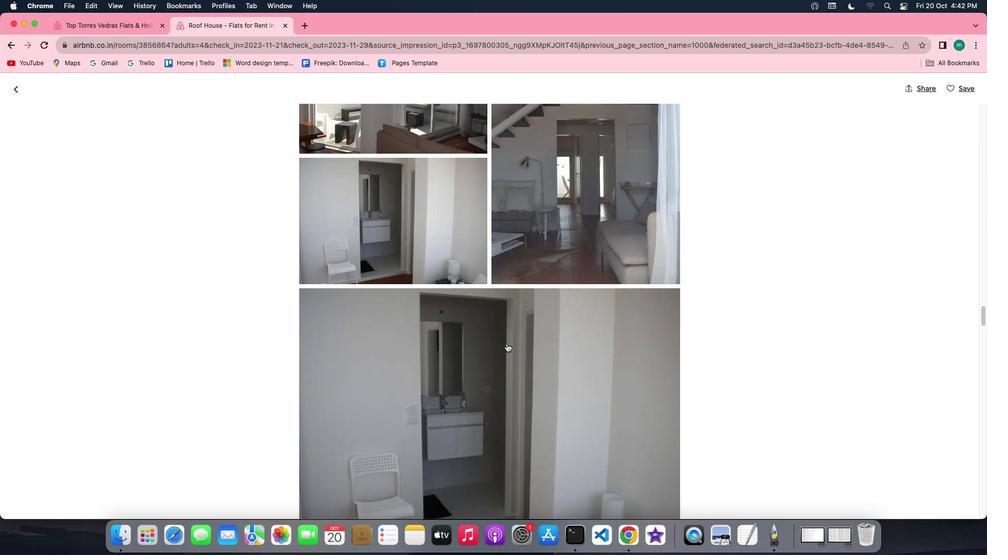
Action: Mouse scrolled (506, 344) with delta (0, 0)
Screenshot: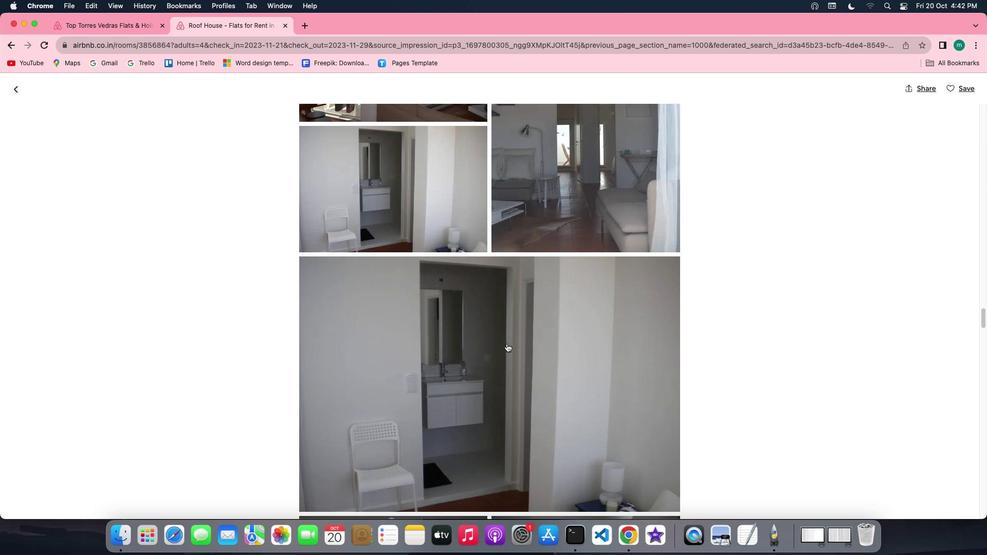
Action: Mouse scrolled (506, 344) with delta (0, 0)
Screenshot: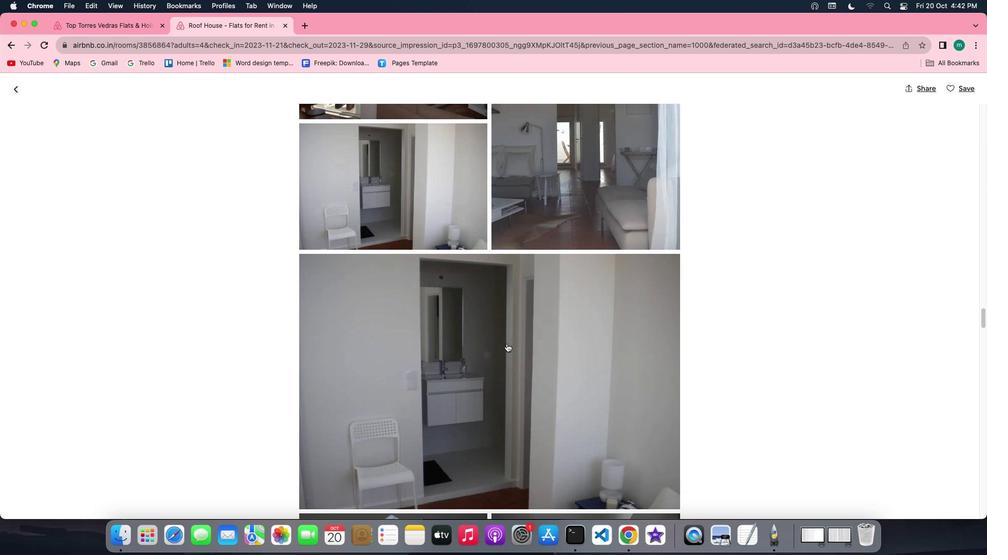 
Action: Mouse scrolled (506, 344) with delta (0, -1)
Screenshot: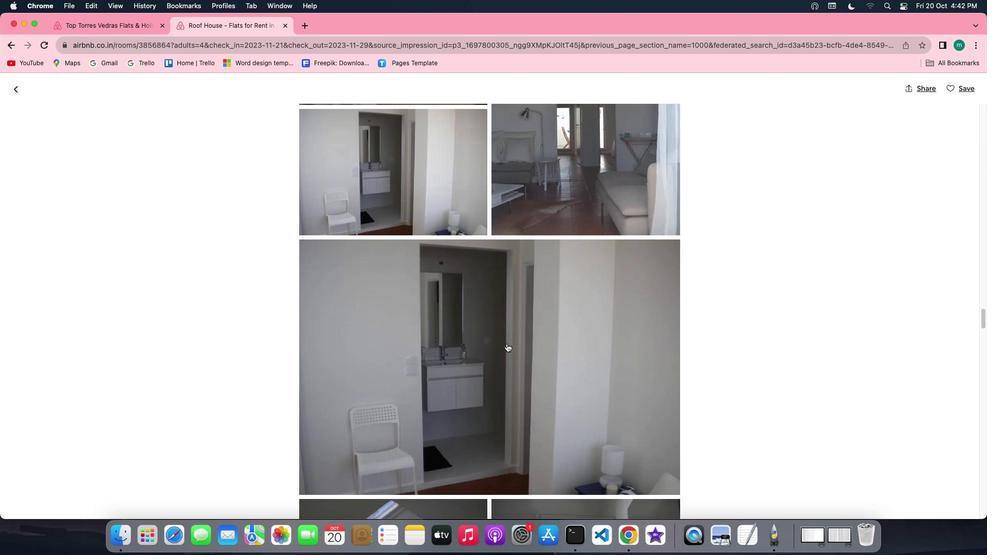 
Action: Mouse scrolled (506, 344) with delta (0, 0)
Screenshot: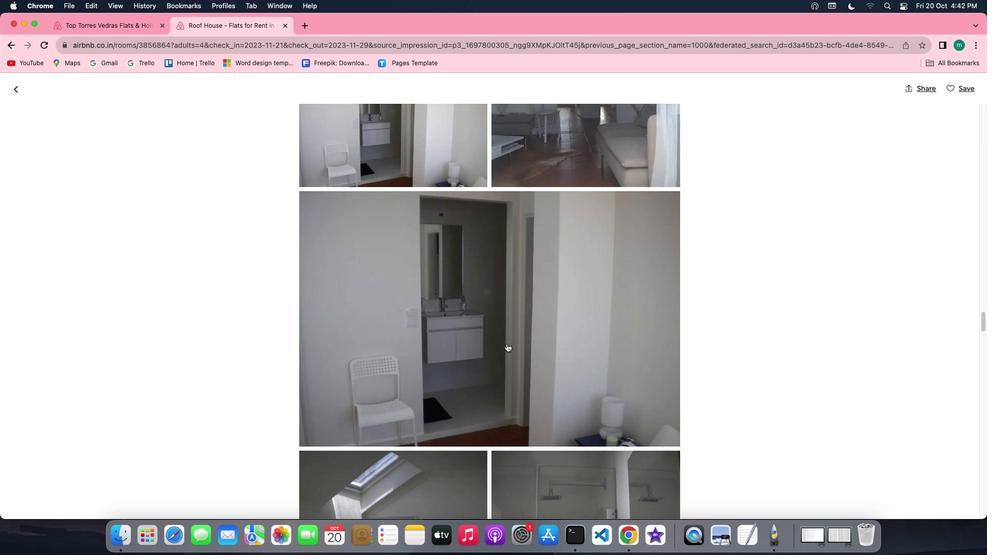 
Action: Mouse scrolled (506, 344) with delta (0, 0)
Screenshot: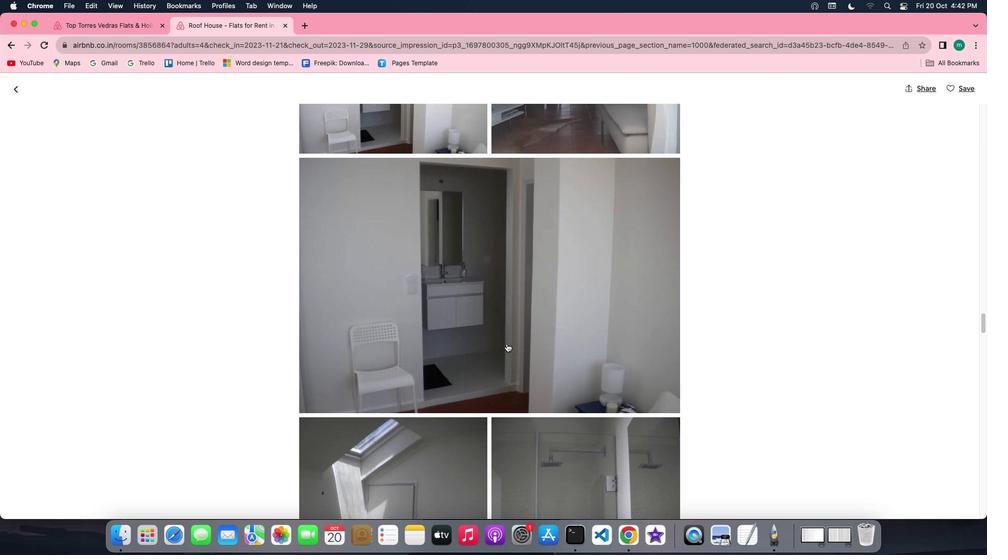 
Action: Mouse scrolled (506, 344) with delta (0, 0)
Screenshot: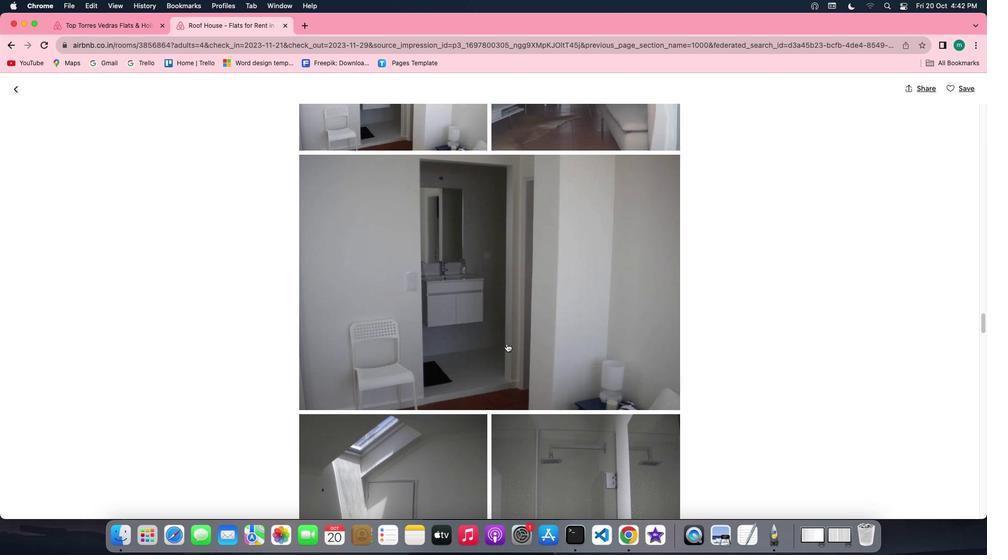 
Action: Mouse scrolled (506, 344) with delta (0, 0)
Screenshot: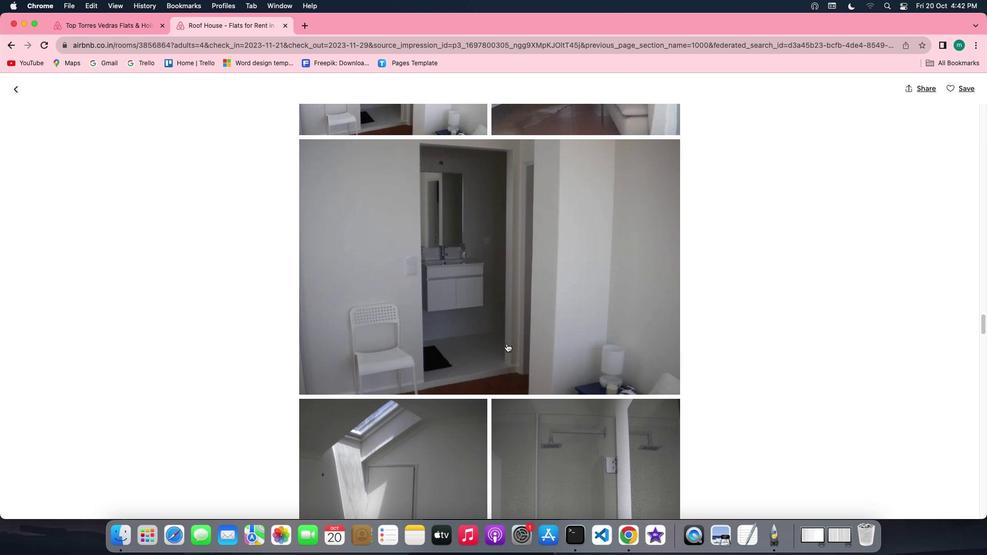 
Action: Mouse scrolled (506, 344) with delta (0, 0)
Screenshot: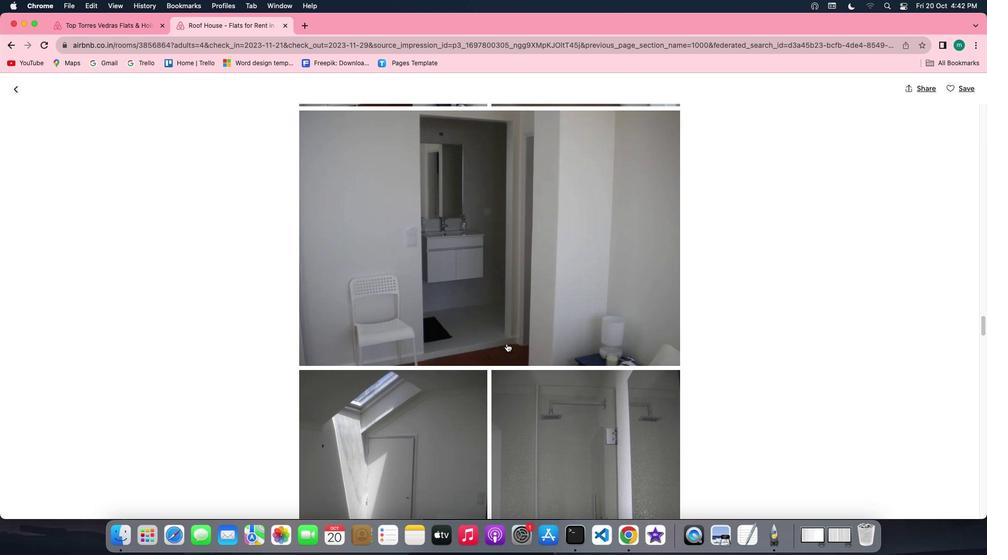 
Action: Mouse scrolled (506, 344) with delta (0, 0)
Screenshot: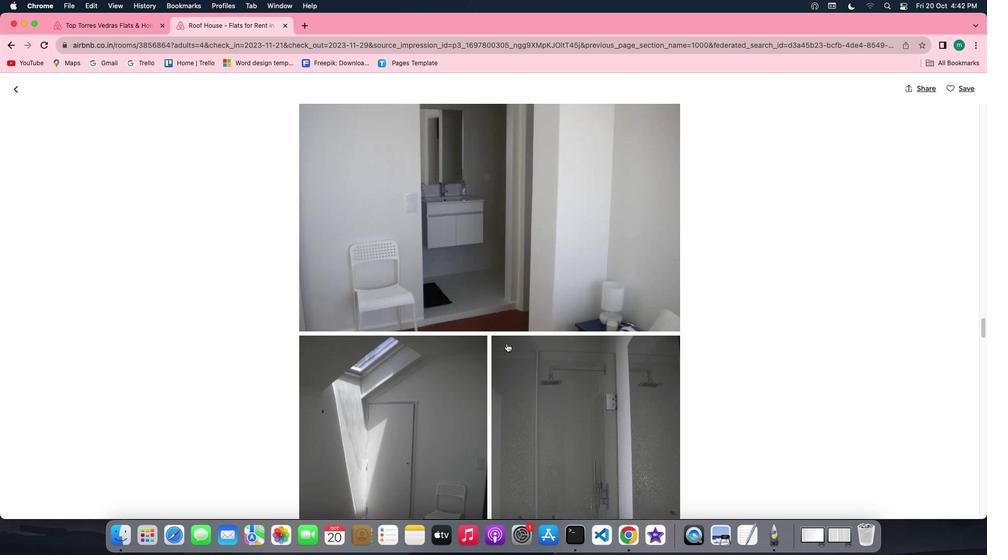 
Action: Mouse scrolled (506, 344) with delta (0, 0)
Screenshot: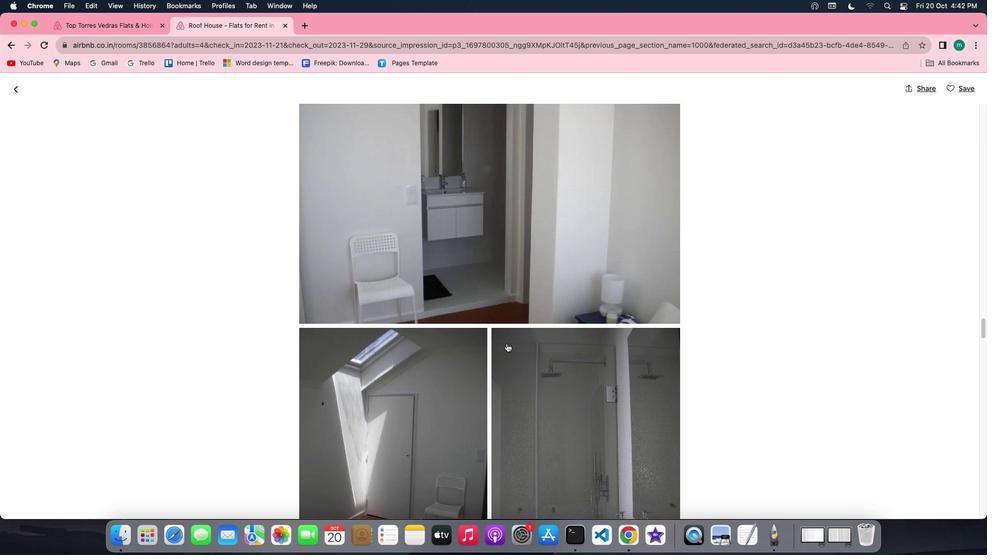 
Action: Mouse scrolled (506, 344) with delta (0, -1)
Screenshot: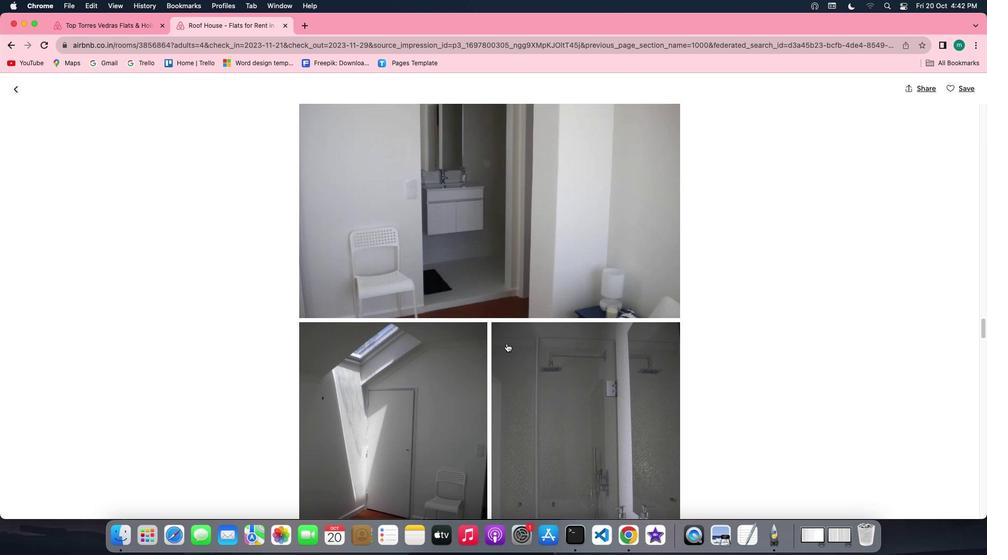 
Action: Mouse scrolled (506, 344) with delta (0, -1)
Screenshot: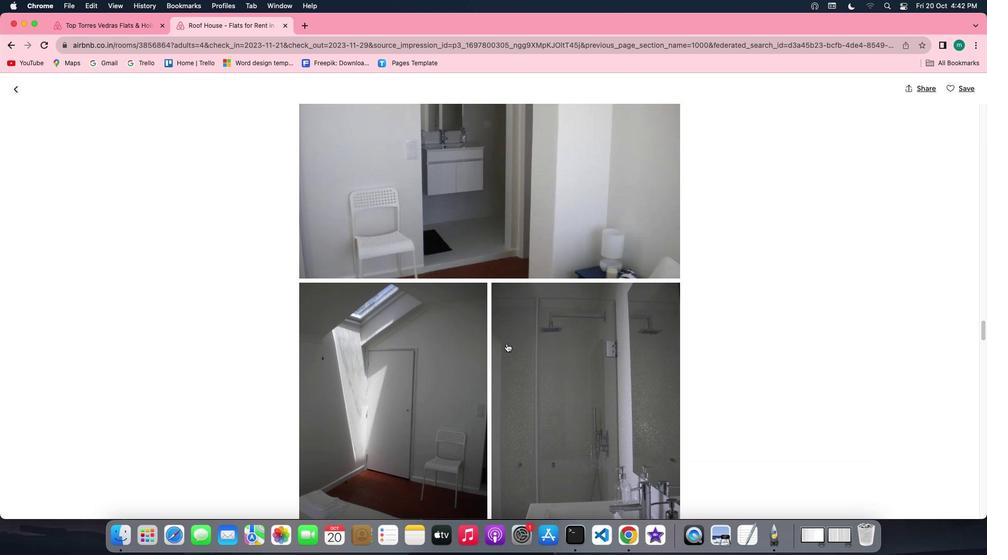 
Action: Mouse scrolled (506, 344) with delta (0, 0)
